 Task: Buy 3 Calorimeters from Measuring & Testing section under best seller category for shipping address: Dylan Clark, 3515 Cook Hill Road, Danbury, Connecticut 06810, Cell Number 2034707320. Pay from credit card ending with 6759, CVV 506
Action: Mouse moved to (31, 72)
Screenshot: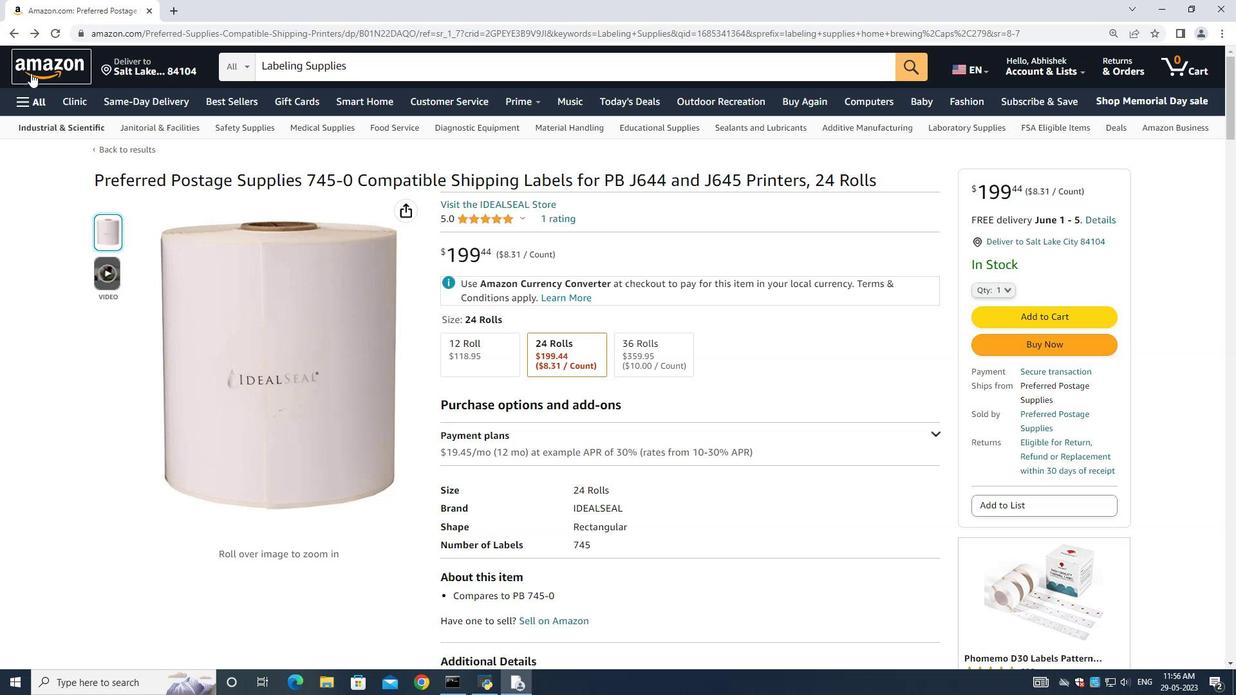 
Action: Mouse pressed left at (31, 72)
Screenshot: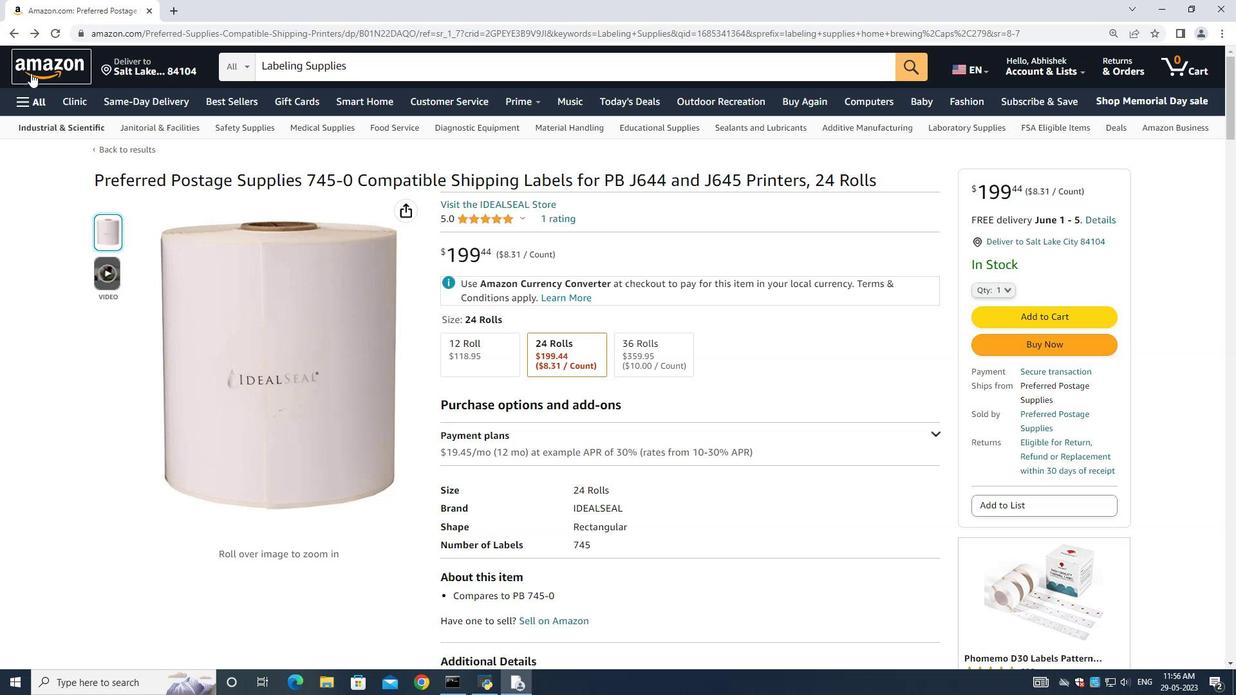 
Action: Mouse moved to (369, 65)
Screenshot: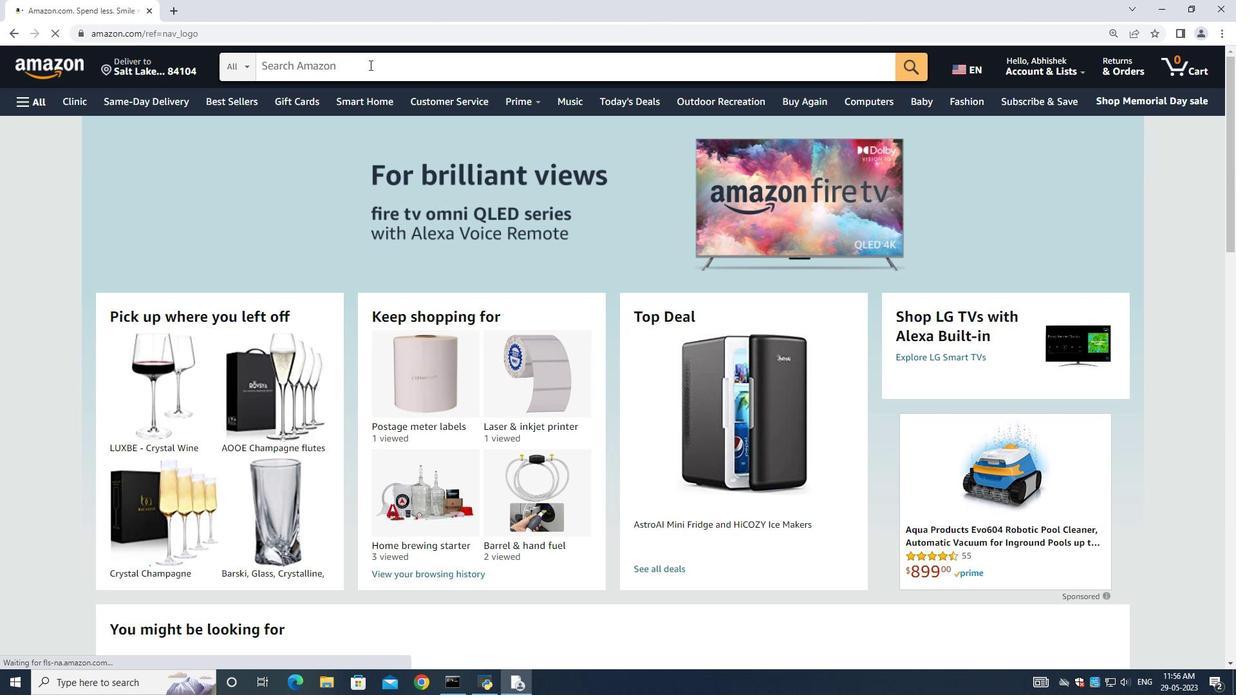
Action: Mouse pressed left at (369, 65)
Screenshot: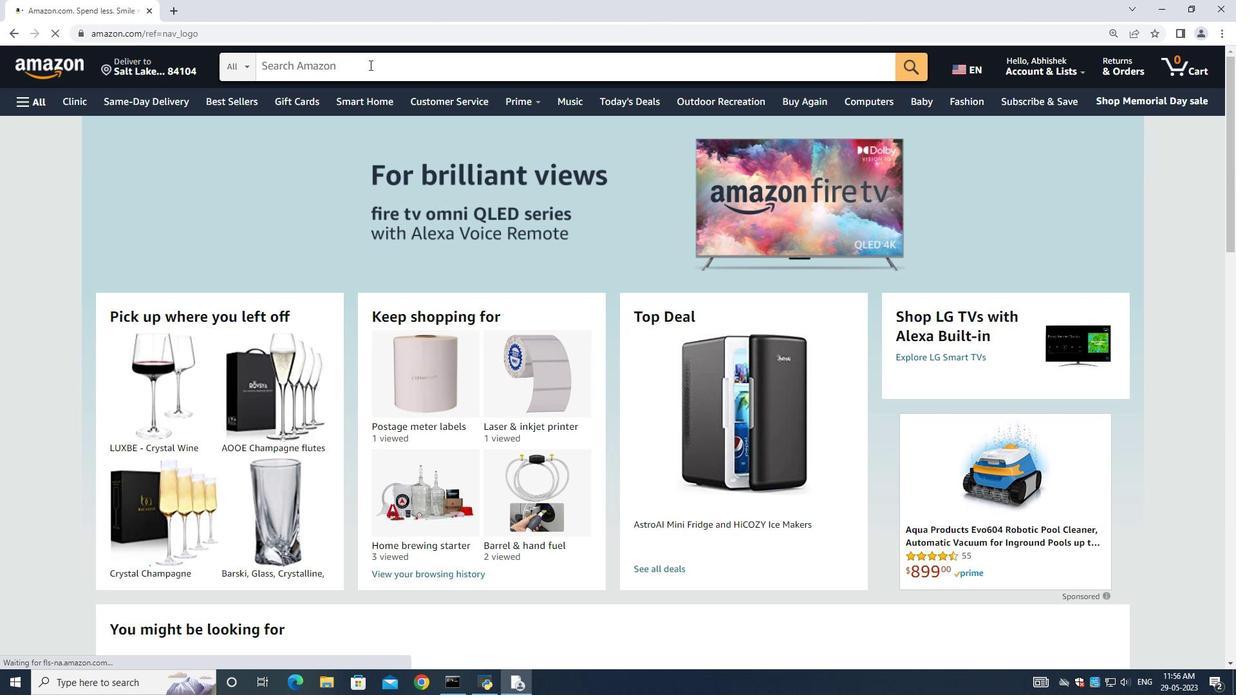 
Action: Mouse moved to (342, 71)
Screenshot: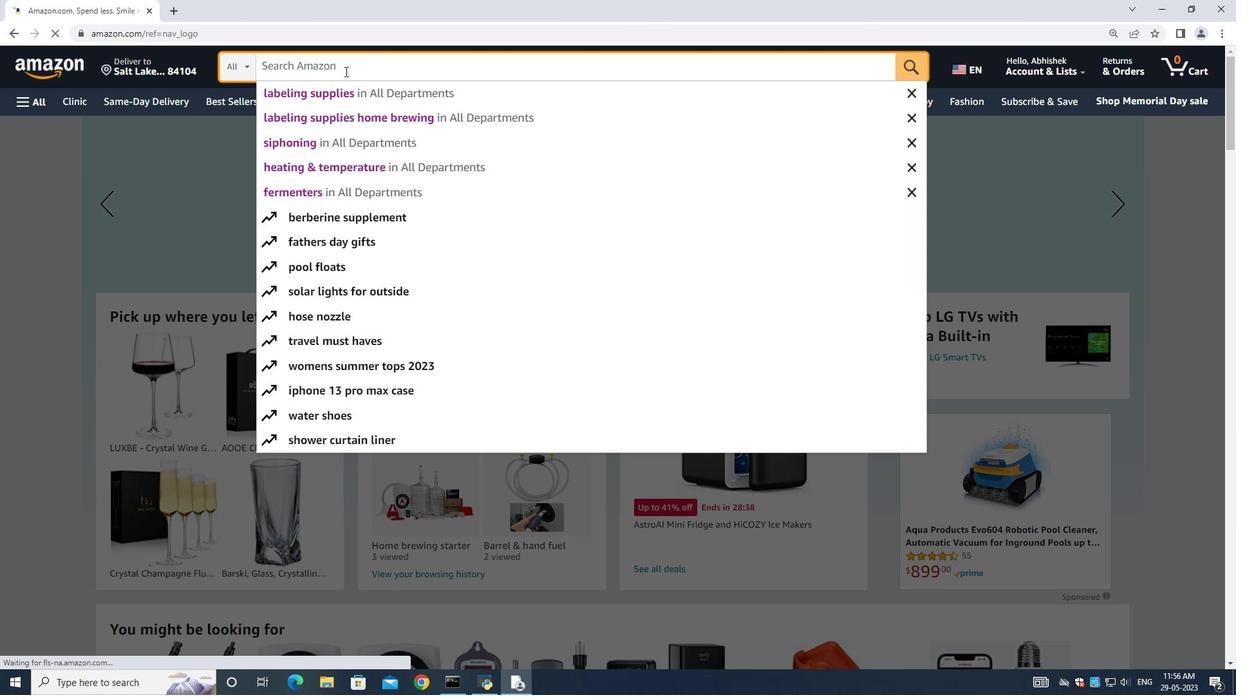 
Action: Key pressed <Key.shift>Calorimeters<Key.enter>
Screenshot: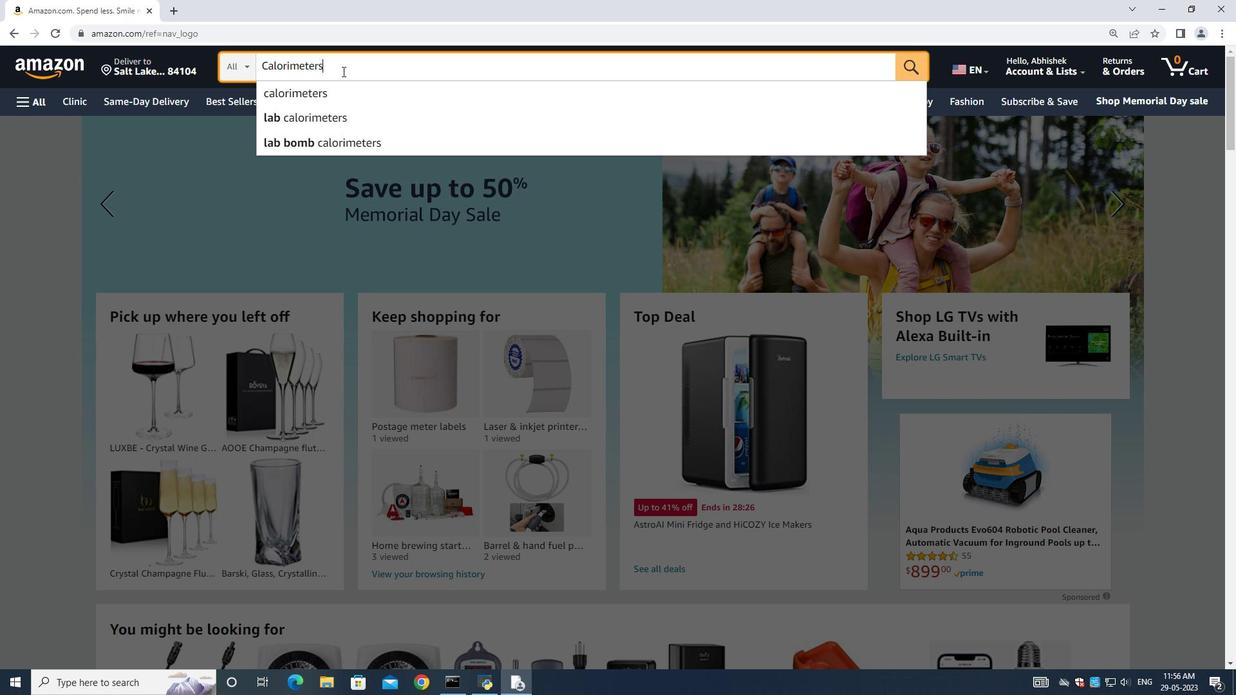 
Action: Mouse moved to (557, 262)
Screenshot: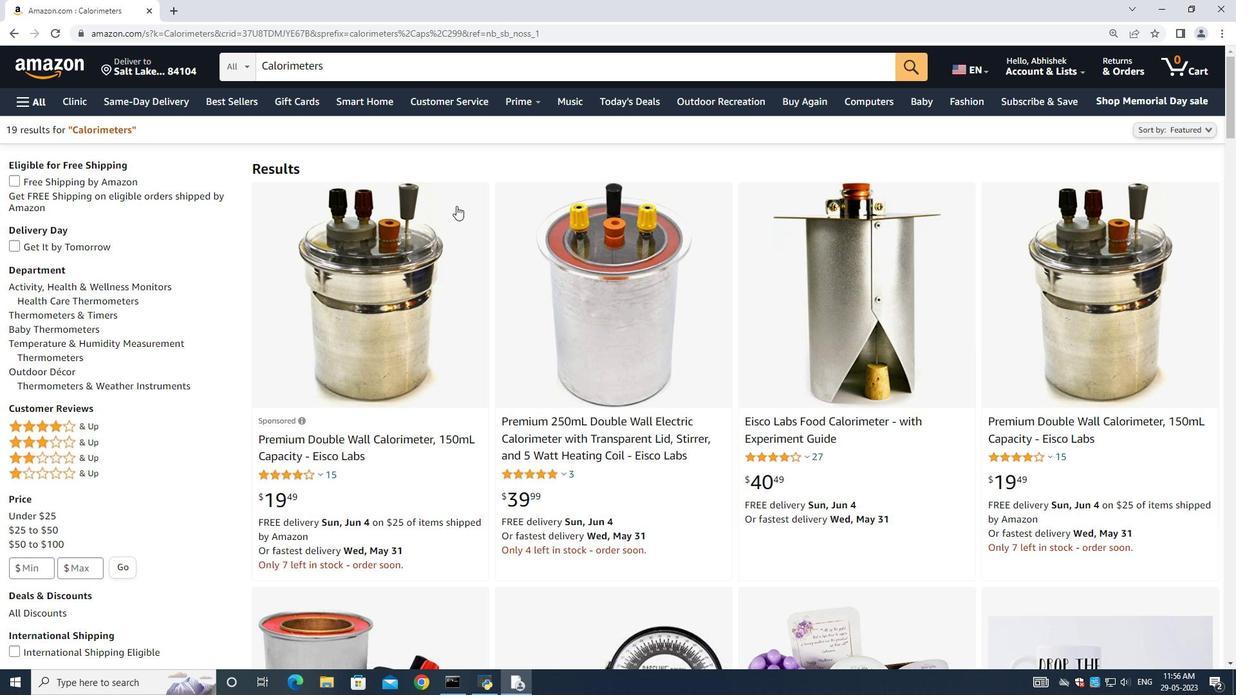 
Action: Mouse scrolled (556, 262) with delta (0, 0)
Screenshot: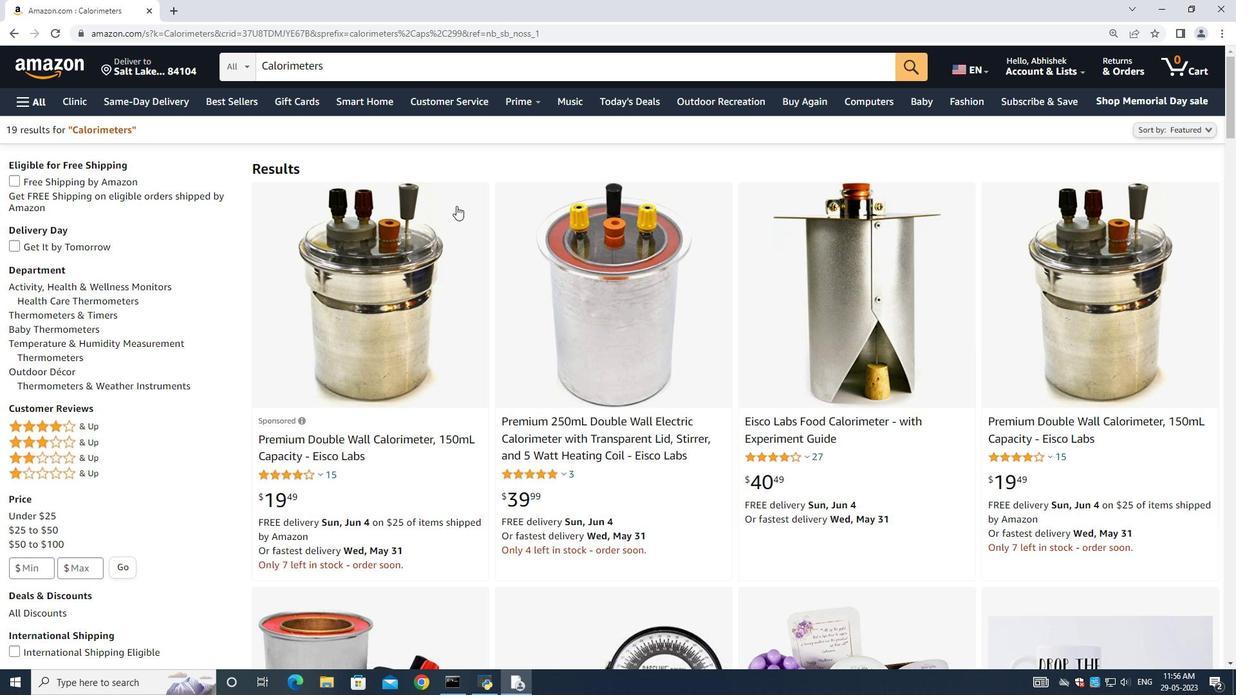 
Action: Mouse moved to (557, 263)
Screenshot: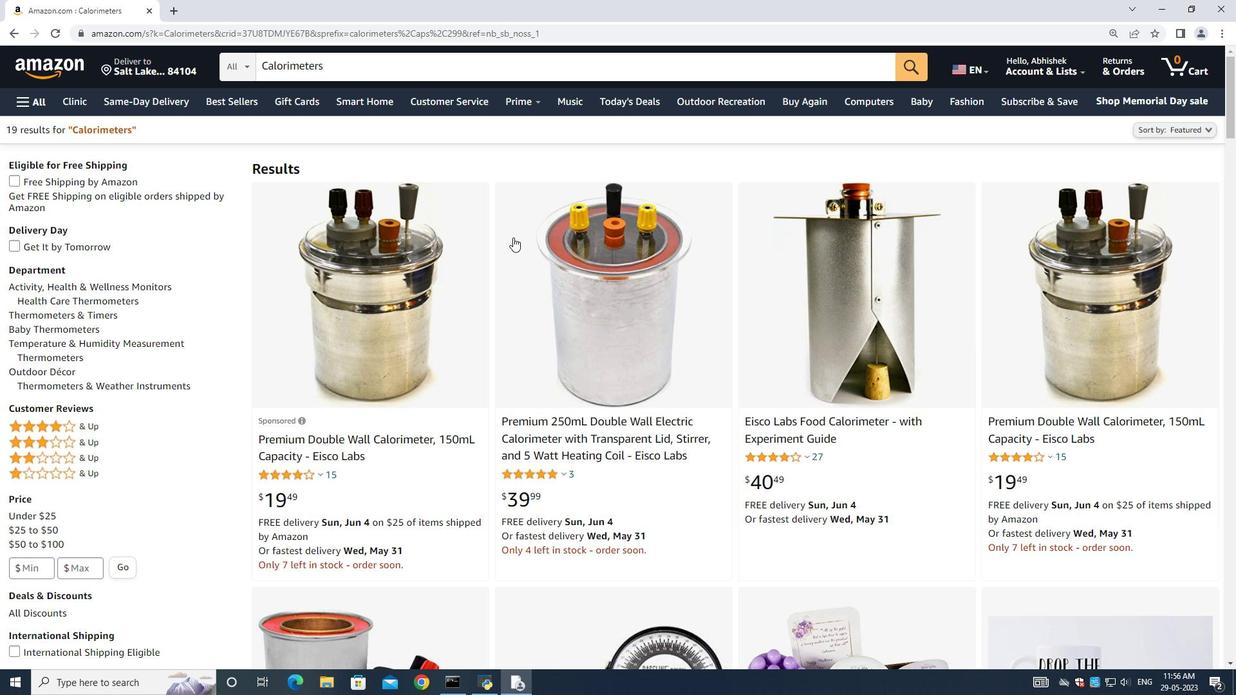 
Action: Mouse scrolled (557, 262) with delta (0, 0)
Screenshot: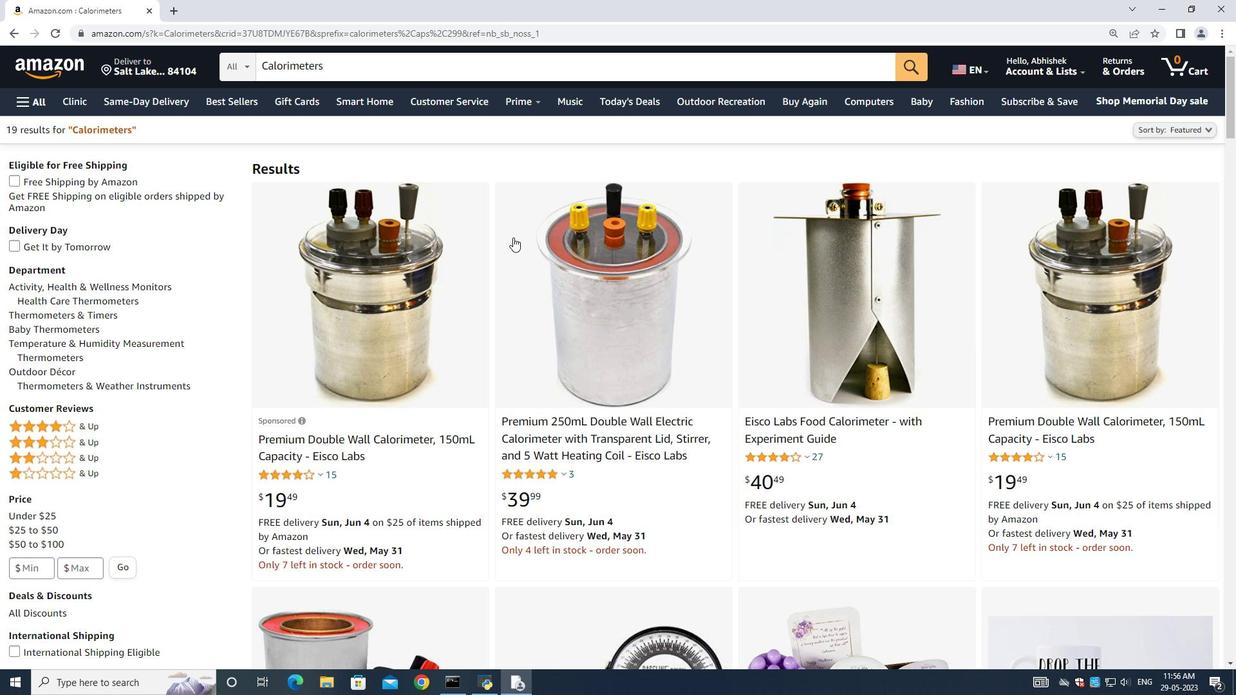 
Action: Mouse scrolled (557, 262) with delta (0, 0)
Screenshot: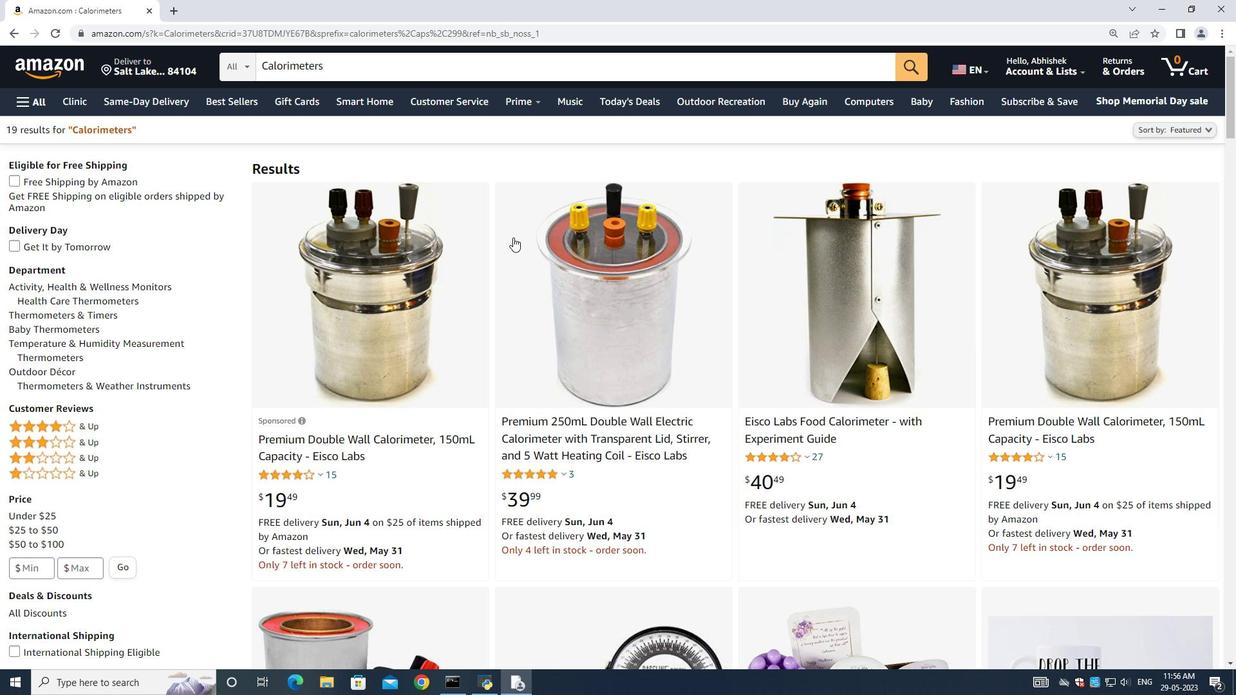 
Action: Mouse scrolled (557, 262) with delta (0, 0)
Screenshot: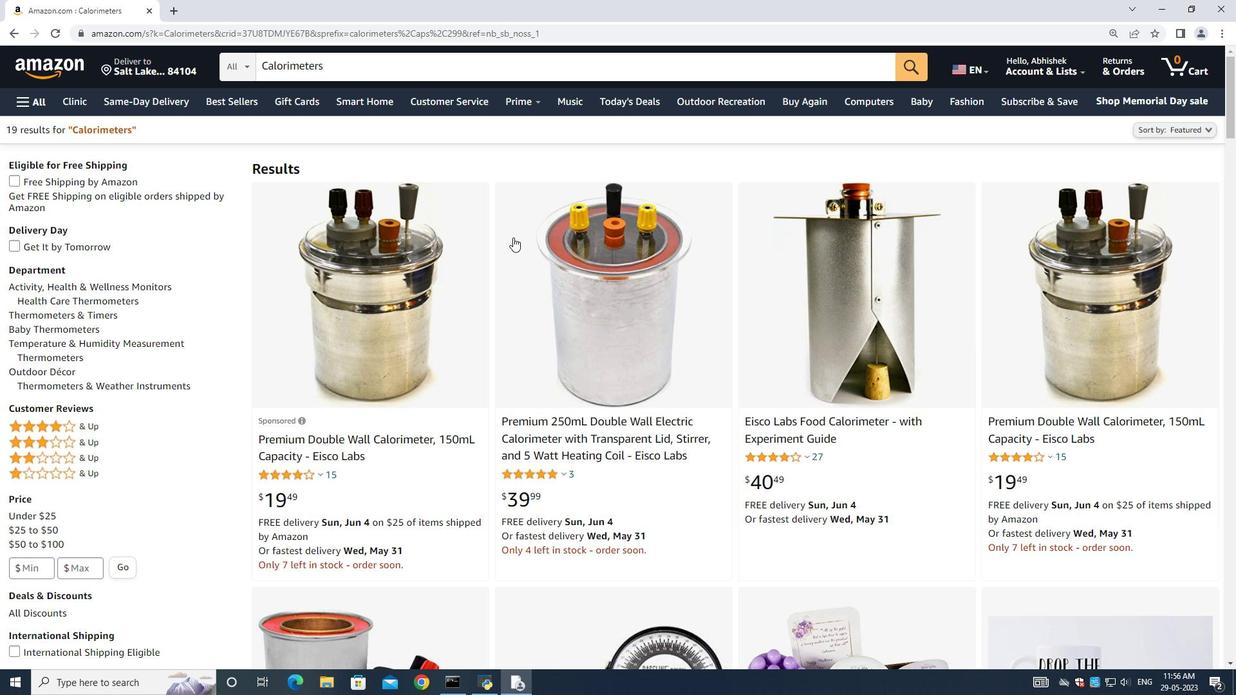 
Action: Mouse moved to (558, 263)
Screenshot: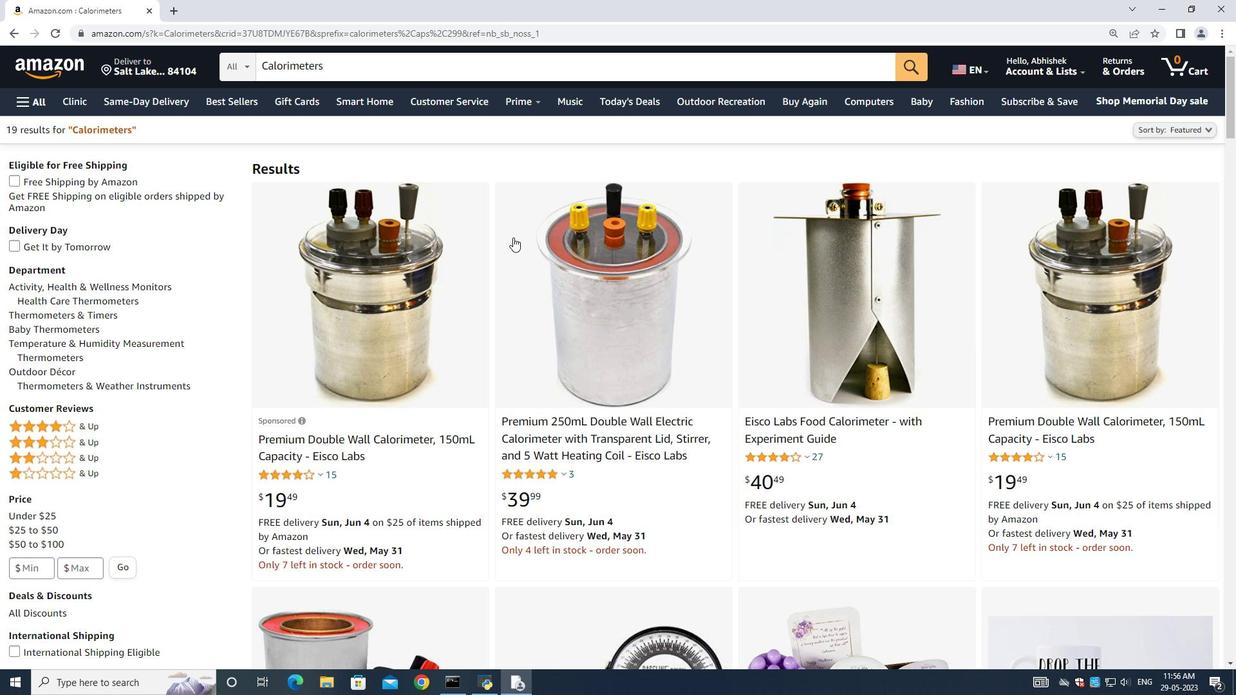 
Action: Mouse scrolled (558, 262) with delta (0, 0)
Screenshot: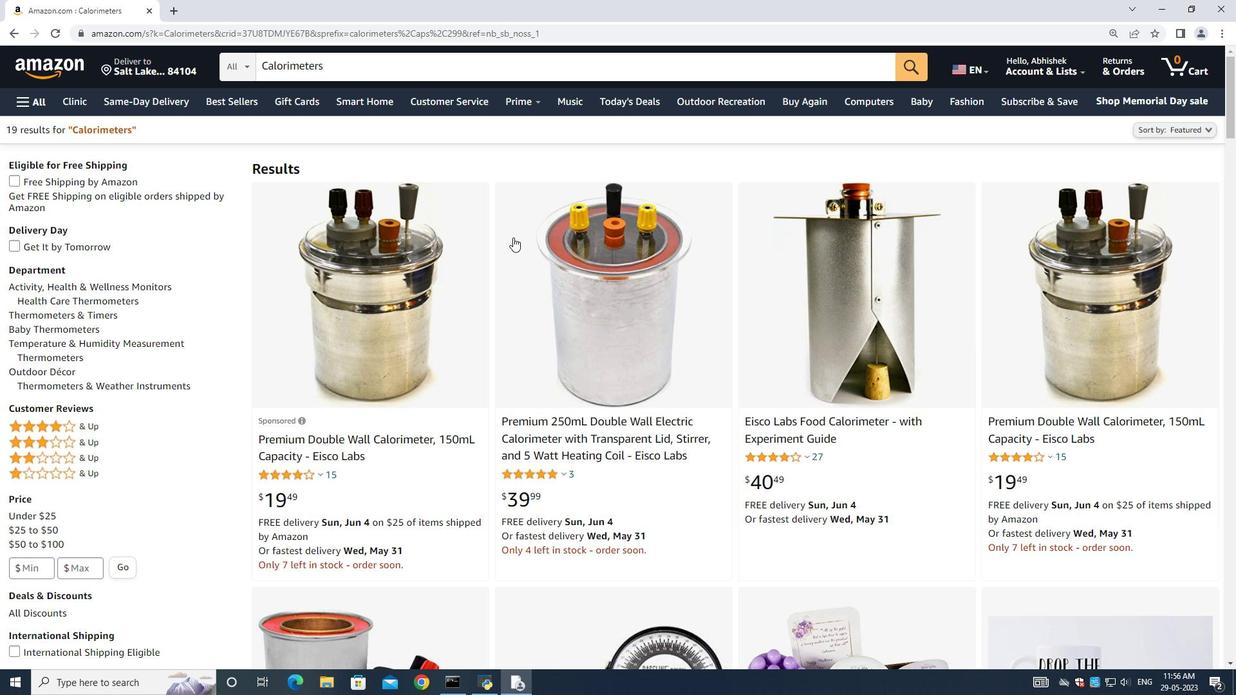 
Action: Mouse moved to (1035, 660)
Screenshot: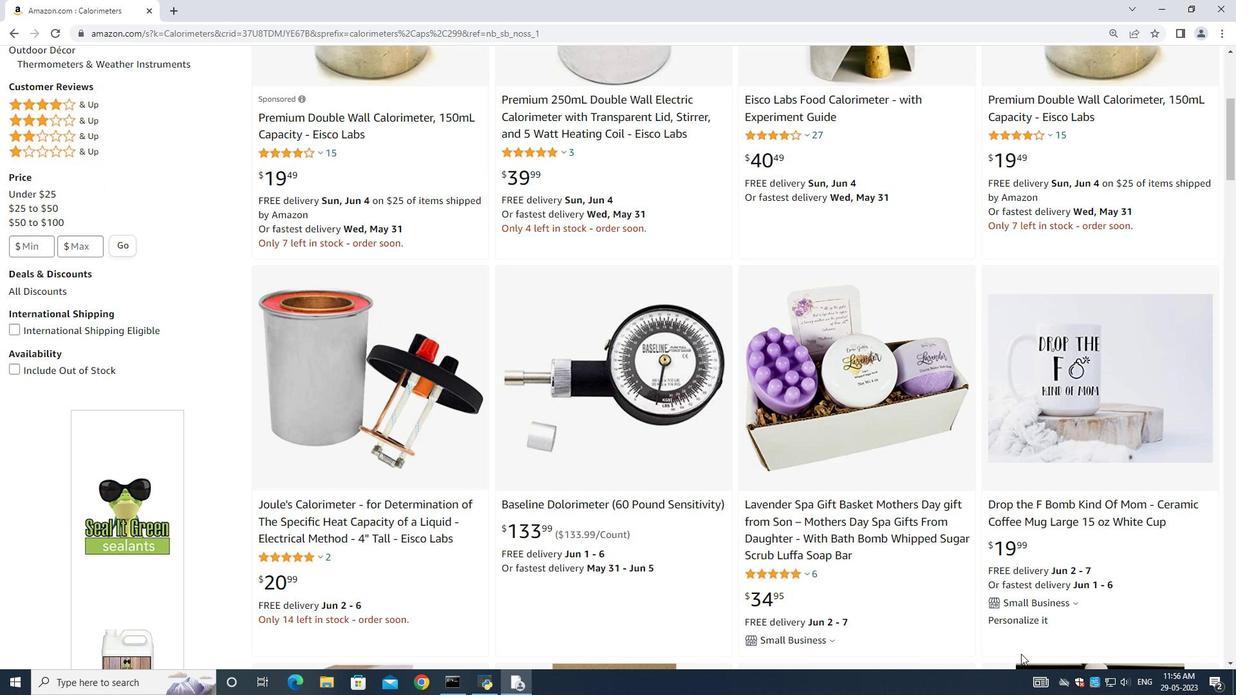 
Action: Mouse scrolled (1035, 660) with delta (0, 0)
Screenshot: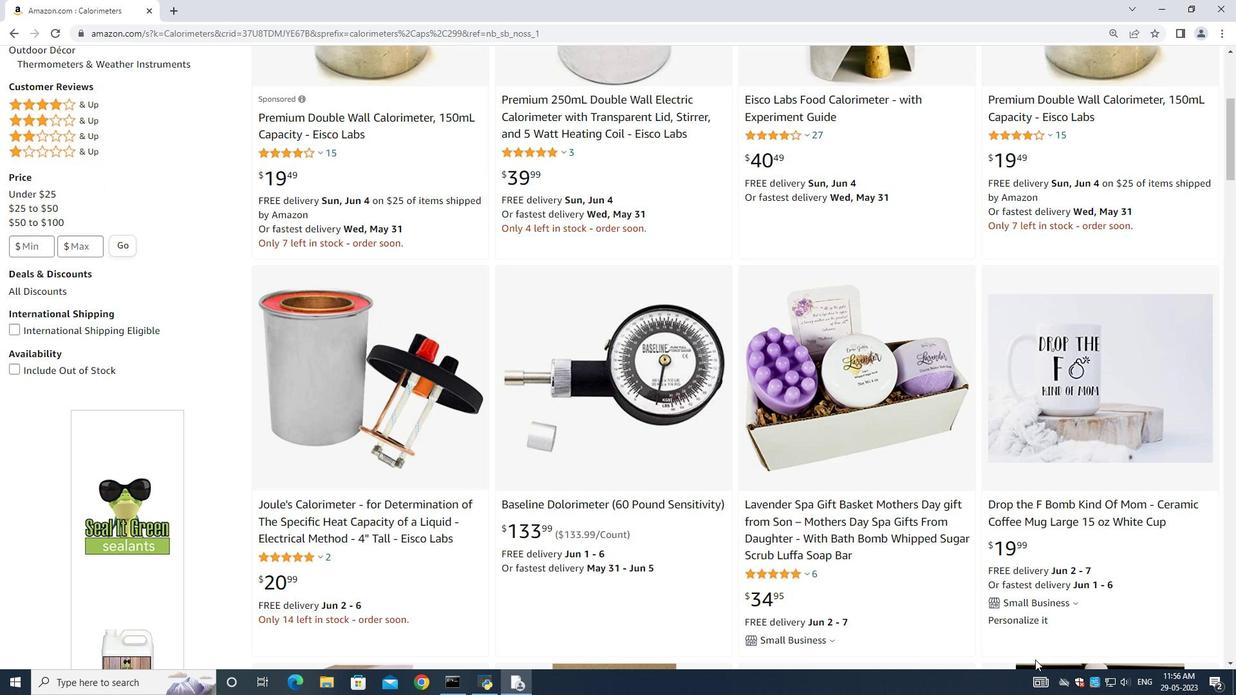 
Action: Mouse scrolled (1035, 660) with delta (0, 0)
Screenshot: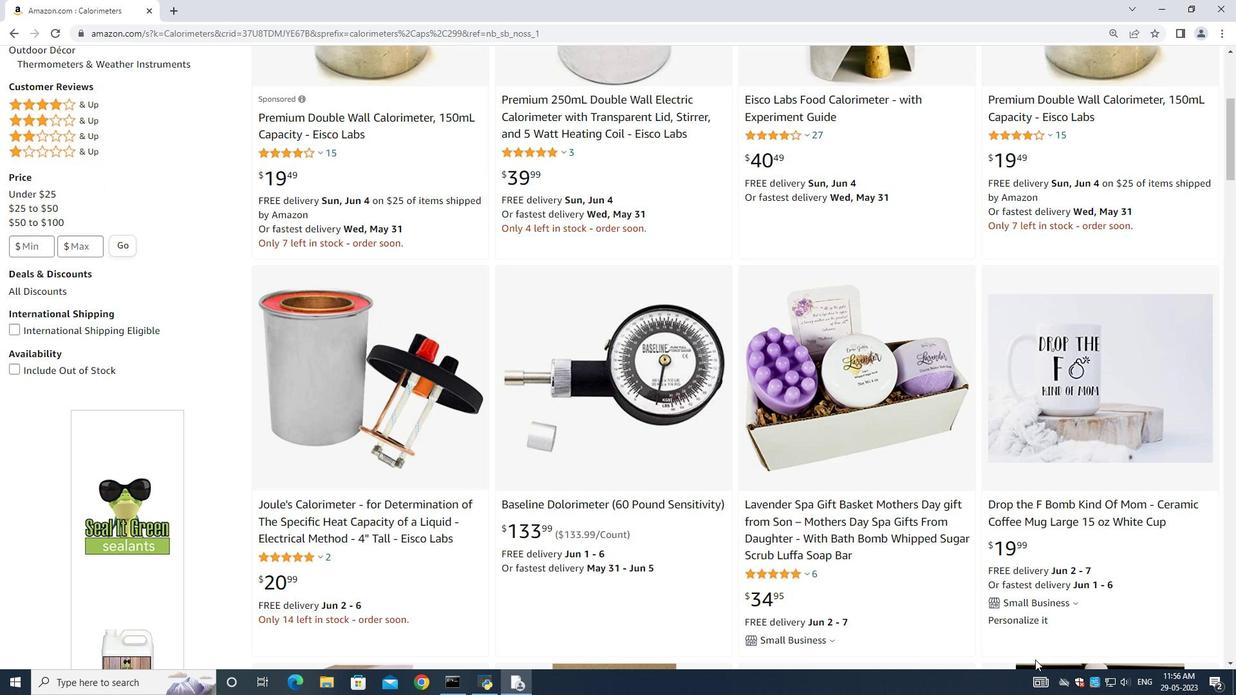 
Action: Mouse scrolled (1035, 660) with delta (0, 0)
Screenshot: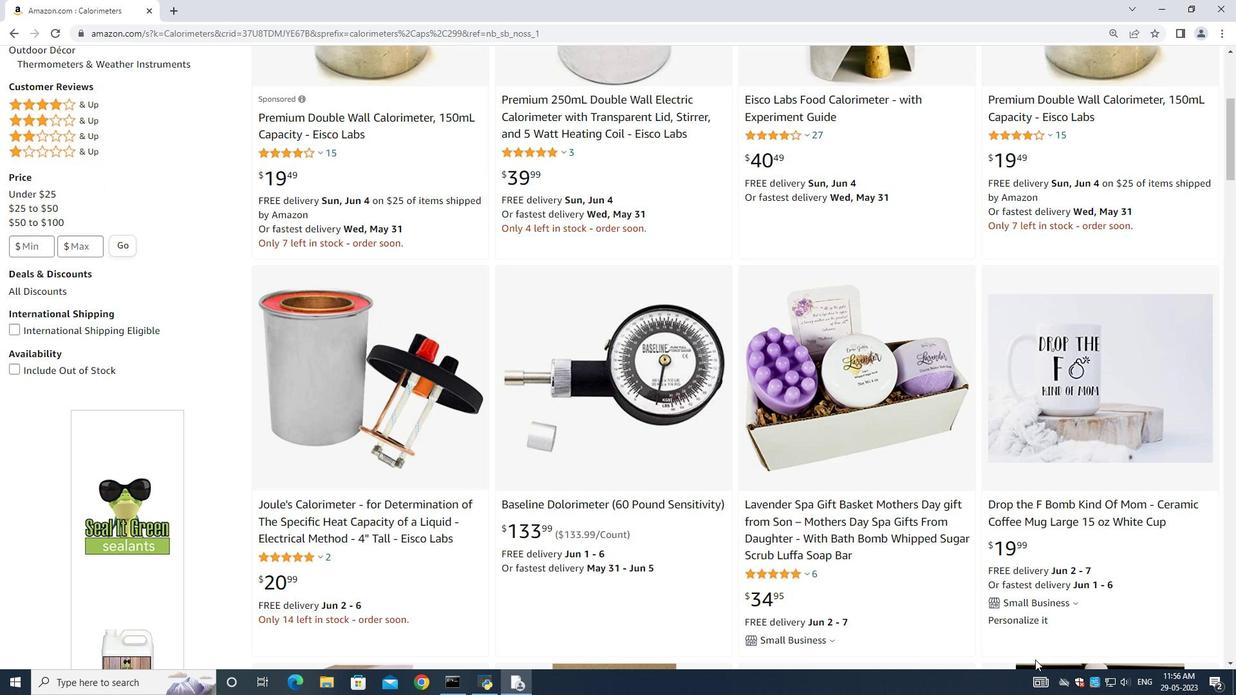 
Action: Mouse scrolled (1035, 660) with delta (0, 0)
Screenshot: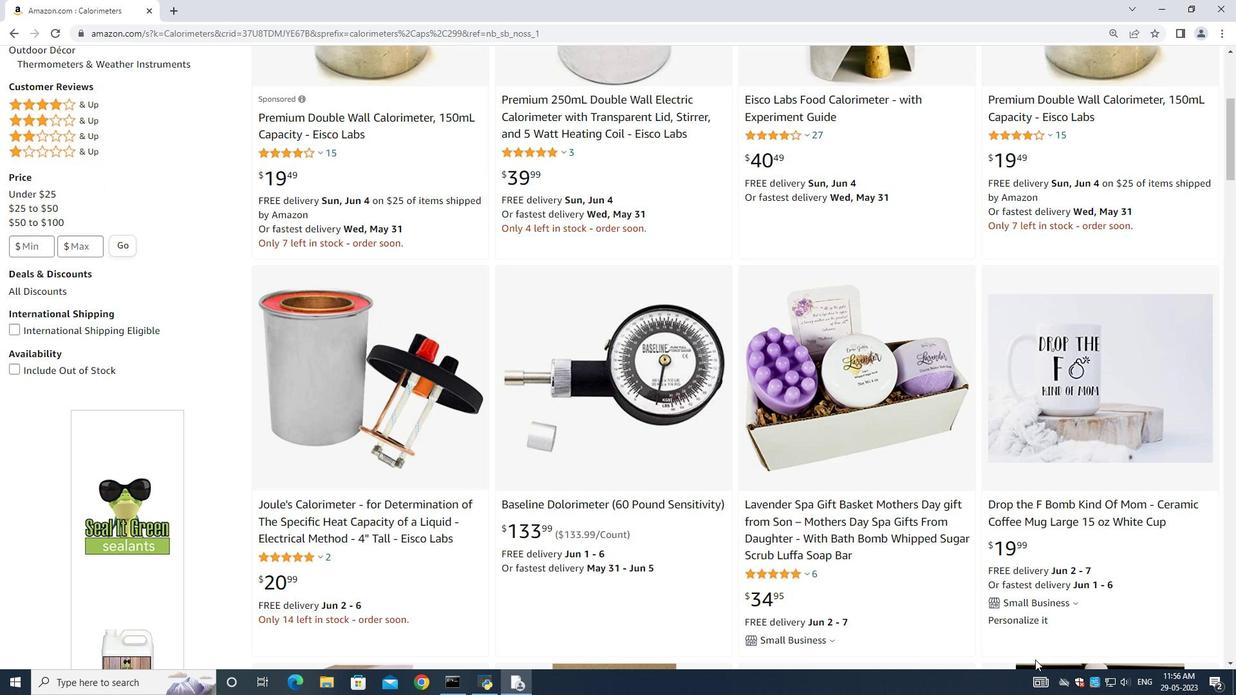 
Action: Mouse scrolled (1035, 660) with delta (0, 0)
Screenshot: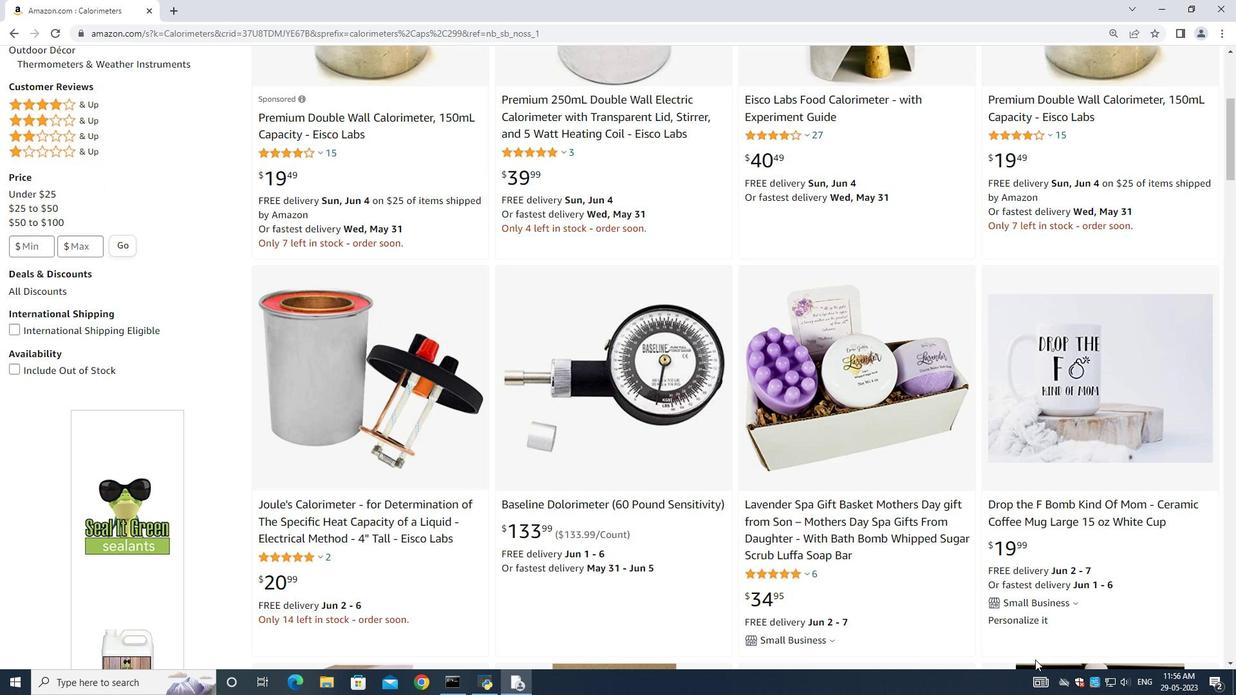 
Action: Mouse moved to (449, 451)
Screenshot: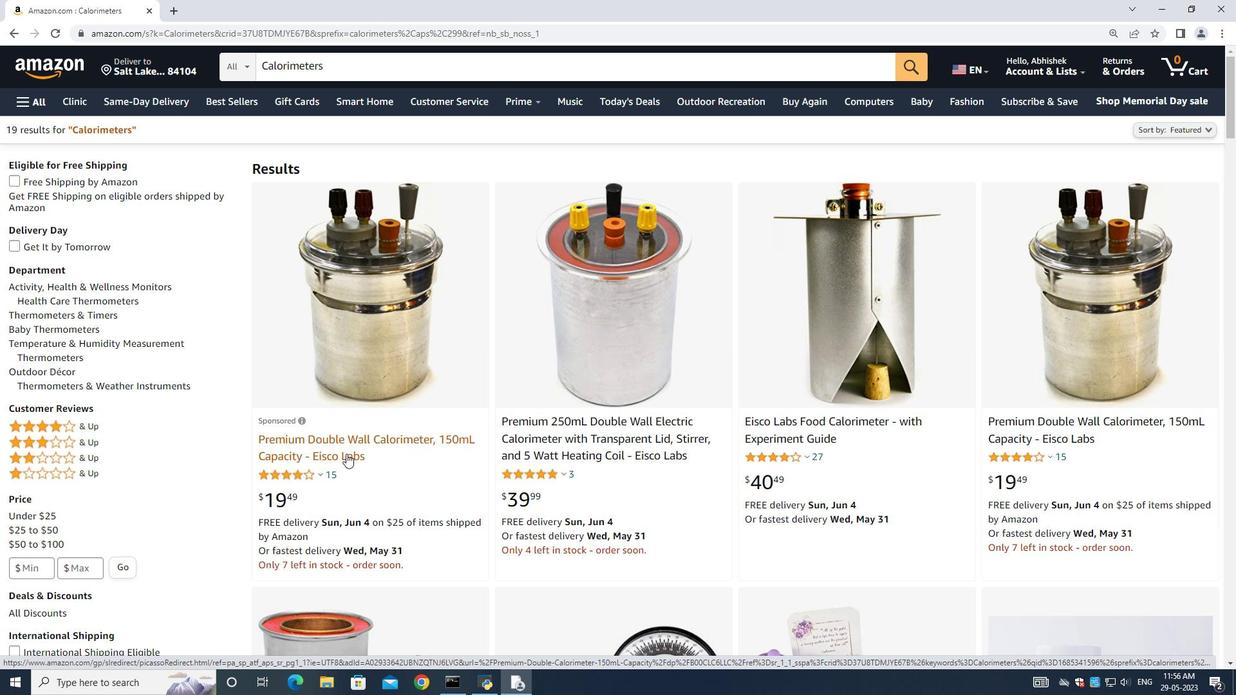 
Action: Mouse scrolled (449, 450) with delta (0, 0)
Screenshot: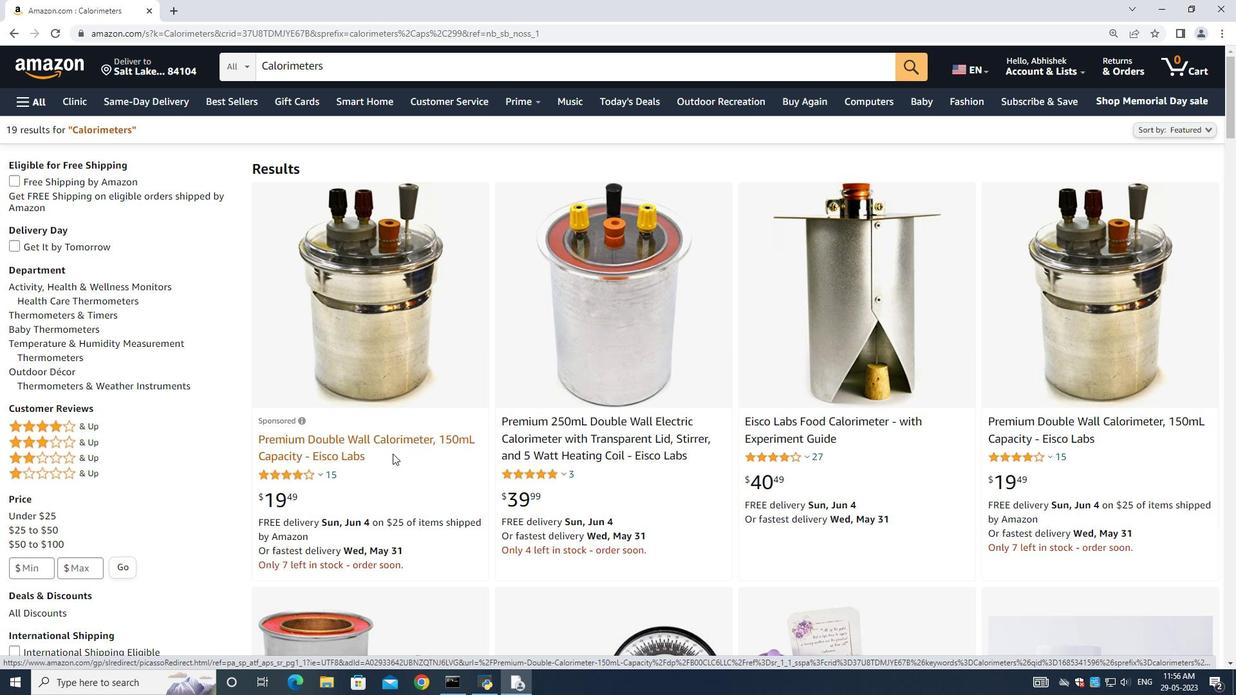 
Action: Mouse scrolled (449, 450) with delta (0, 0)
Screenshot: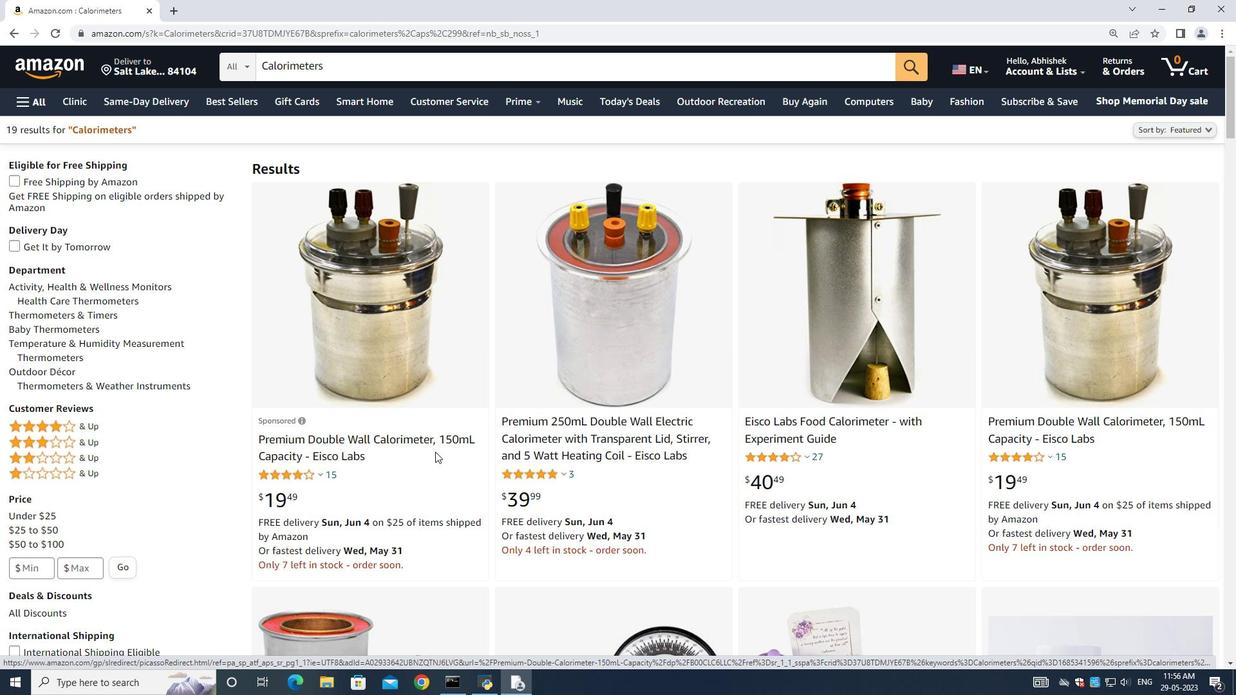 
Action: Mouse moved to (369, 490)
Screenshot: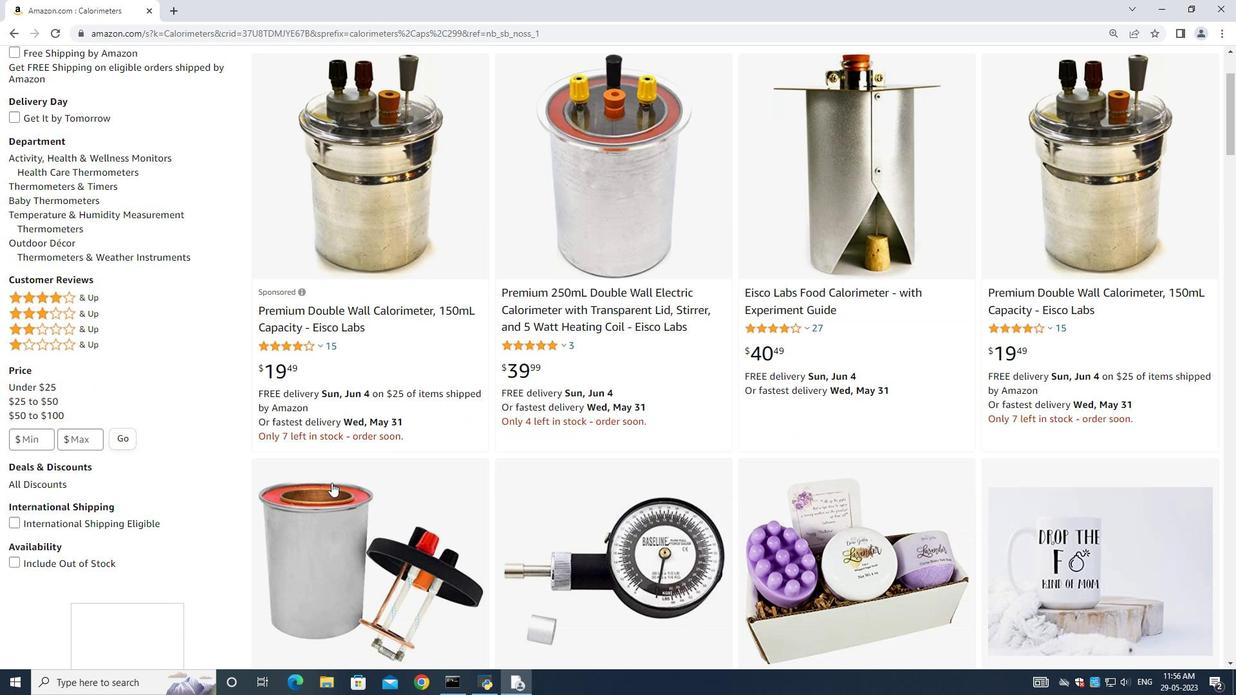 
Action: Mouse scrolled (369, 489) with delta (0, 0)
Screenshot: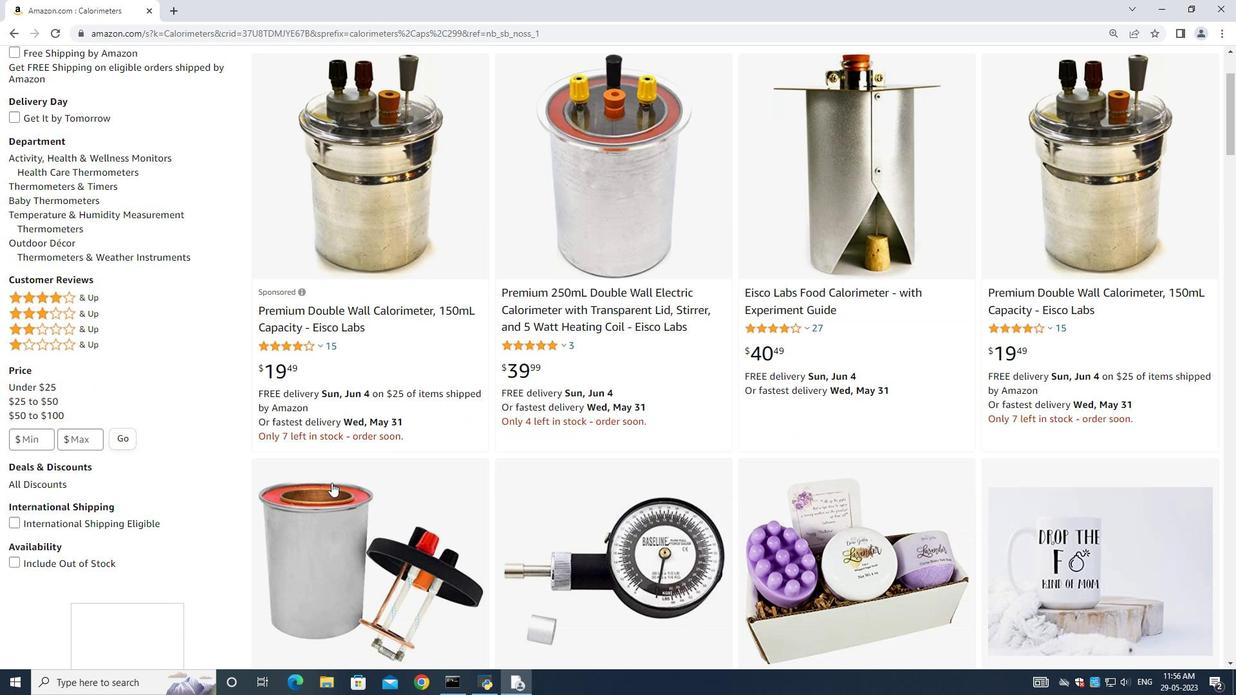 
Action: Mouse moved to (370, 490)
Screenshot: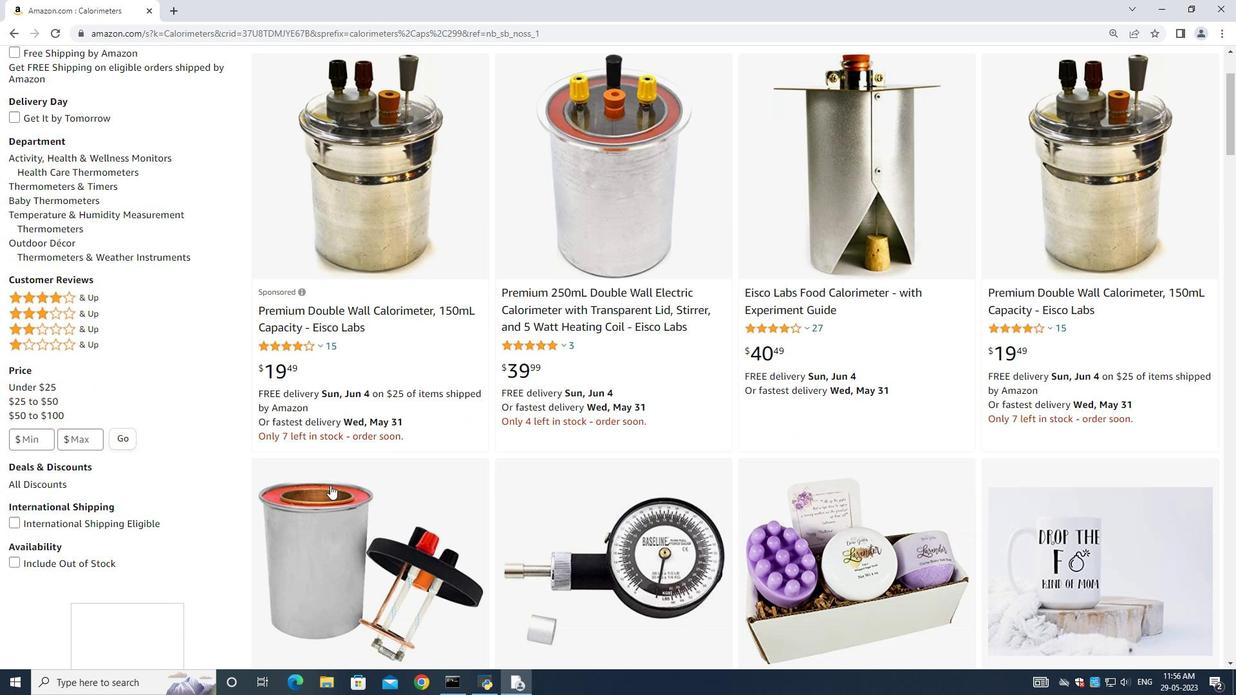 
Action: Mouse scrolled (370, 489) with delta (0, 0)
Screenshot: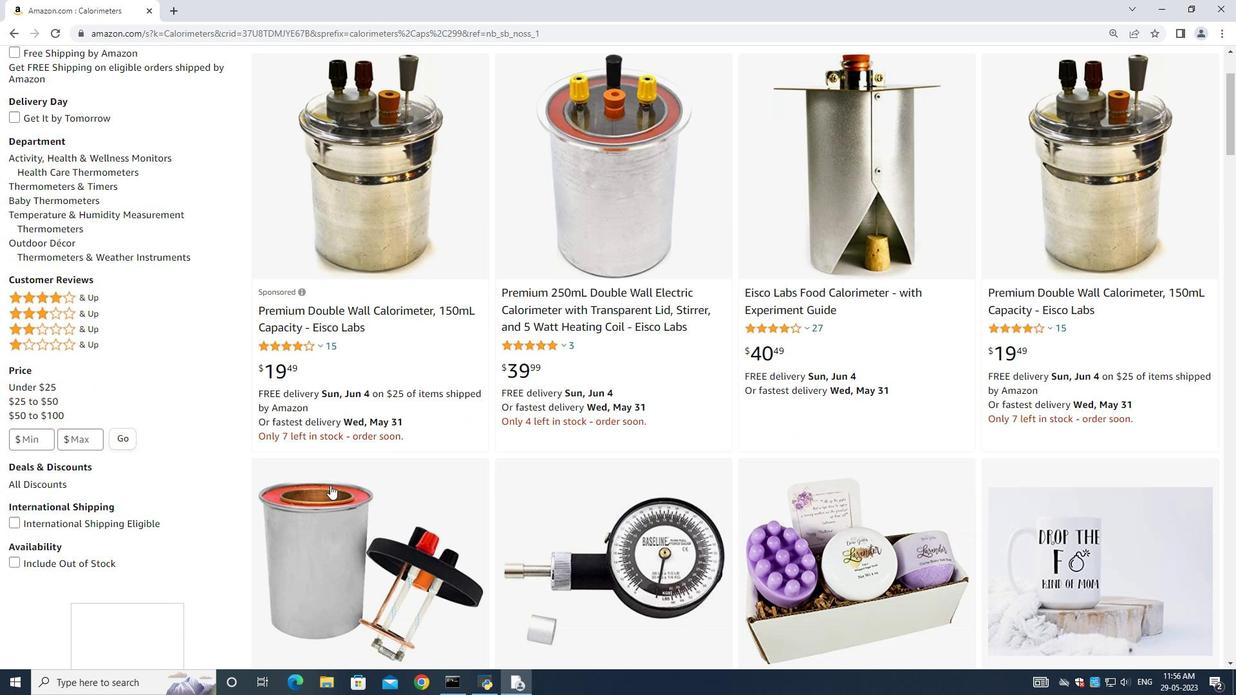 
Action: Mouse scrolled (370, 489) with delta (0, 0)
Screenshot: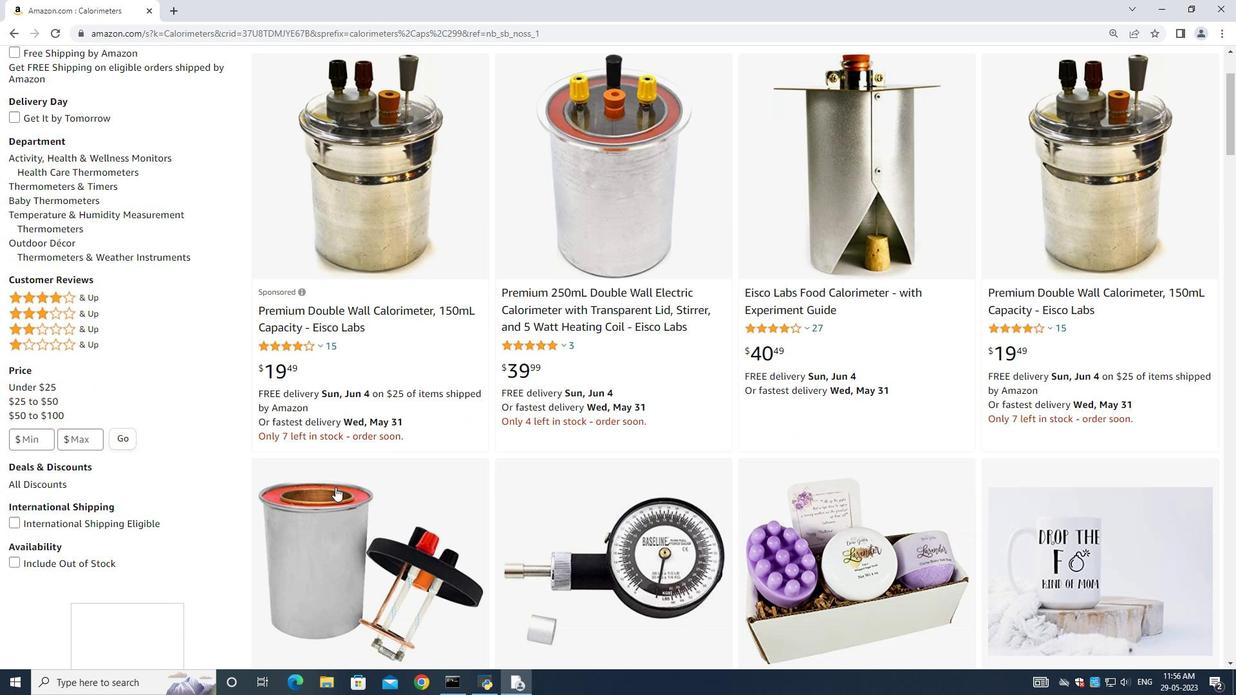 
Action: Mouse moved to (878, 520)
Screenshot: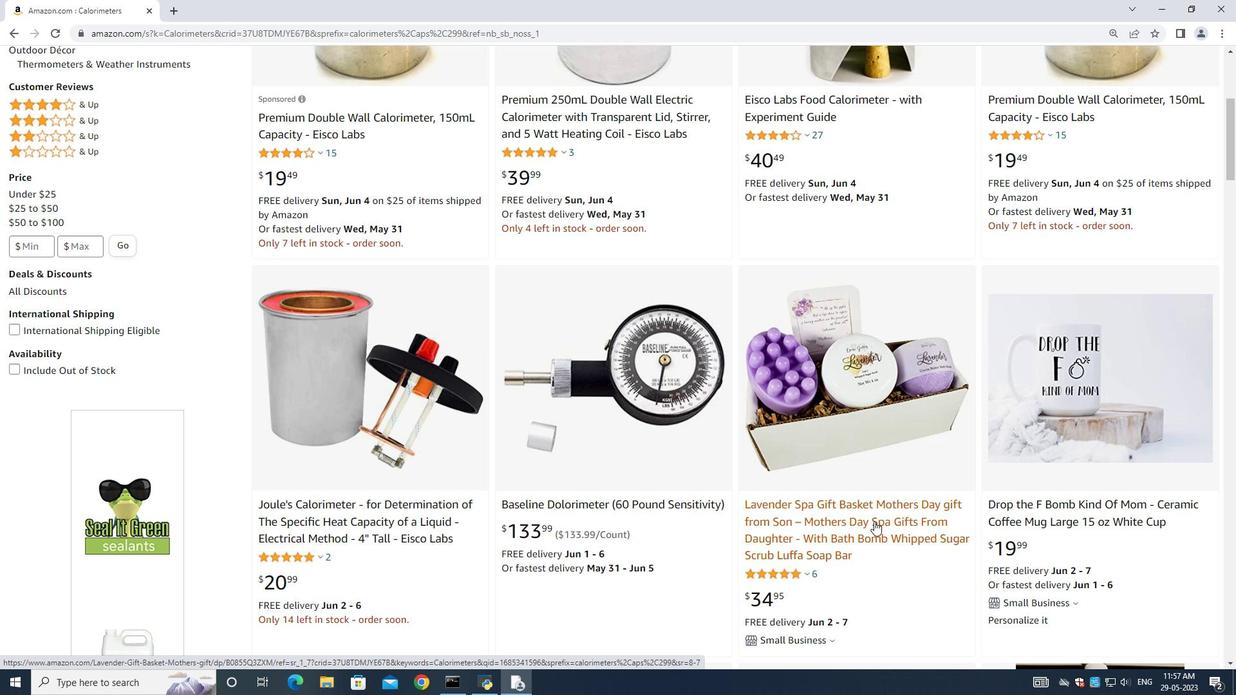 
Action: Mouse scrolled (878, 521) with delta (0, 0)
Screenshot: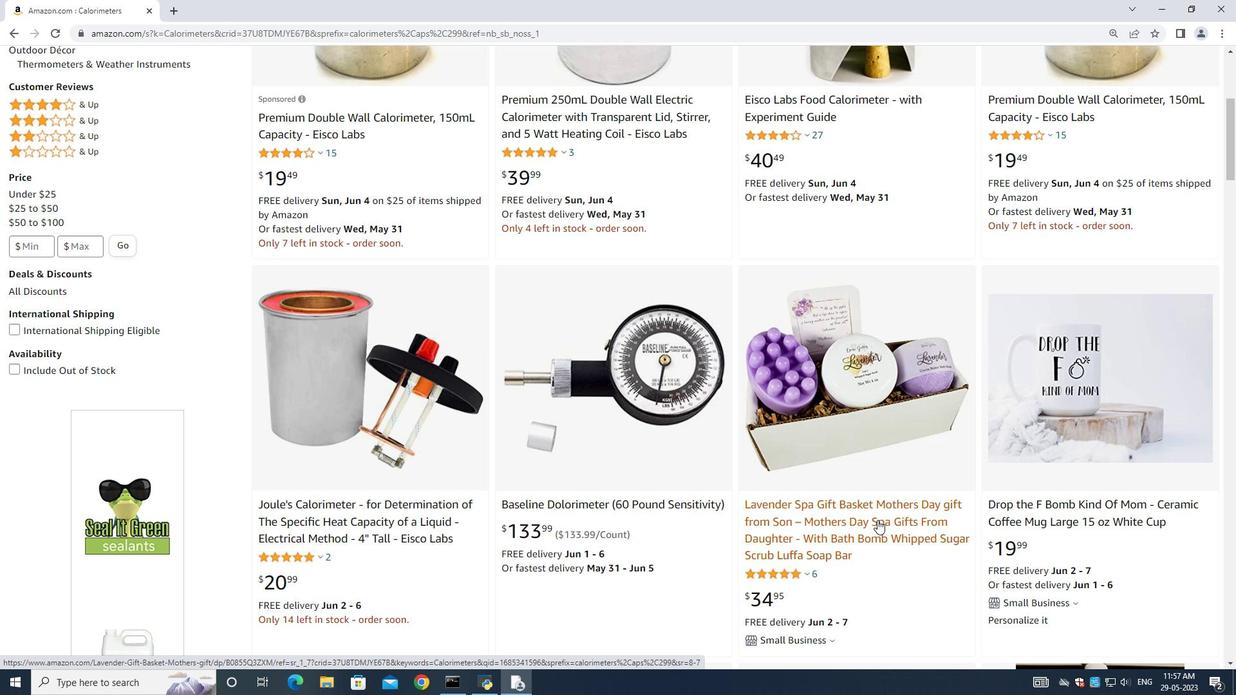 
Action: Mouse scrolled (878, 521) with delta (0, 0)
Screenshot: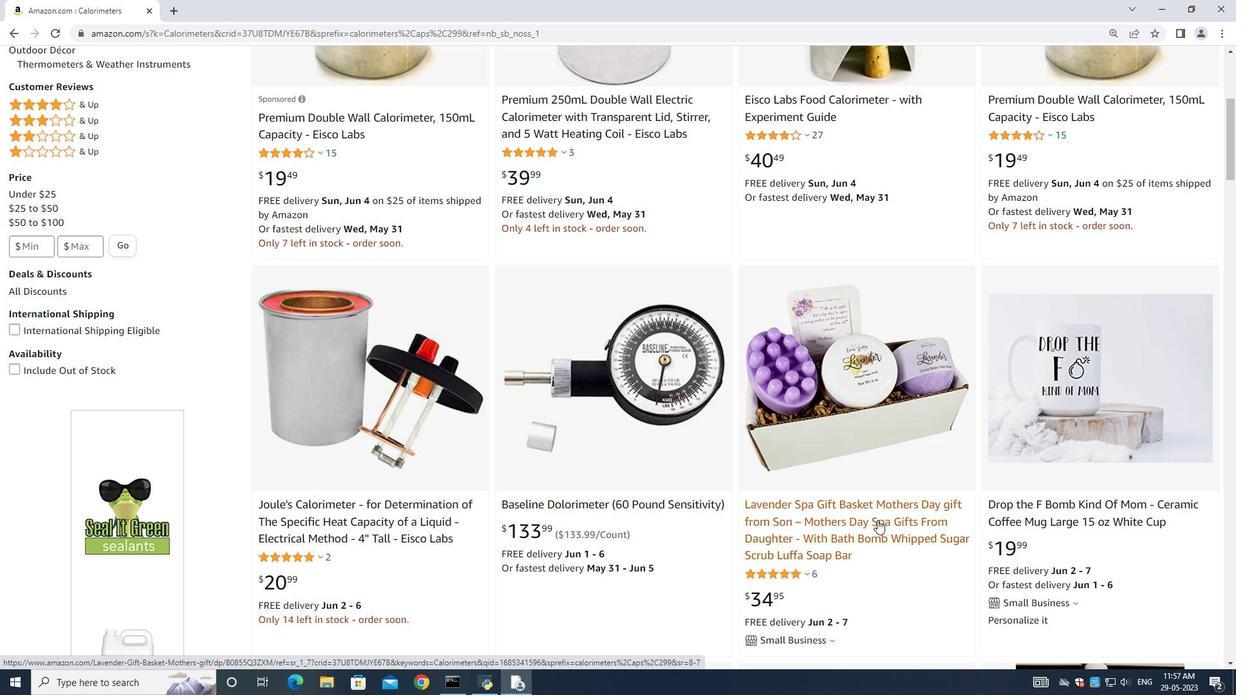 
Action: Mouse scrolled (878, 521) with delta (0, 0)
Screenshot: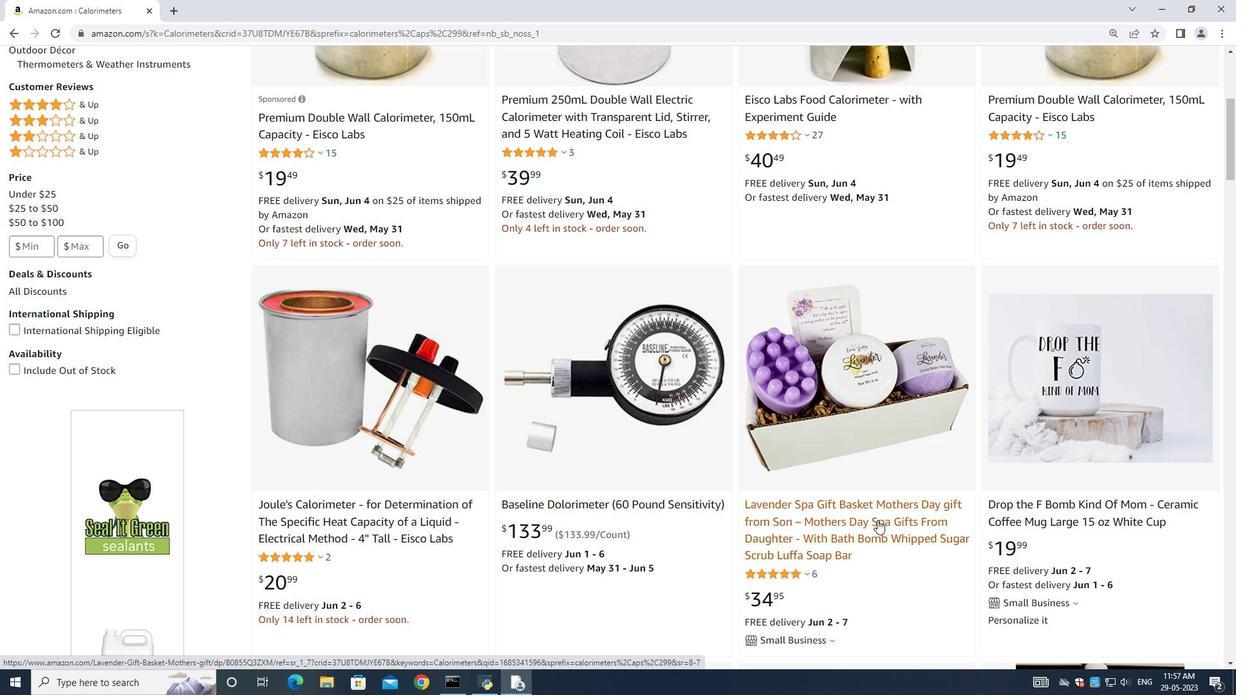 
Action: Mouse scrolled (878, 521) with delta (0, 0)
Screenshot: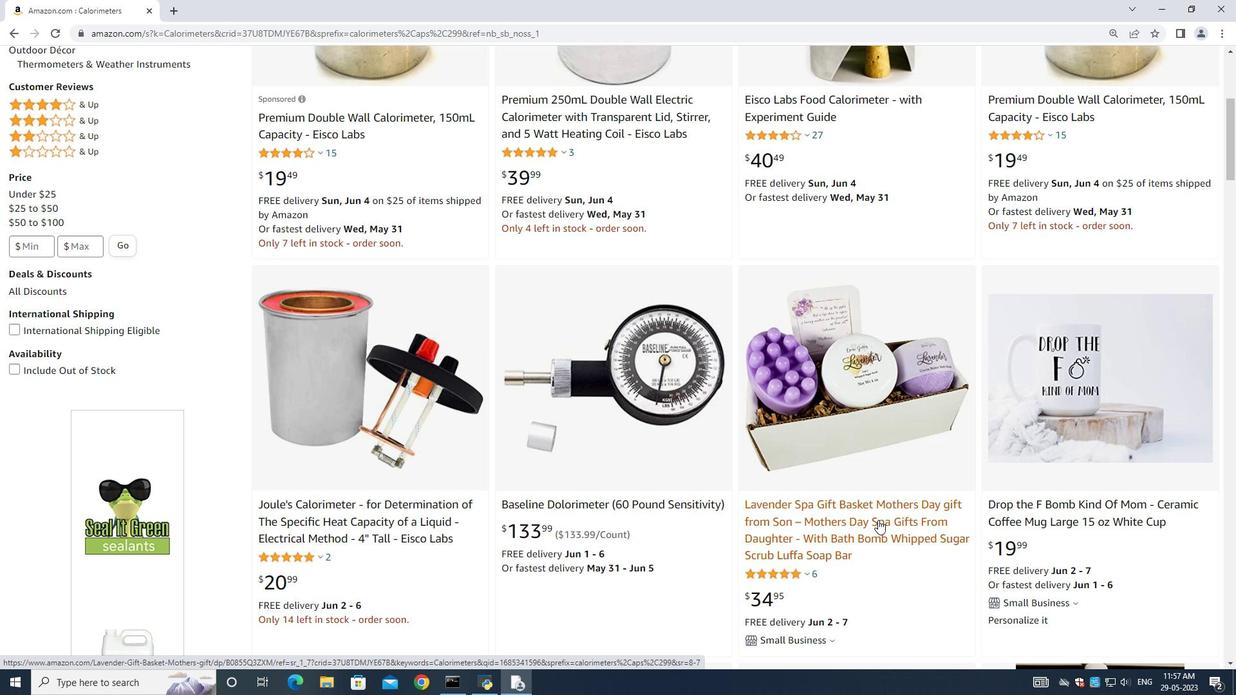 
Action: Mouse scrolled (878, 521) with delta (0, 0)
Screenshot: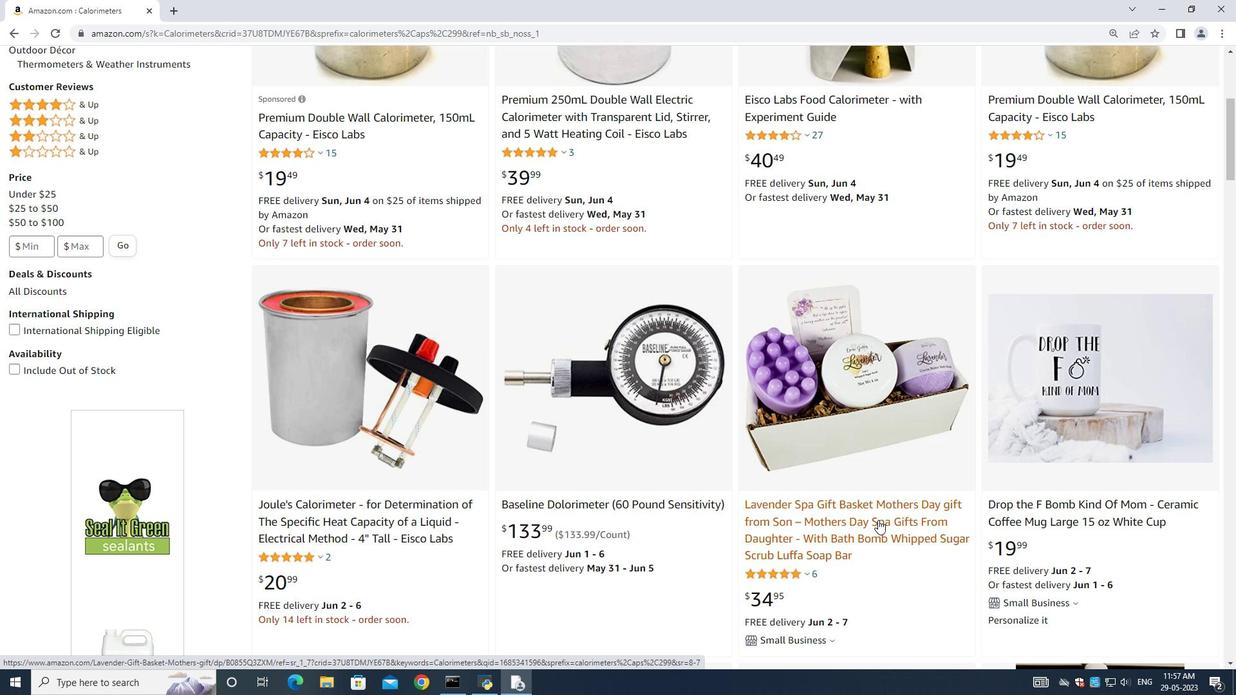 
Action: Mouse moved to (1082, 419)
Screenshot: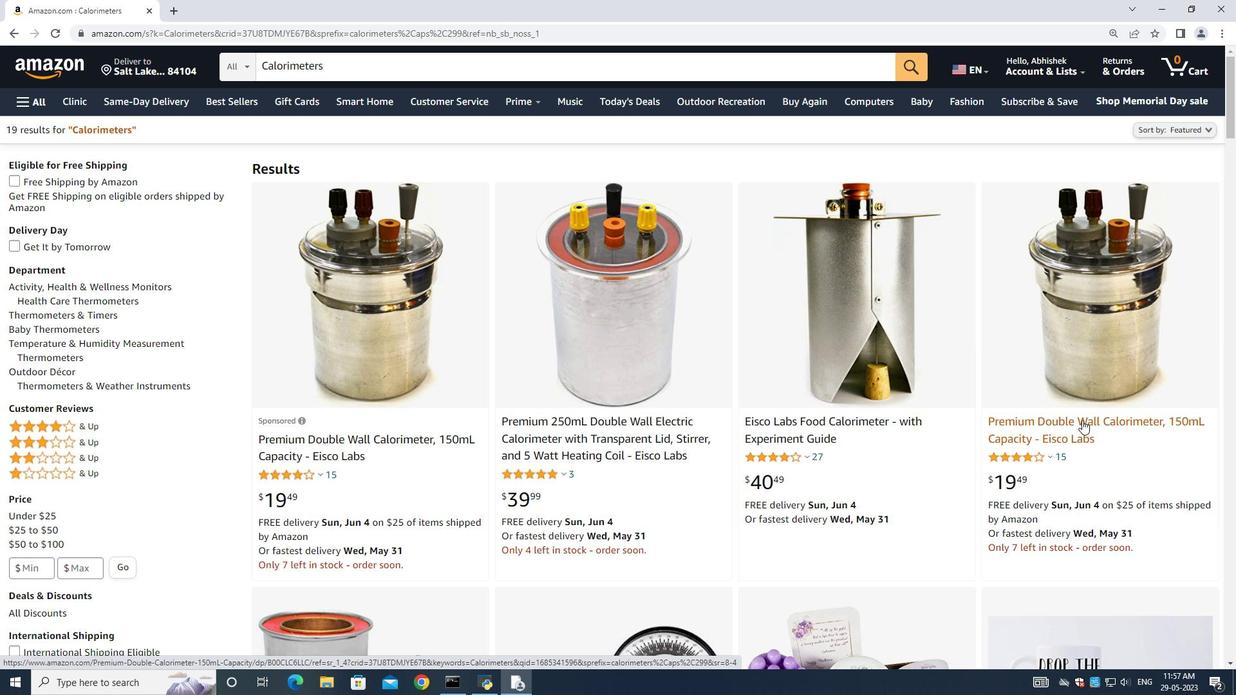 
Action: Mouse pressed left at (1082, 419)
Screenshot: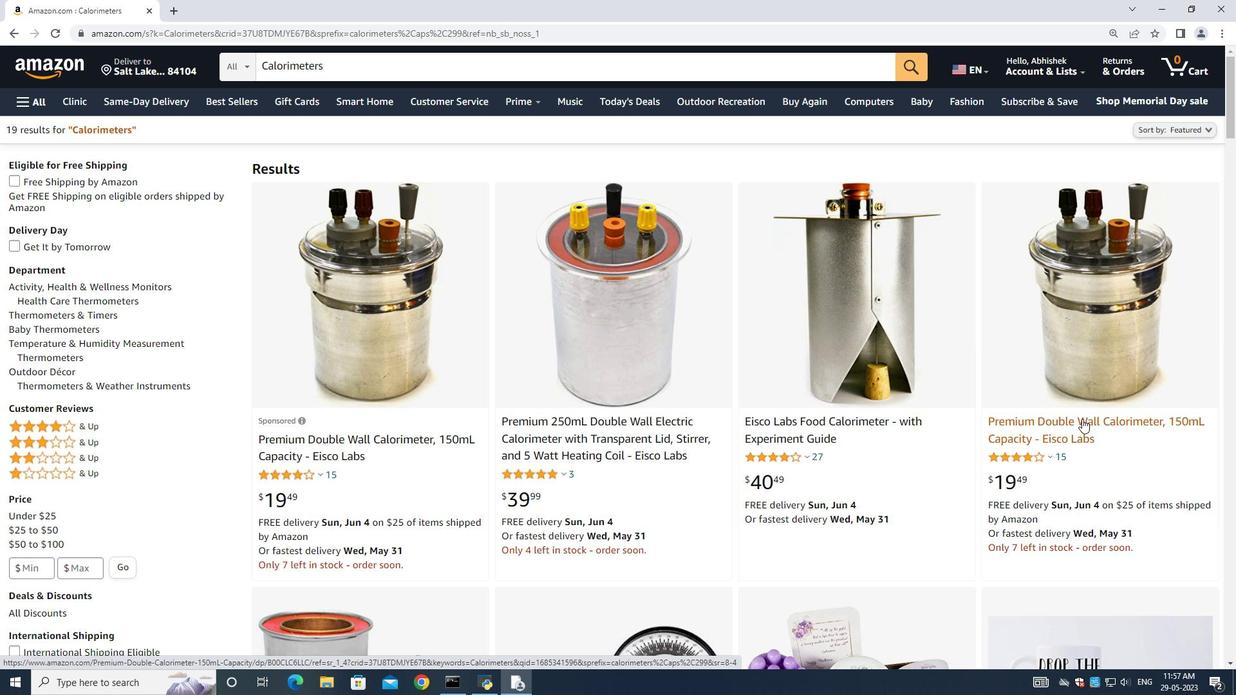 
Action: Mouse moved to (17, 32)
Screenshot: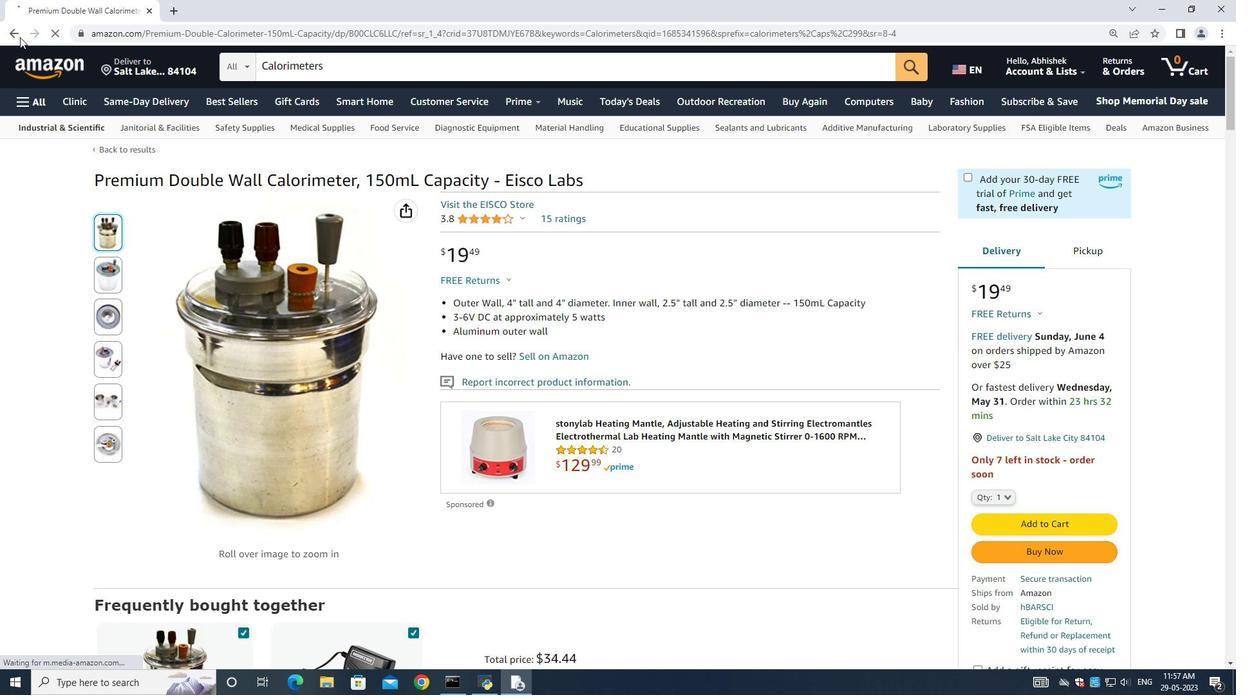 
Action: Mouse pressed left at (17, 32)
Screenshot: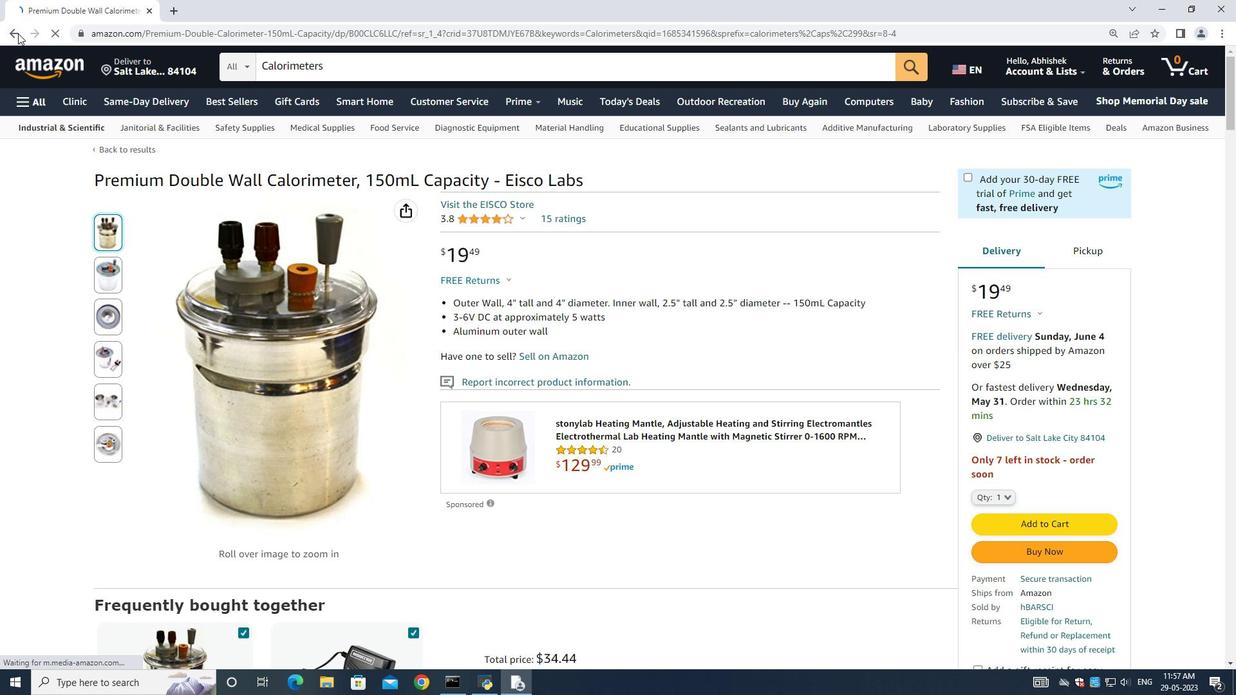 
Action: Mouse moved to (712, 391)
Screenshot: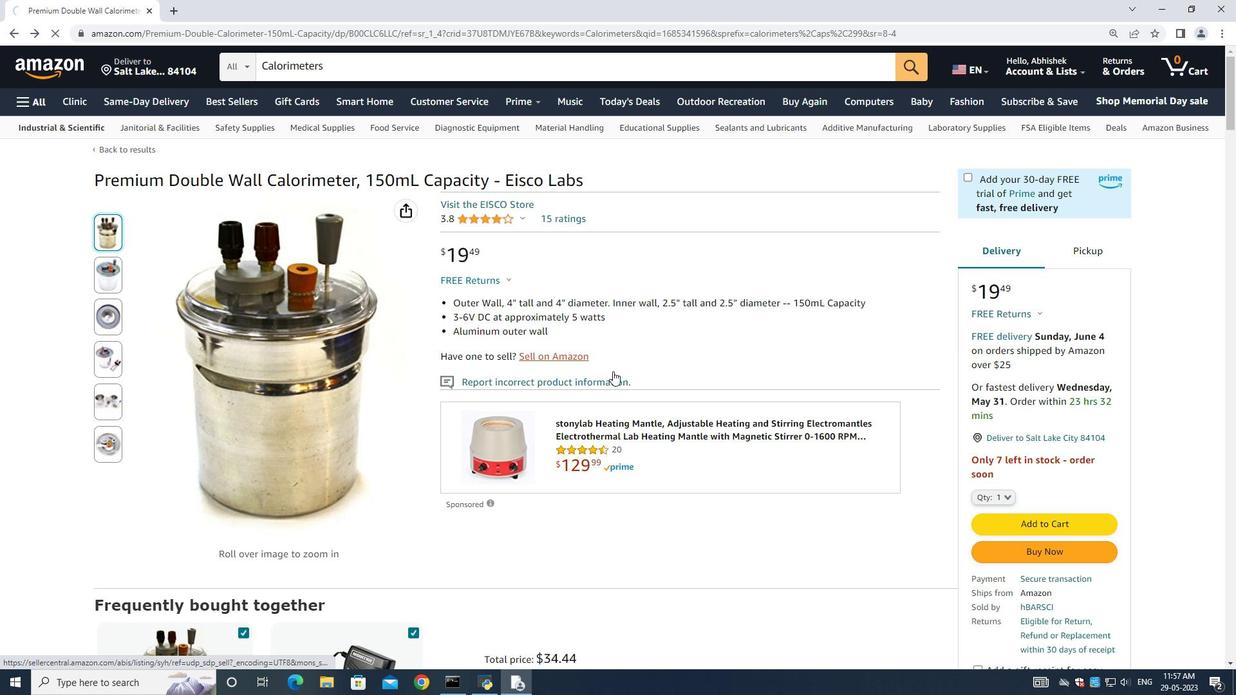 
Action: Mouse scrolled (712, 390) with delta (0, 0)
Screenshot: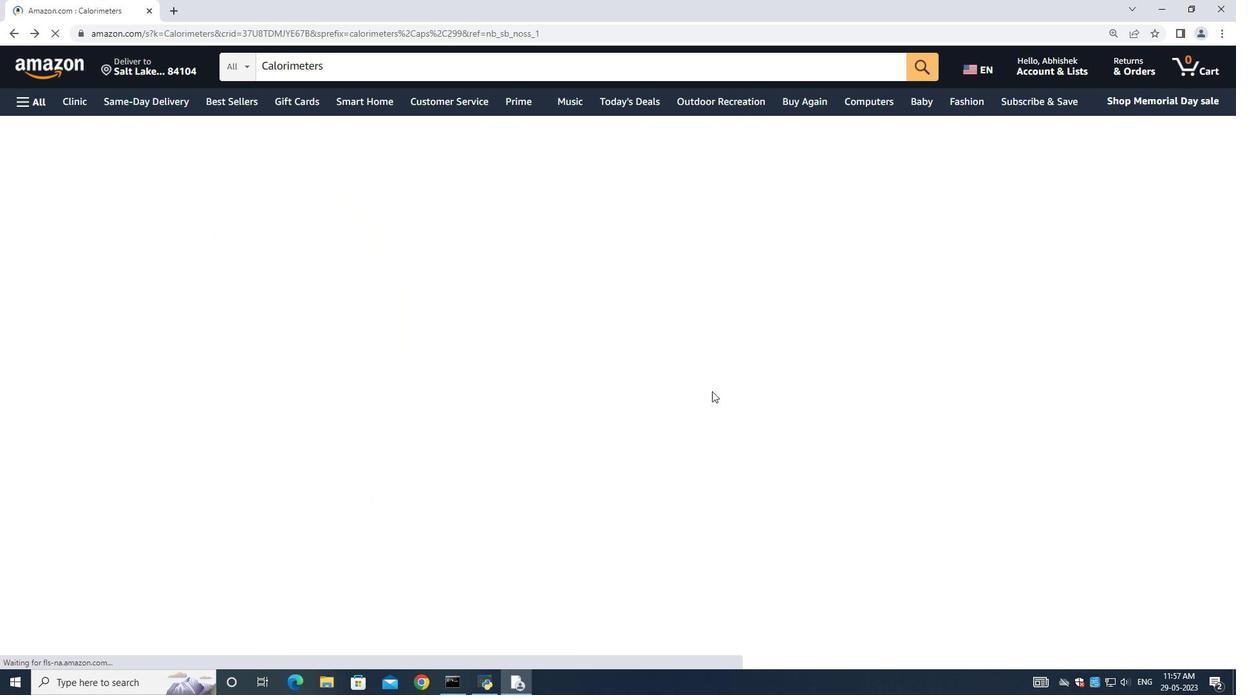 
Action: Mouse scrolled (712, 390) with delta (0, 0)
Screenshot: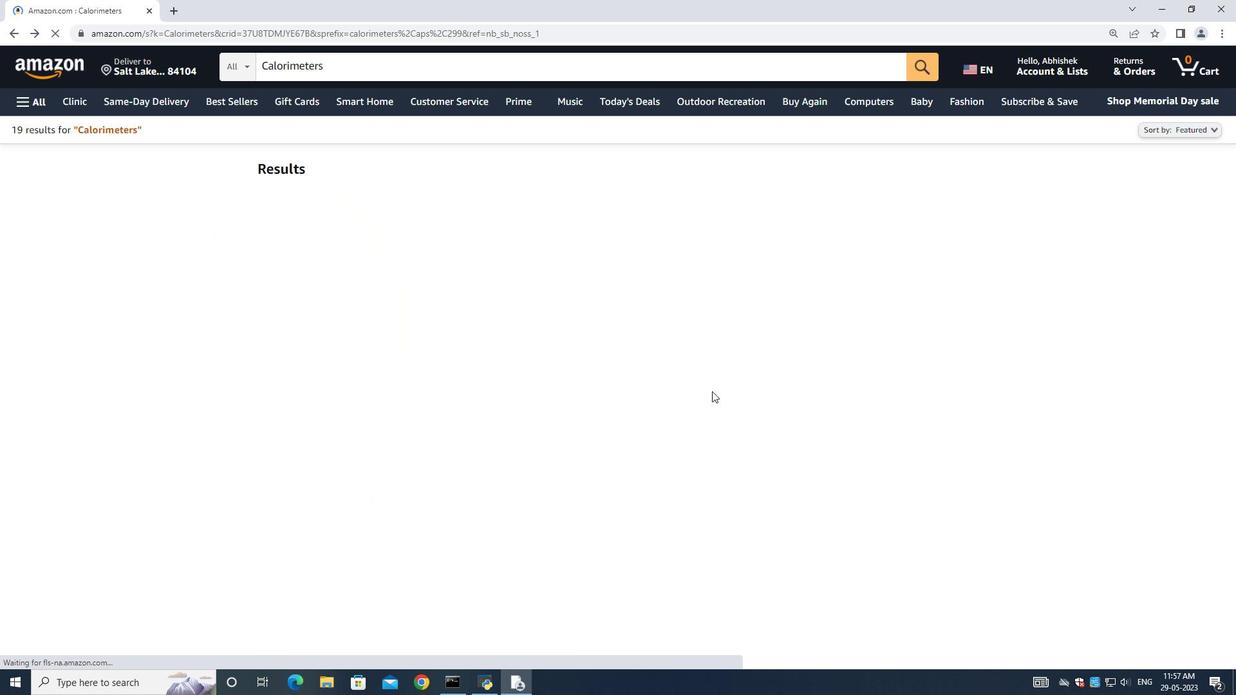 
Action: Mouse scrolled (712, 390) with delta (0, 0)
Screenshot: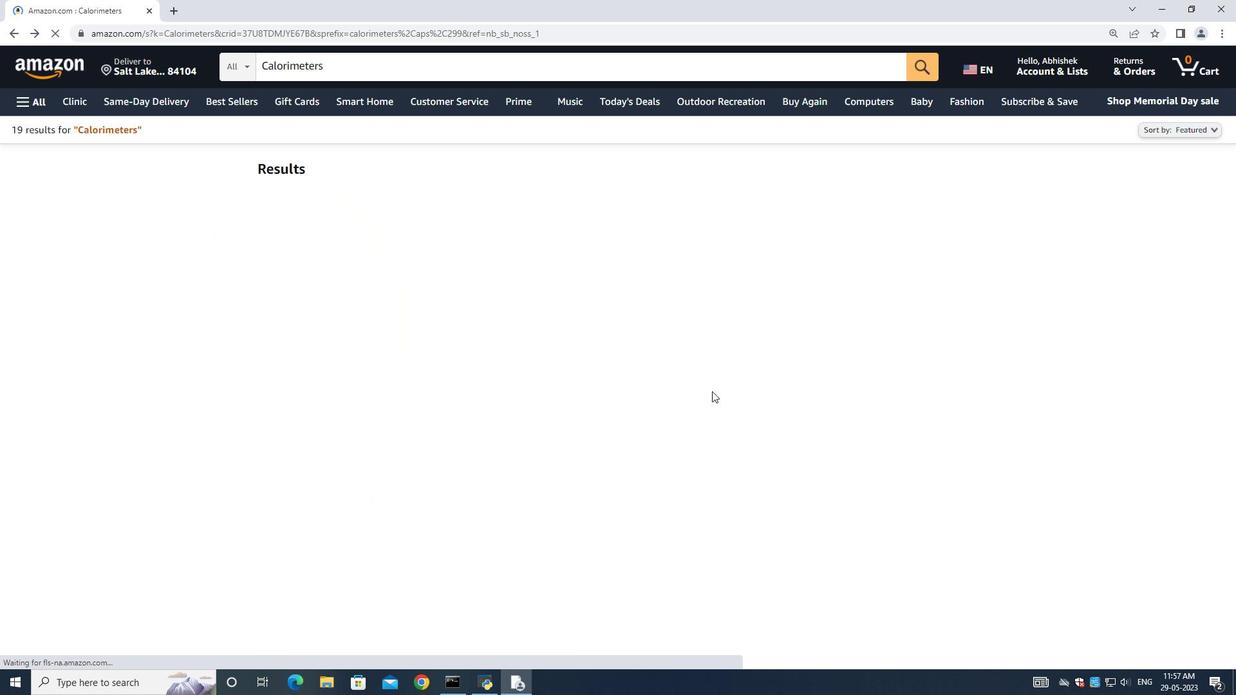 
Action: Mouse scrolled (712, 390) with delta (0, 0)
Screenshot: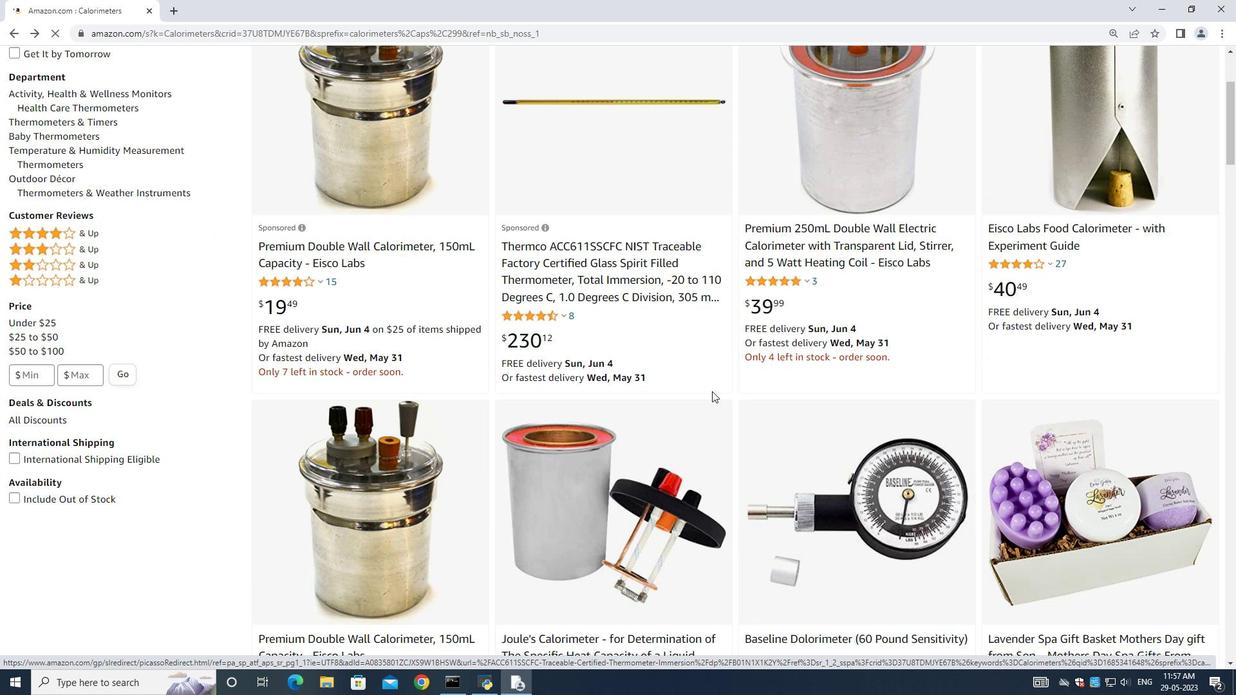 
Action: Mouse scrolled (712, 390) with delta (0, 0)
Screenshot: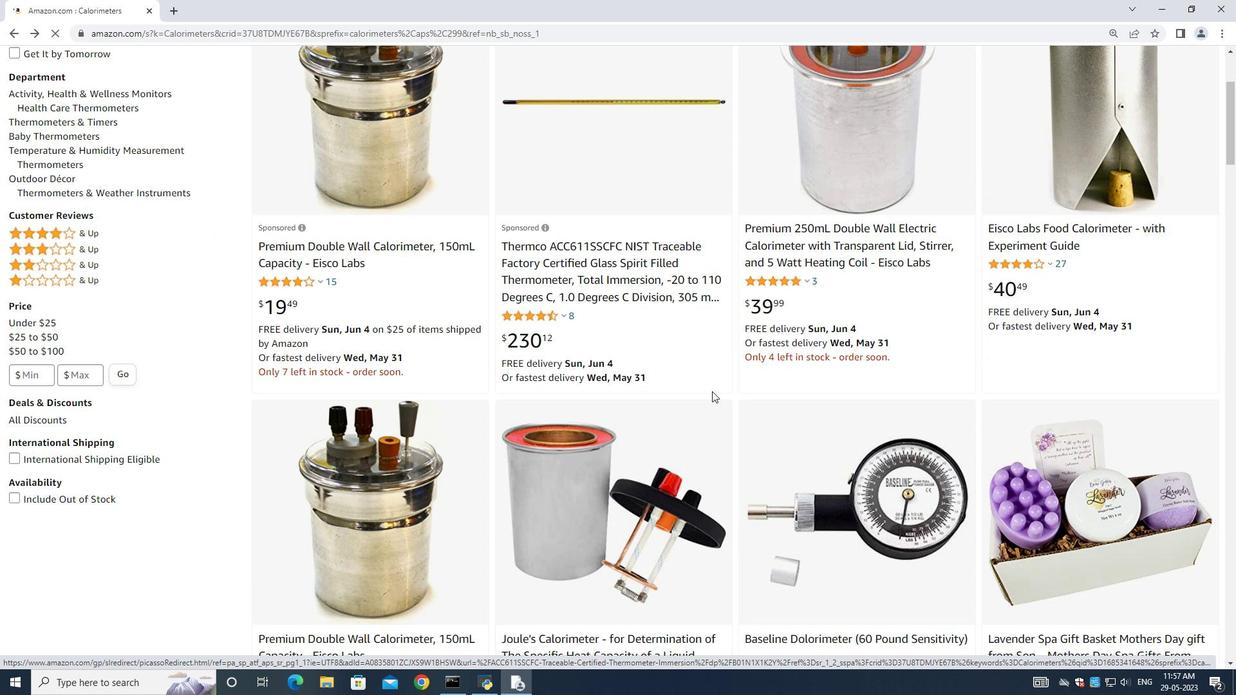 
Action: Mouse scrolled (712, 390) with delta (0, 0)
Screenshot: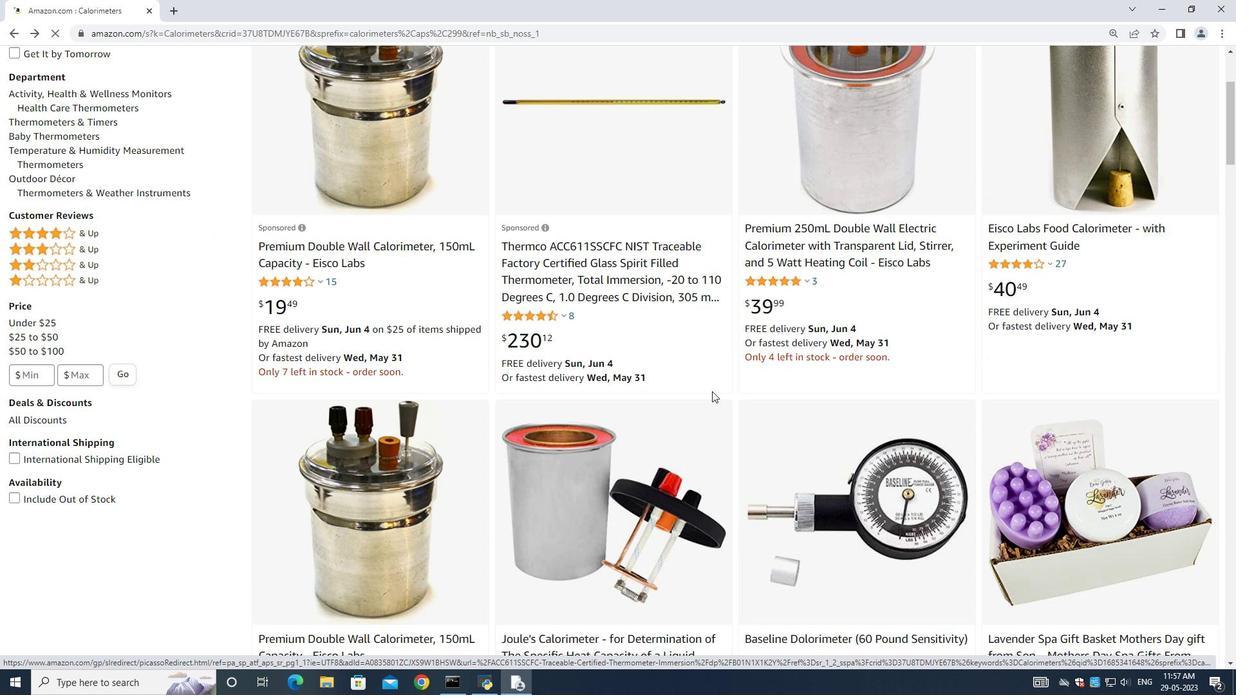 
Action: Mouse scrolled (712, 390) with delta (0, 0)
Screenshot: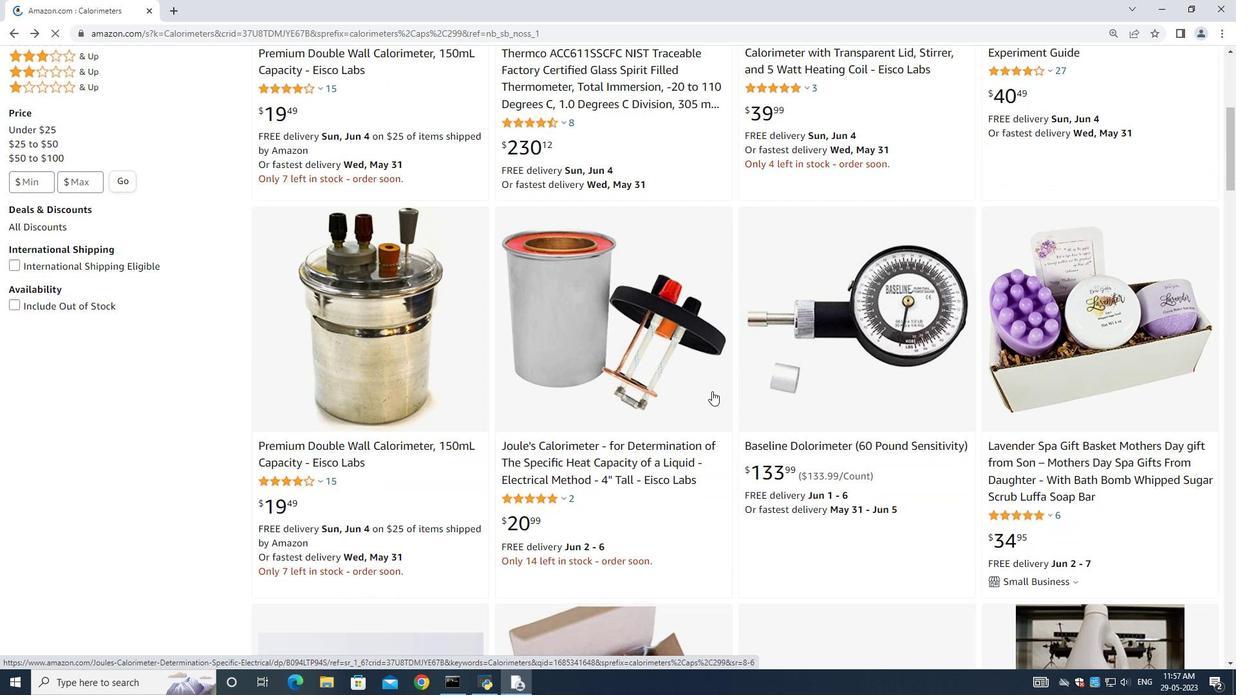 
Action: Mouse scrolled (712, 390) with delta (0, 0)
Screenshot: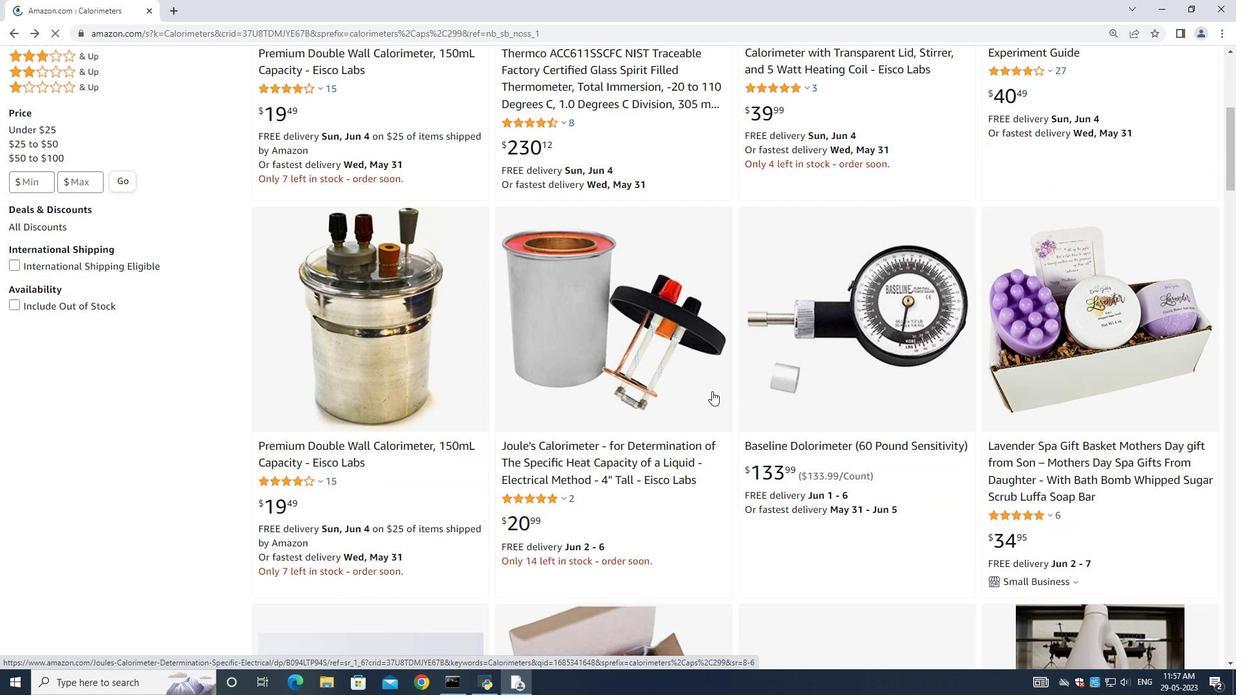 
Action: Mouse scrolled (712, 390) with delta (0, 0)
Screenshot: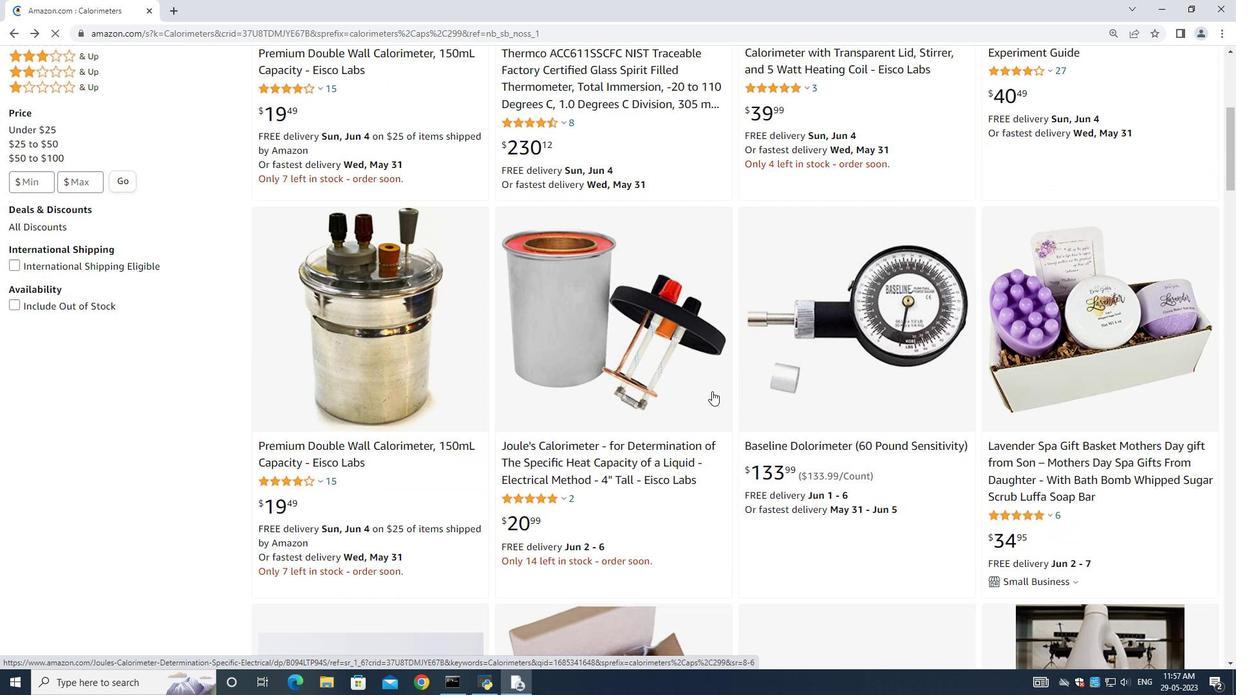 
Action: Mouse scrolled (712, 390) with delta (0, 0)
Screenshot: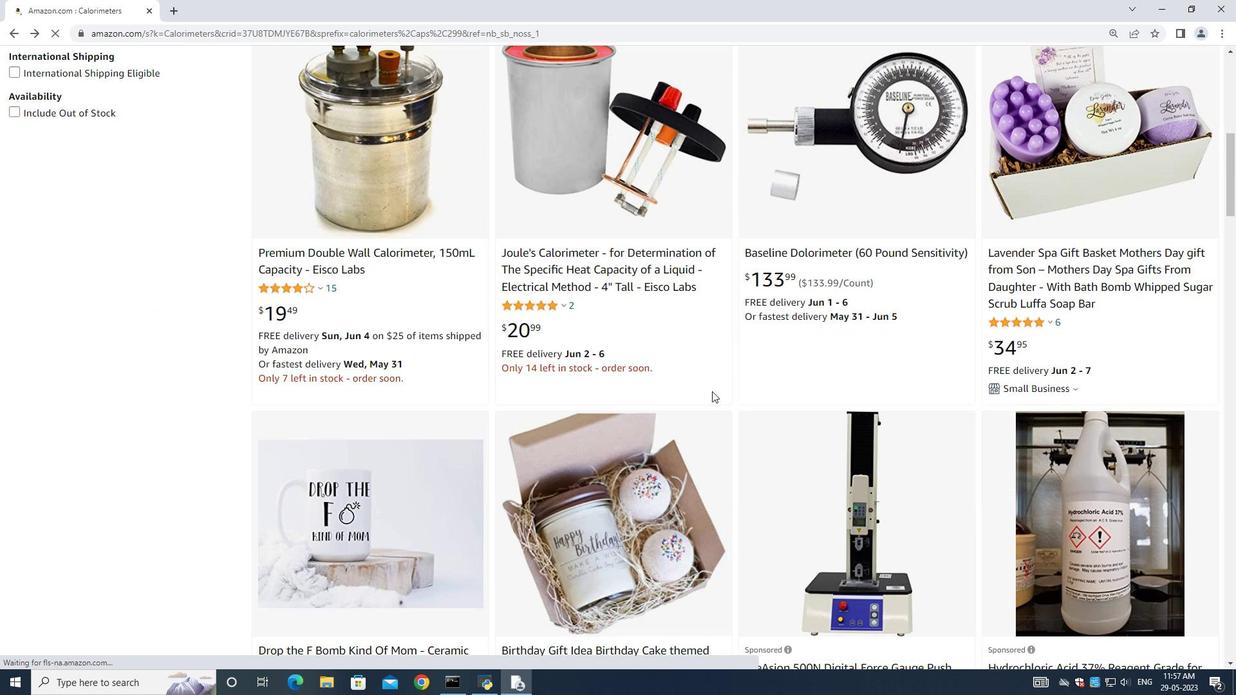 
Action: Mouse scrolled (712, 390) with delta (0, 0)
Screenshot: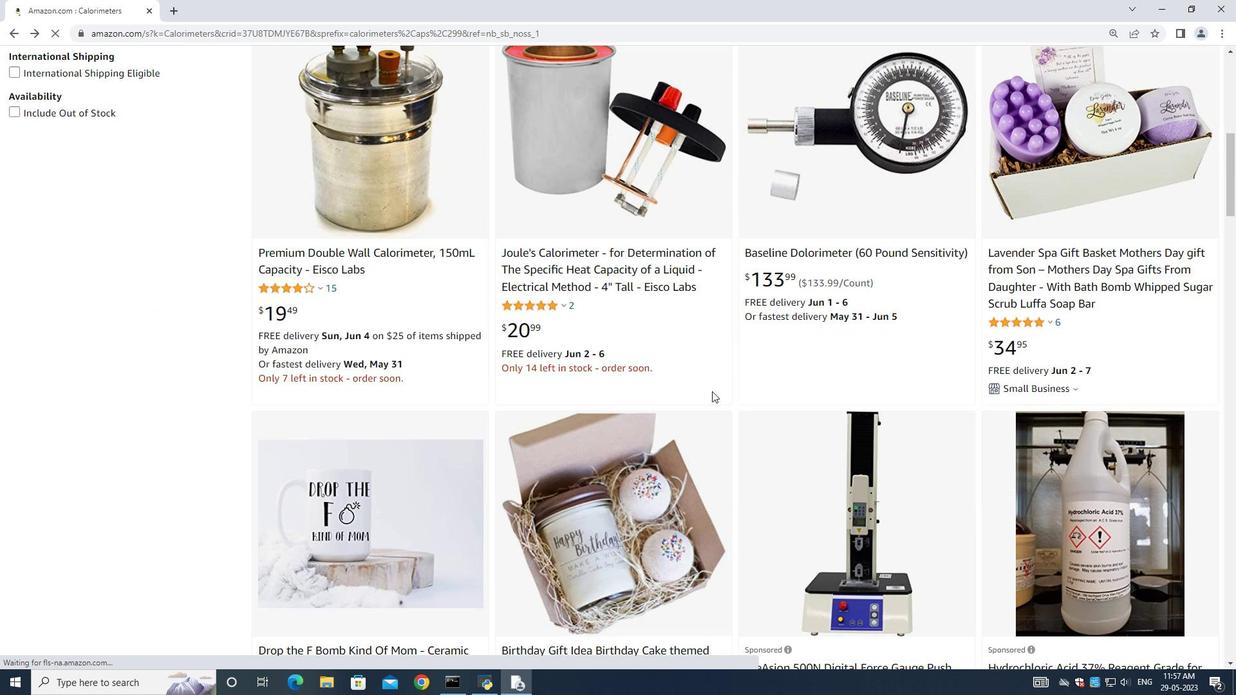 
Action: Mouse scrolled (712, 390) with delta (0, 0)
Screenshot: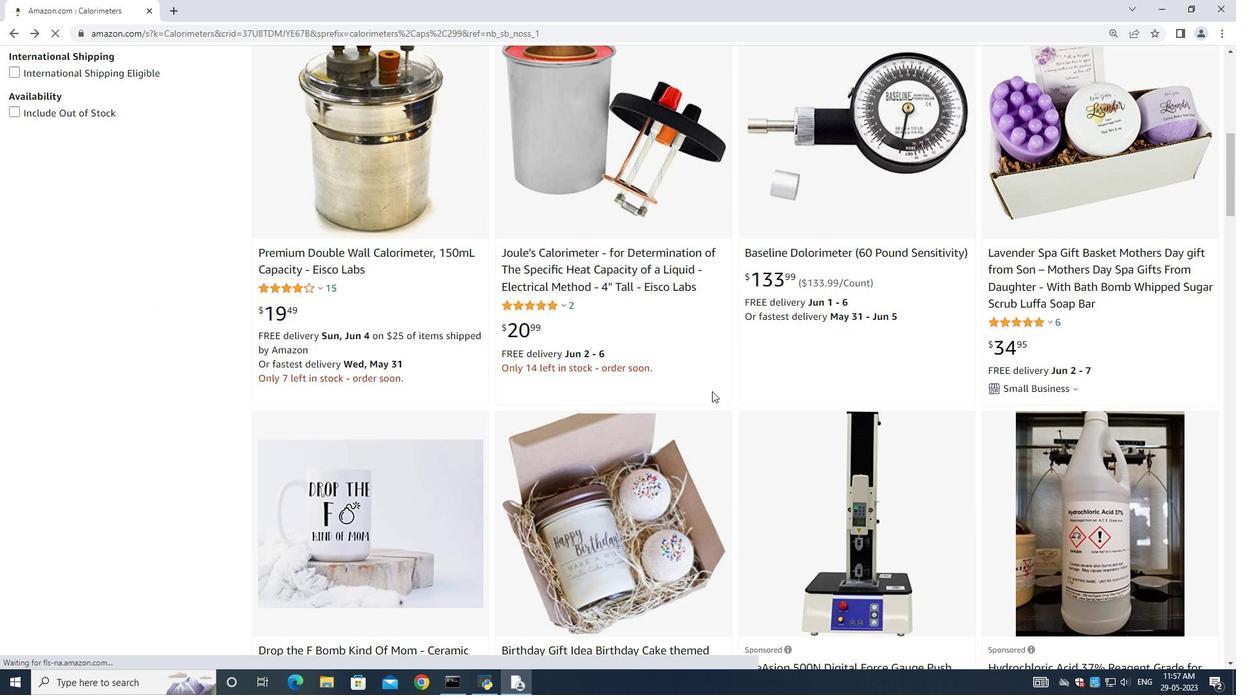 
Action: Mouse scrolled (712, 390) with delta (0, 0)
Screenshot: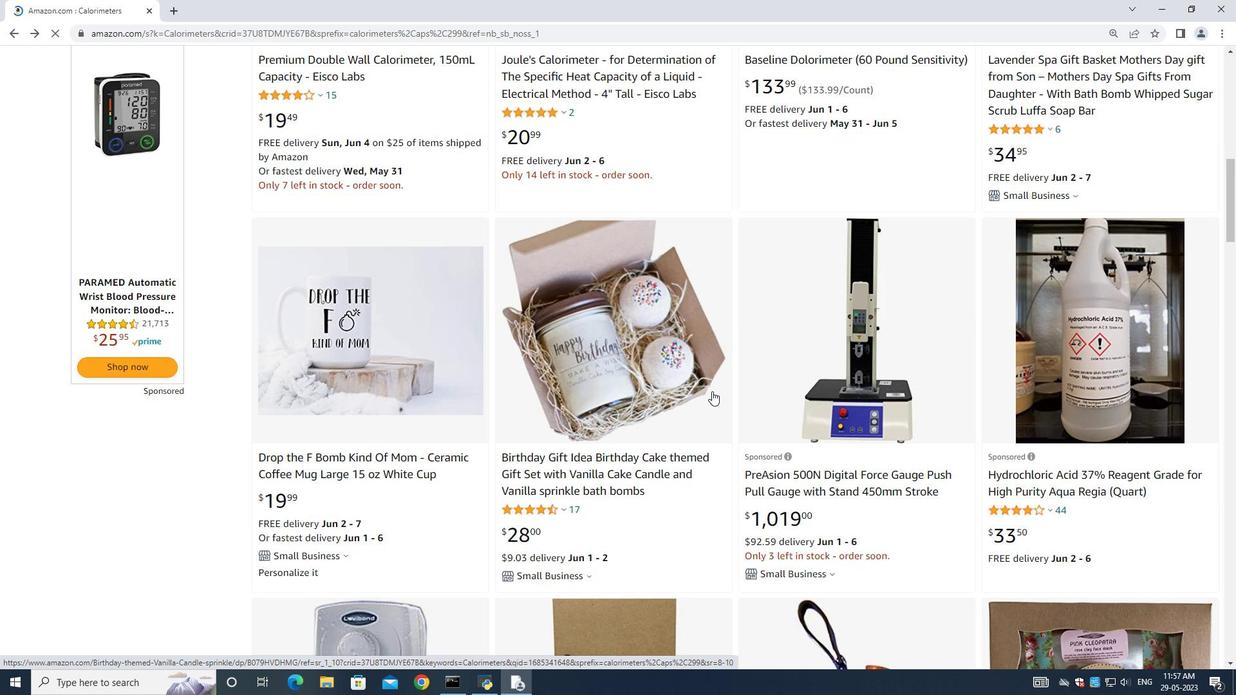 
Action: Mouse scrolled (712, 390) with delta (0, 0)
Screenshot: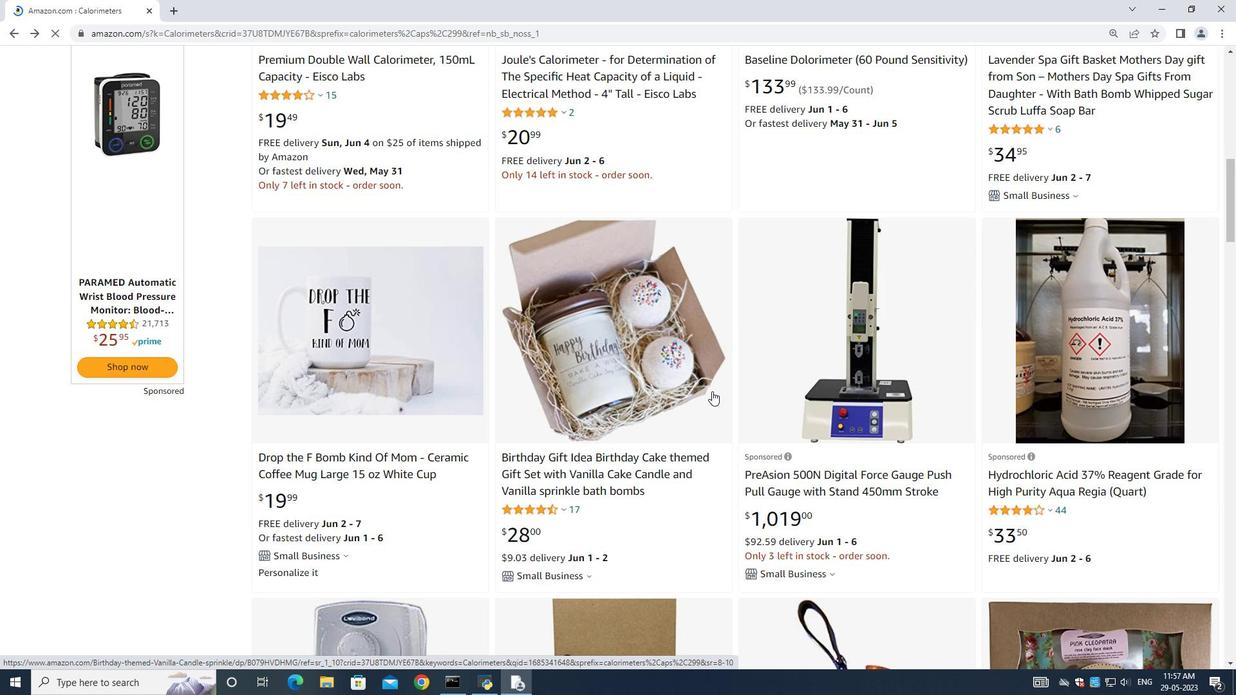 
Action: Mouse scrolled (712, 390) with delta (0, 0)
Screenshot: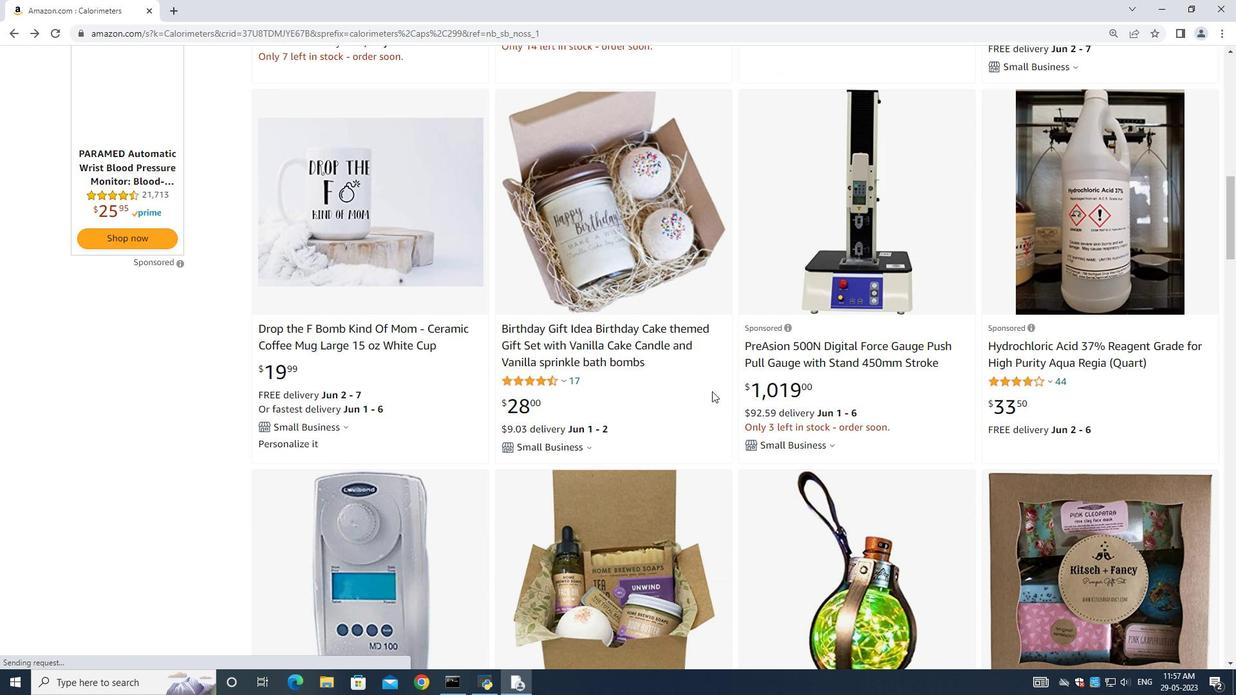
Action: Mouse scrolled (712, 390) with delta (0, 0)
Screenshot: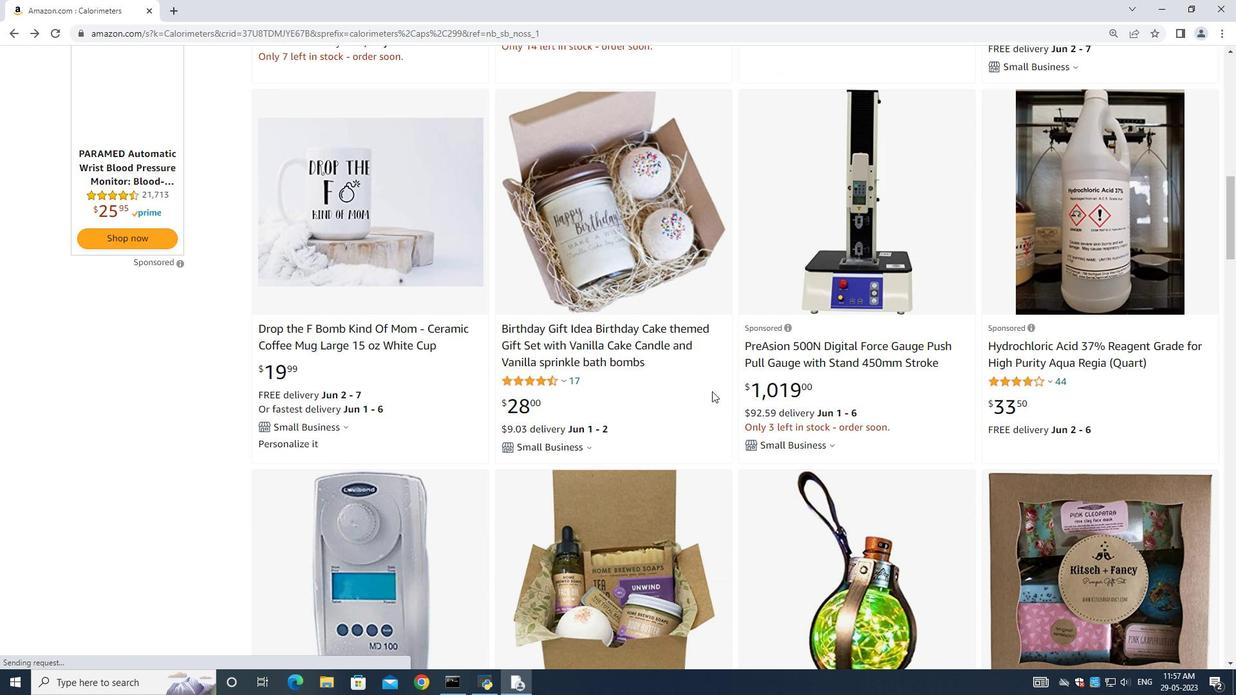 
Action: Mouse scrolled (712, 390) with delta (0, 0)
Screenshot: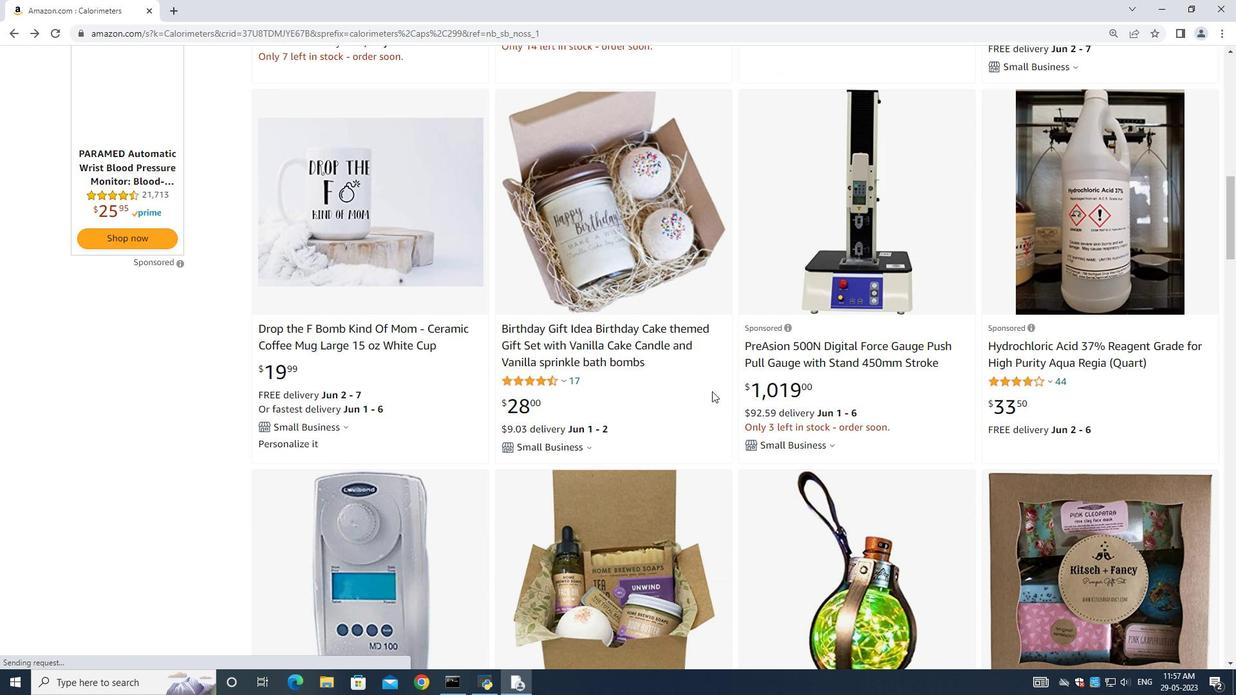 
Action: Mouse moved to (738, 434)
Screenshot: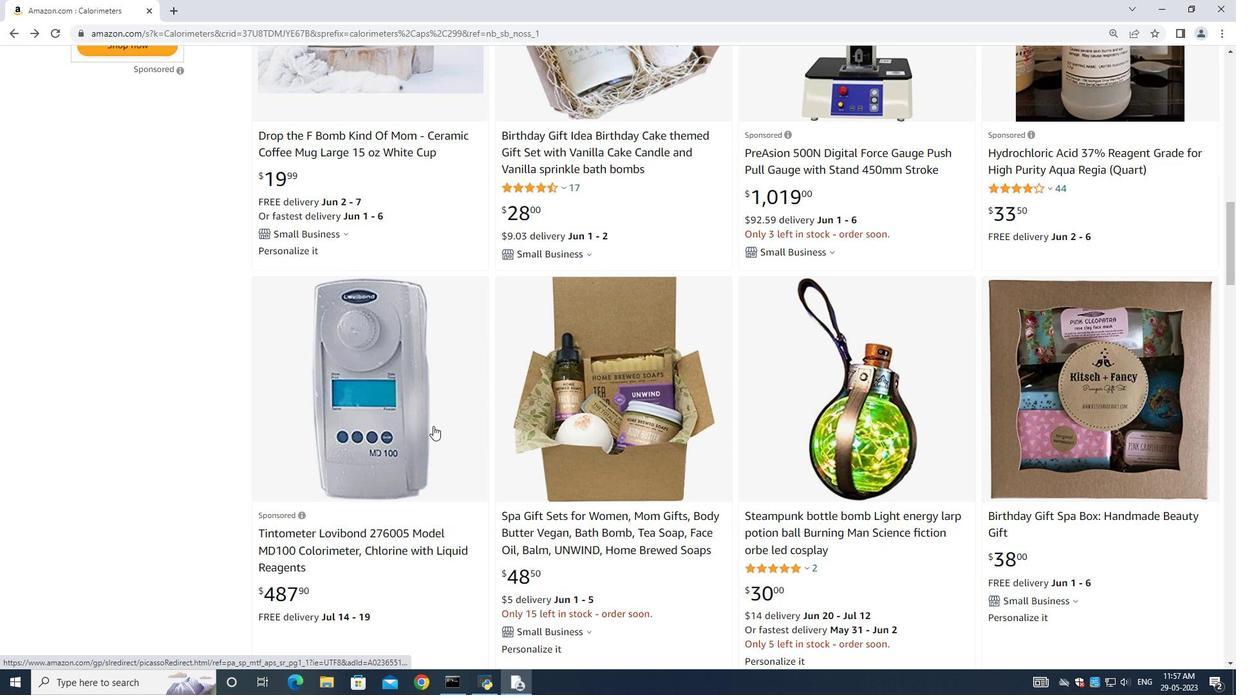 
Action: Mouse scrolled (738, 433) with delta (0, 0)
Screenshot: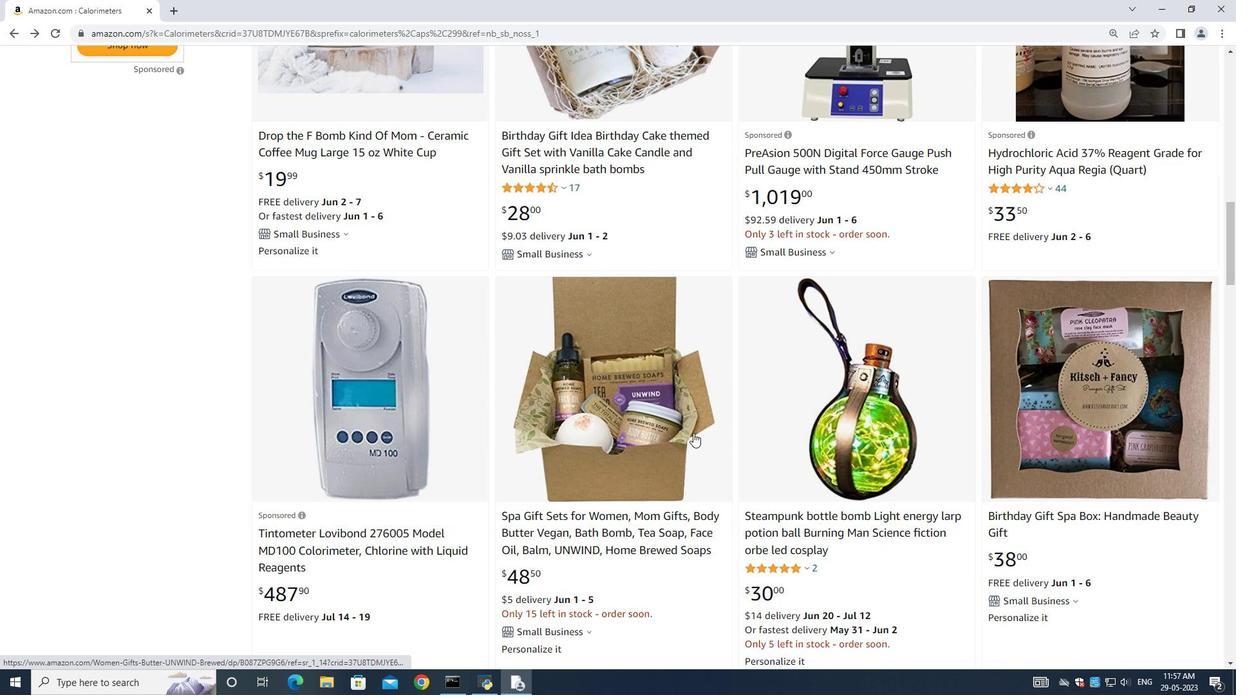
Action: Mouse scrolled (738, 433) with delta (0, 0)
Screenshot: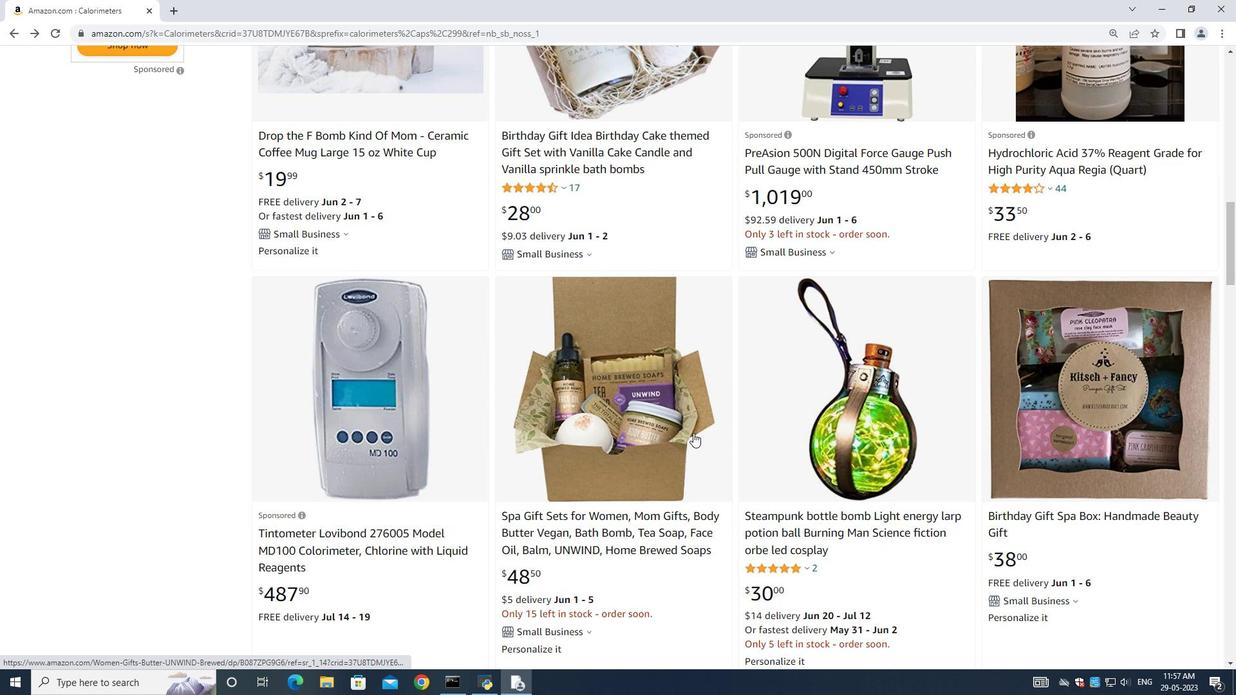
Action: Mouse moved to (738, 434)
Screenshot: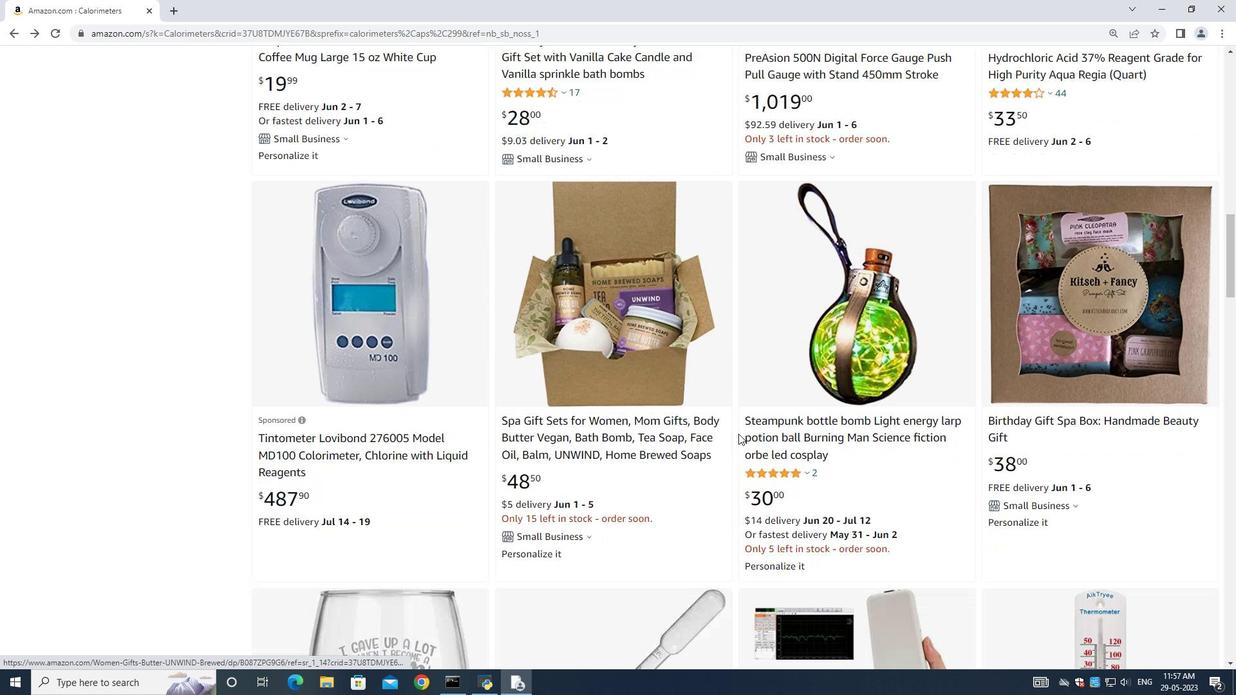 
Action: Mouse scrolled (738, 433) with delta (0, 0)
Screenshot: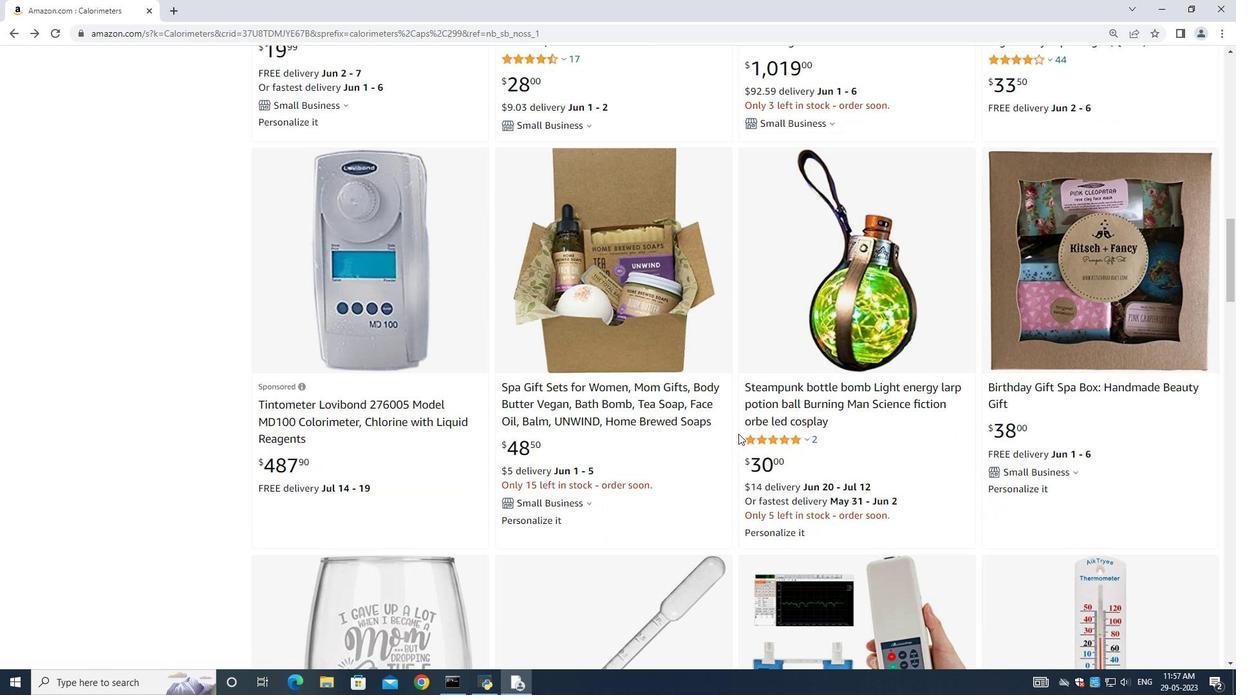 
Action: Mouse scrolled (738, 433) with delta (0, 0)
Screenshot: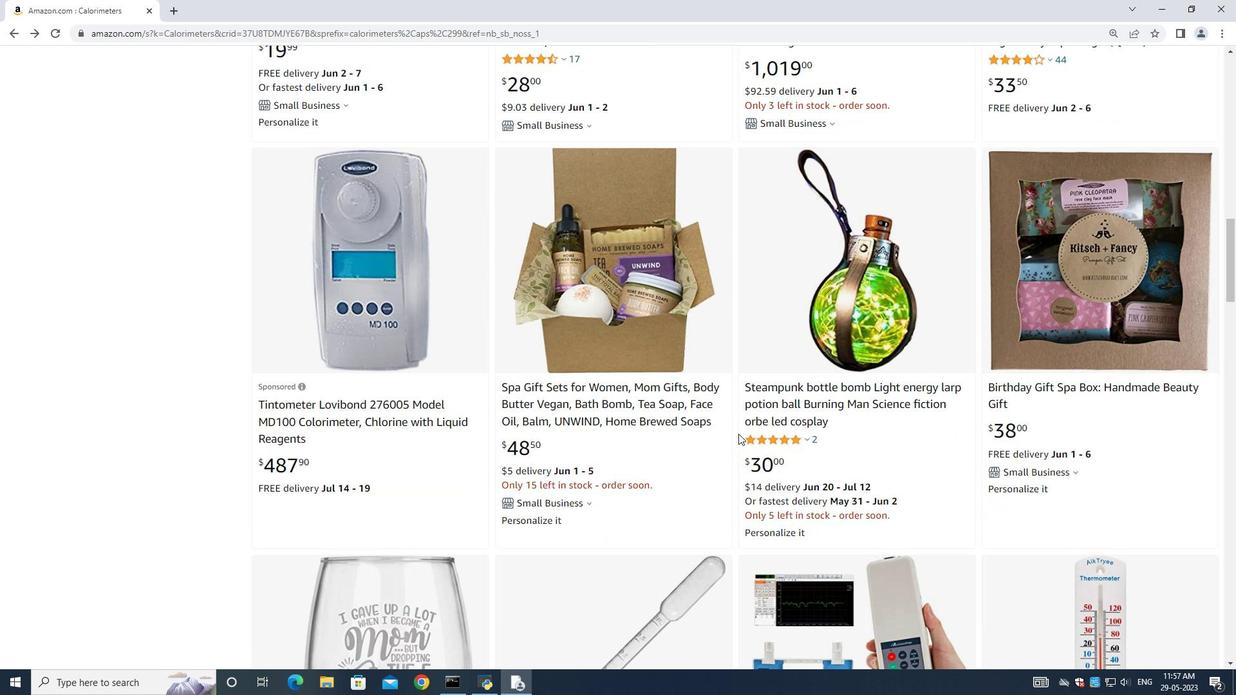 
Action: Mouse scrolled (738, 433) with delta (0, 0)
Screenshot: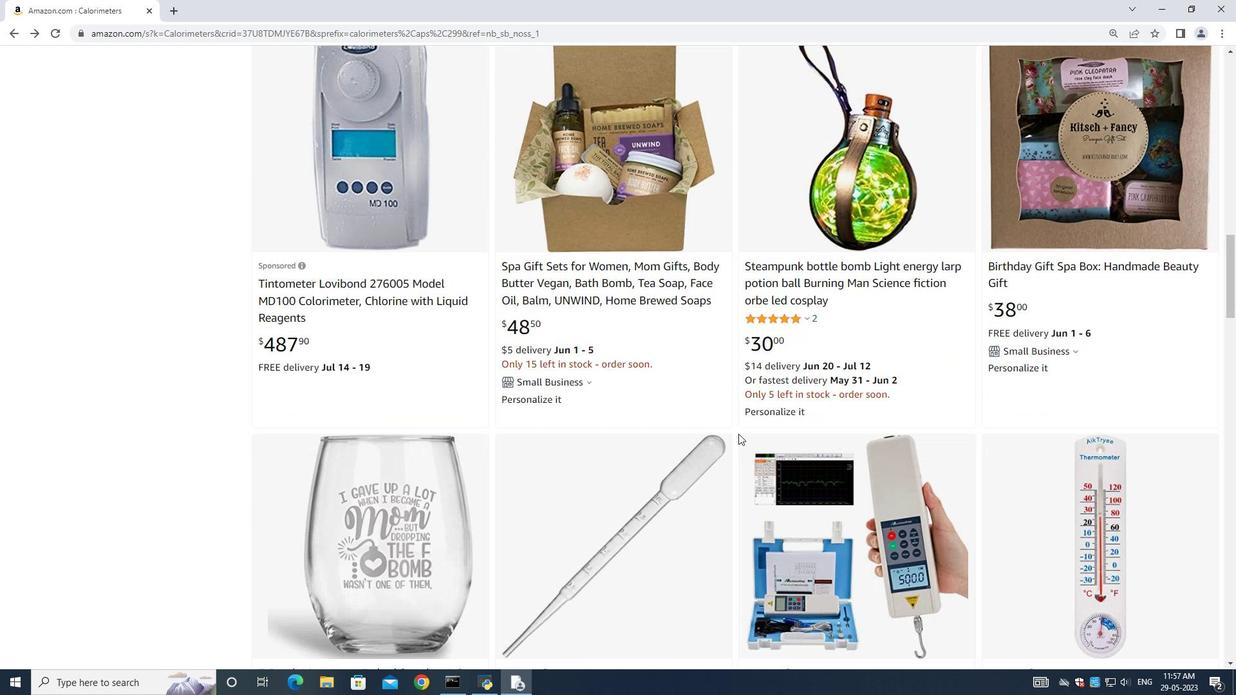 
Action: Mouse scrolled (738, 433) with delta (0, 0)
Screenshot: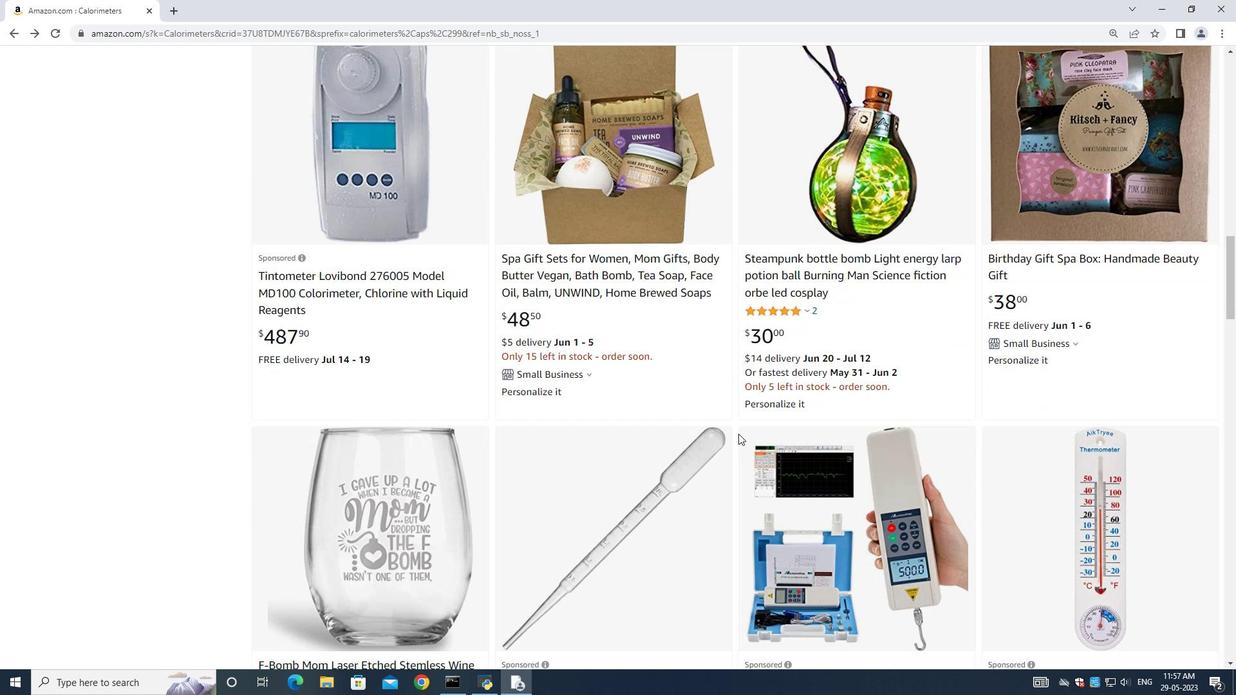 
Action: Mouse scrolled (738, 433) with delta (0, 0)
Screenshot: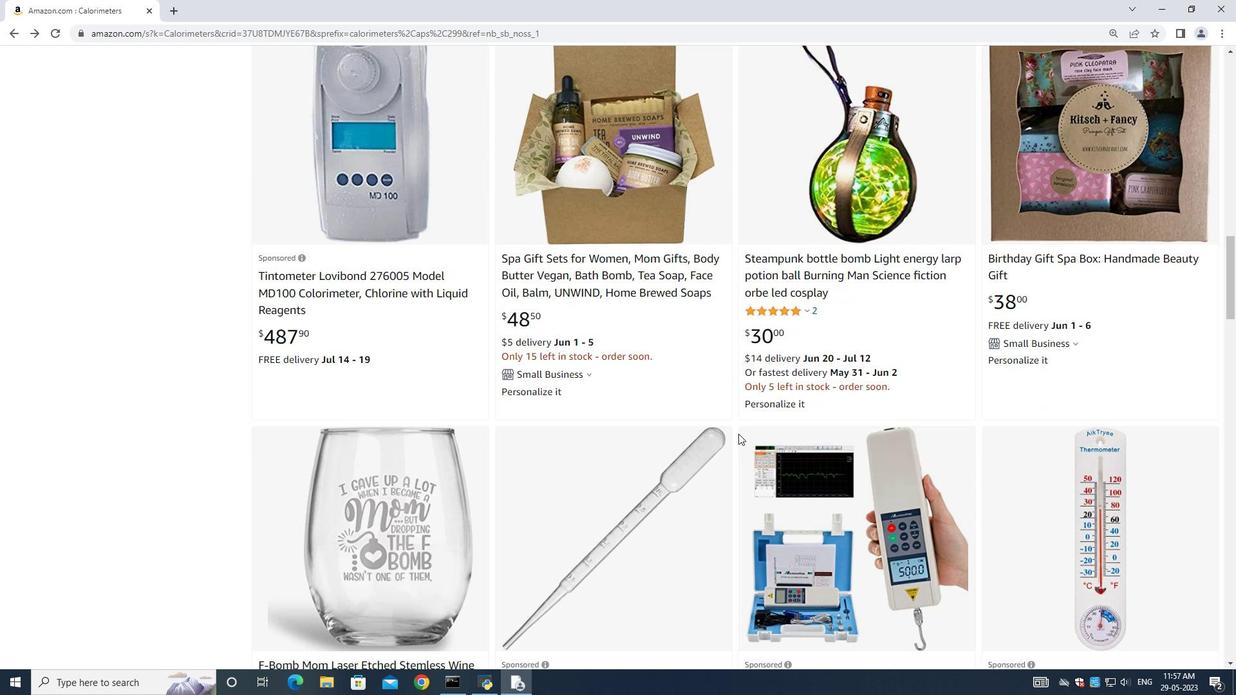 
Action: Mouse moved to (738, 433)
Screenshot: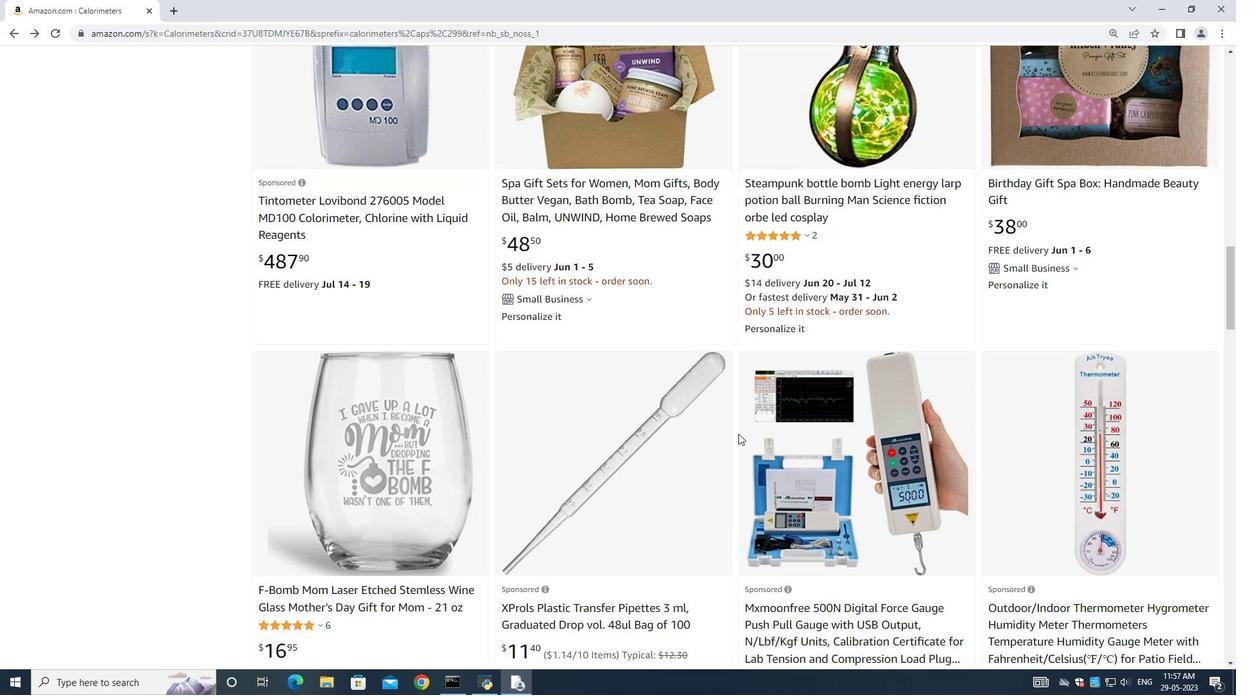 
Action: Mouse scrolled (738, 432) with delta (0, 0)
Screenshot: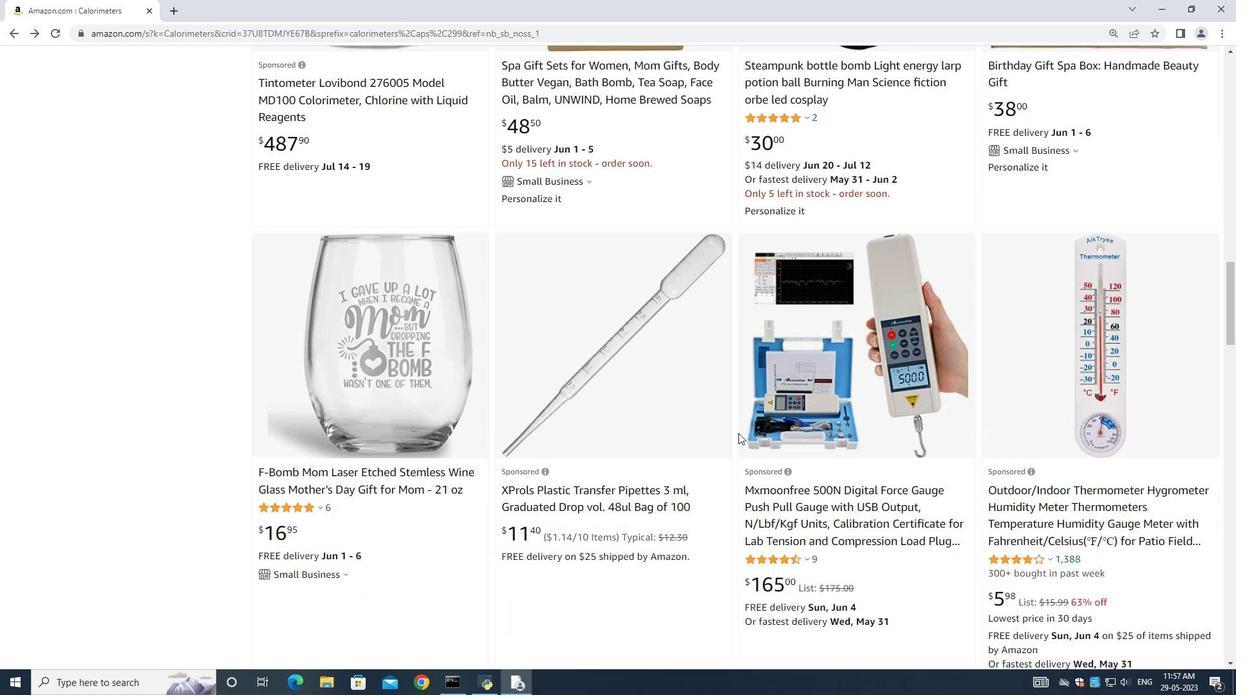 
Action: Mouse scrolled (738, 432) with delta (0, 0)
Screenshot: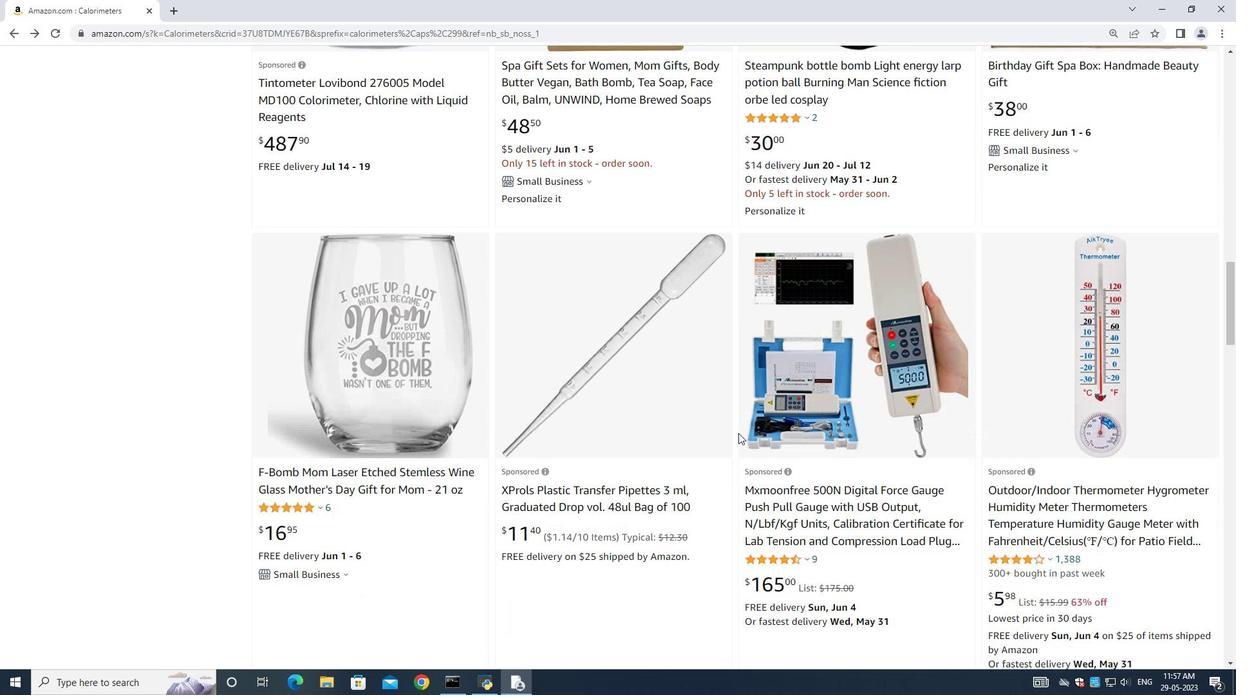 
Action: Mouse scrolled (738, 432) with delta (0, 0)
Screenshot: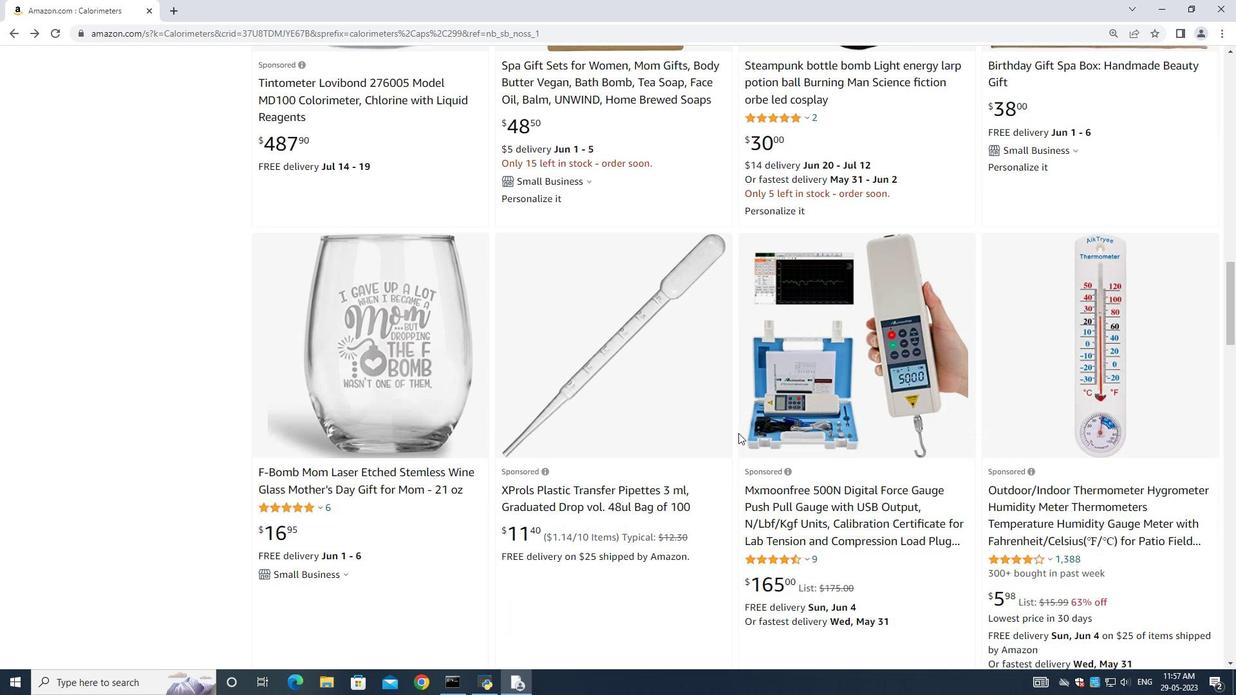 
Action: Mouse scrolled (738, 432) with delta (0, 0)
Screenshot: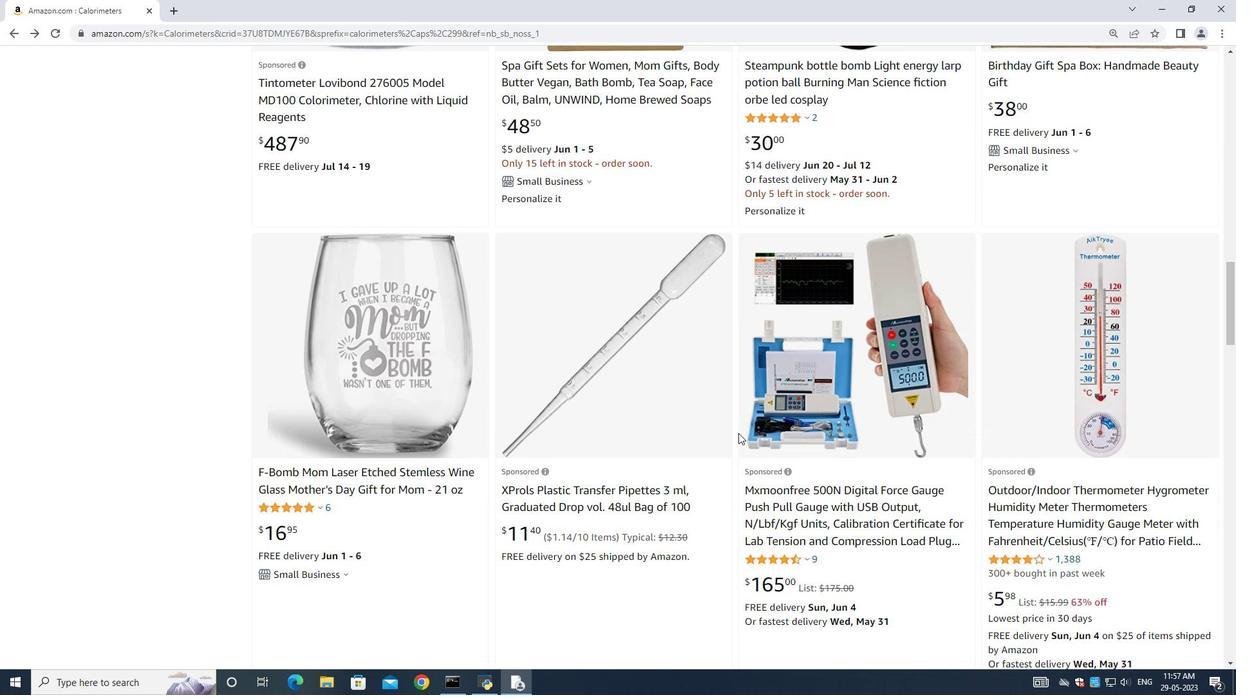 
Action: Mouse moved to (814, 300)
Screenshot: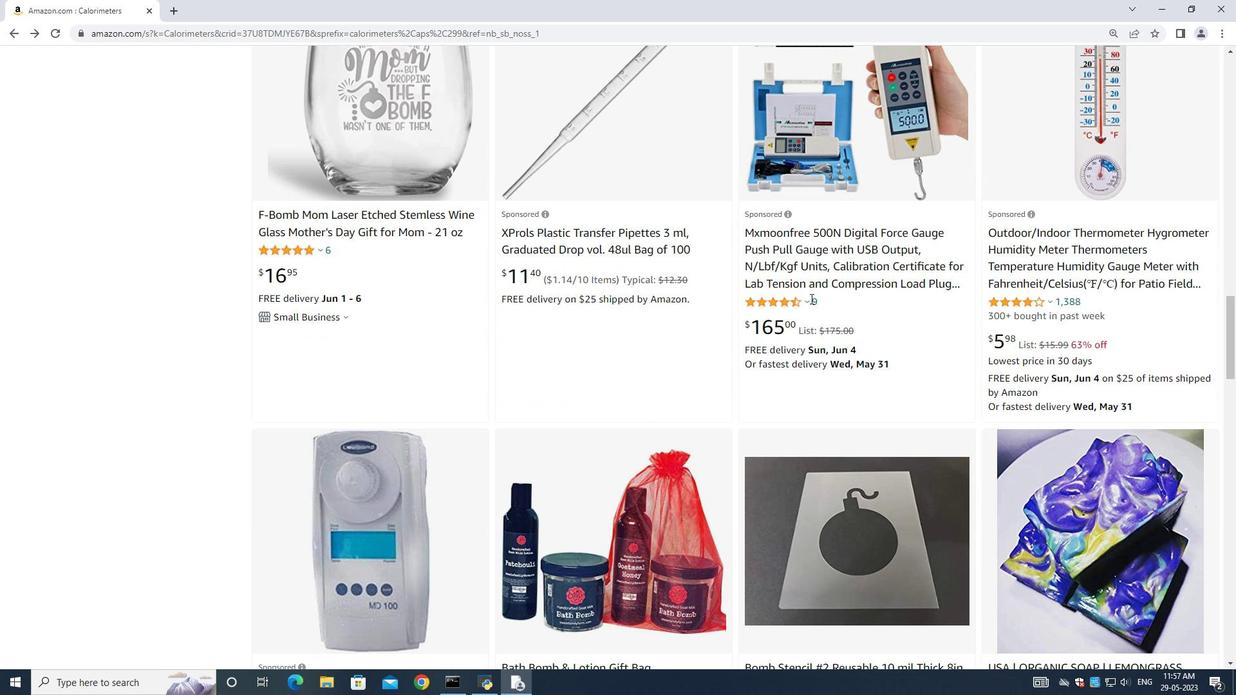
Action: Mouse scrolled (814, 300) with delta (0, 0)
Screenshot: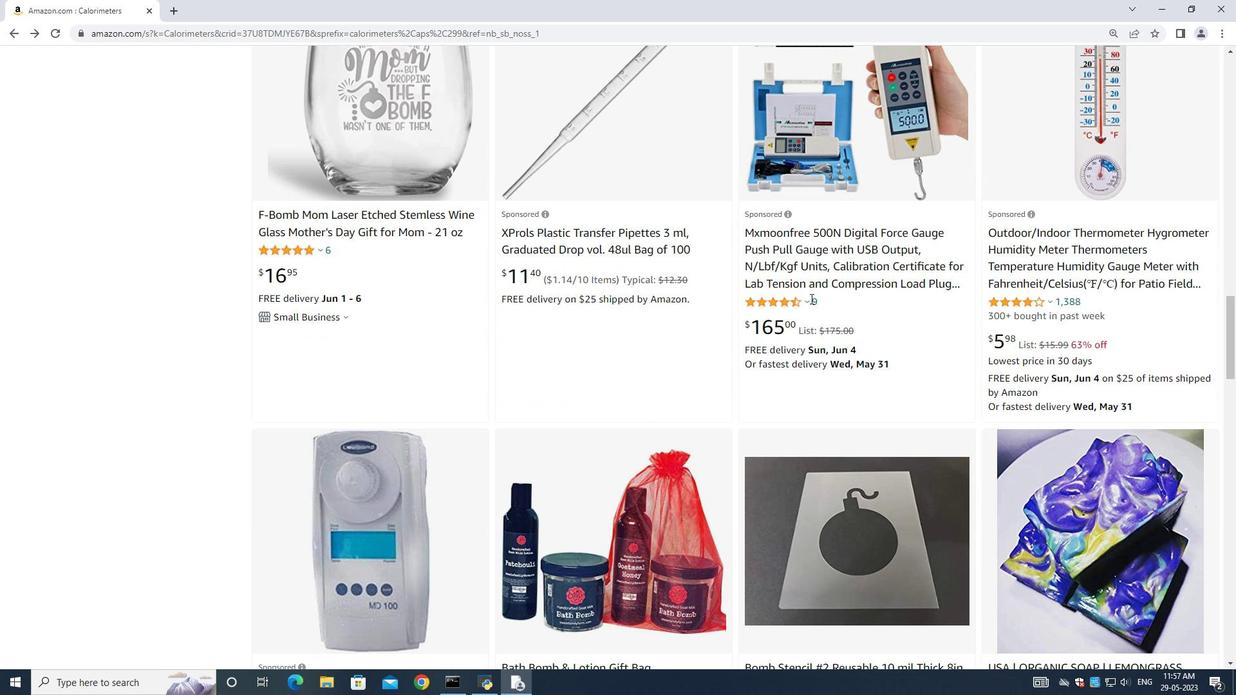 
Action: Mouse moved to (814, 302)
Screenshot: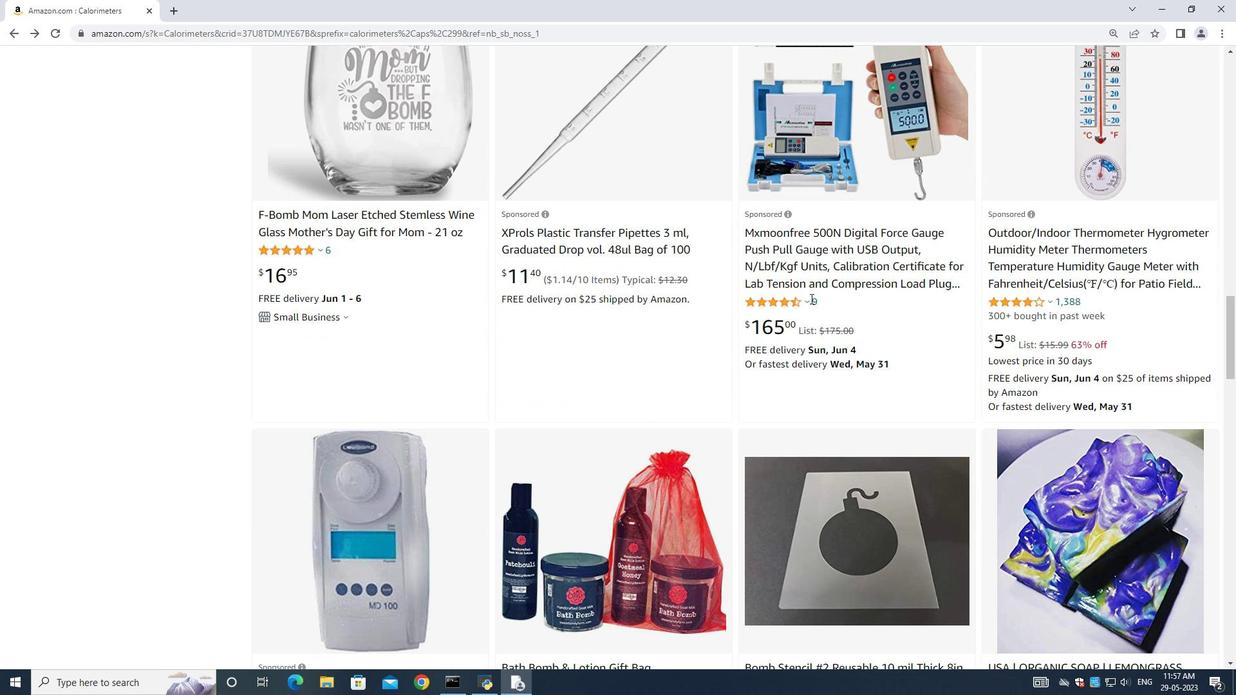 
Action: Mouse scrolled (814, 301) with delta (0, 0)
Screenshot: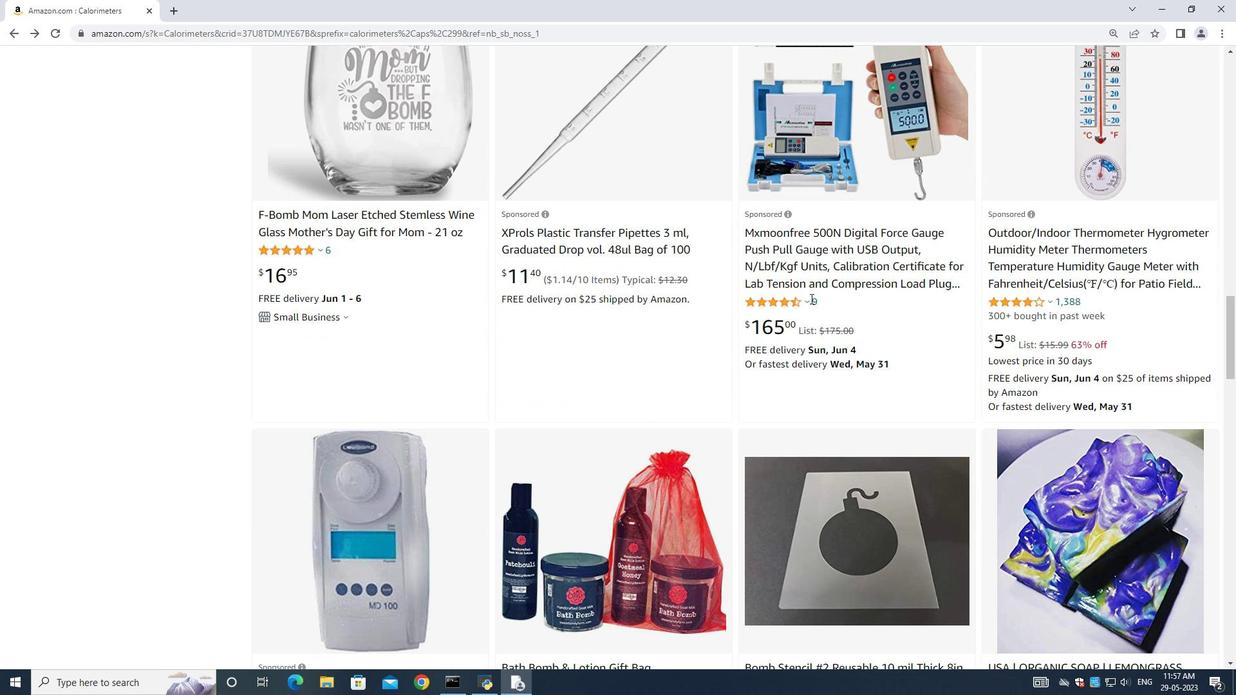 
Action: Mouse moved to (814, 302)
Screenshot: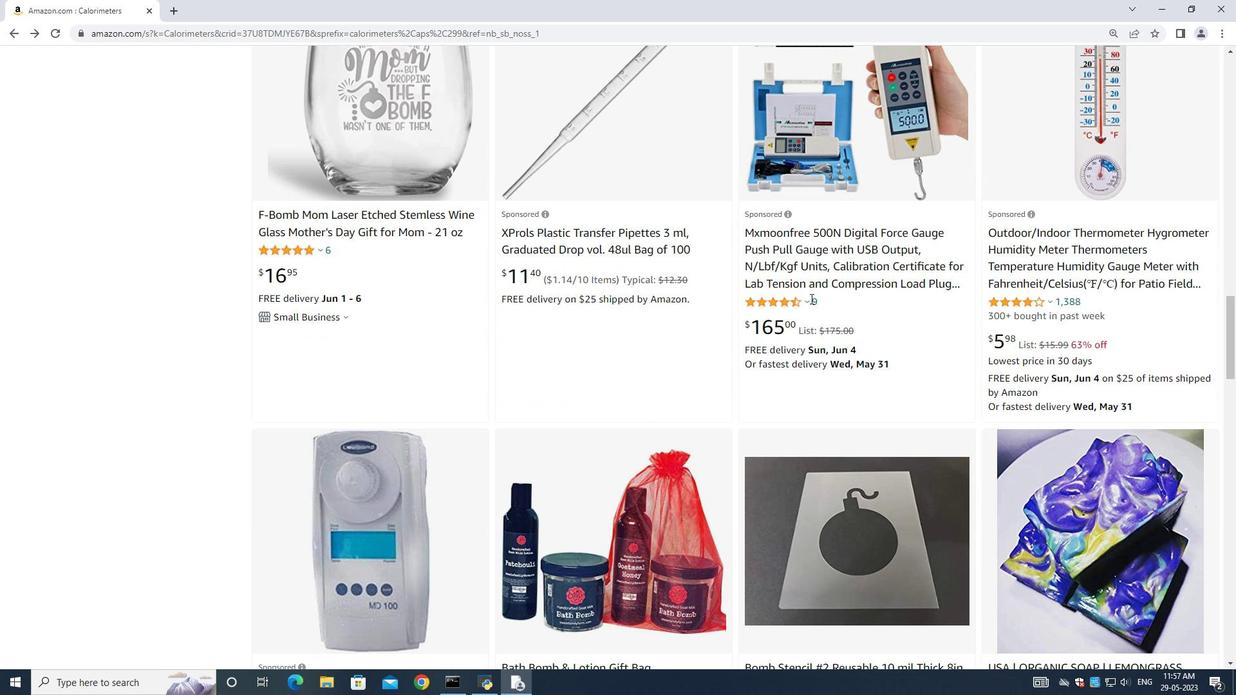 
Action: Mouse scrolled (814, 302) with delta (0, 0)
Screenshot: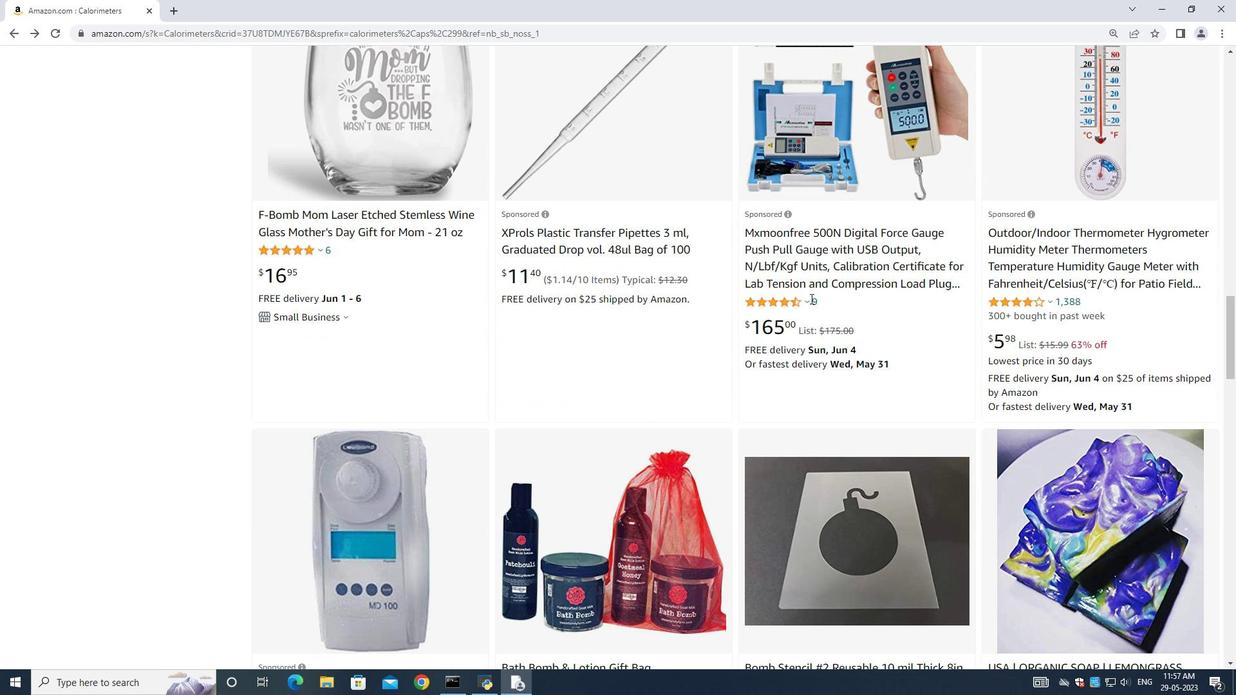 
Action: Mouse scrolled (814, 302) with delta (0, 0)
Screenshot: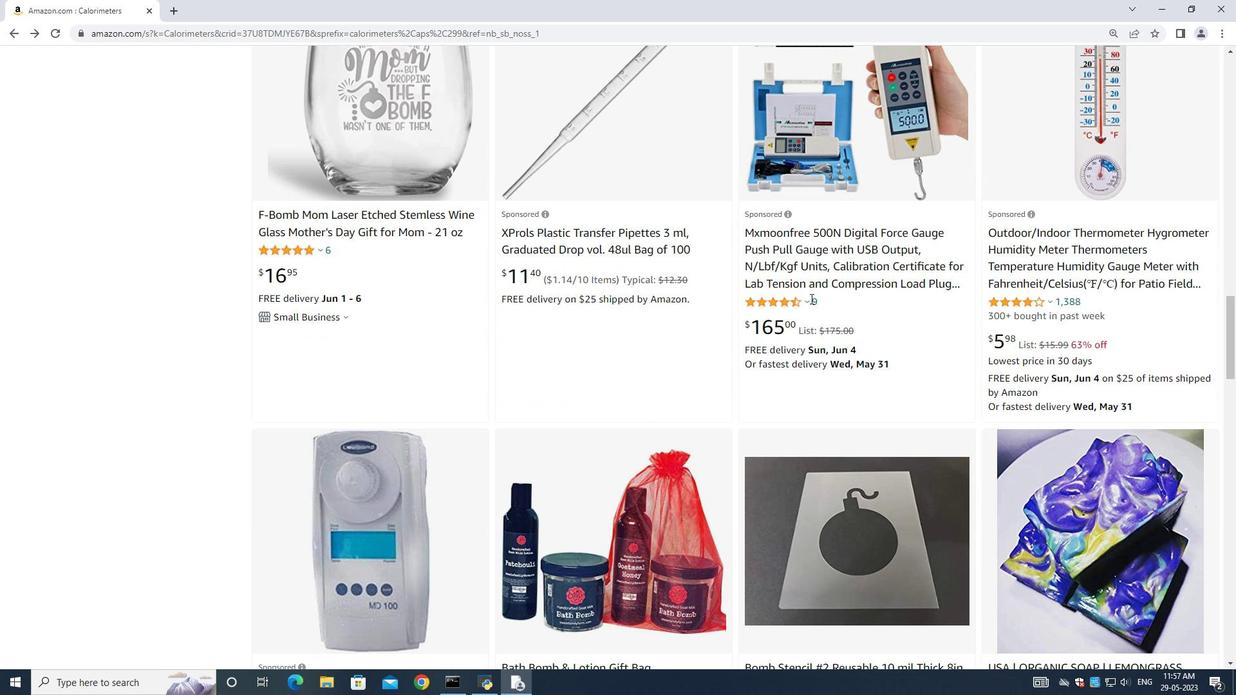 
Action: Mouse moved to (837, 435)
Screenshot: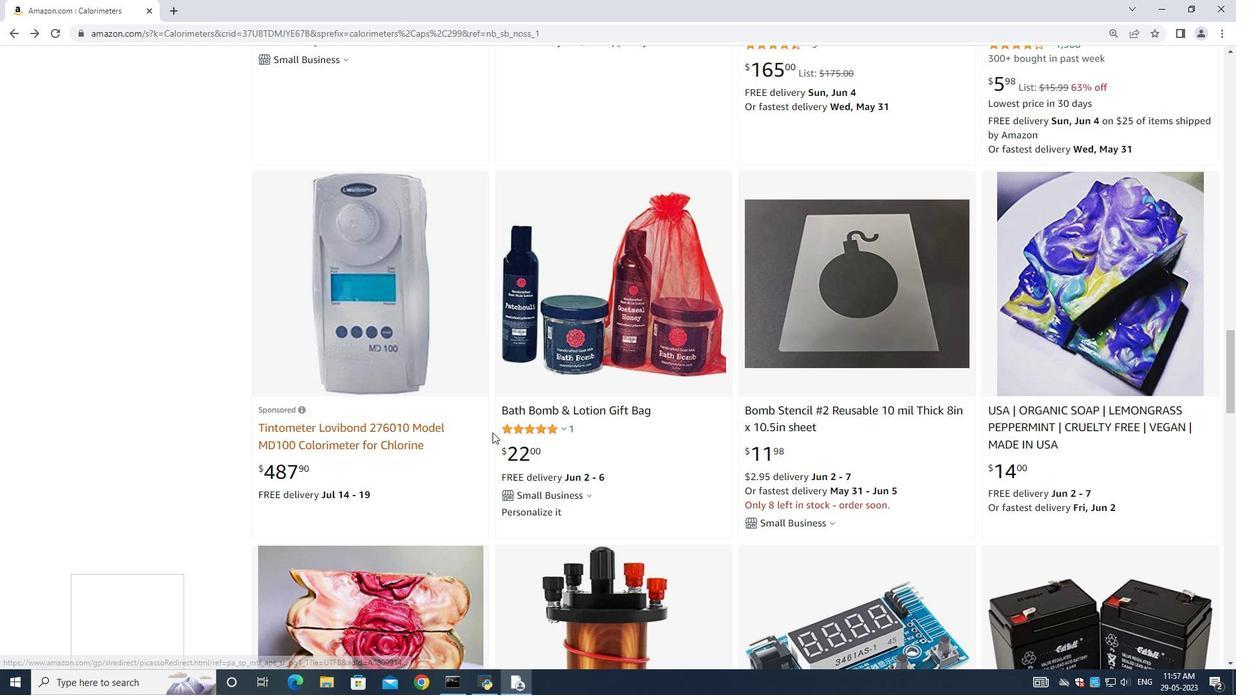 
Action: Mouse scrolled (837, 434) with delta (0, 0)
Screenshot: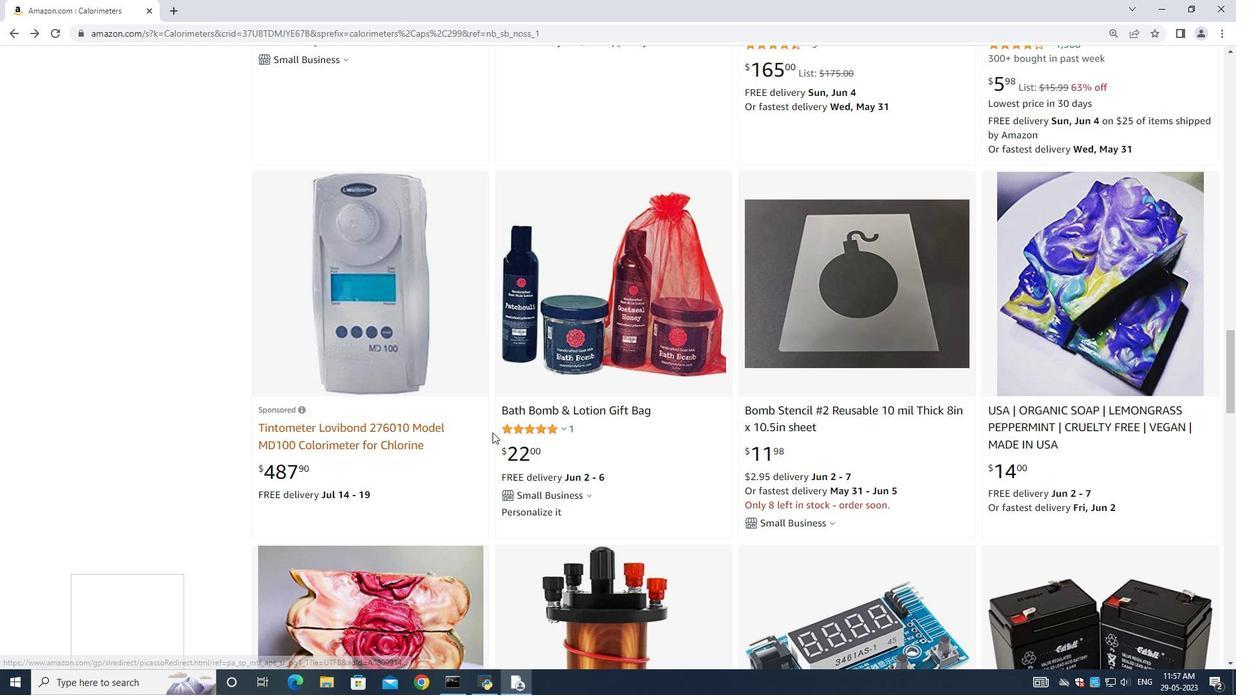 
Action: Mouse scrolled (837, 434) with delta (0, 0)
Screenshot: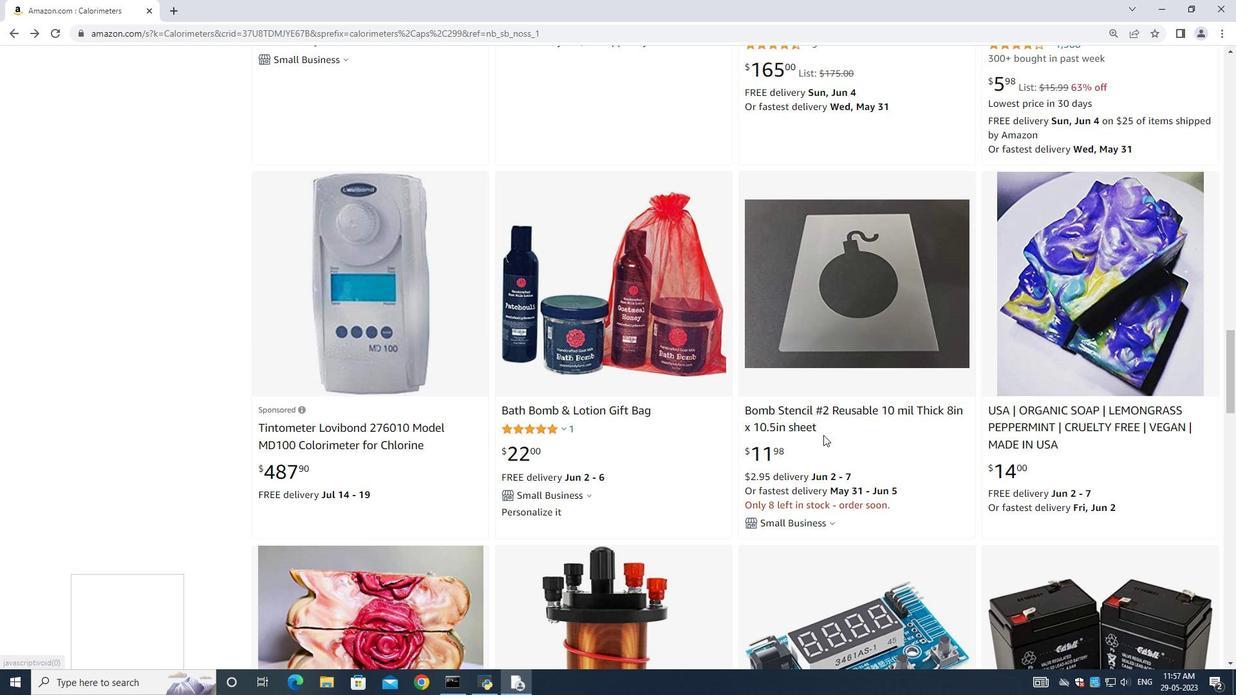 
Action: Mouse scrolled (837, 434) with delta (0, 0)
Screenshot: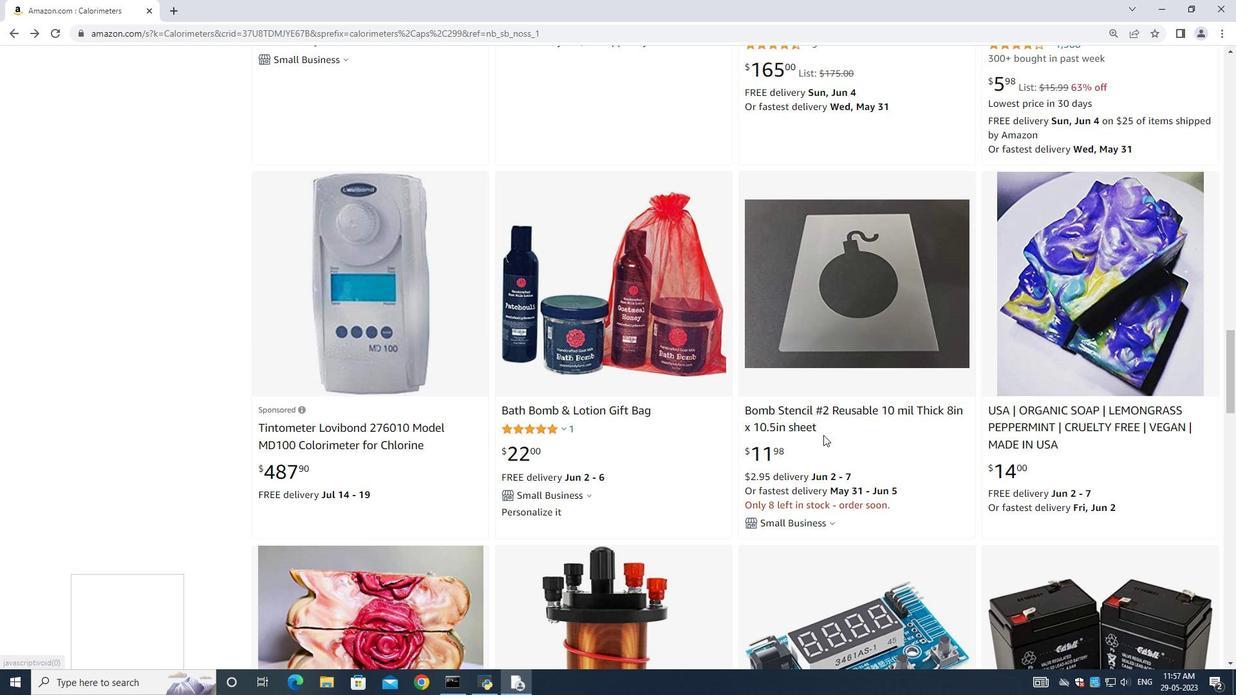 
Action: Mouse scrolled (837, 434) with delta (0, 0)
Screenshot: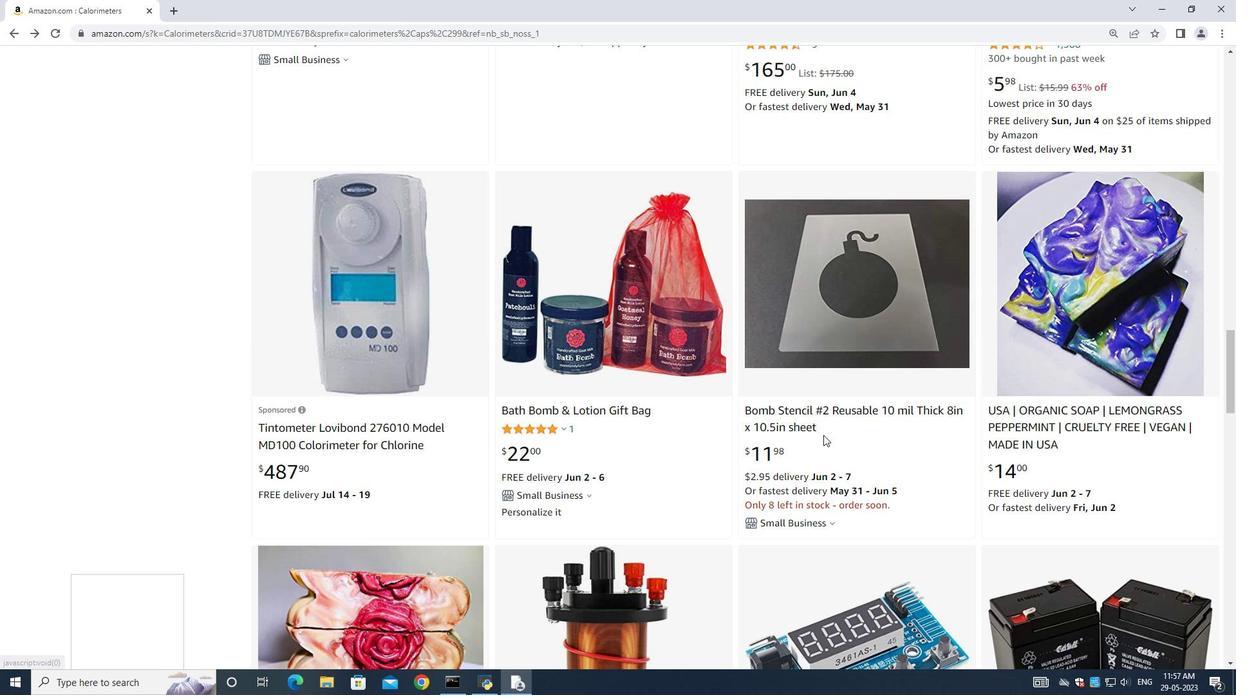 
Action: Mouse moved to (808, 452)
Screenshot: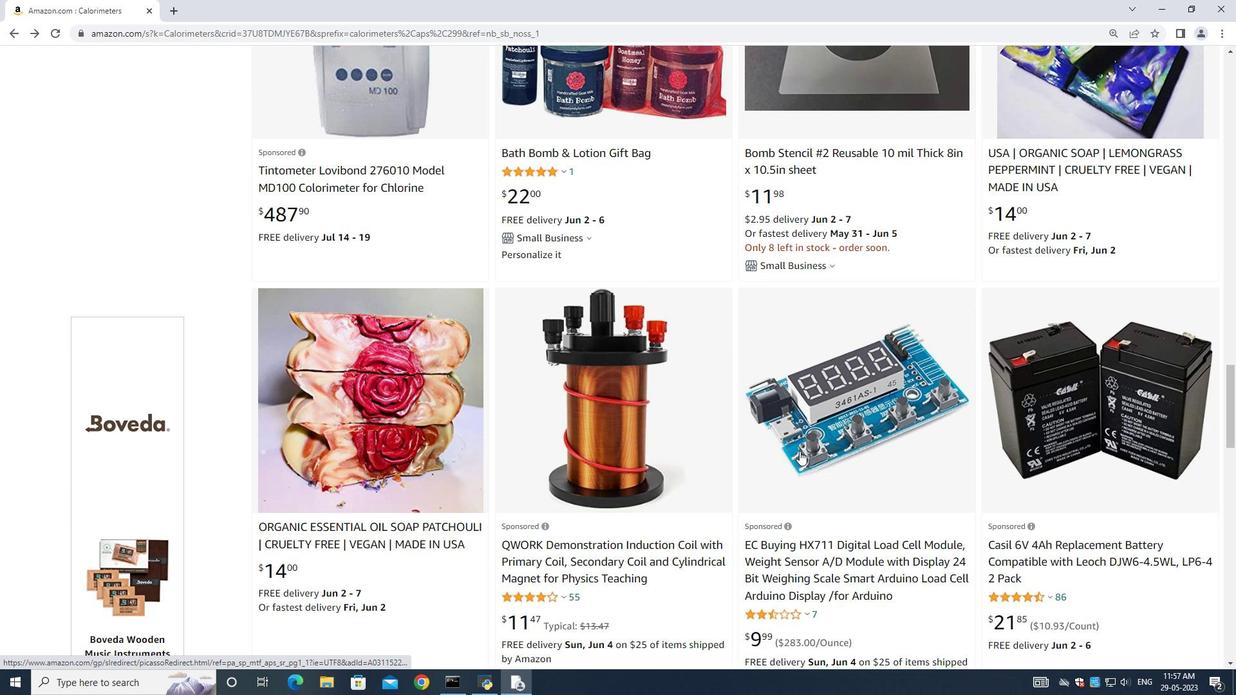 
Action: Mouse scrolled (808, 453) with delta (0, 0)
Screenshot: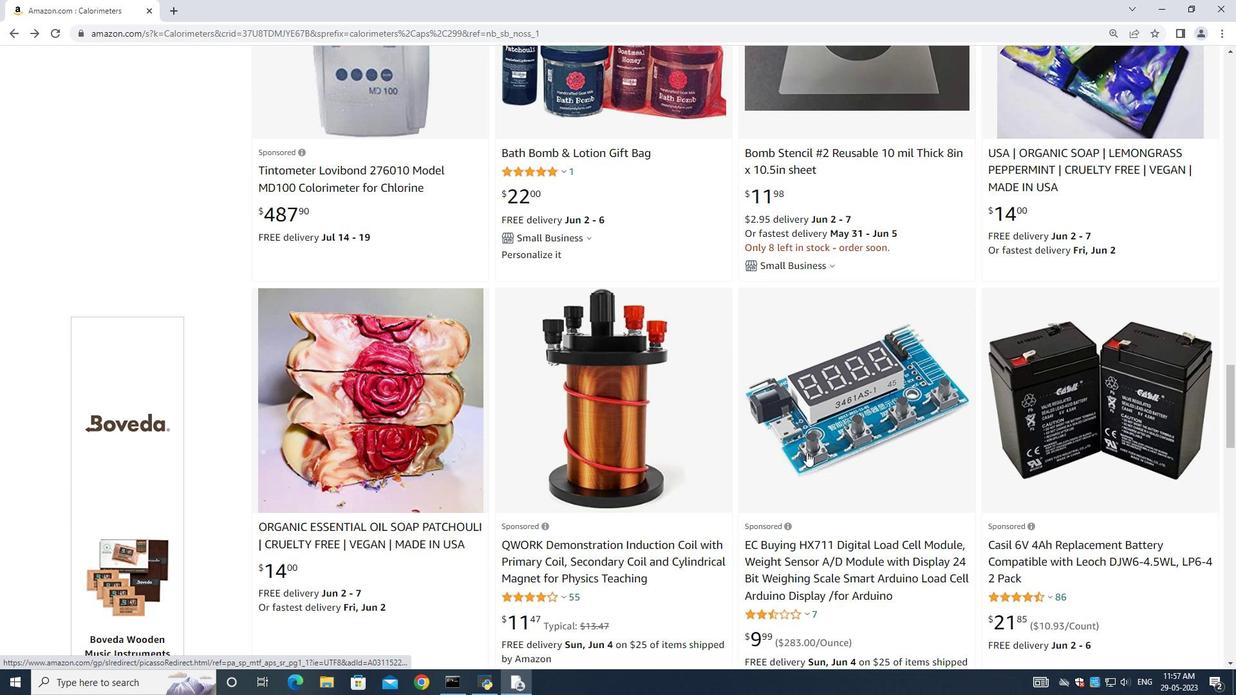 
Action: Mouse scrolled (808, 453) with delta (0, 0)
Screenshot: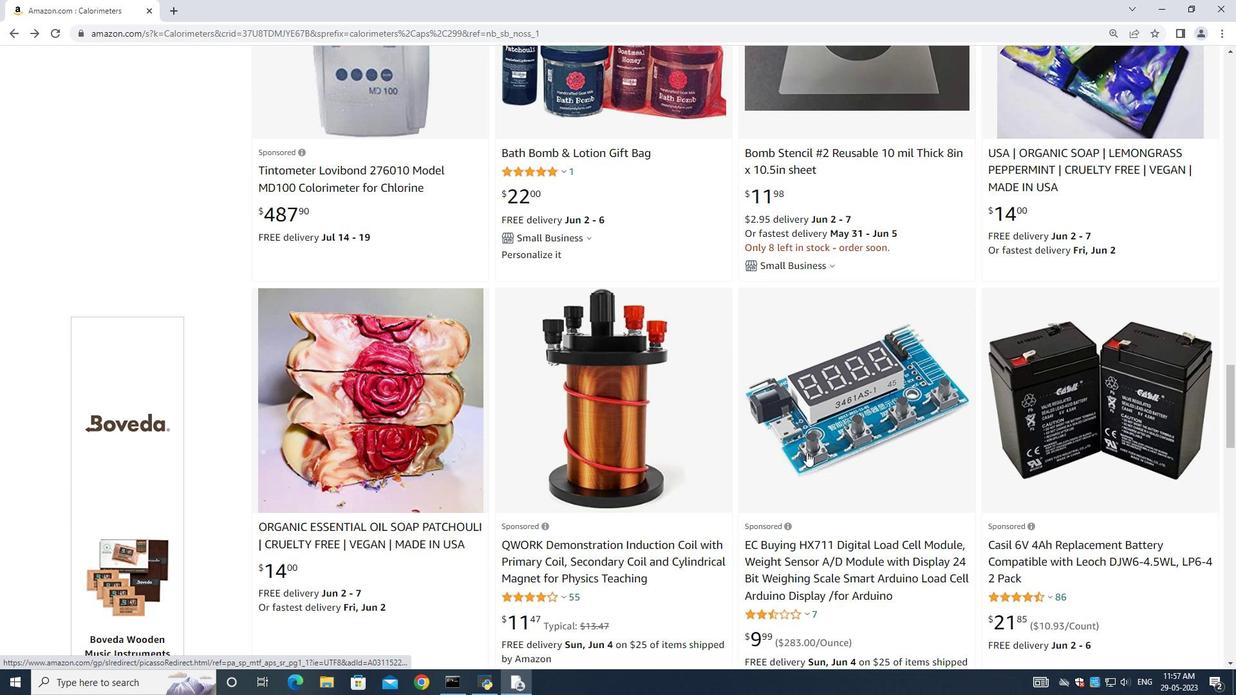 
Action: Mouse scrolled (808, 453) with delta (0, 0)
Screenshot: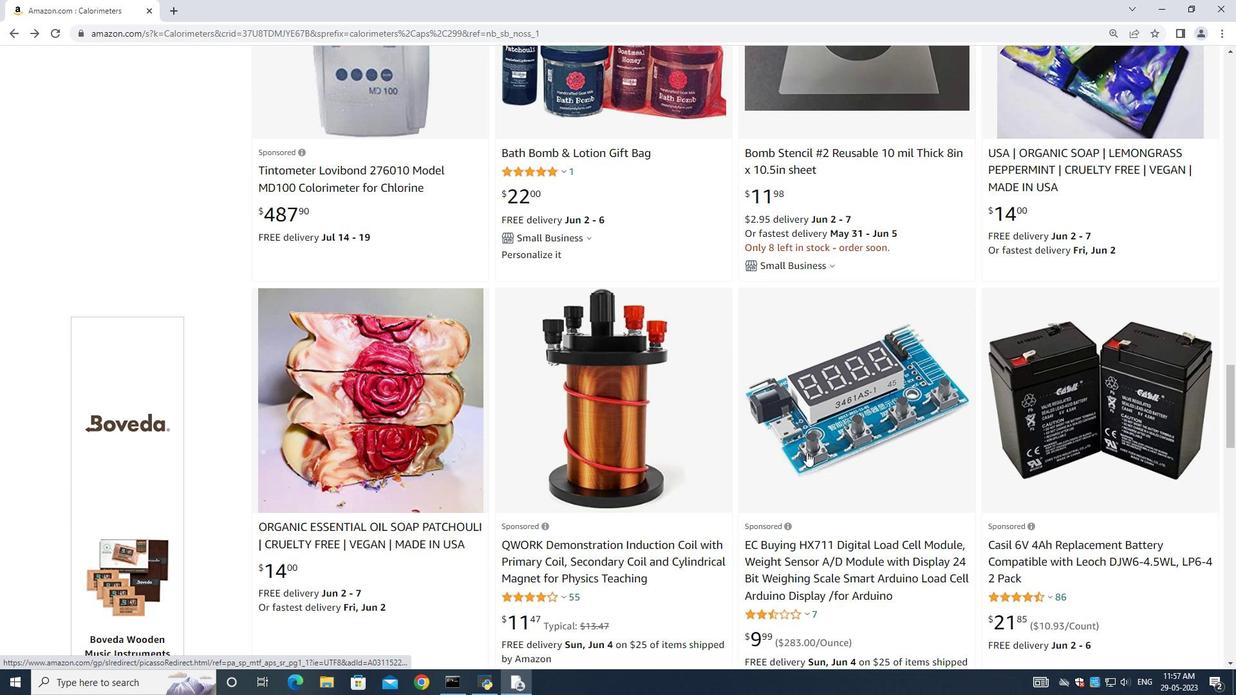 
Action: Mouse scrolled (808, 453) with delta (0, 0)
Screenshot: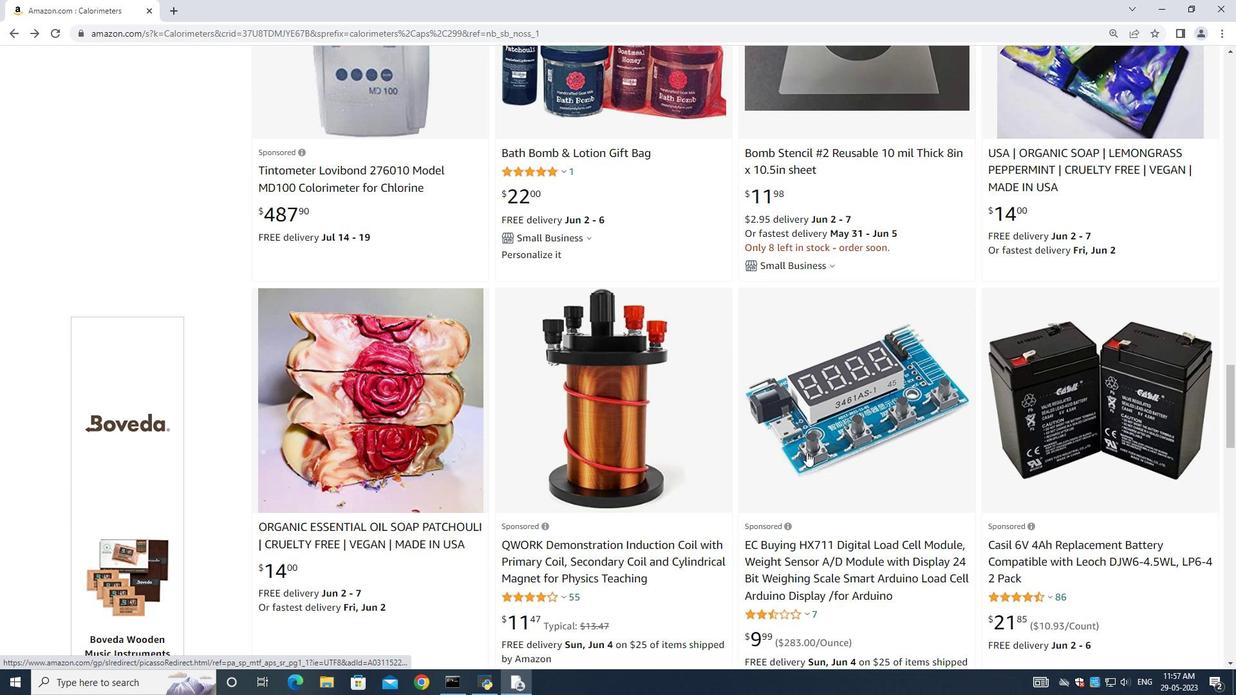 
Action: Mouse moved to (808, 452)
Screenshot: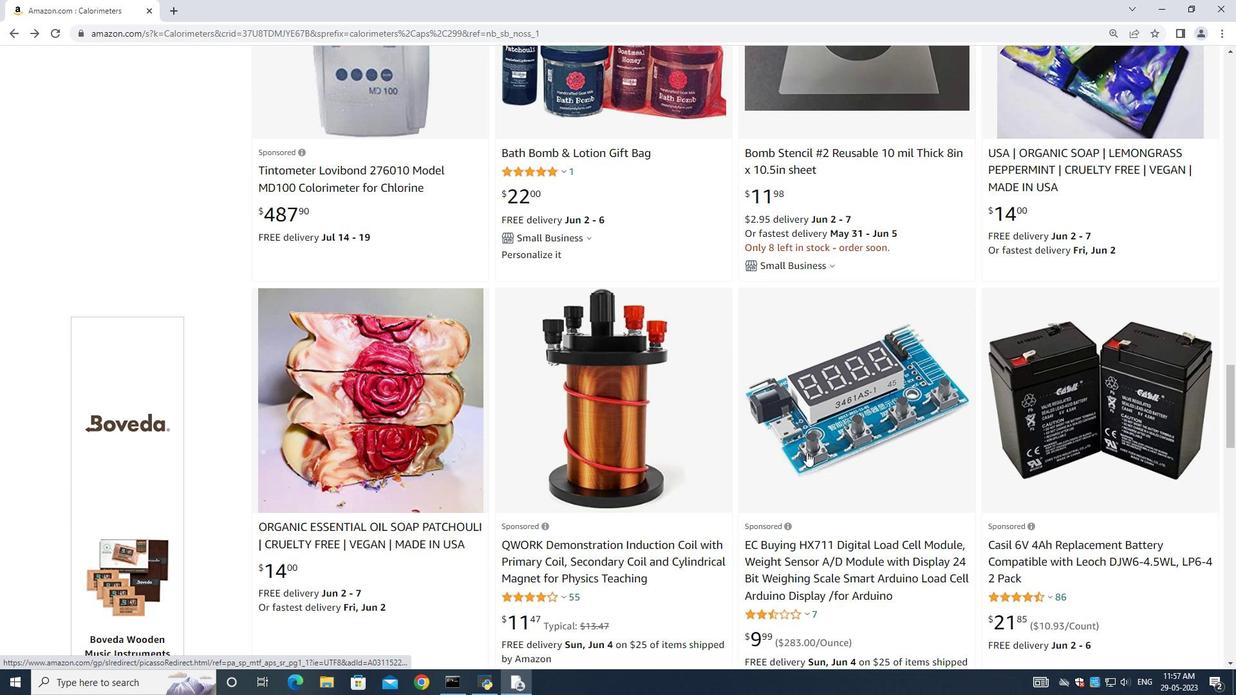 
Action: Mouse scrolled (808, 453) with delta (0, 0)
Screenshot: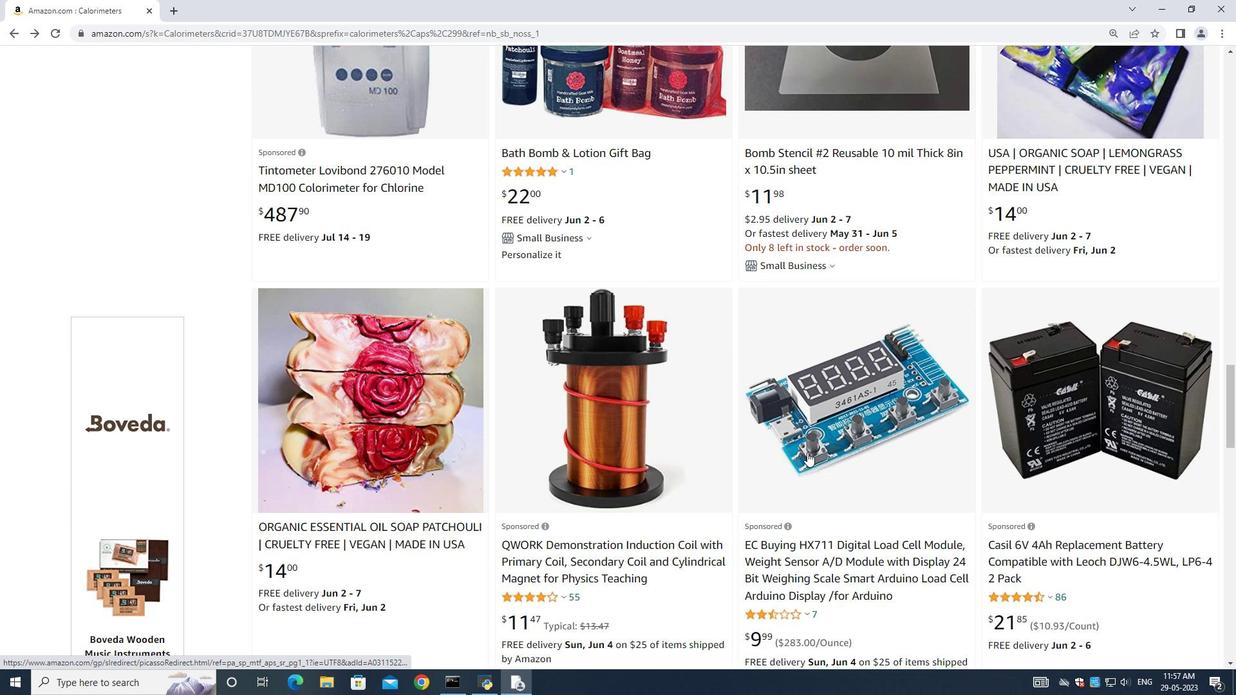 
Action: Mouse scrolled (808, 453) with delta (0, 0)
Screenshot: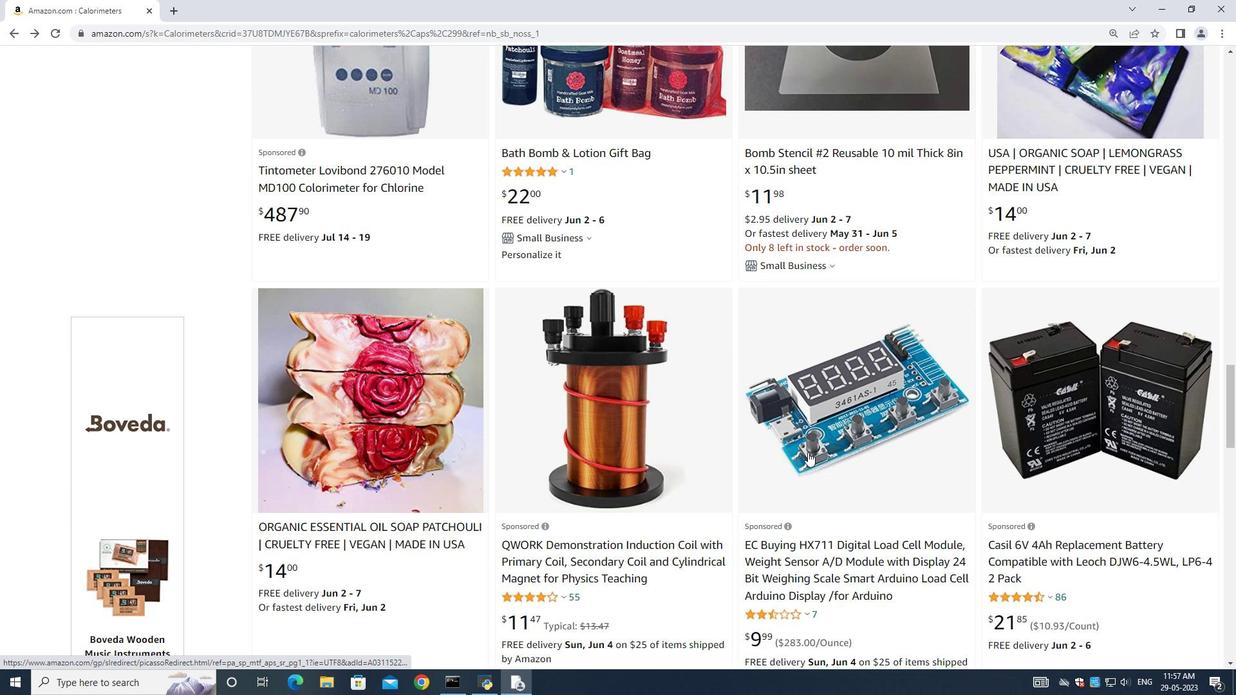 
Action: Mouse scrolled (808, 453) with delta (0, 0)
Screenshot: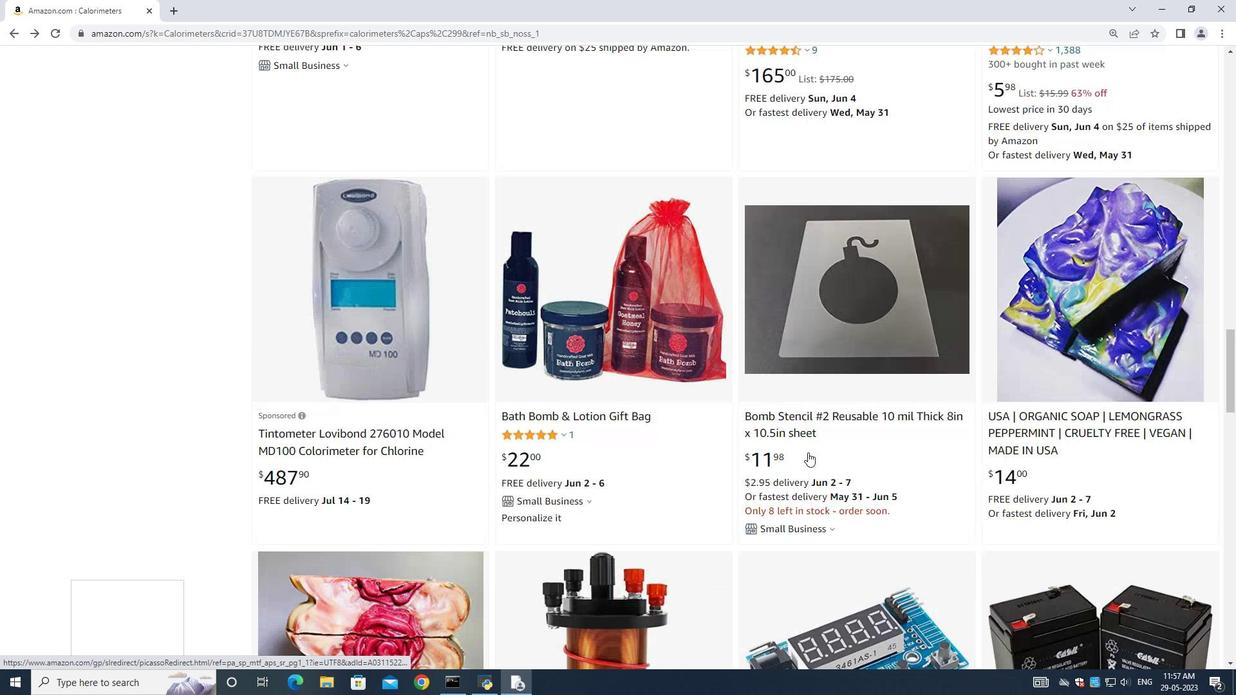 
Action: Mouse scrolled (808, 453) with delta (0, 0)
Screenshot: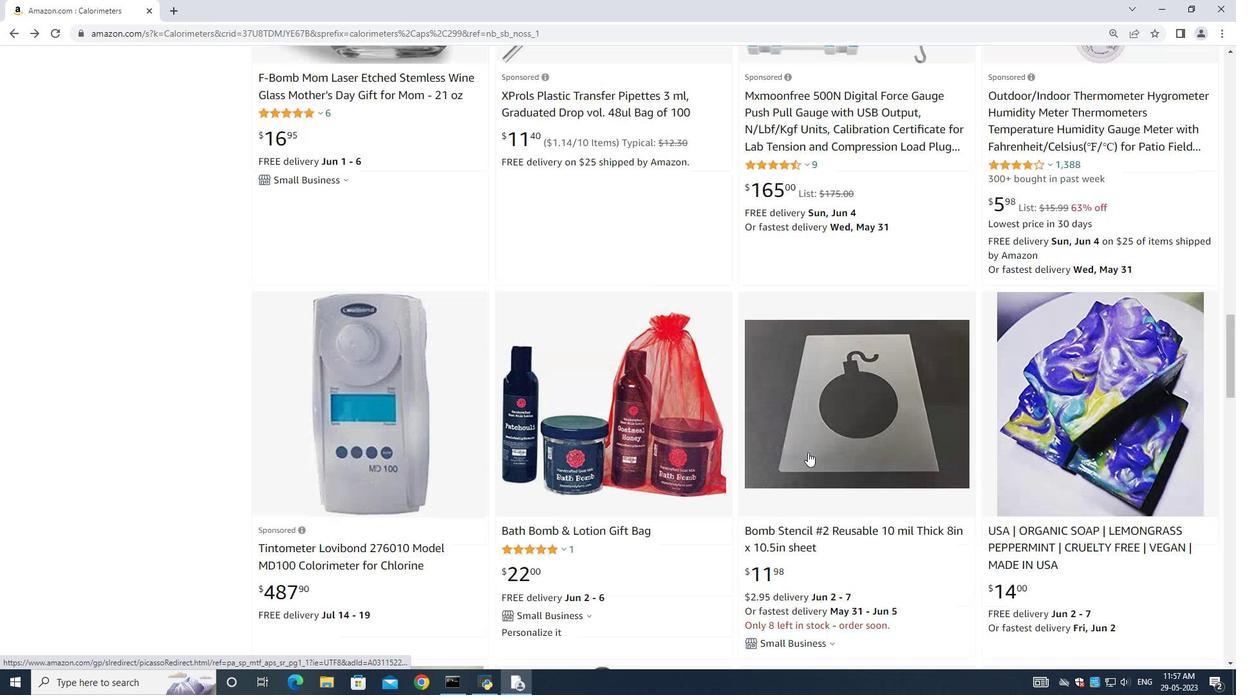 
Action: Mouse scrolled (808, 453) with delta (0, 0)
Screenshot: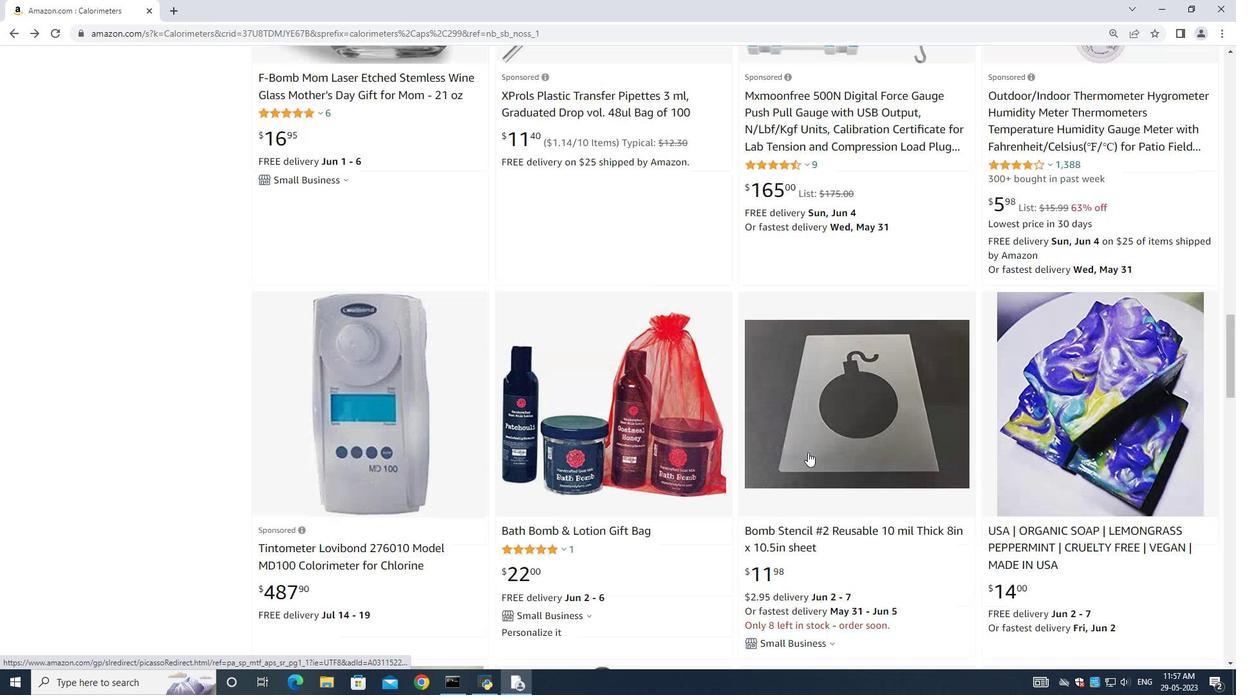 
Action: Mouse scrolled (808, 453) with delta (0, 0)
Screenshot: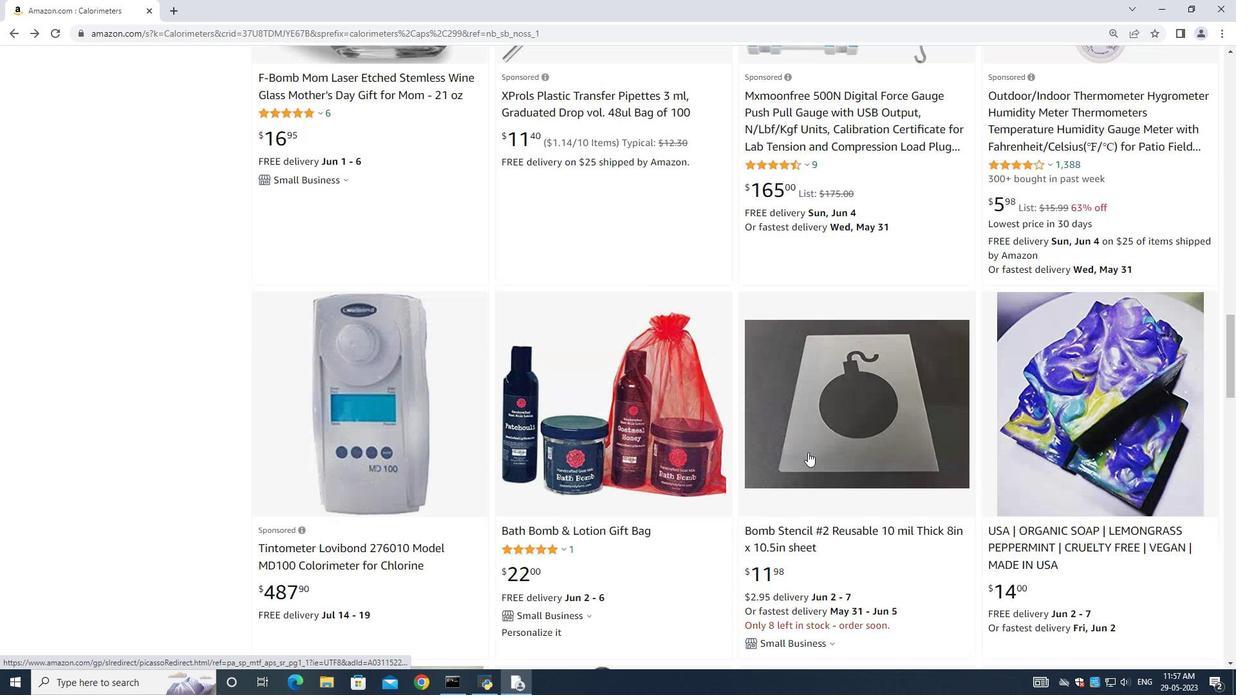 
Action: Mouse scrolled (808, 453) with delta (0, 0)
Screenshot: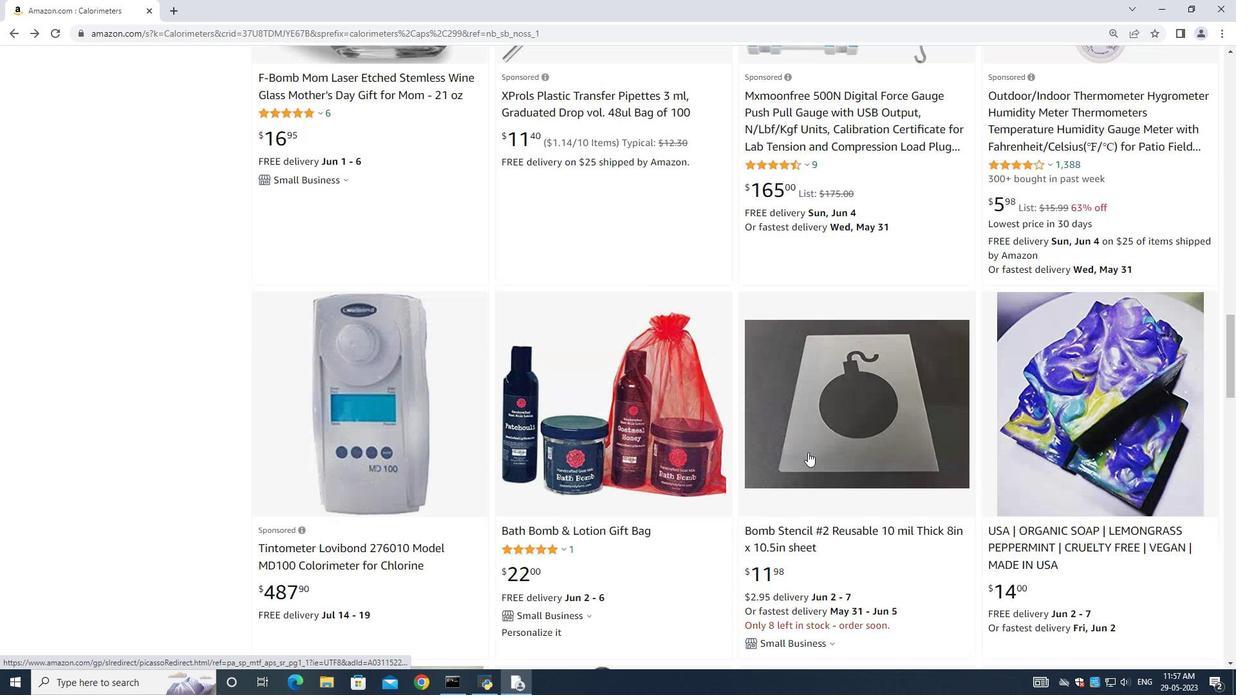 
Action: Mouse scrolled (808, 453) with delta (0, 0)
Screenshot: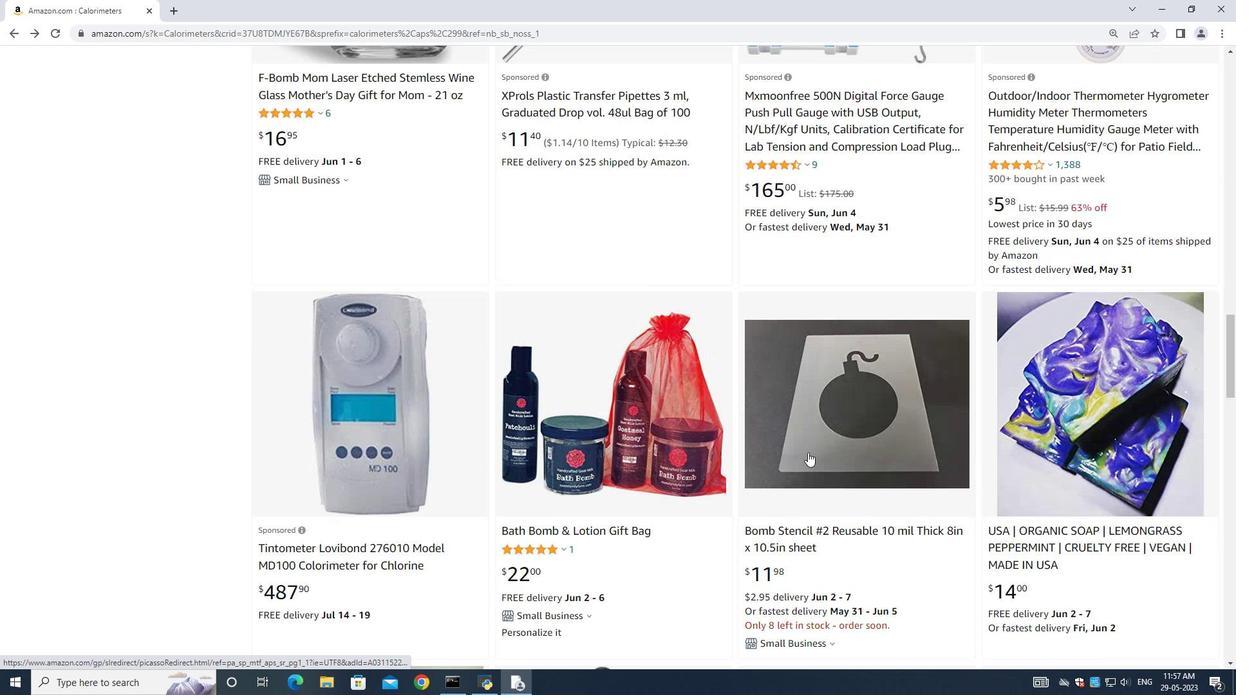 
Action: Mouse scrolled (808, 453) with delta (0, 0)
Screenshot: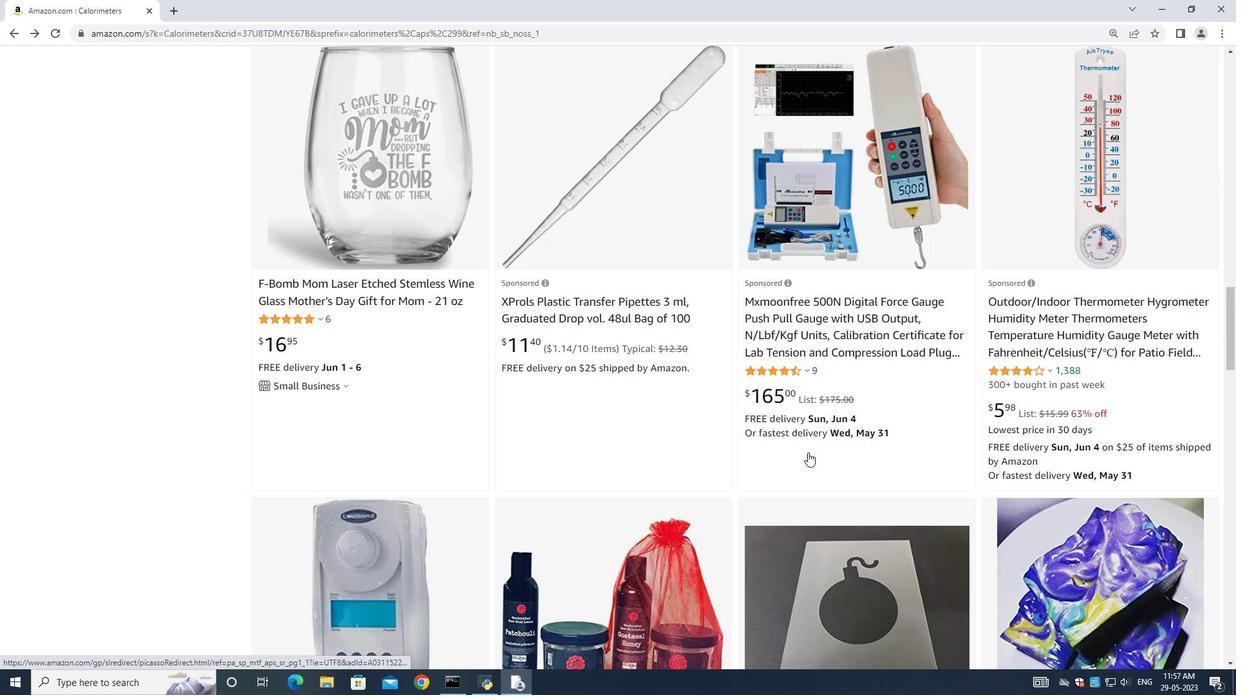 
Action: Mouse scrolled (808, 453) with delta (0, 0)
Screenshot: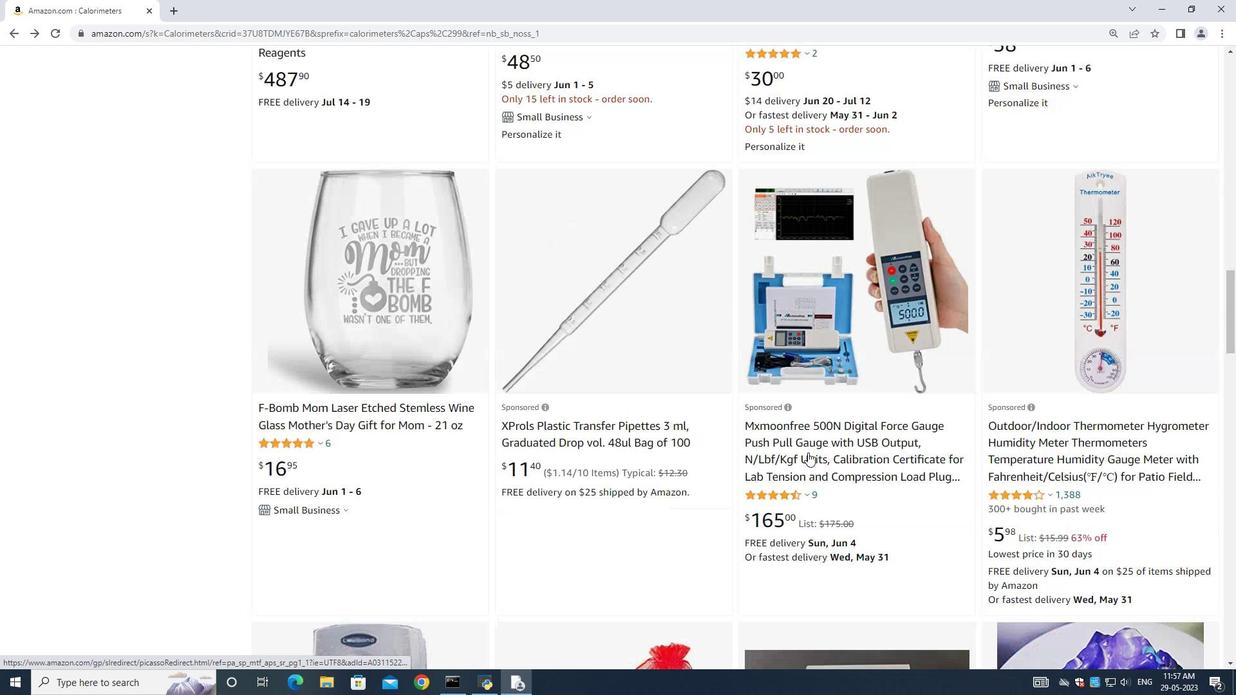
Action: Mouse scrolled (808, 453) with delta (0, 0)
Screenshot: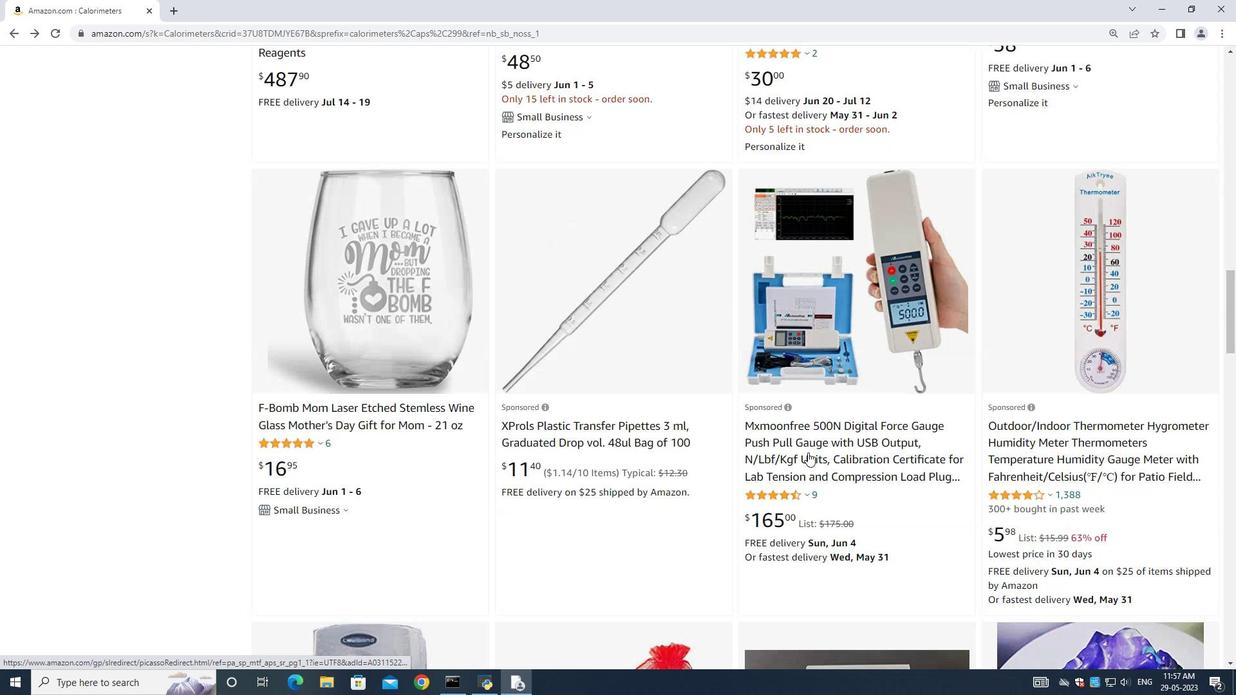 
Action: Mouse scrolled (808, 453) with delta (0, 0)
Screenshot: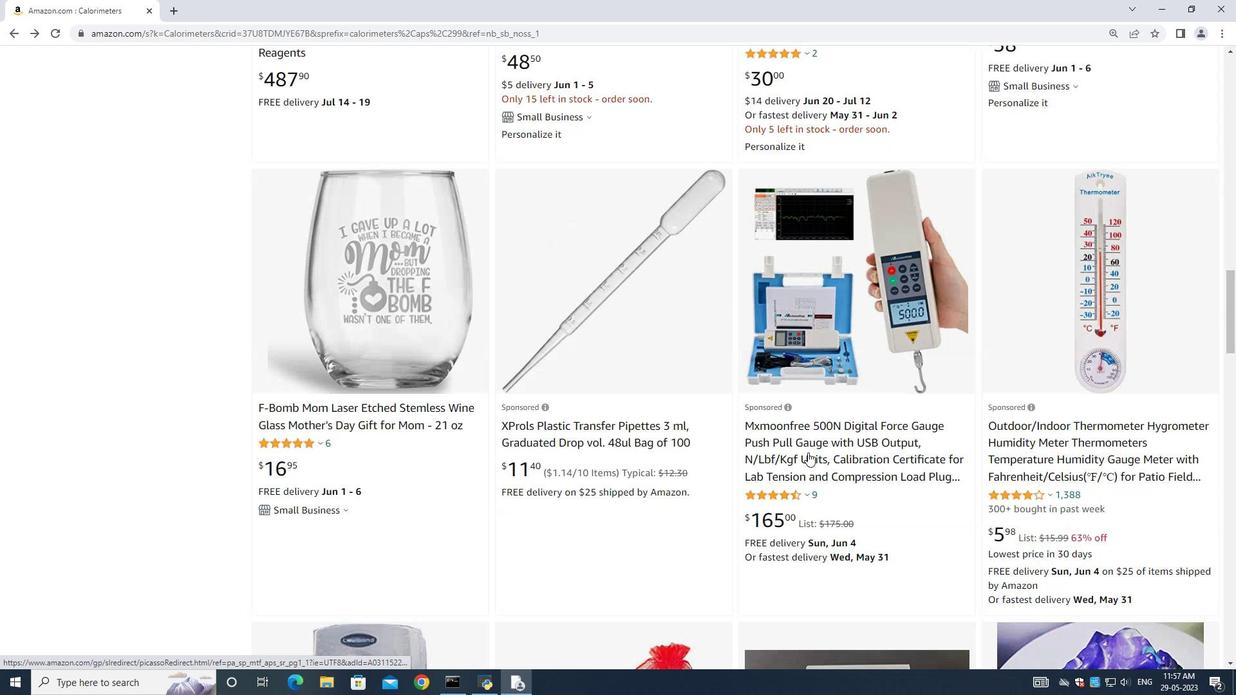 
Action: Mouse scrolled (808, 453) with delta (0, 0)
Screenshot: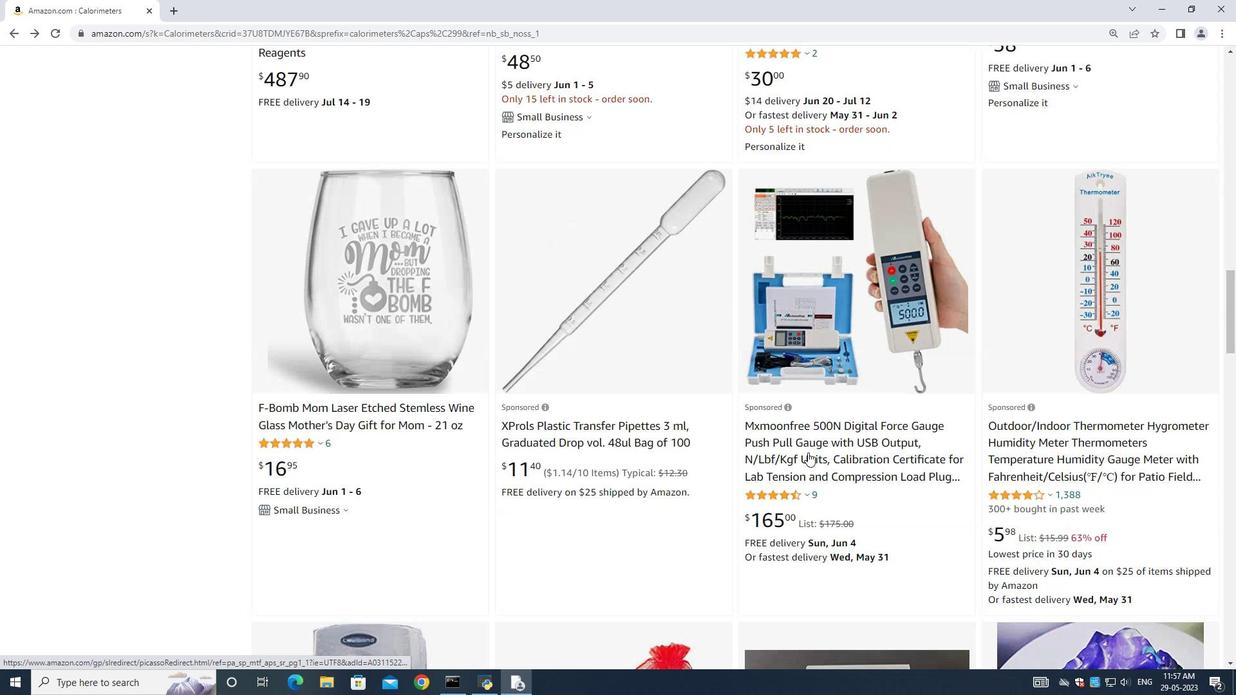 
Action: Mouse scrolled (808, 453) with delta (0, 0)
Screenshot: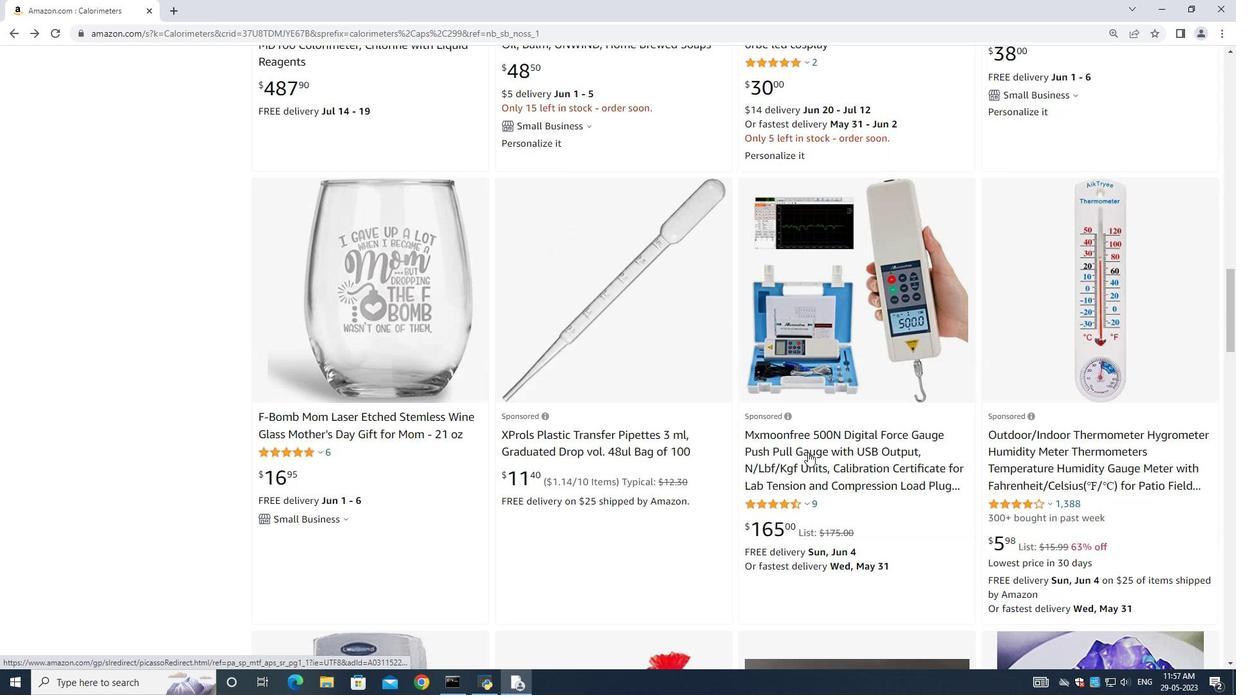 
Action: Mouse scrolled (808, 453) with delta (0, 0)
Screenshot: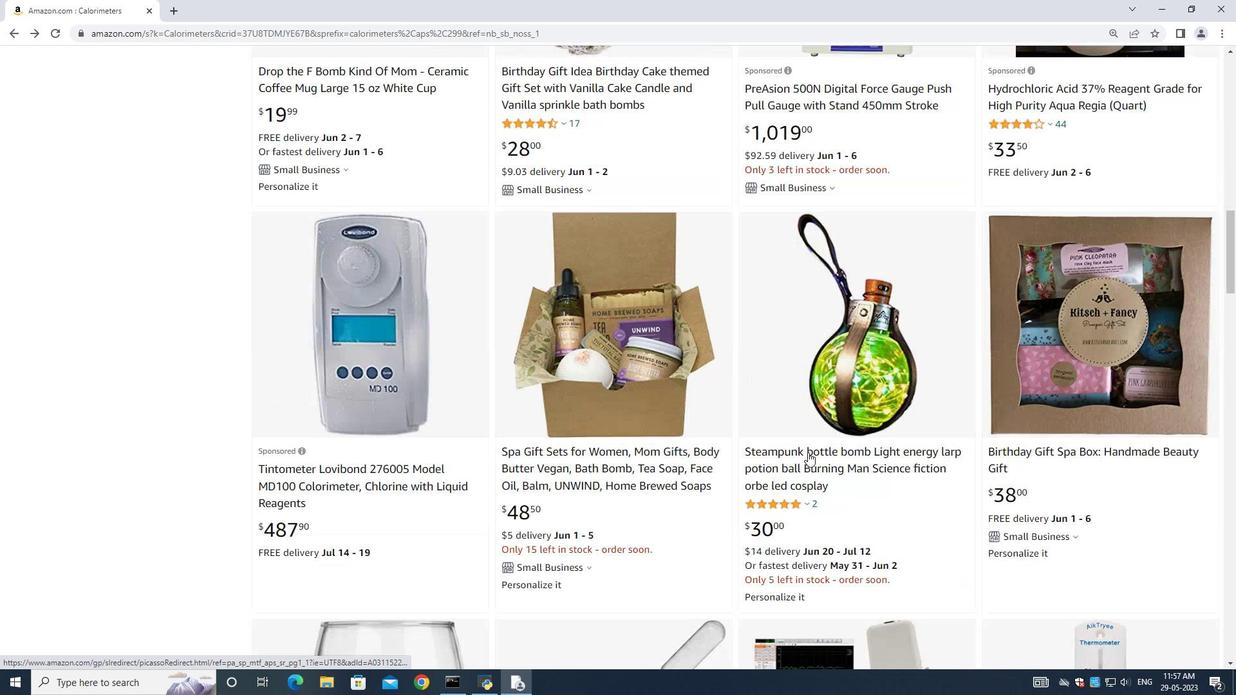 
Action: Mouse scrolled (808, 453) with delta (0, 0)
Screenshot: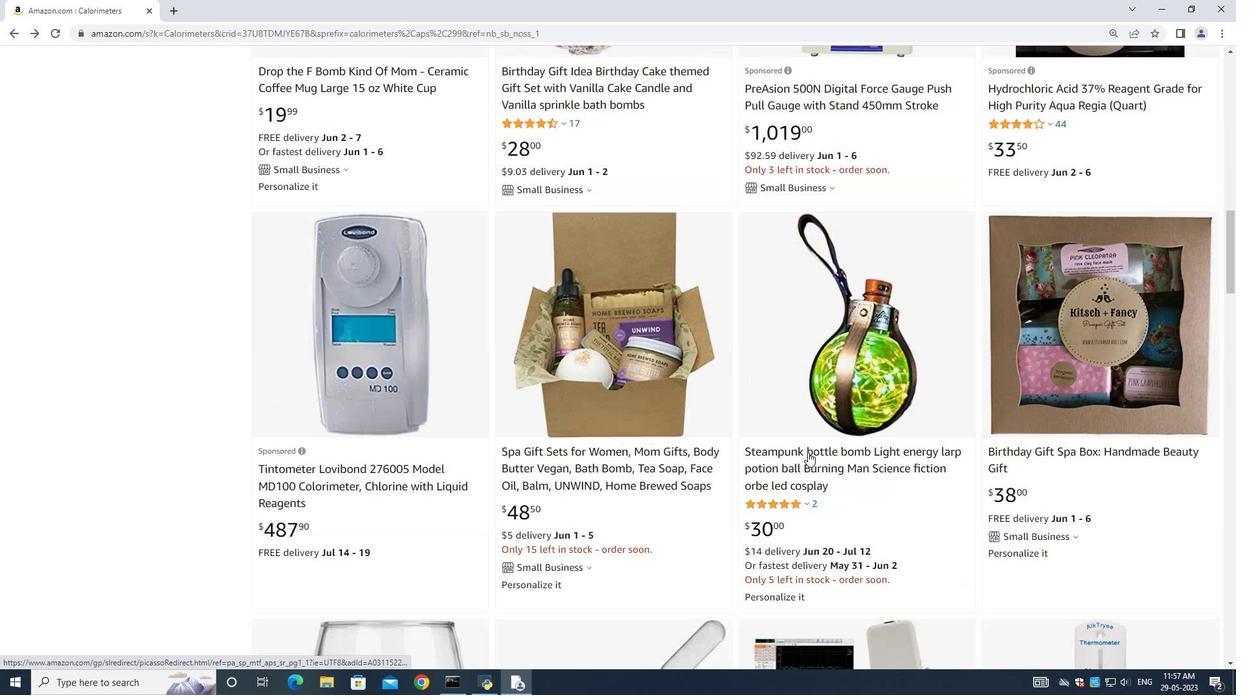 
Action: Mouse scrolled (808, 453) with delta (0, 0)
Screenshot: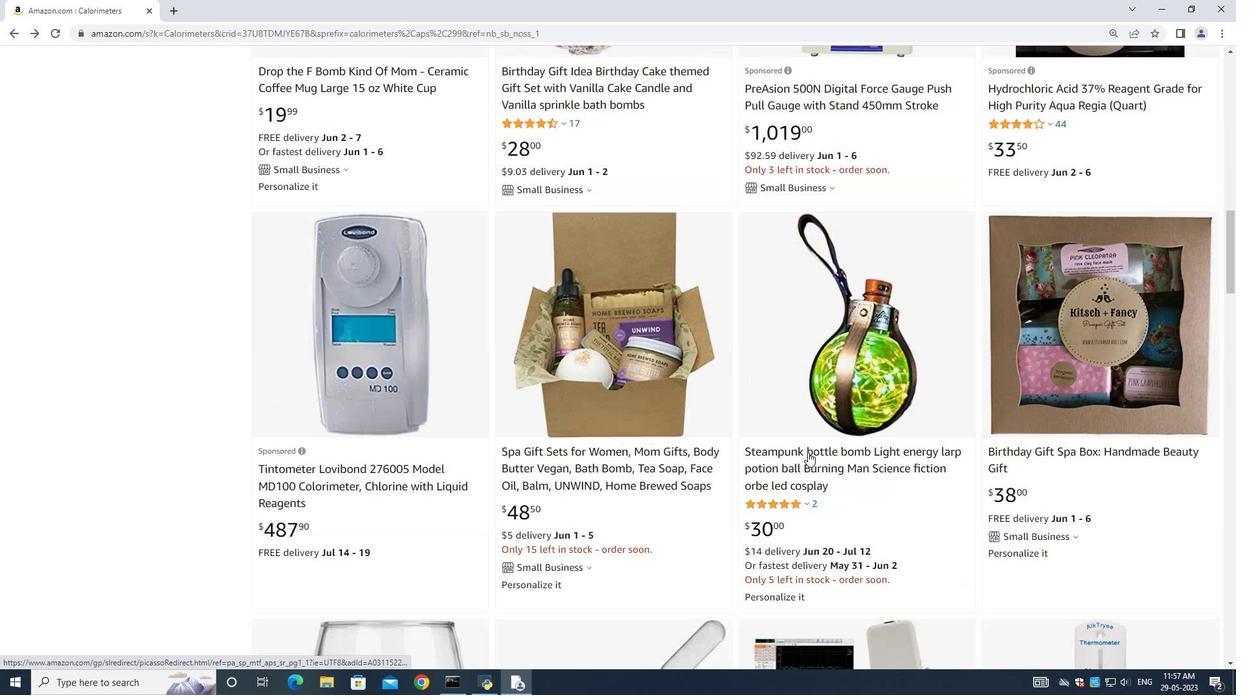 
Action: Mouse scrolled (808, 453) with delta (0, 0)
Screenshot: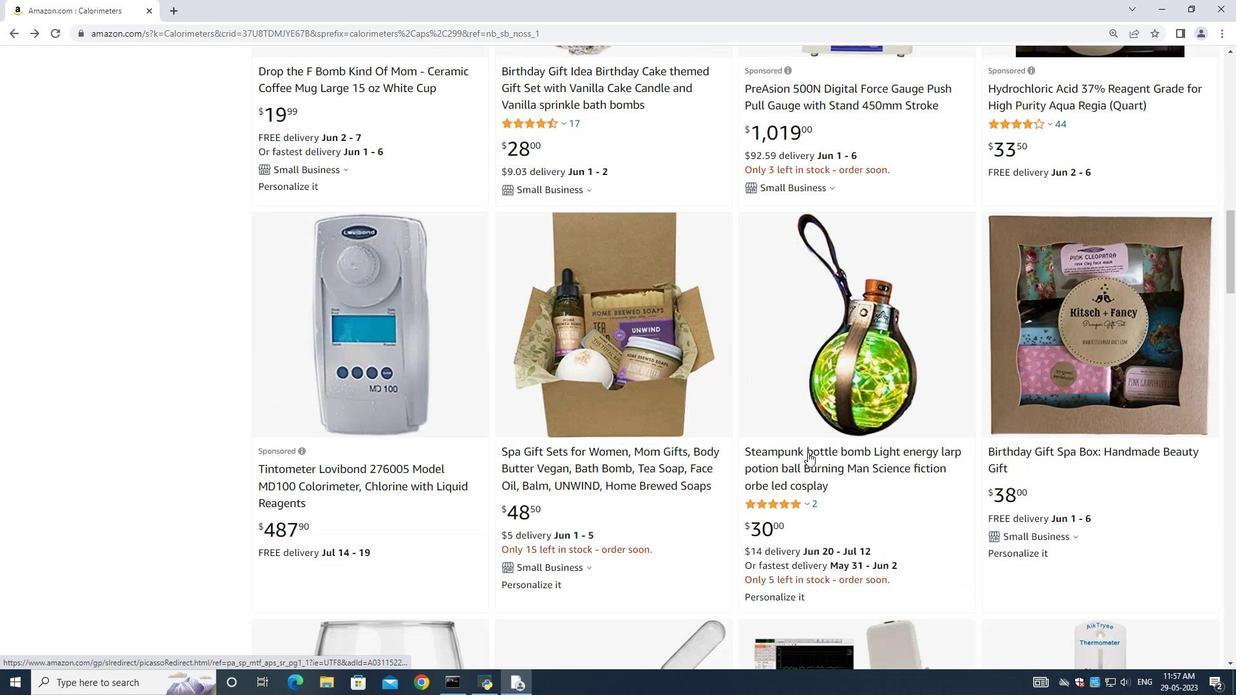 
Action: Mouse scrolled (808, 453) with delta (0, 0)
Screenshot: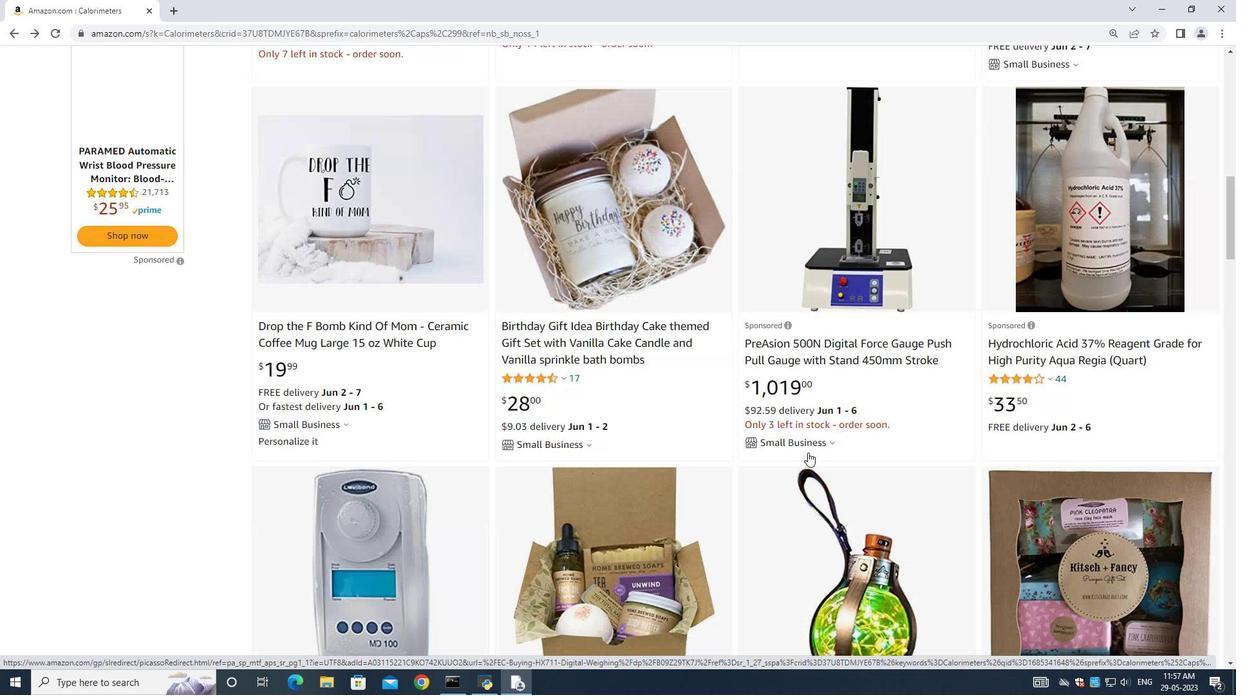 
Action: Mouse scrolled (808, 453) with delta (0, 0)
Screenshot: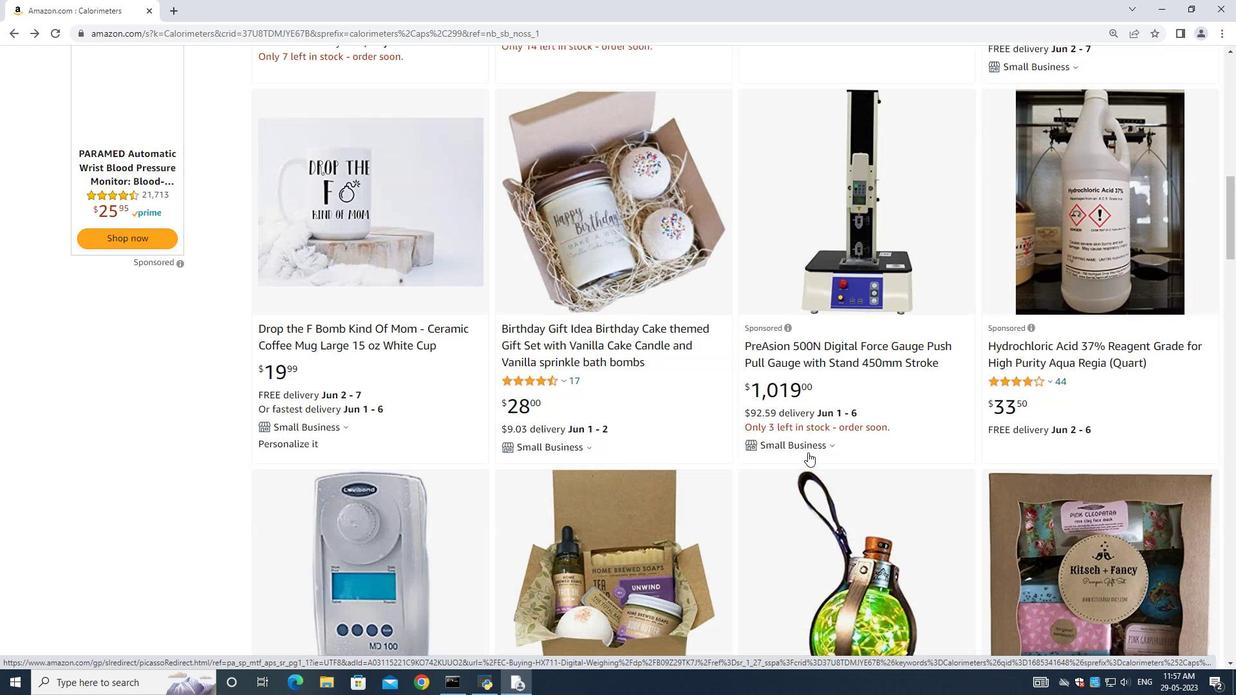 
Action: Mouse scrolled (808, 453) with delta (0, 0)
Screenshot: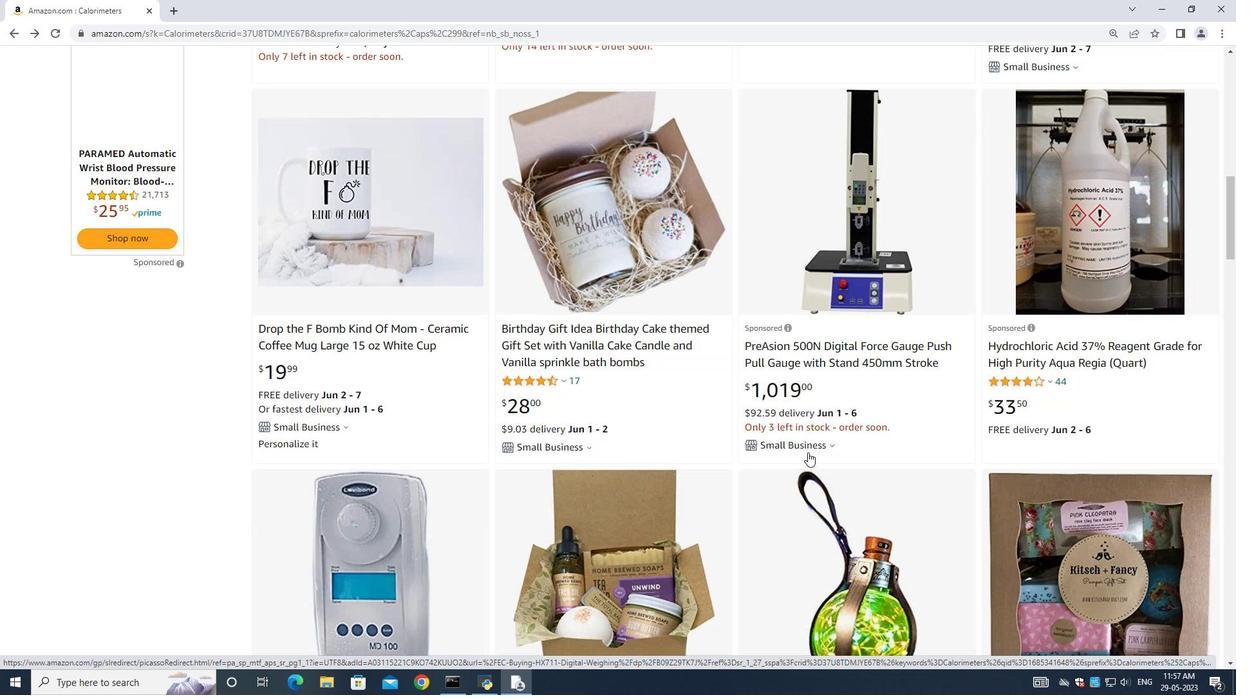 
Action: Mouse scrolled (808, 453) with delta (0, 0)
Screenshot: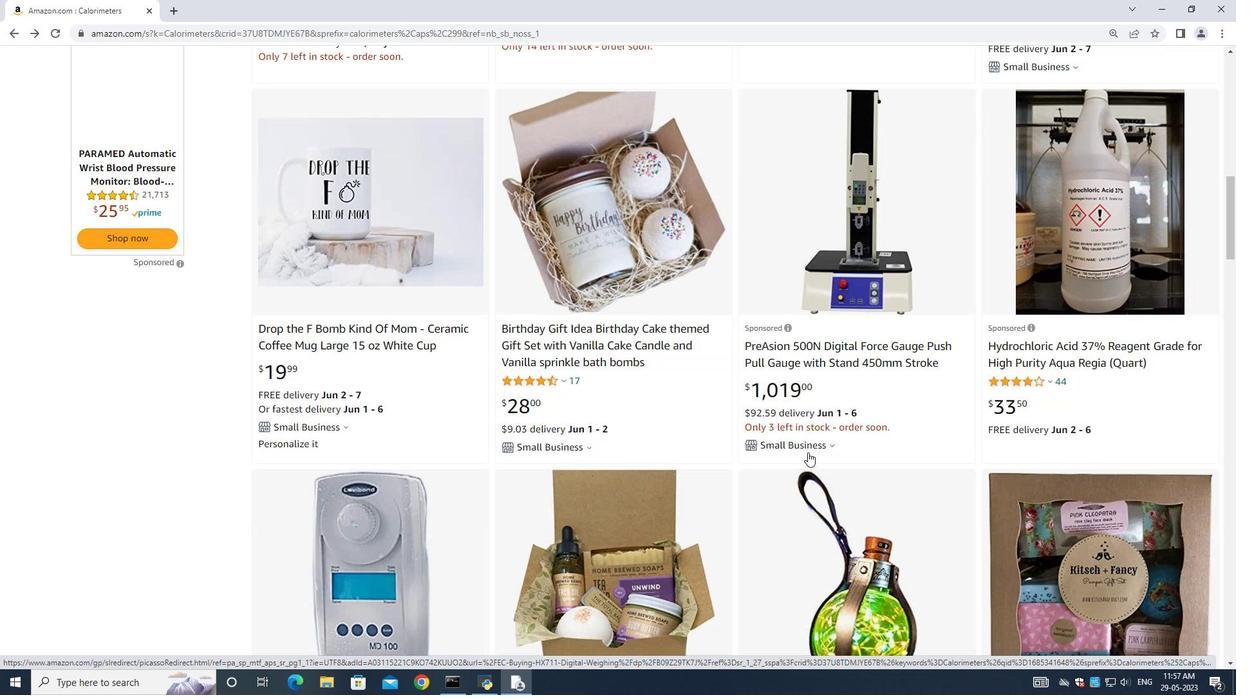 
Action: Mouse moved to (562, 479)
Screenshot: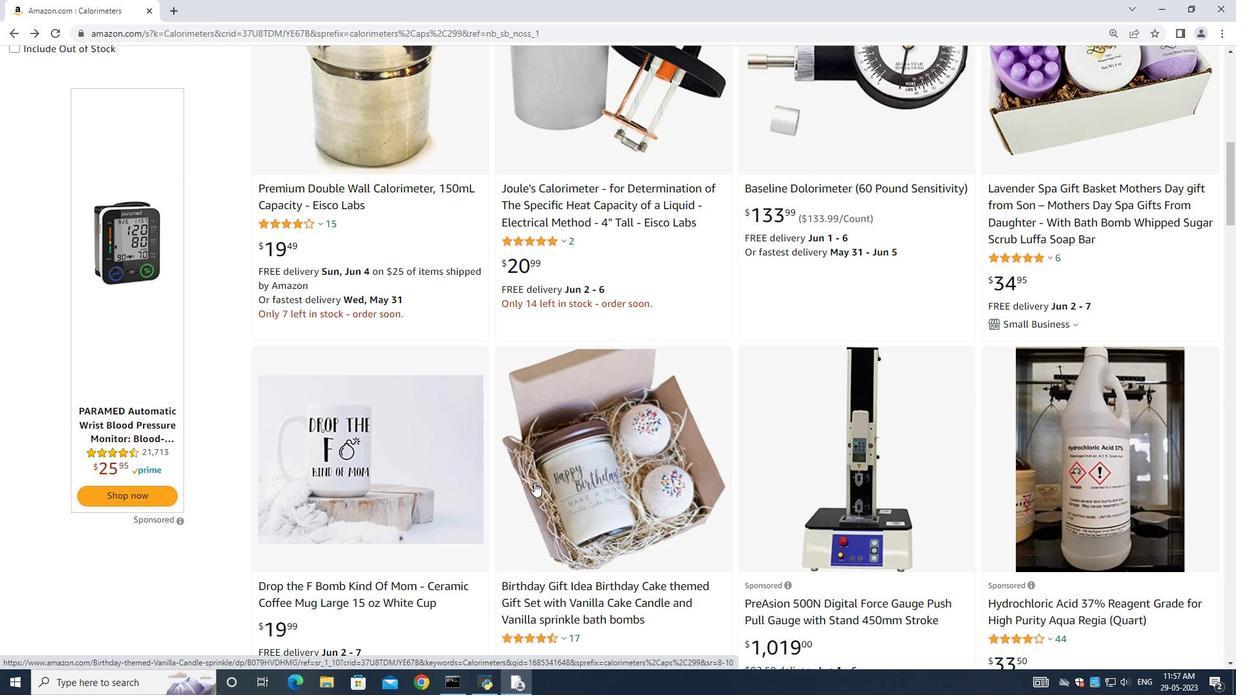 
Action: Mouse scrolled (562, 479) with delta (0, 0)
Screenshot: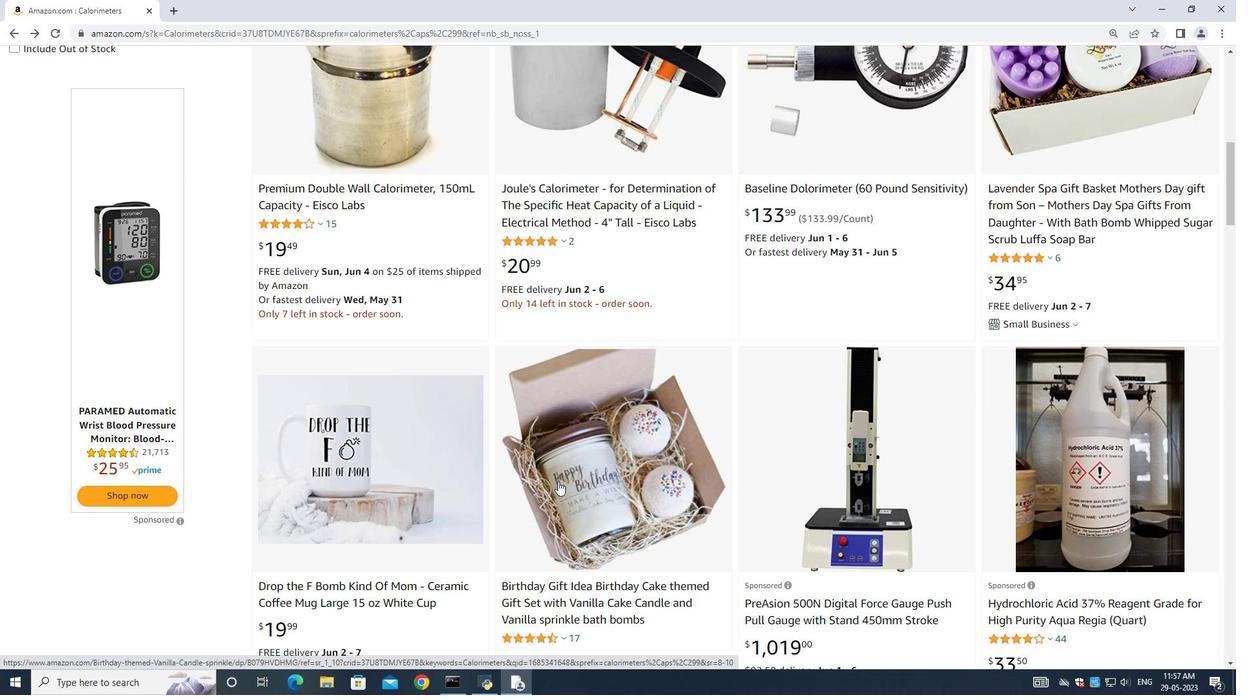 
Action: Mouse scrolled (562, 479) with delta (0, 0)
Screenshot: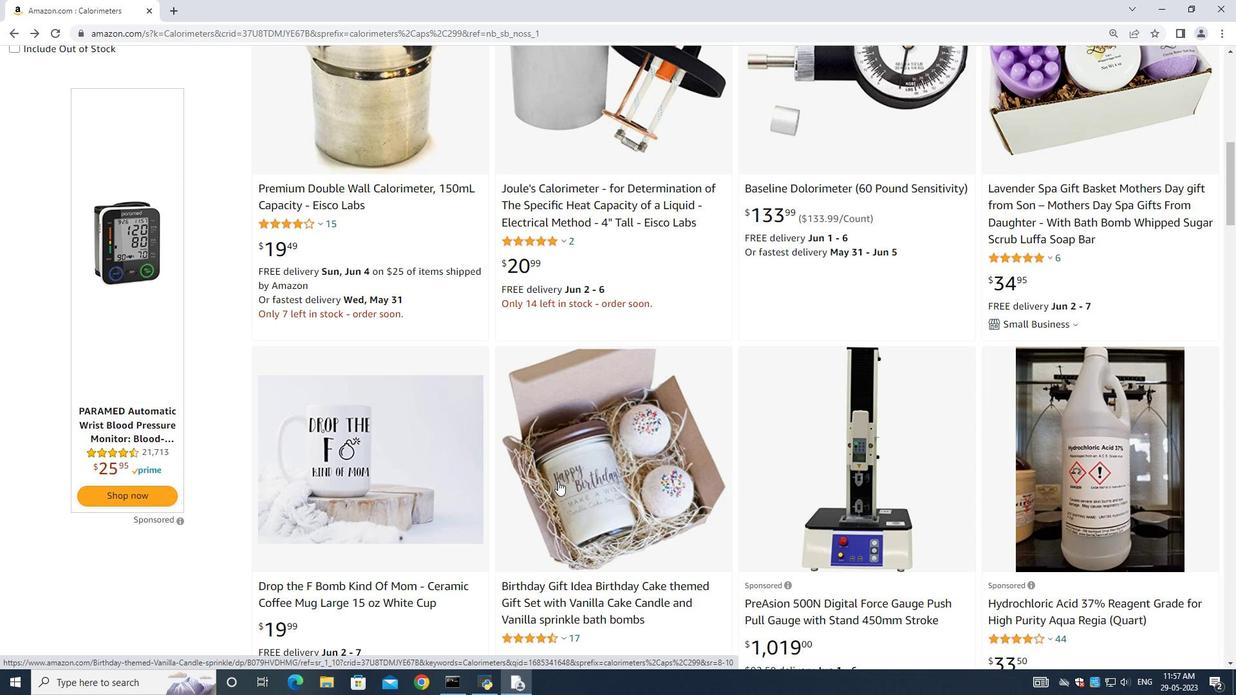 
Action: Mouse moved to (567, 472)
Screenshot: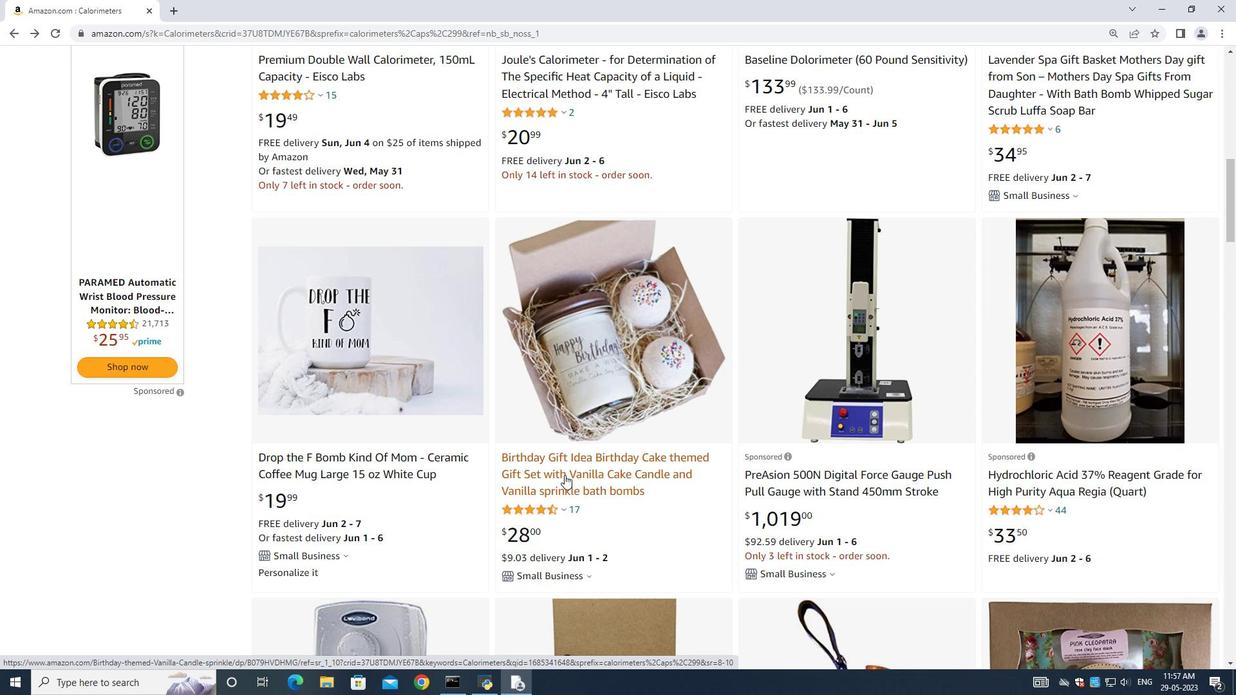 
Action: Mouse scrolled (567, 473) with delta (0, 0)
Screenshot: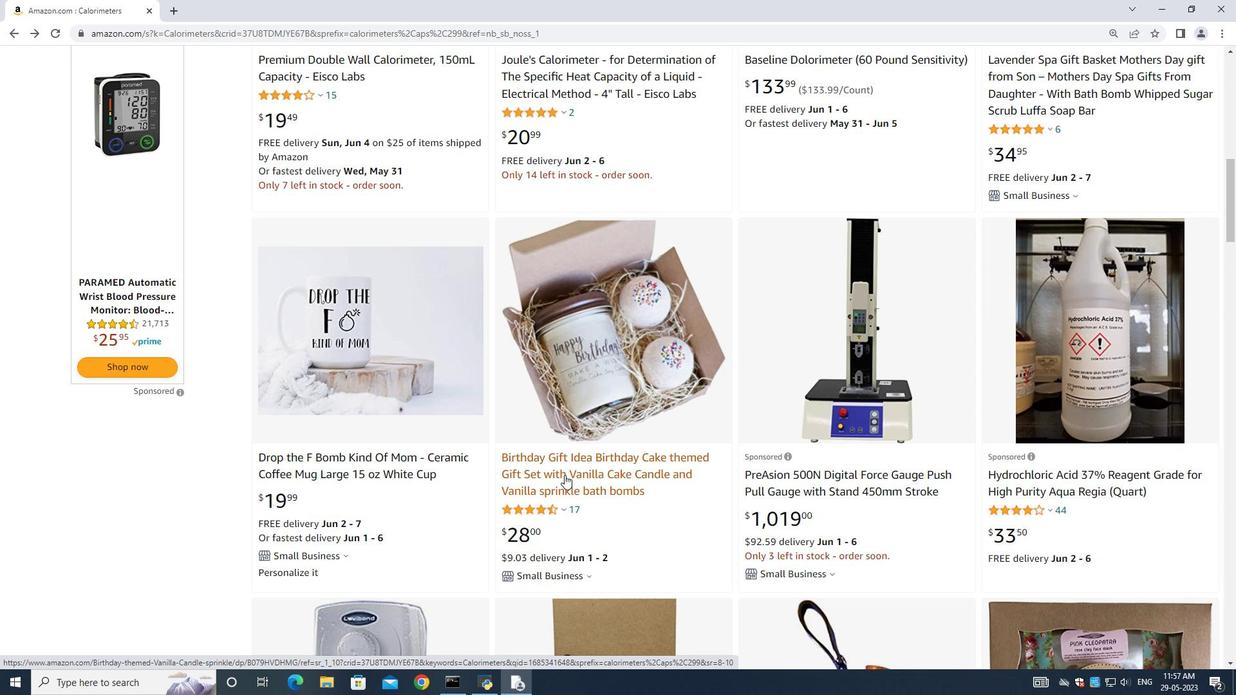 
Action: Mouse scrolled (567, 473) with delta (0, 0)
Screenshot: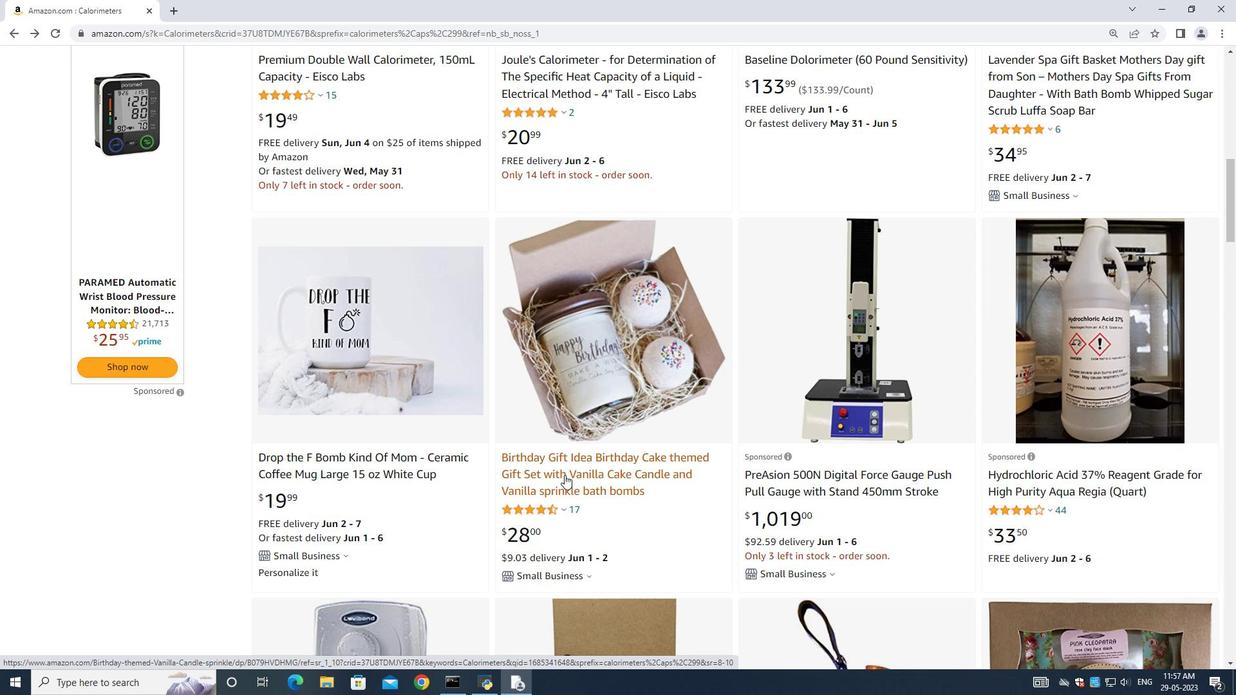 
Action: Mouse scrolled (567, 473) with delta (0, 0)
Screenshot: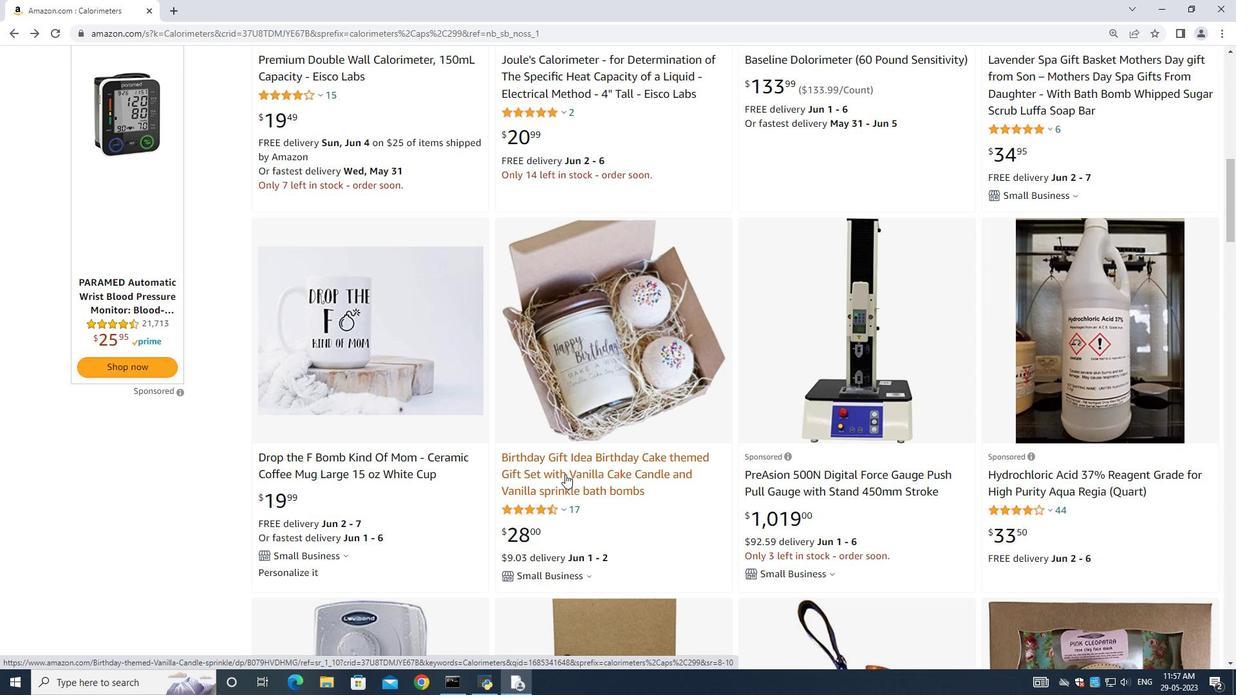 
Action: Mouse scrolled (567, 473) with delta (0, 0)
Screenshot: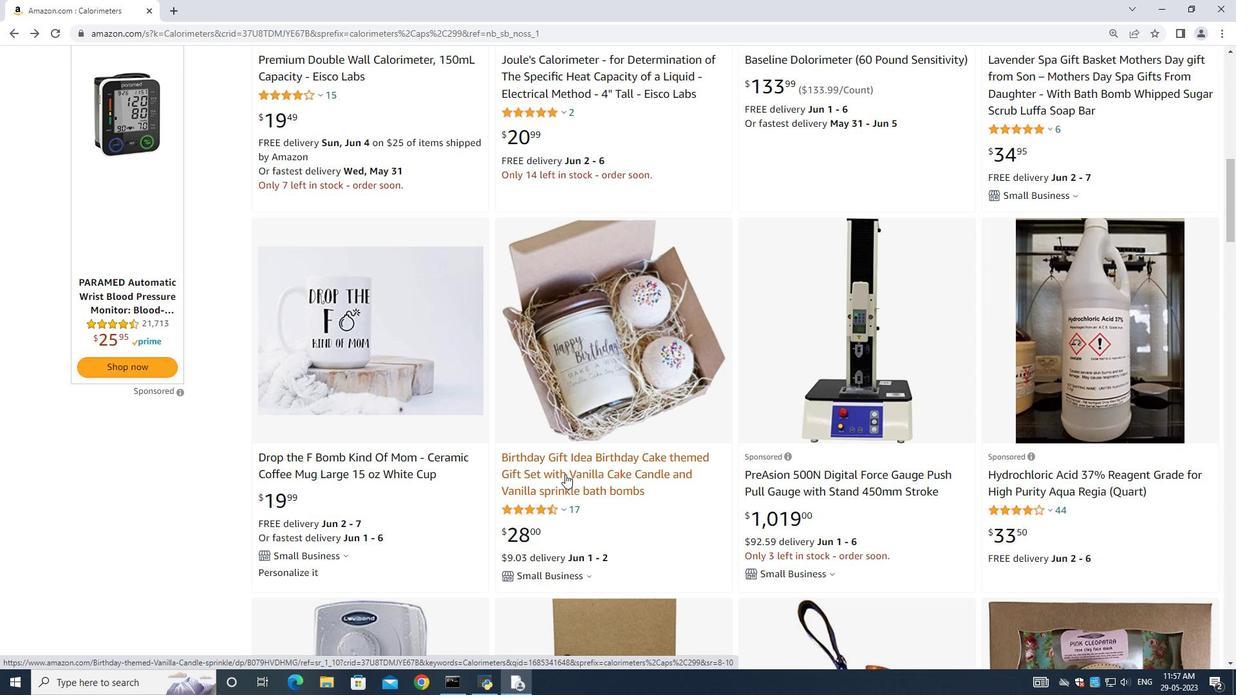 
Action: Mouse scrolled (567, 473) with delta (0, 0)
Screenshot: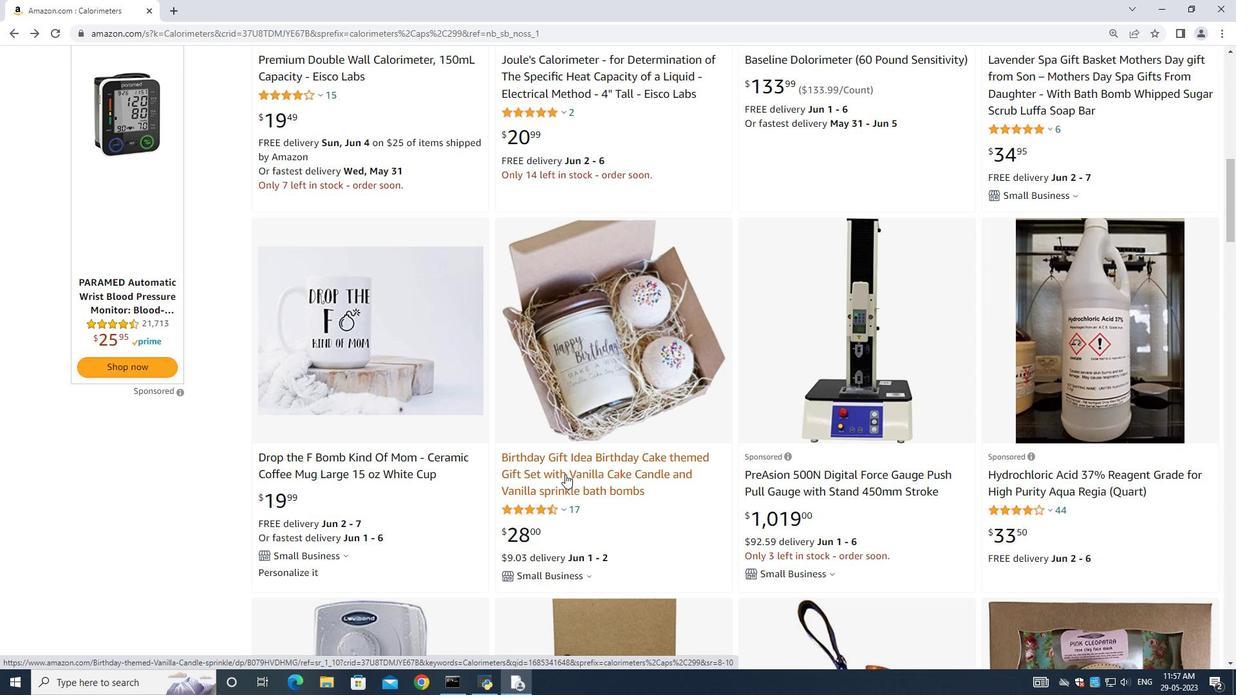 
Action: Mouse scrolled (567, 473) with delta (0, 0)
Screenshot: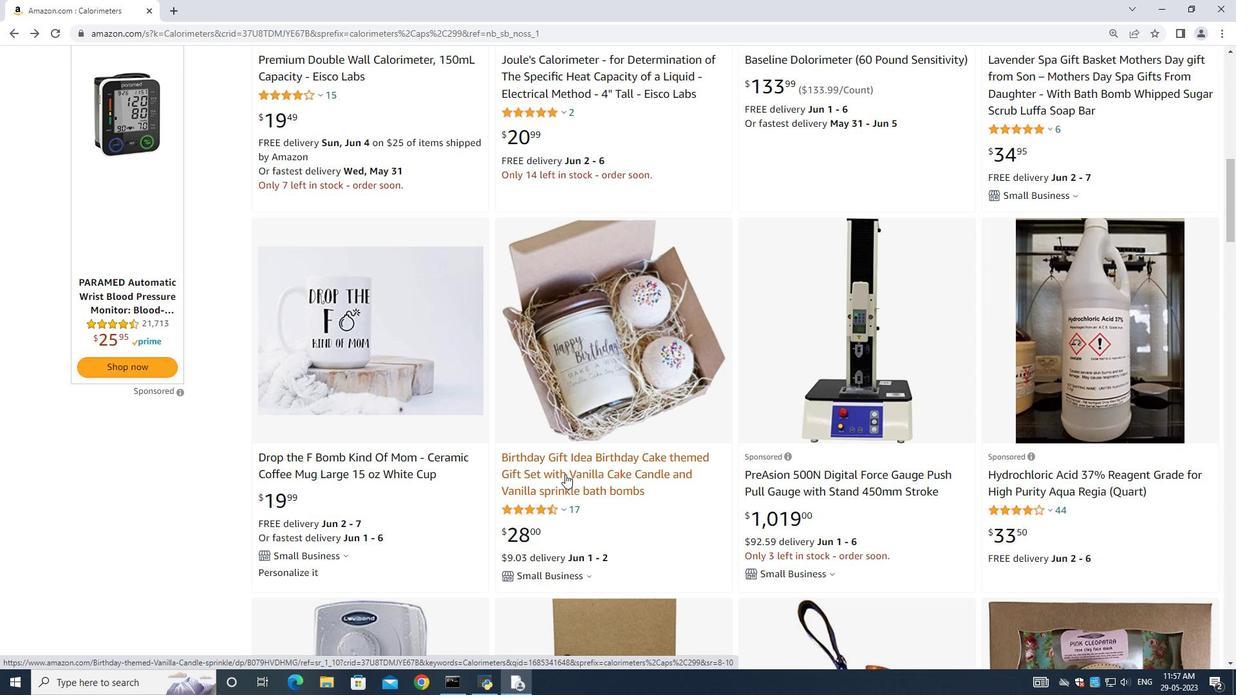 
Action: Mouse moved to (762, 452)
Screenshot: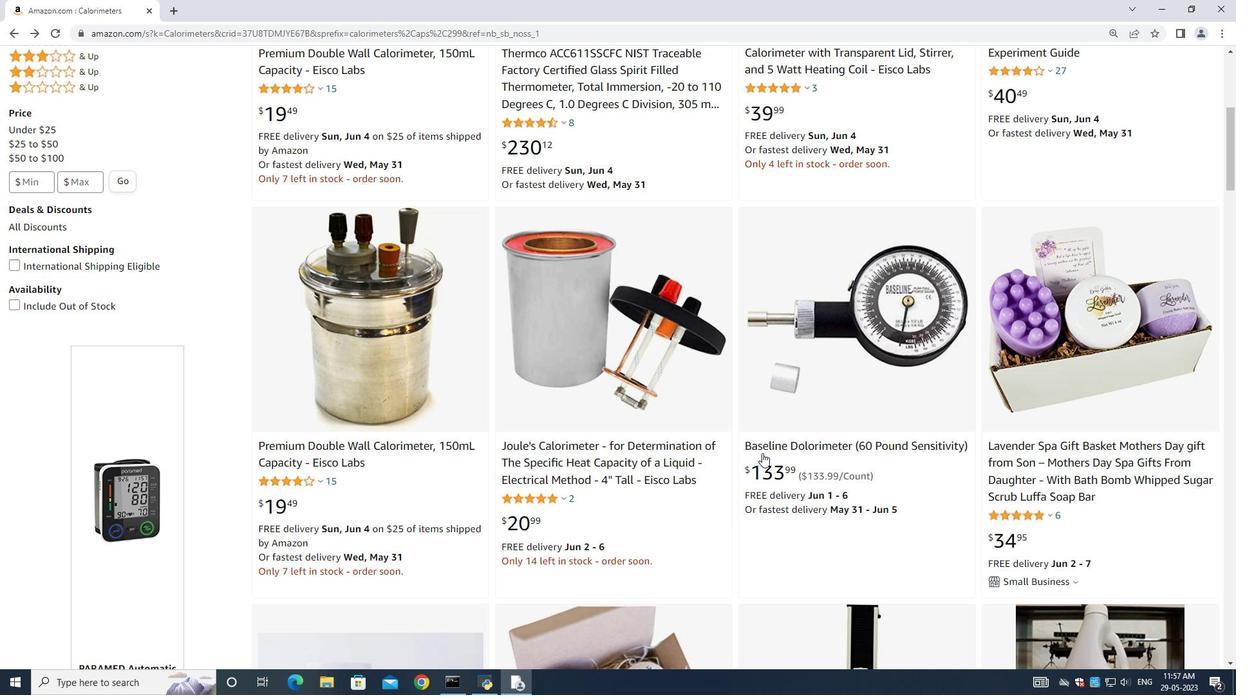 
Action: Key pressed <Key.up><Key.up><Key.up><Key.up><Key.up><Key.up>
Screenshot: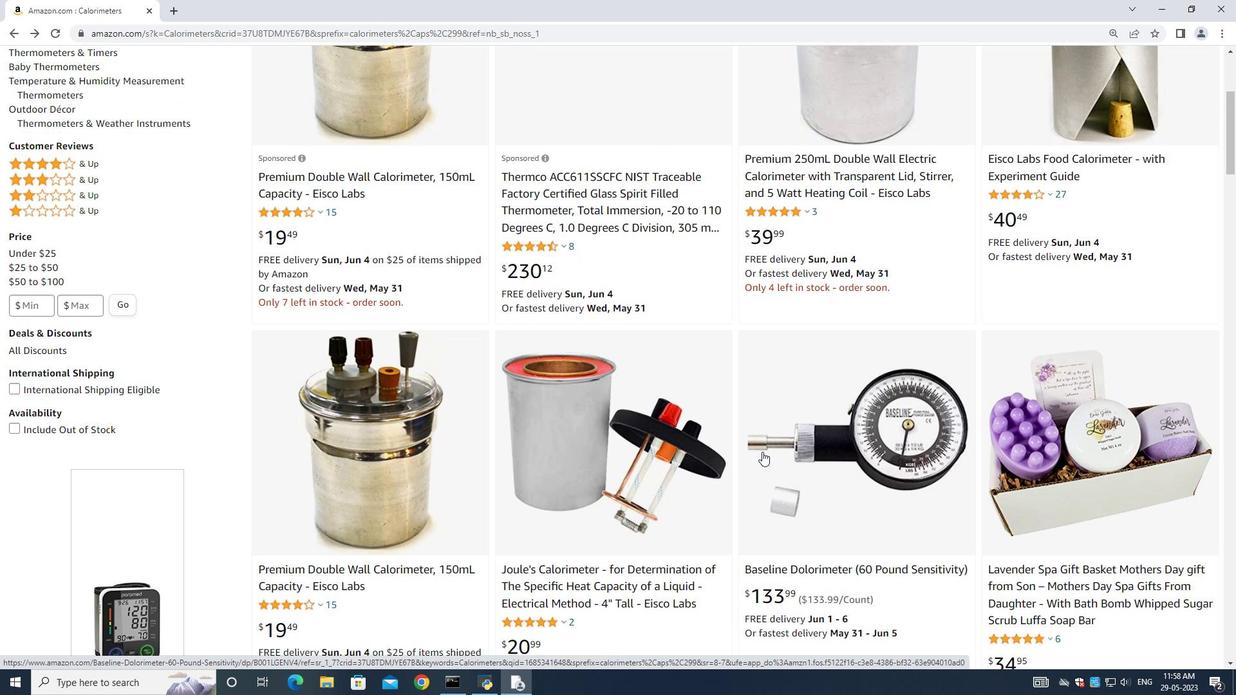 
Action: Mouse moved to (770, 315)
Screenshot: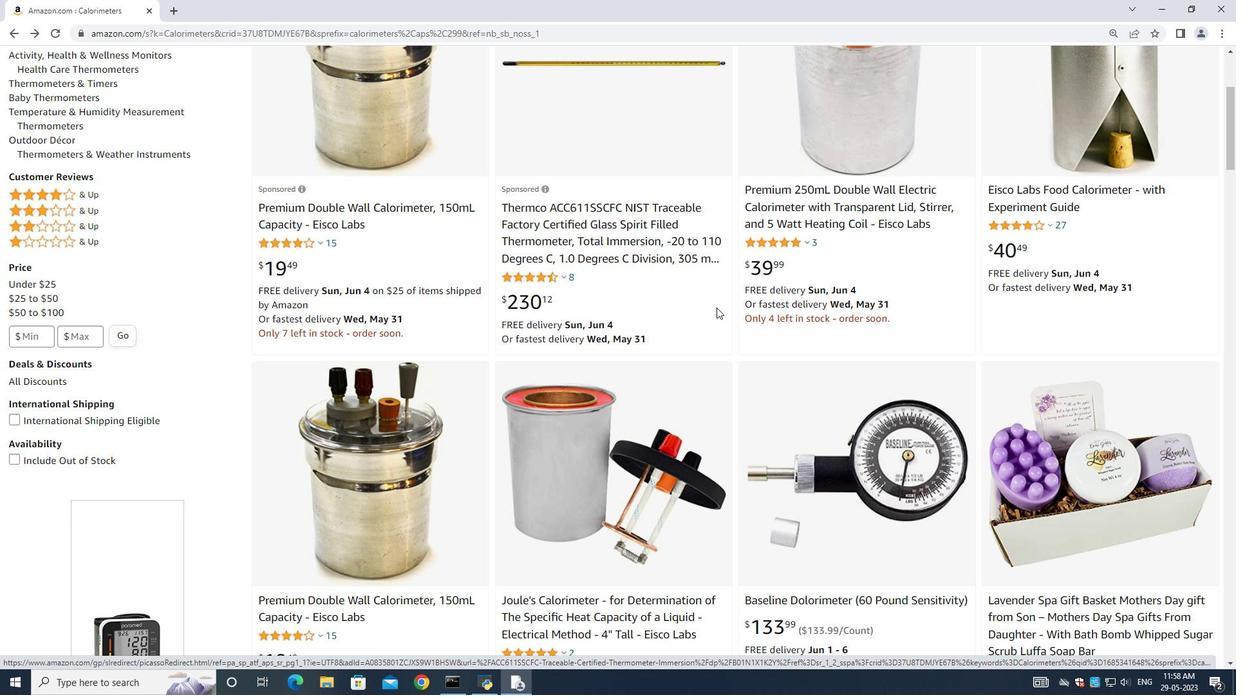 
Action: Mouse scrolled (770, 316) with delta (0, 0)
Screenshot: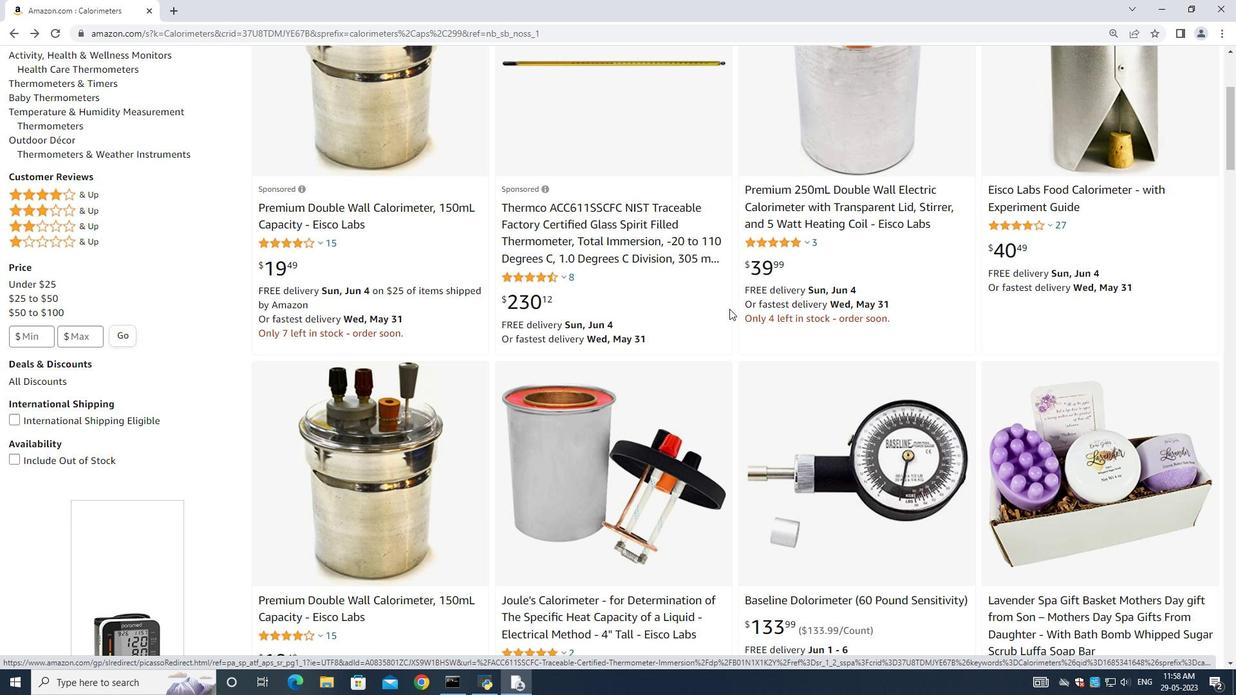 
Action: Mouse moved to (770, 315)
Screenshot: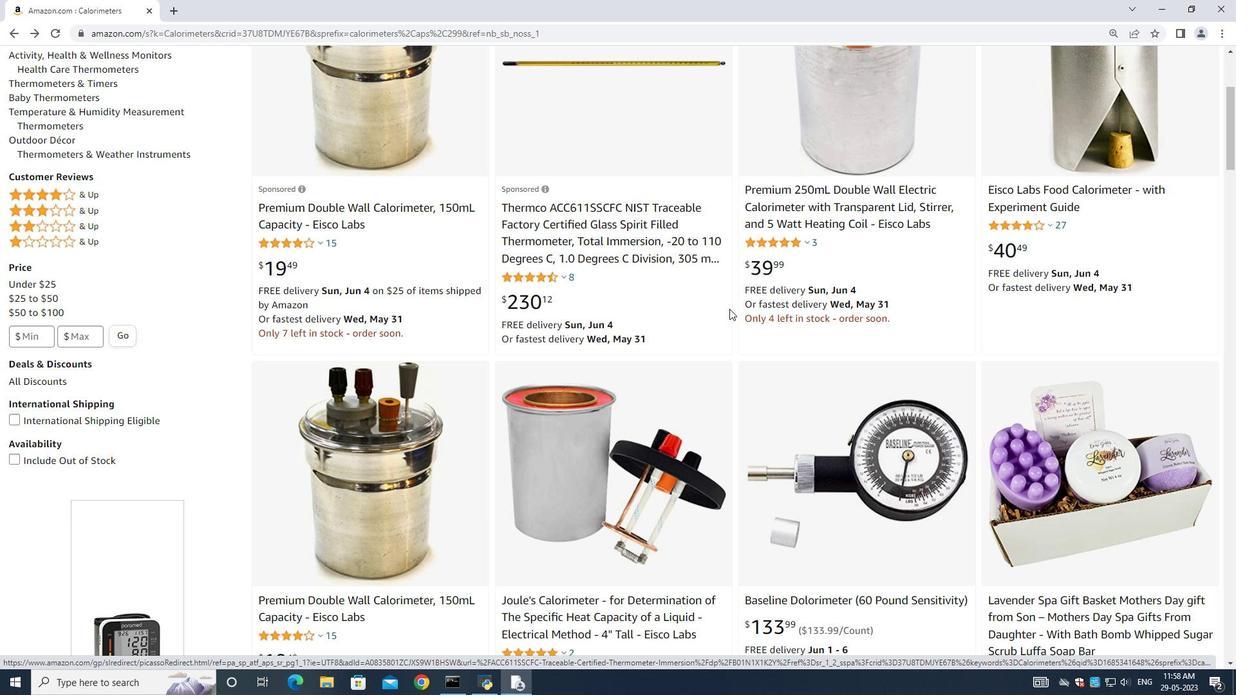 
Action: Mouse scrolled (770, 316) with delta (0, 0)
Screenshot: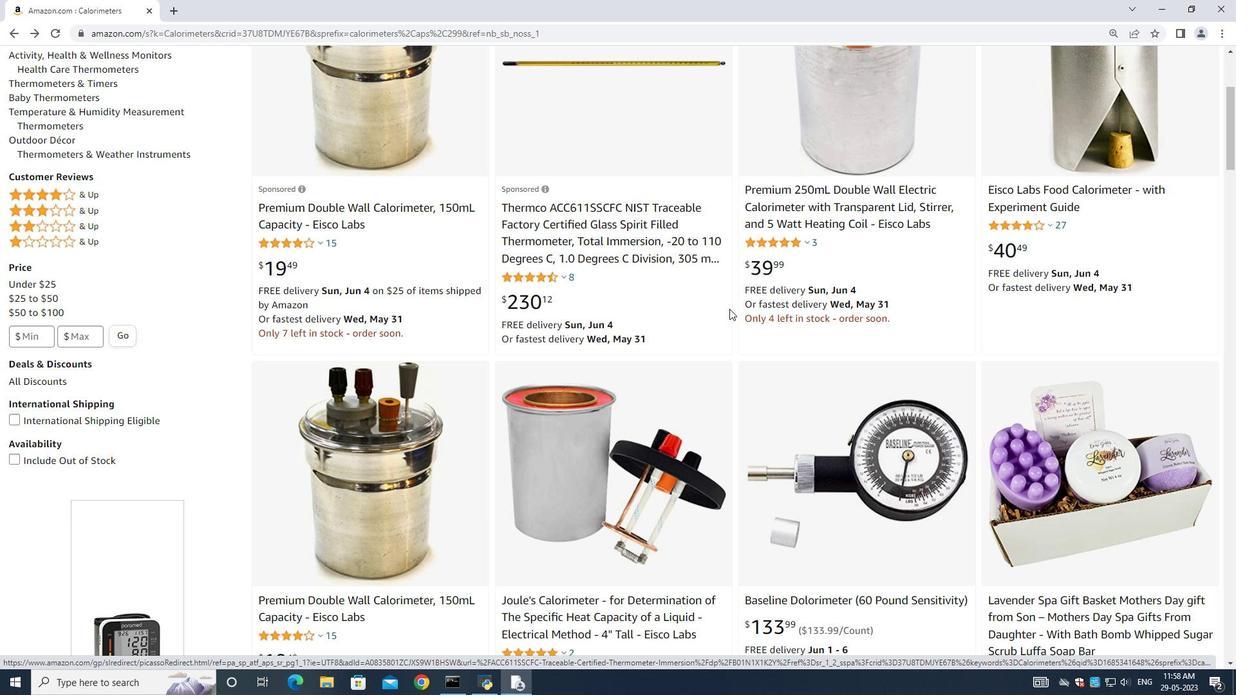 
Action: Mouse moved to (813, 345)
Screenshot: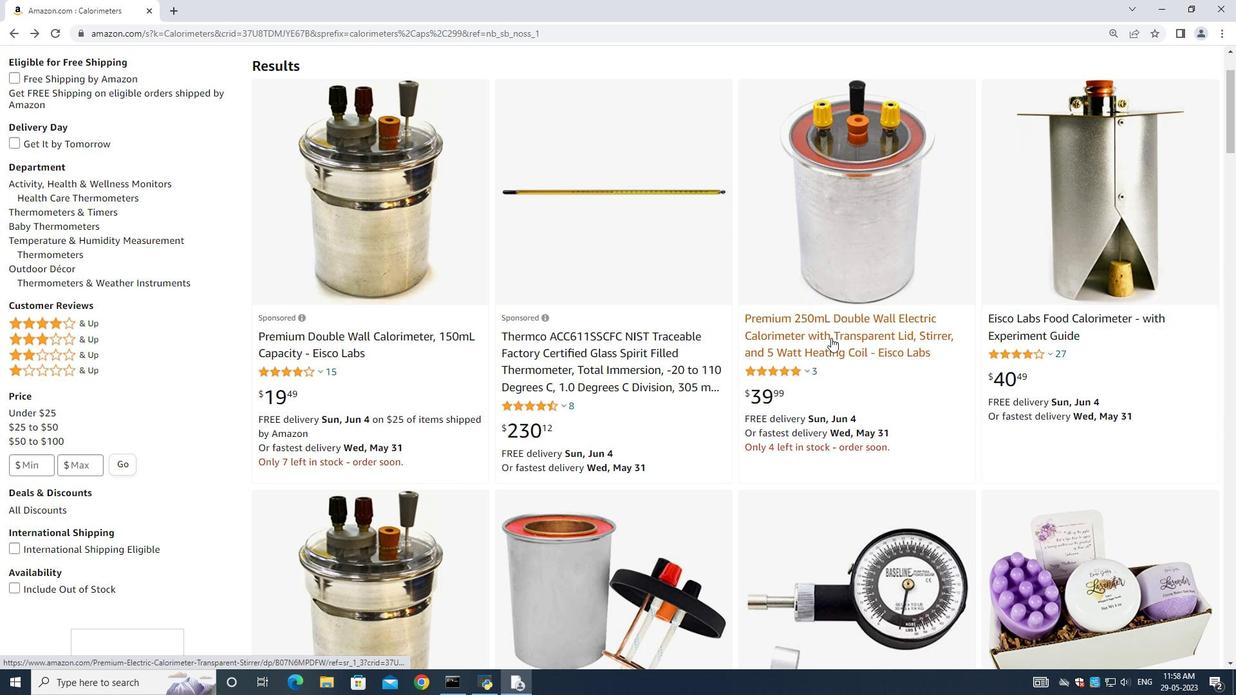 
Action: Mouse scrolled (813, 346) with delta (0, 0)
Screenshot: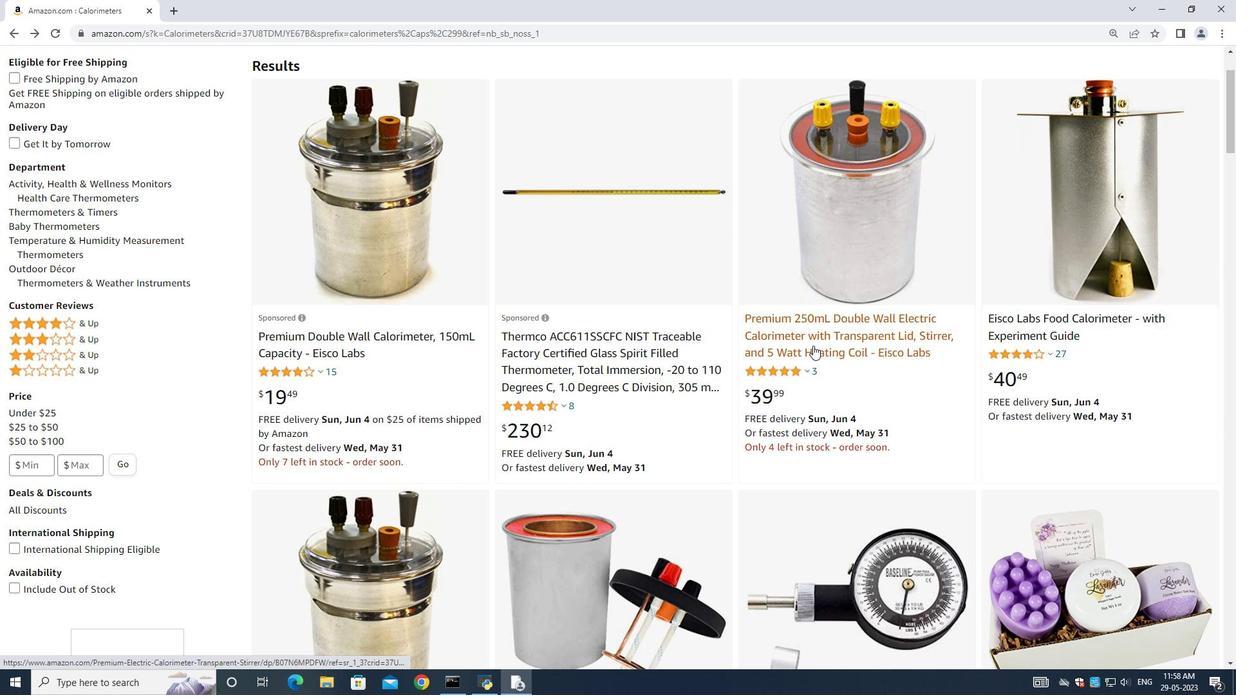 
Action: Mouse scrolled (813, 346) with delta (0, 0)
Screenshot: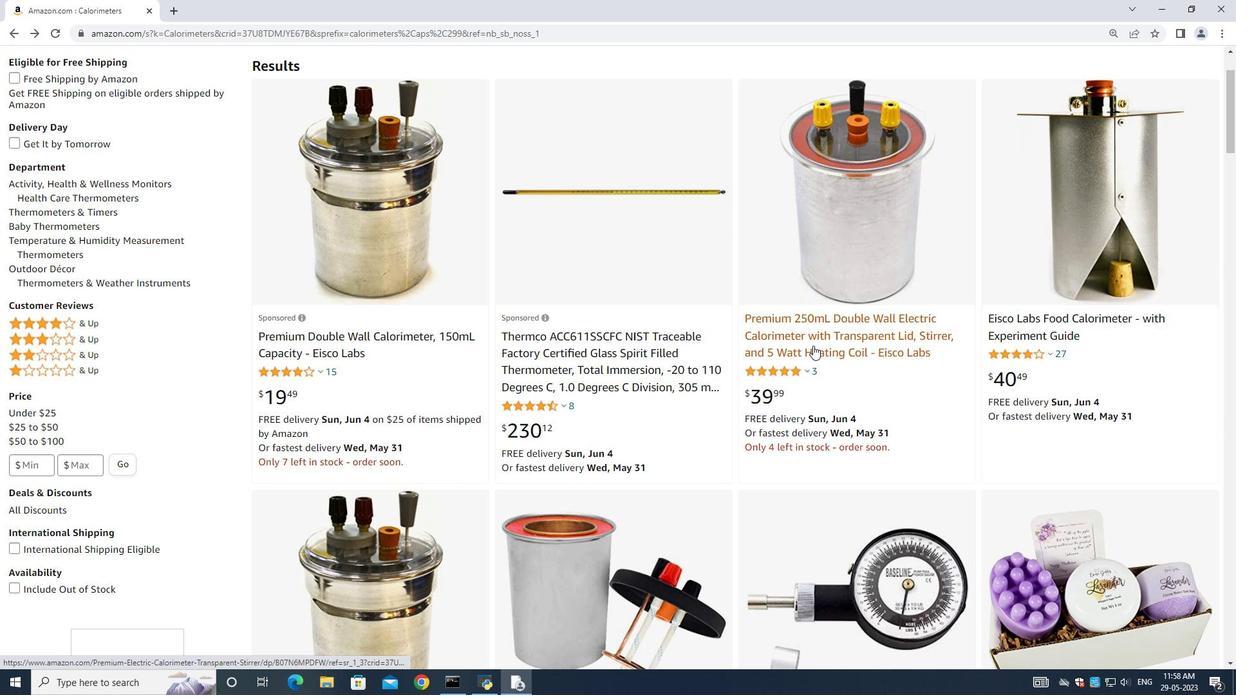 
Action: Mouse scrolled (813, 346) with delta (0, 0)
Screenshot: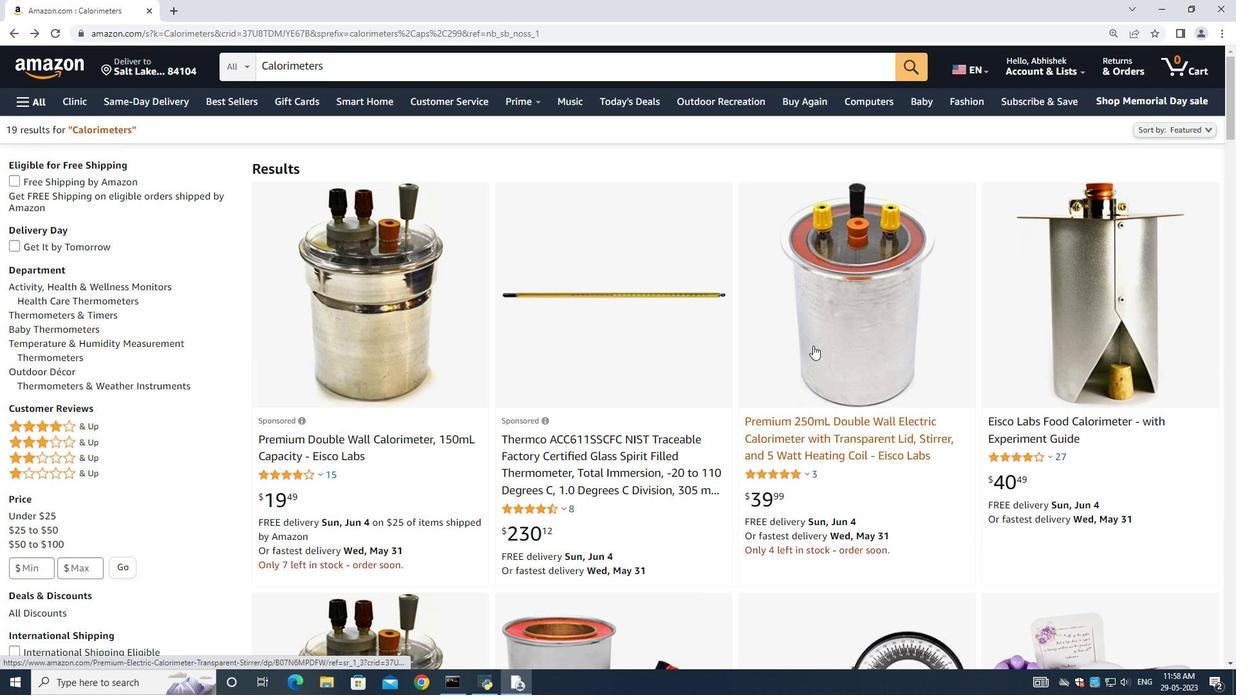
Action: Mouse scrolled (813, 346) with delta (0, 0)
Screenshot: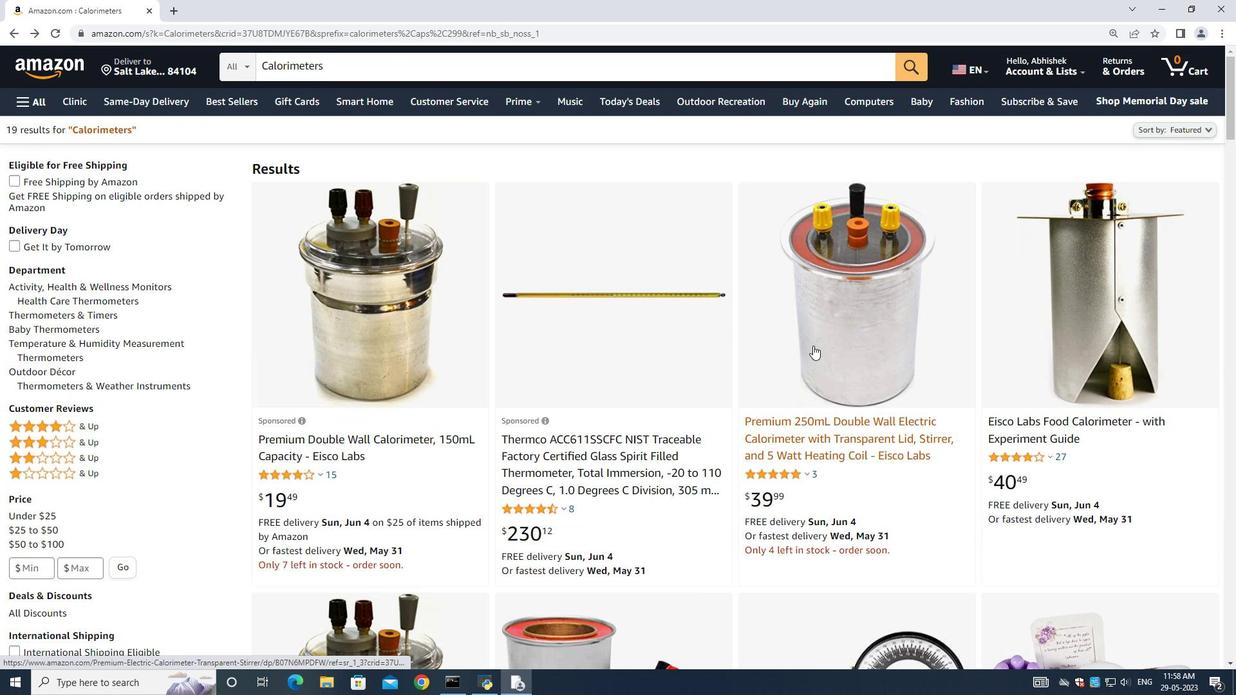 
Action: Mouse scrolled (813, 346) with delta (0, 0)
Screenshot: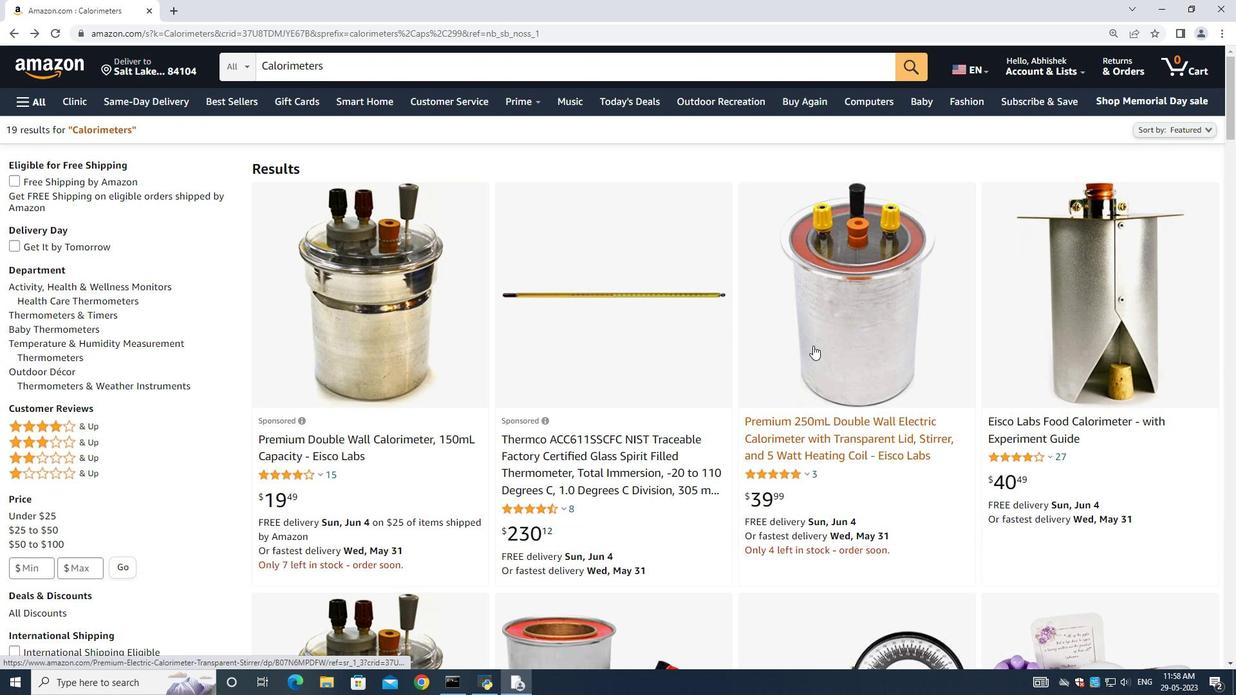 
Action: Mouse moved to (774, 424)
Screenshot: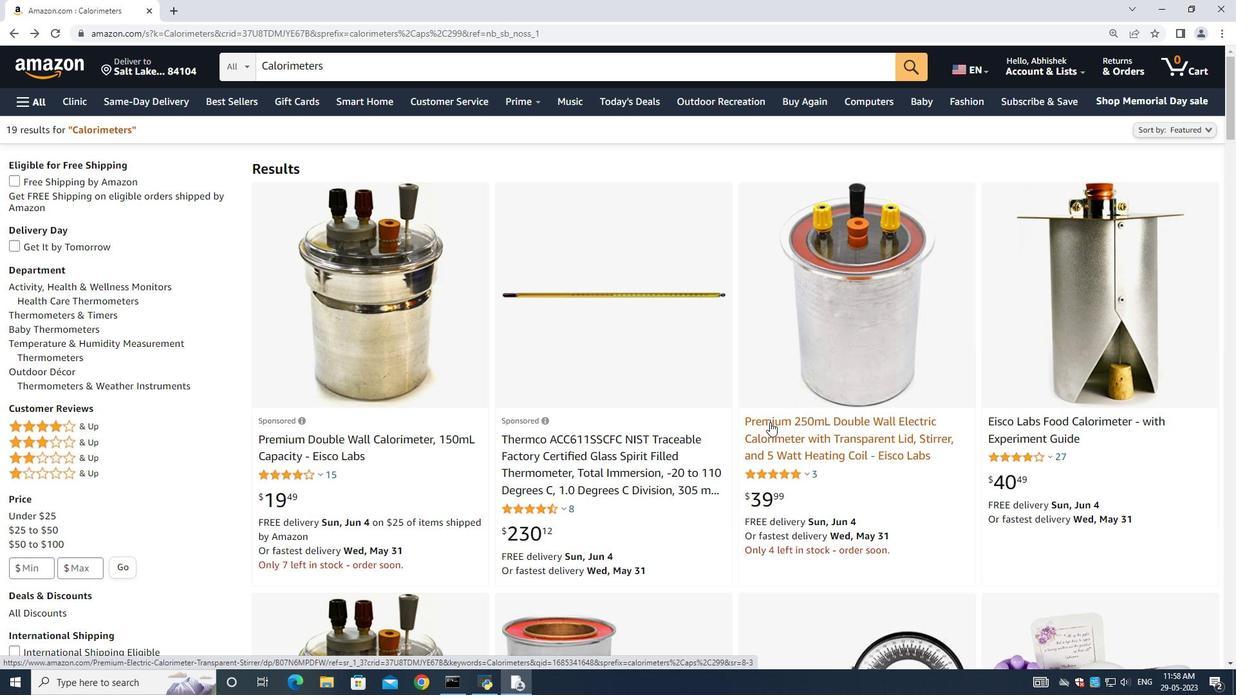 
Action: Mouse pressed left at (774, 424)
Screenshot: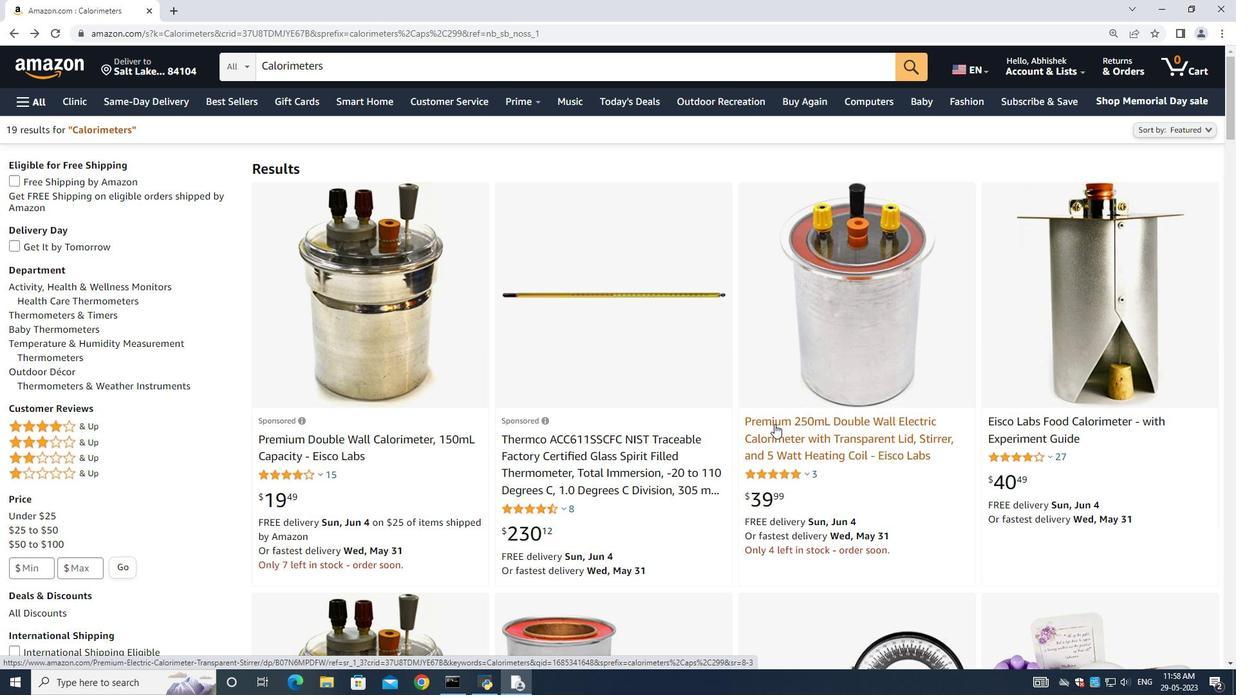 
Action: Mouse moved to (987, 463)
Screenshot: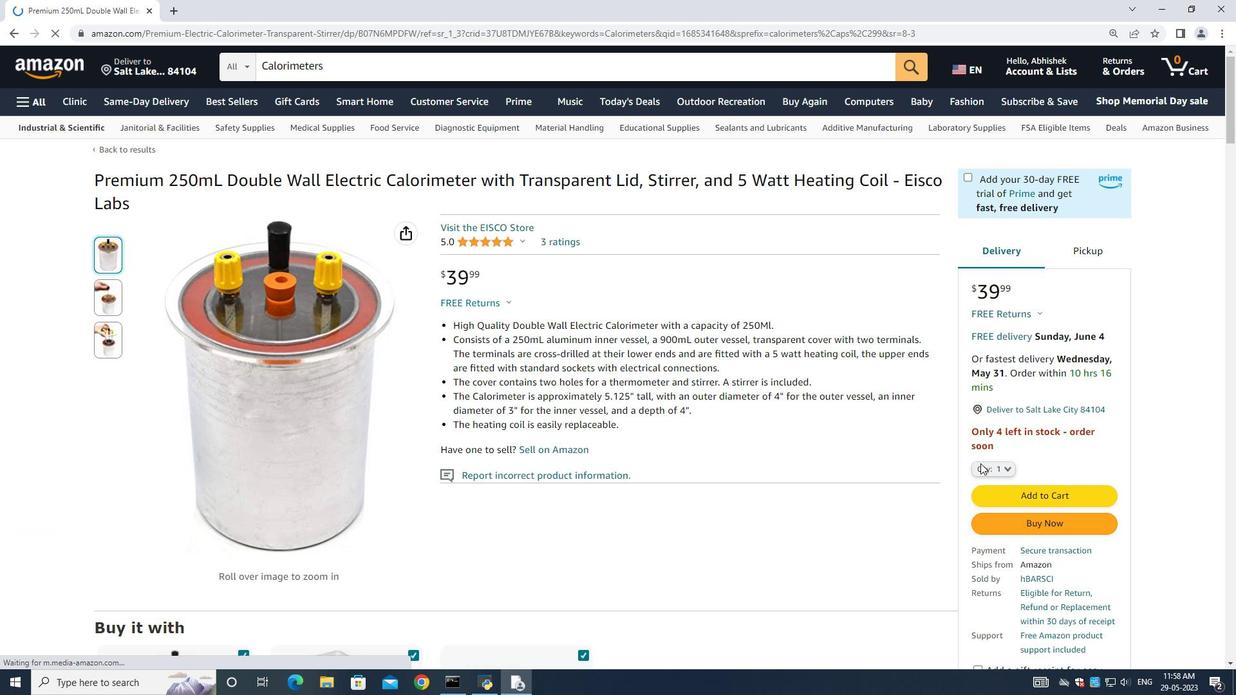 
Action: Mouse pressed left at (987, 463)
Screenshot: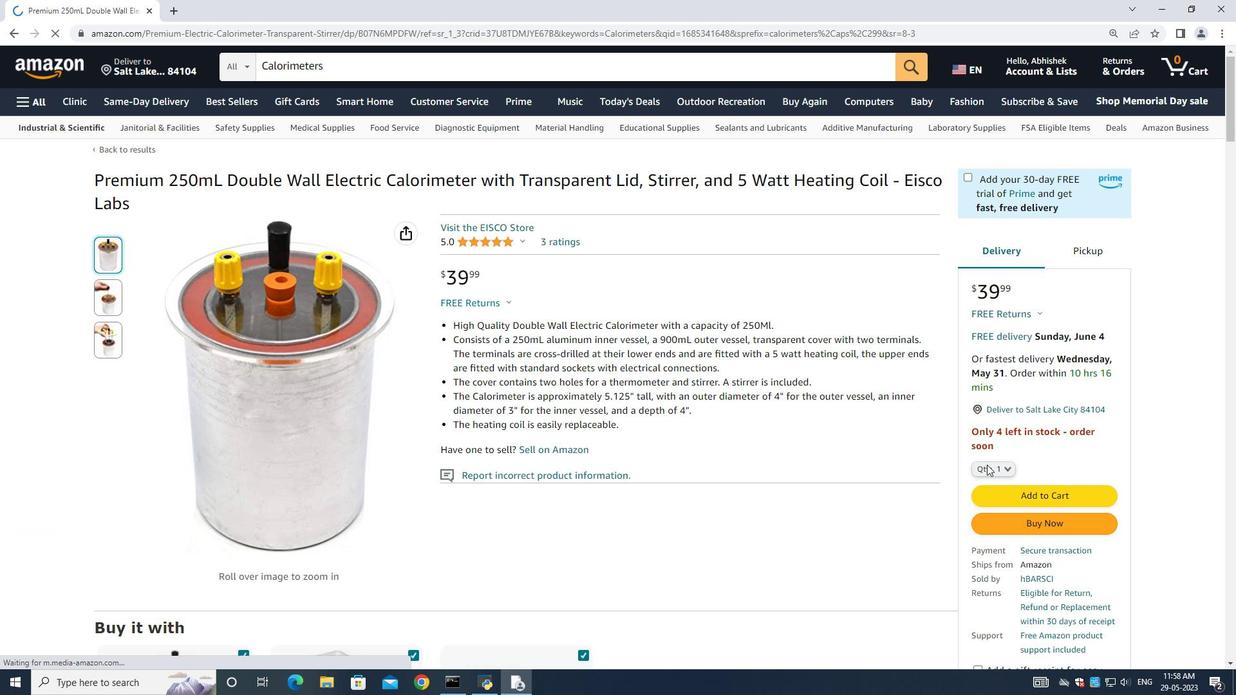 
Action: Mouse moved to (993, 504)
Screenshot: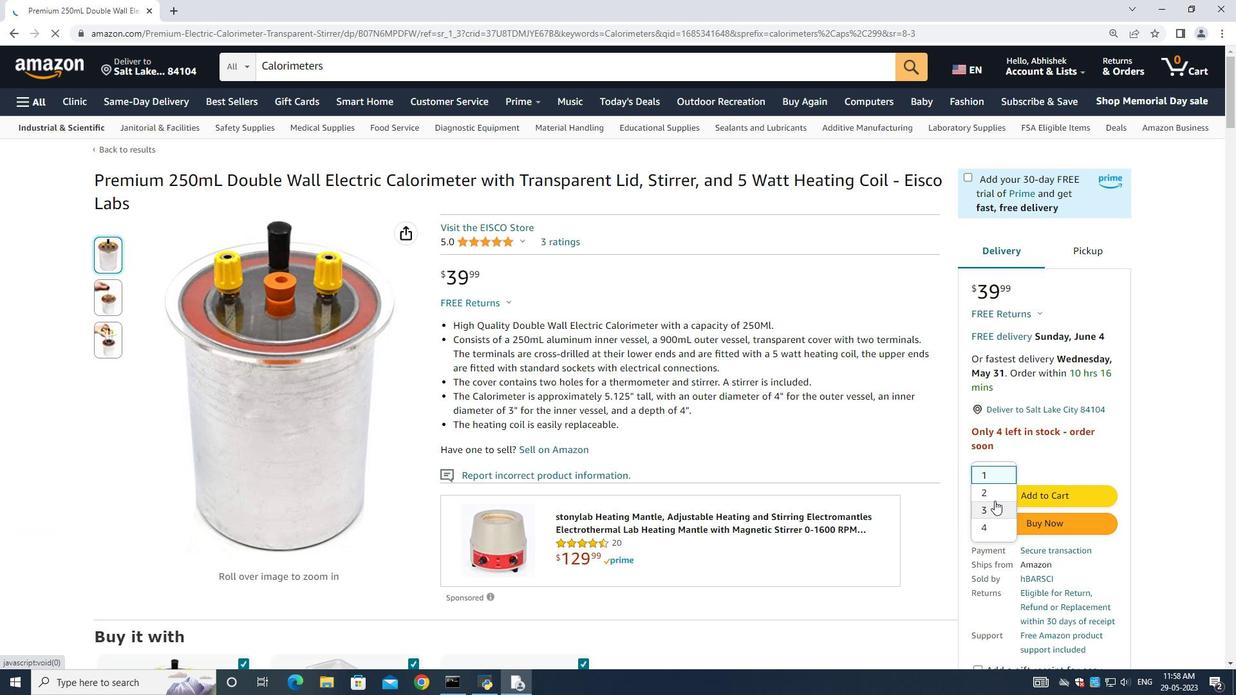 
Action: Mouse pressed left at (993, 504)
Screenshot: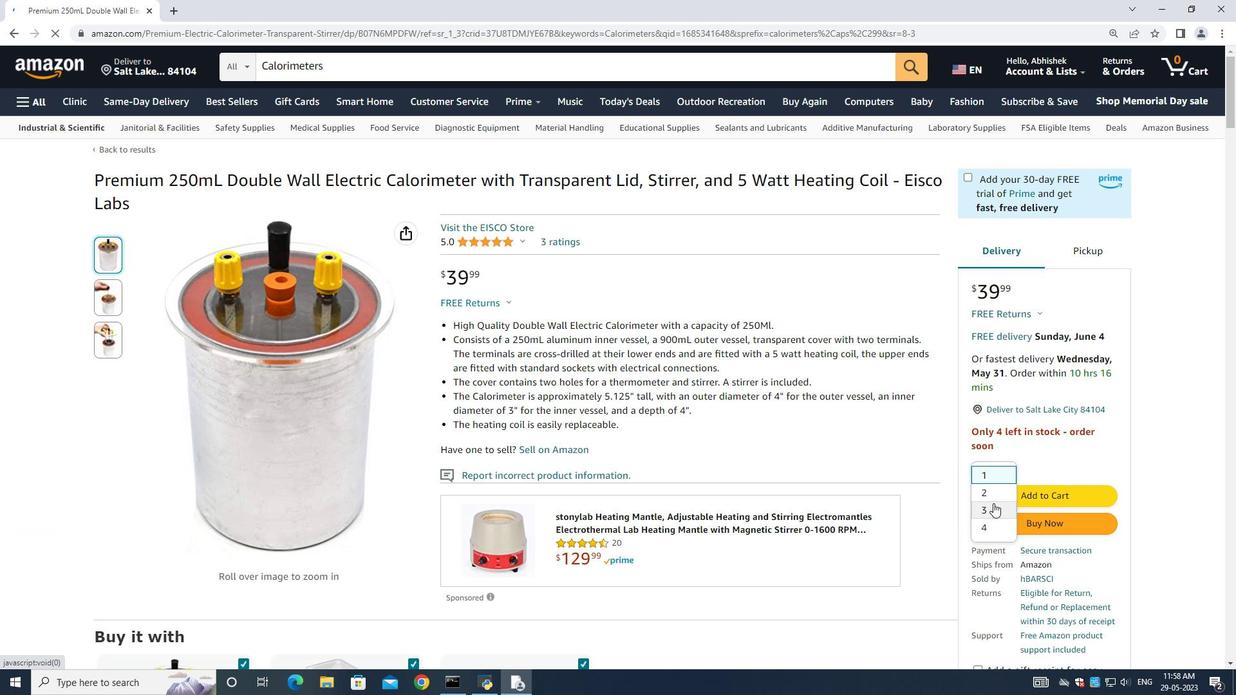 
Action: Mouse moved to (1026, 497)
Screenshot: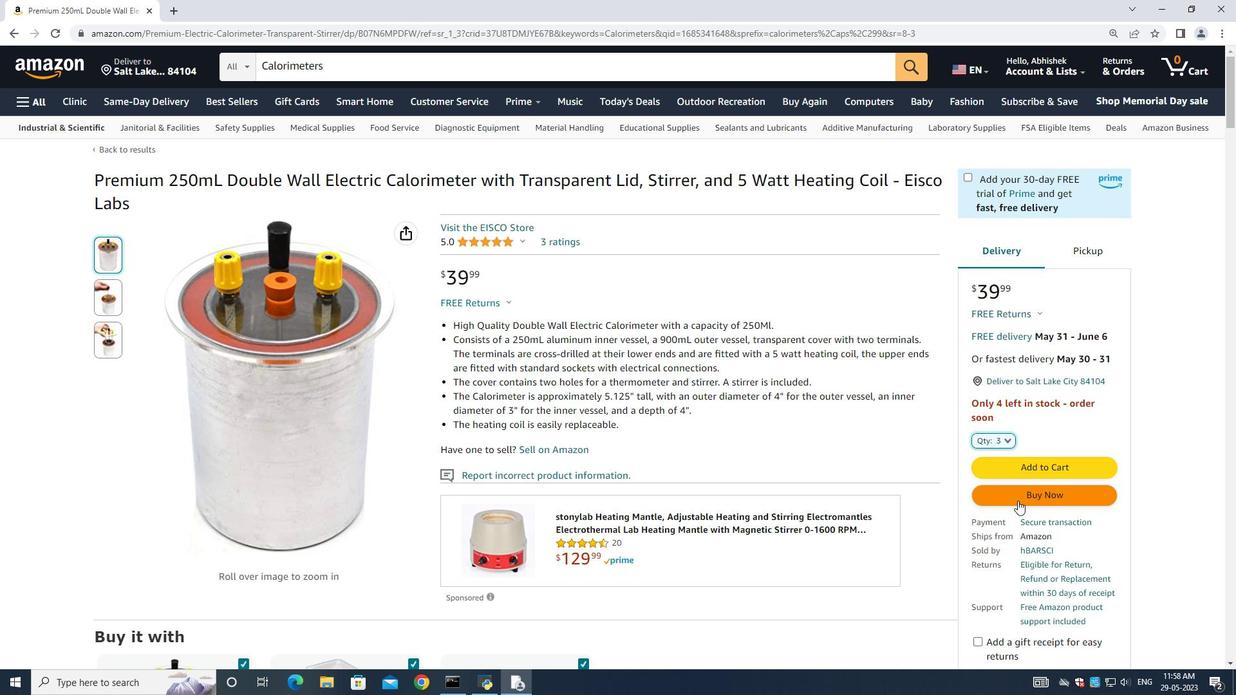 
Action: Mouse pressed left at (1026, 497)
Screenshot: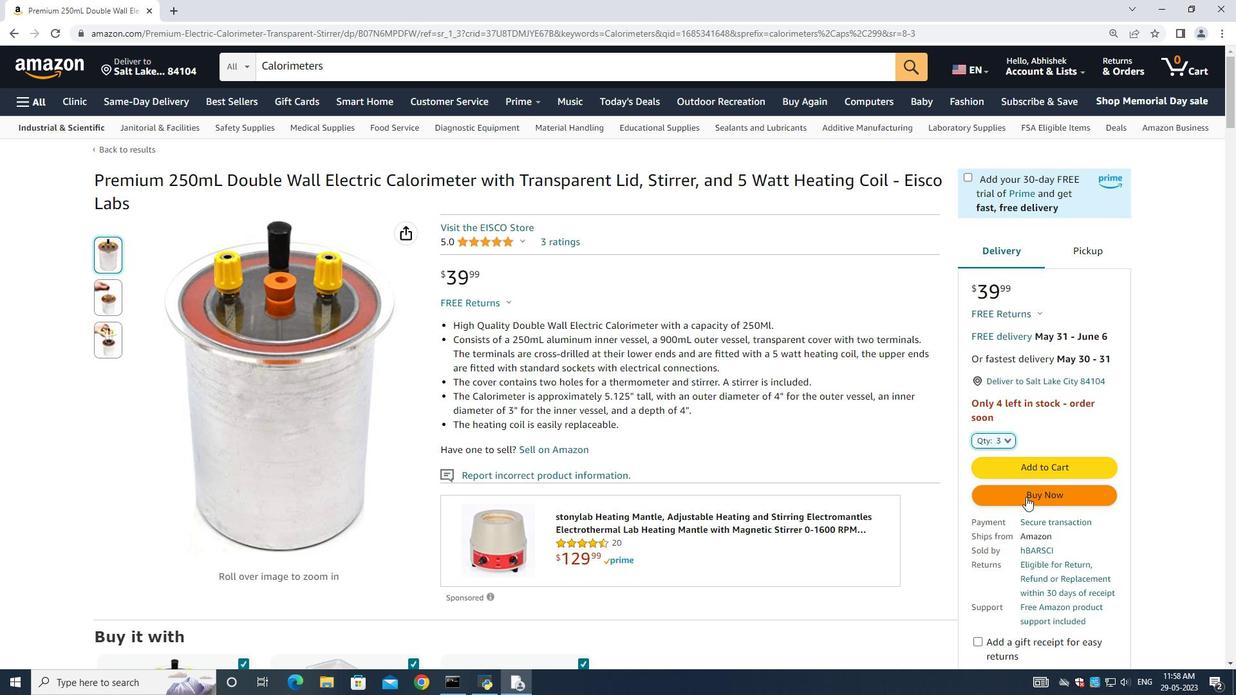 
Action: Mouse moved to (546, 318)
Screenshot: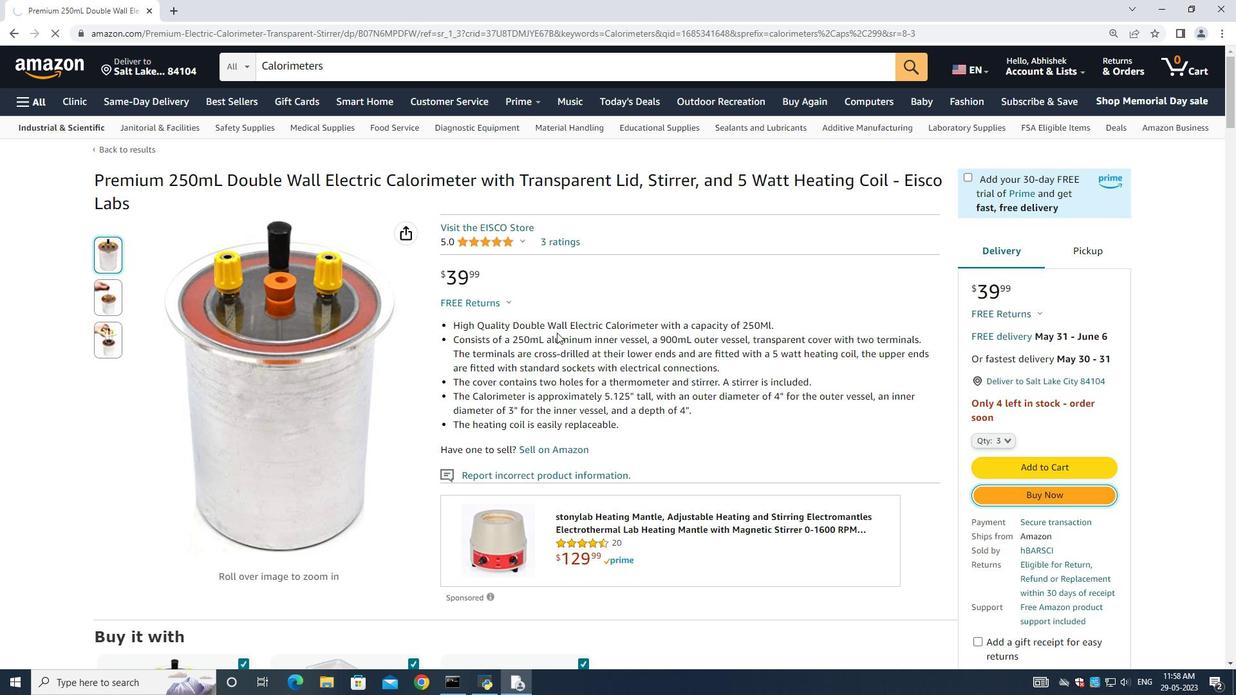 
Action: Mouse scrolled (546, 317) with delta (0, 0)
Screenshot: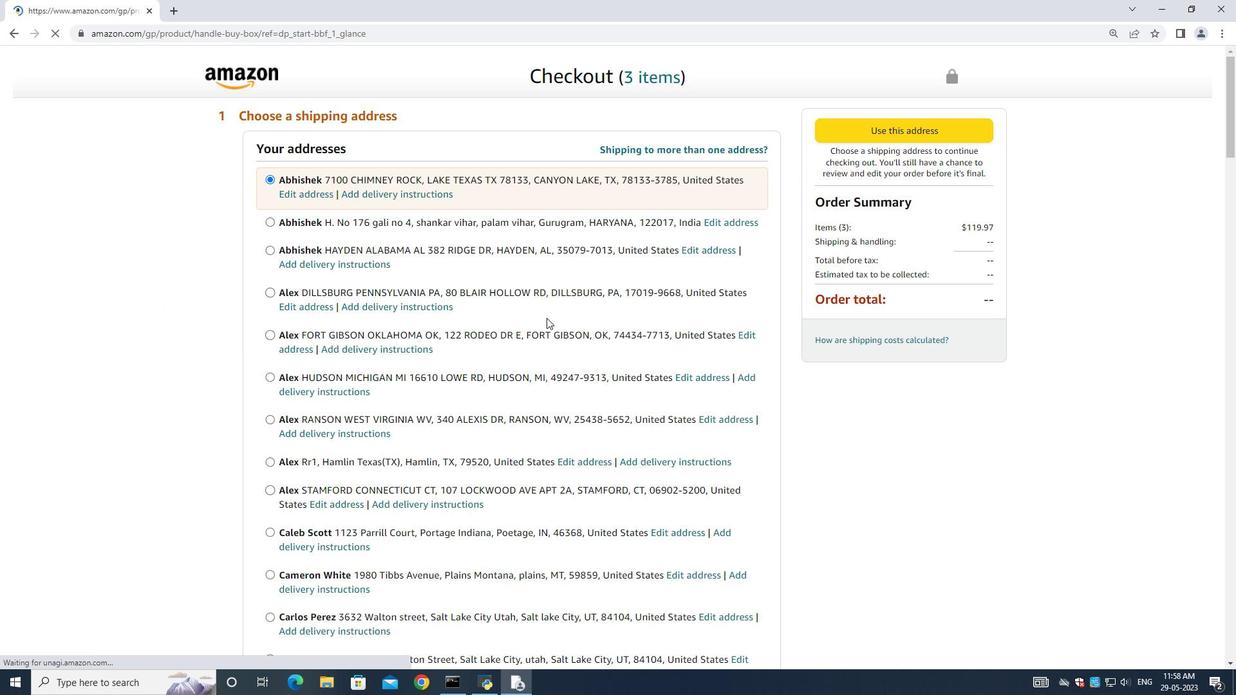 
Action: Mouse scrolled (546, 317) with delta (0, 0)
Screenshot: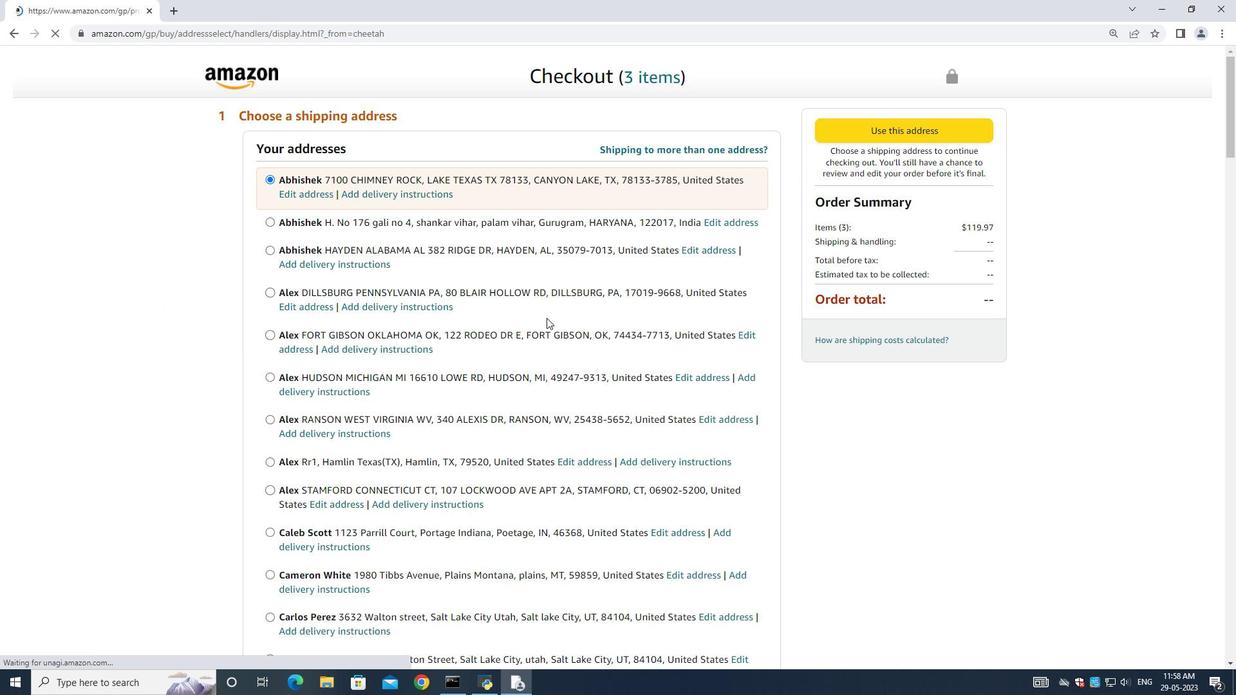 
Action: Mouse scrolled (546, 317) with delta (0, 0)
Screenshot: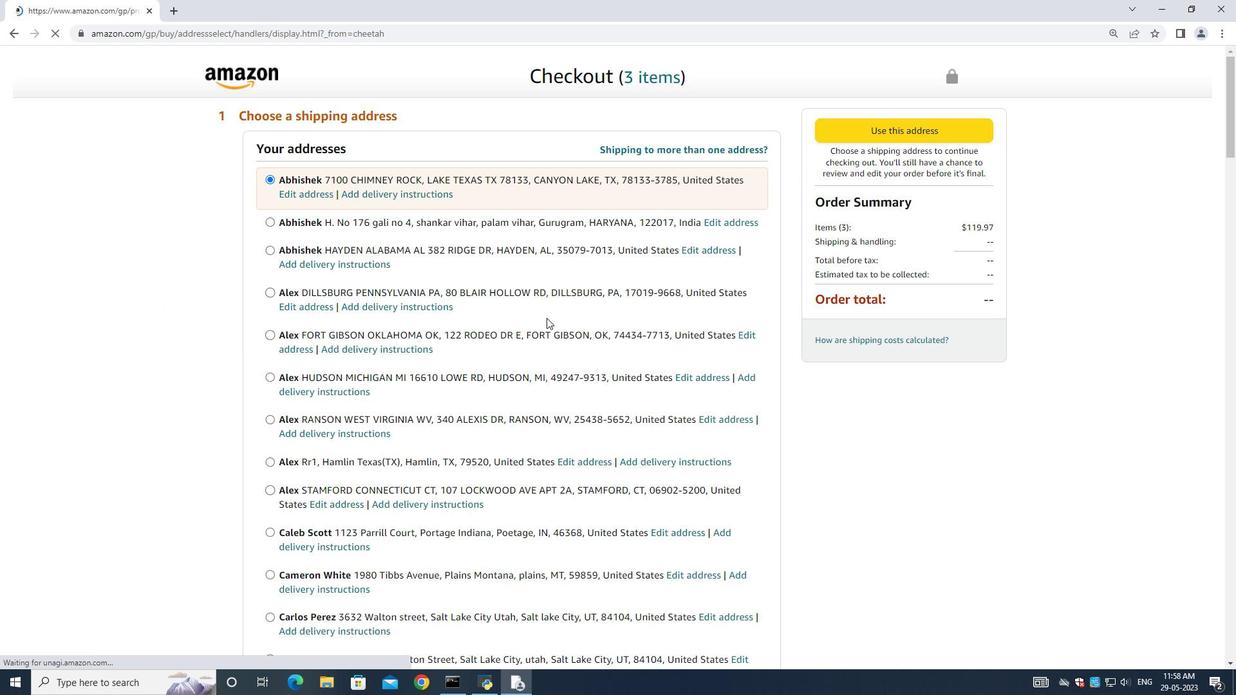 
Action: Mouse scrolled (546, 317) with delta (0, 0)
Screenshot: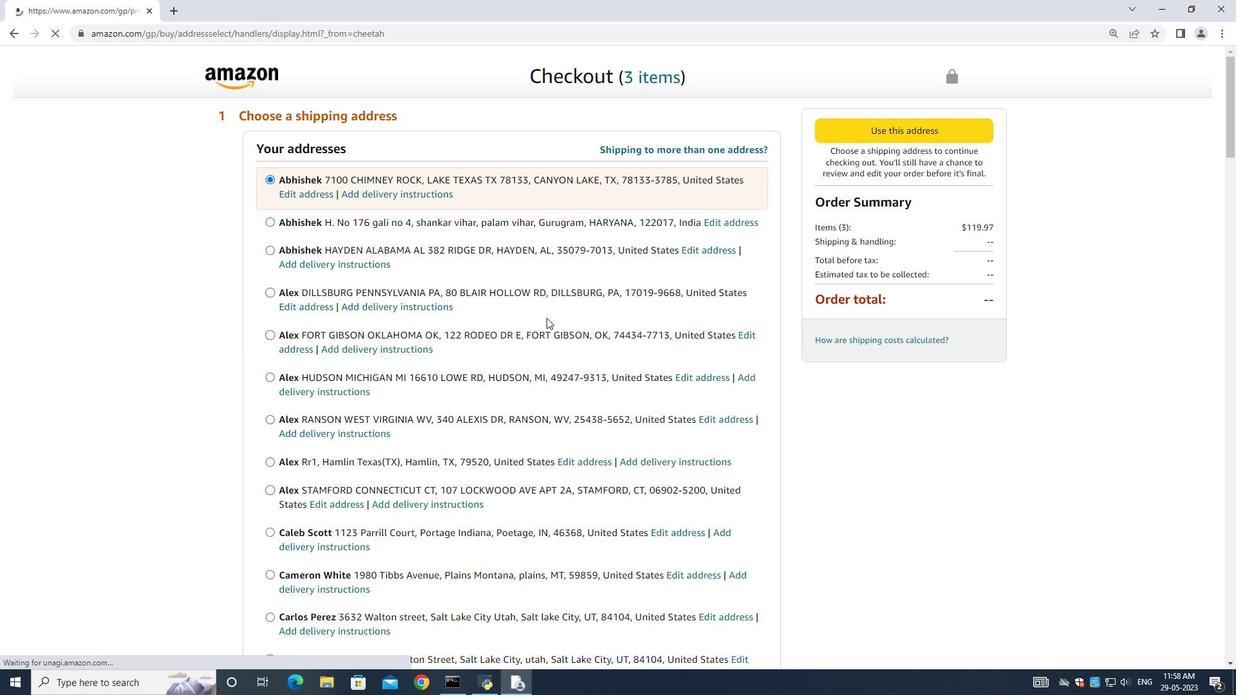
Action: Mouse scrolled (546, 317) with delta (0, 0)
Screenshot: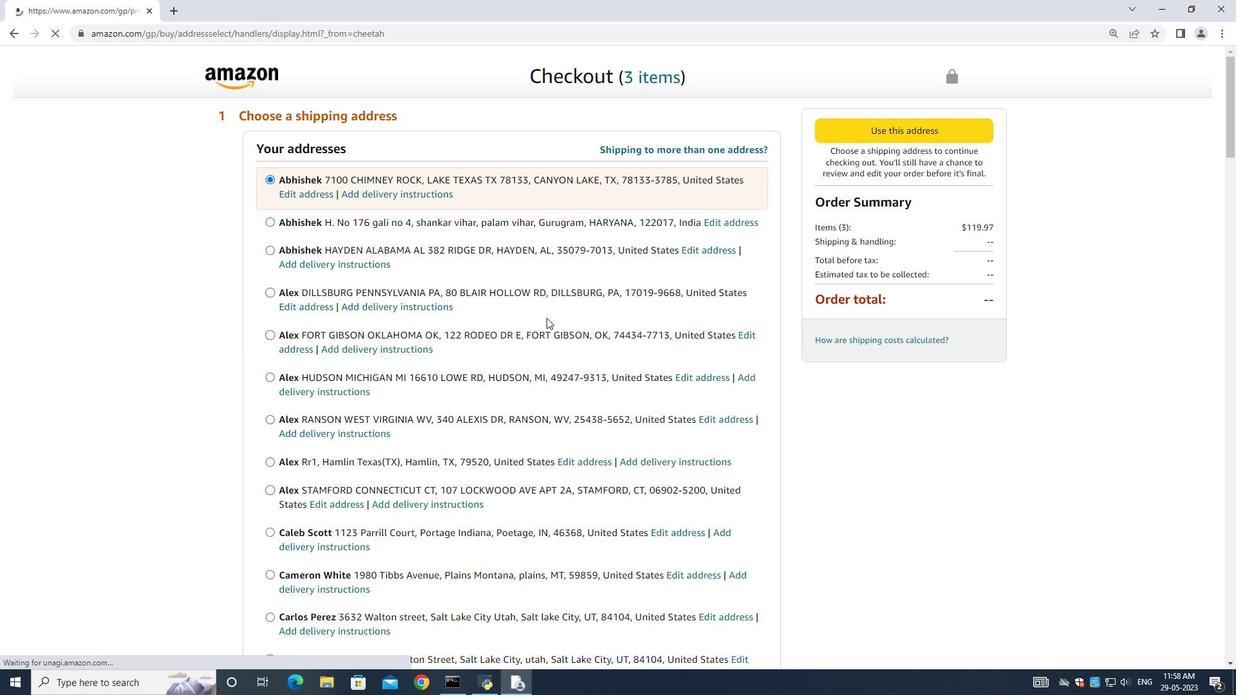 
Action: Mouse scrolled (546, 317) with delta (0, 0)
Screenshot: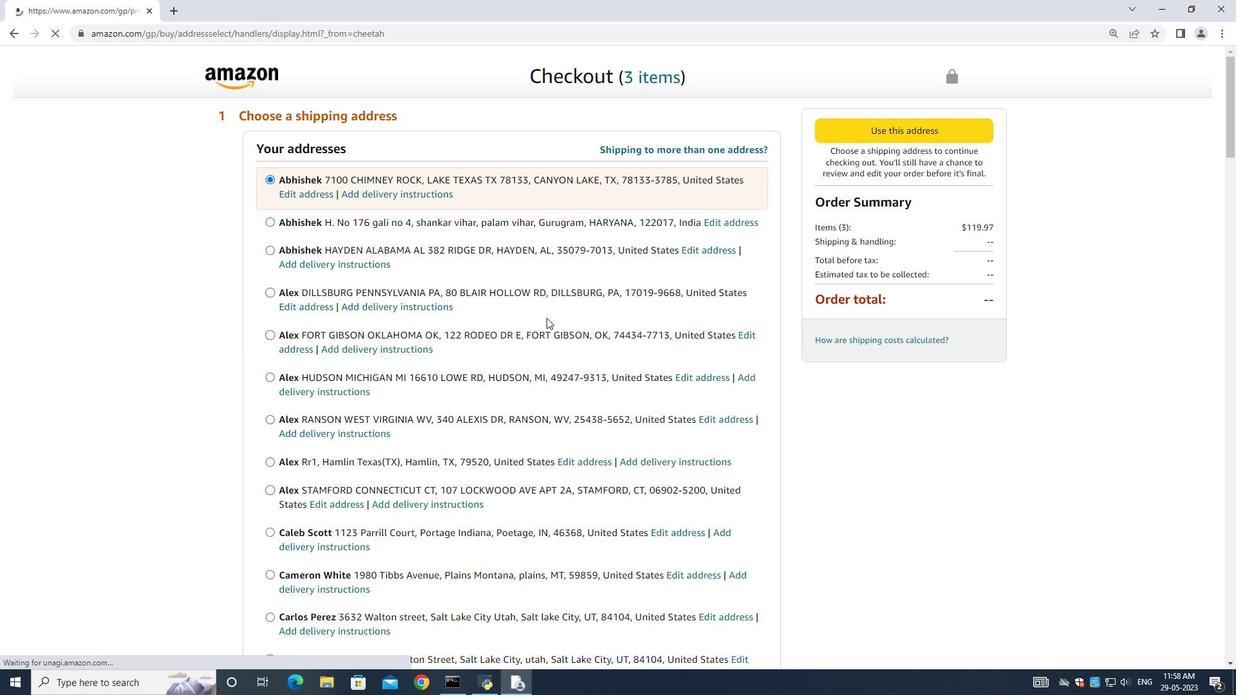 
Action: Mouse scrolled (546, 317) with delta (0, 0)
Screenshot: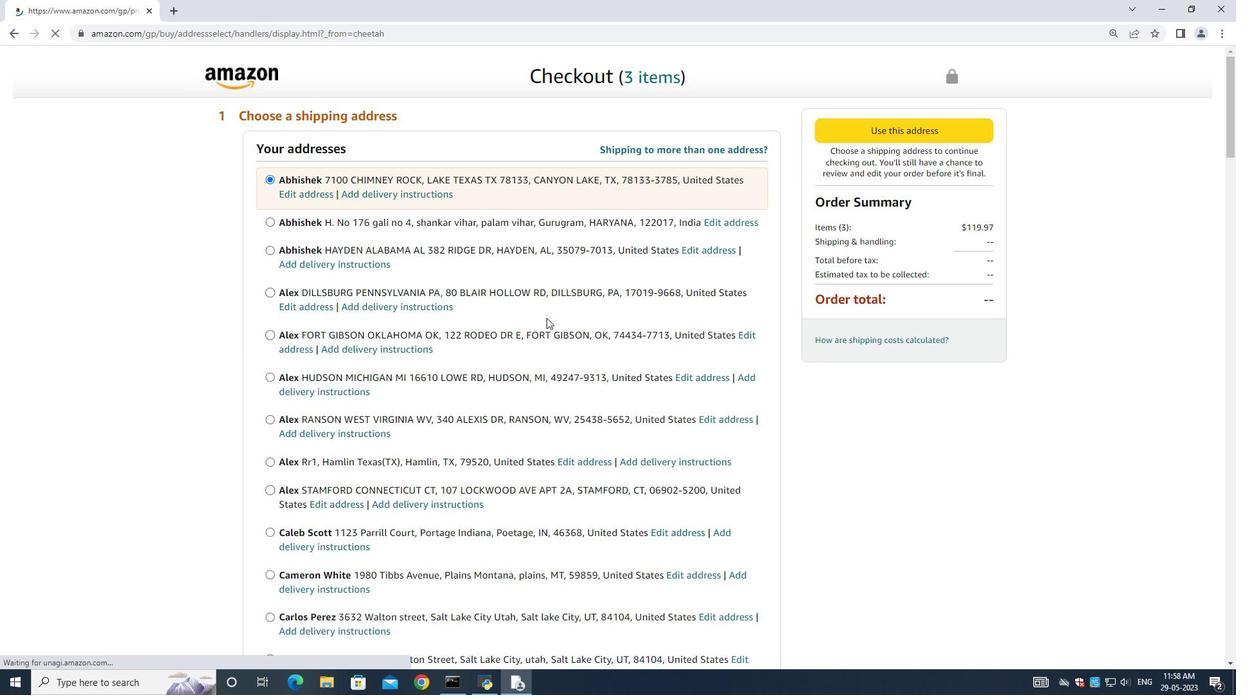 
Action: Mouse moved to (541, 318)
Screenshot: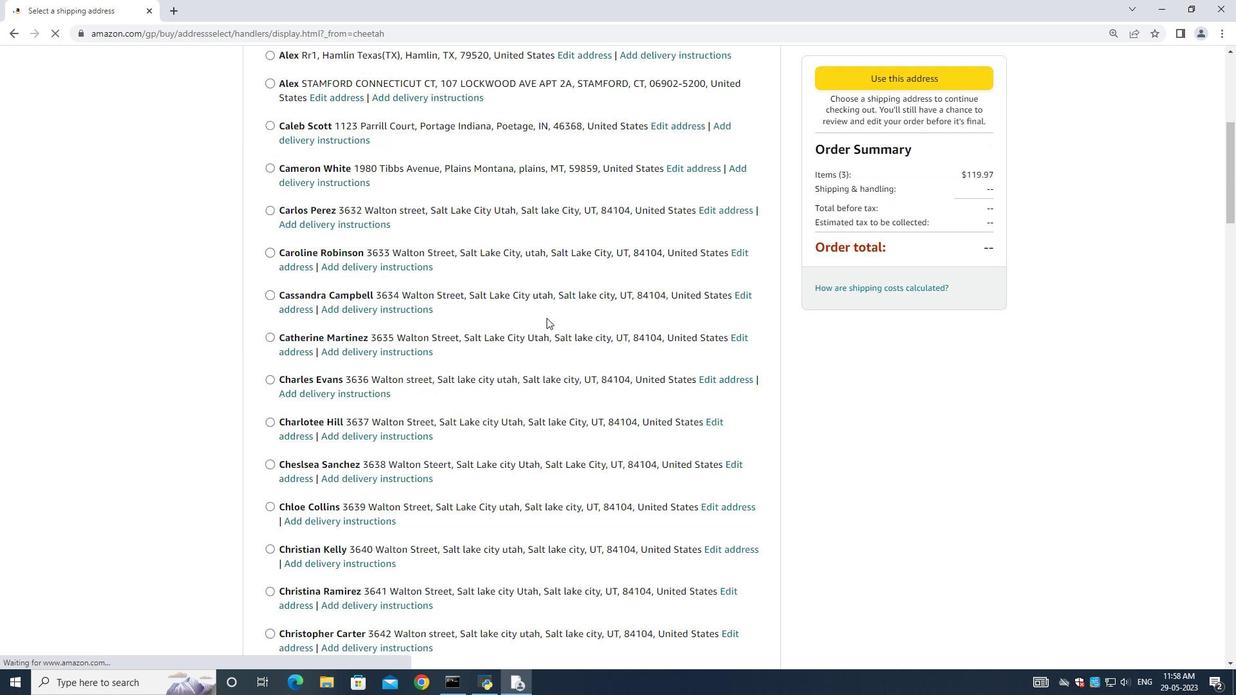 
Action: Mouse scrolled (541, 317) with delta (0, 0)
Screenshot: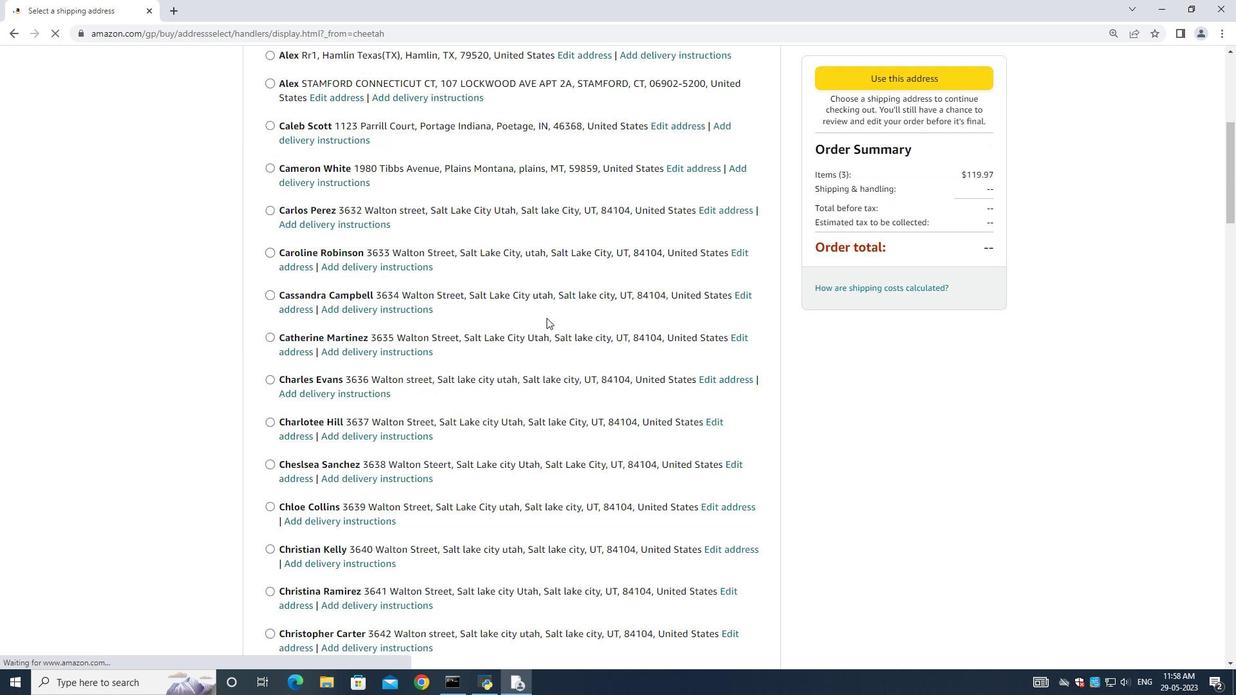 
Action: Mouse moved to (541, 318)
Screenshot: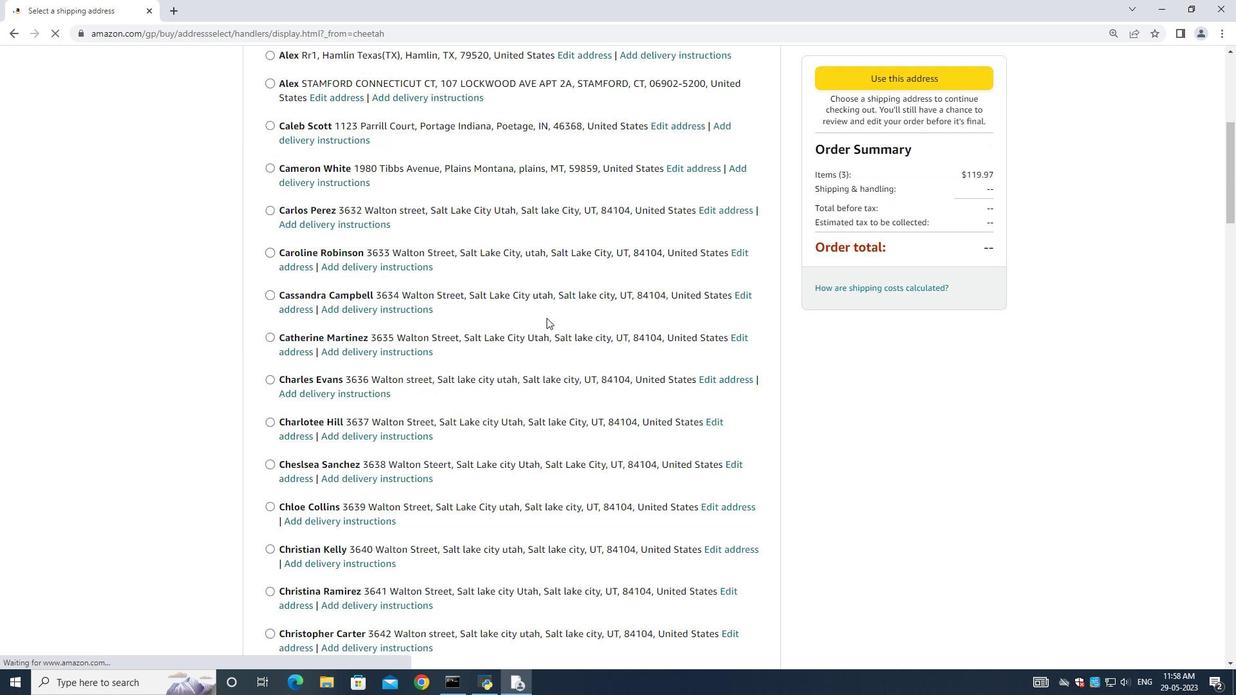 
Action: Mouse scrolled (541, 318) with delta (0, 0)
Screenshot: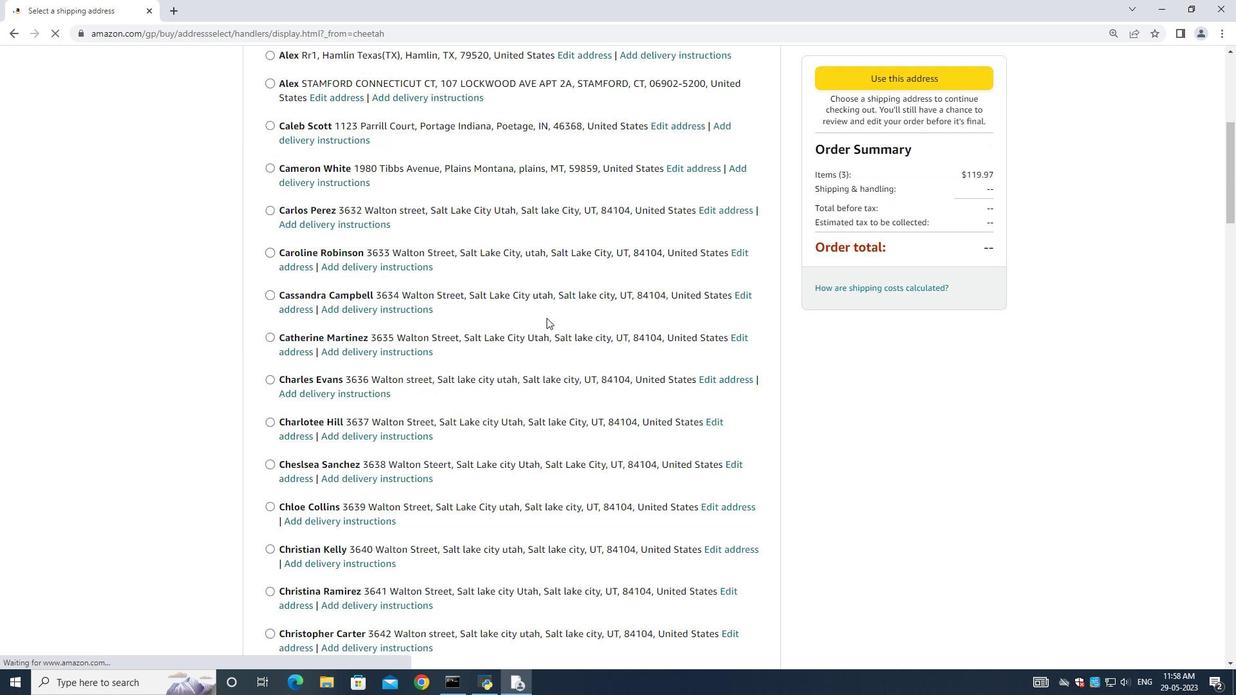 
Action: Mouse moved to (540, 319)
Screenshot: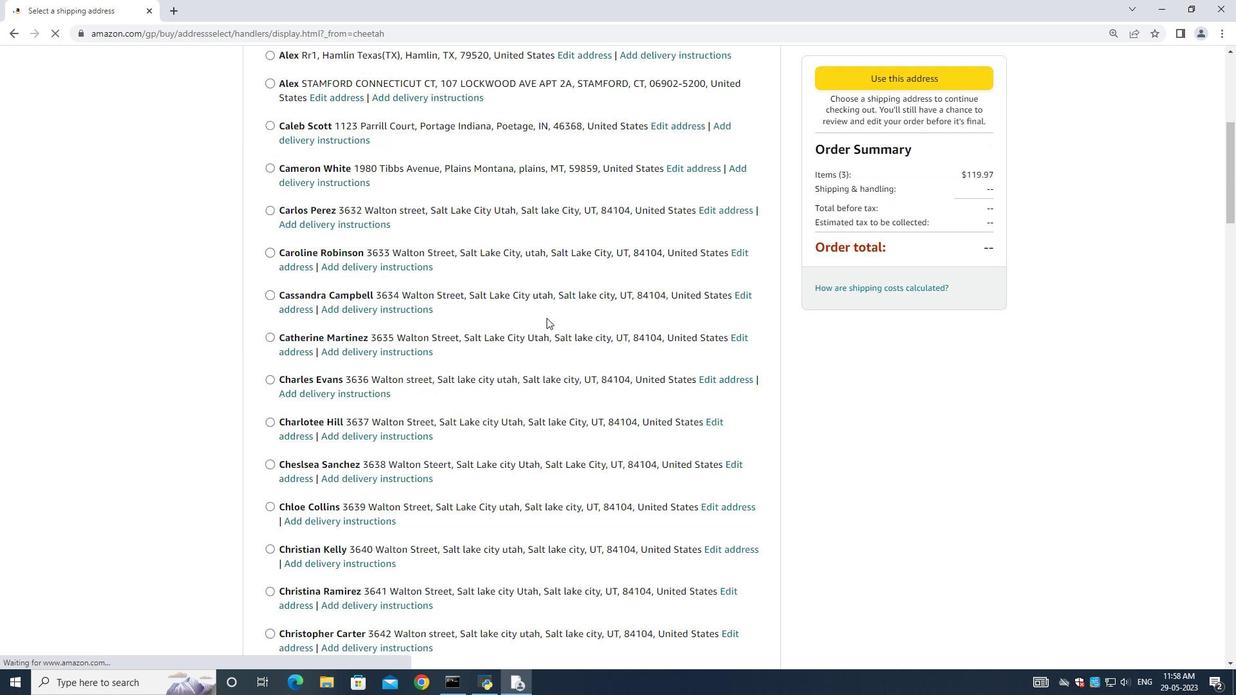 
Action: Mouse scrolled (541, 318) with delta (0, 0)
Screenshot: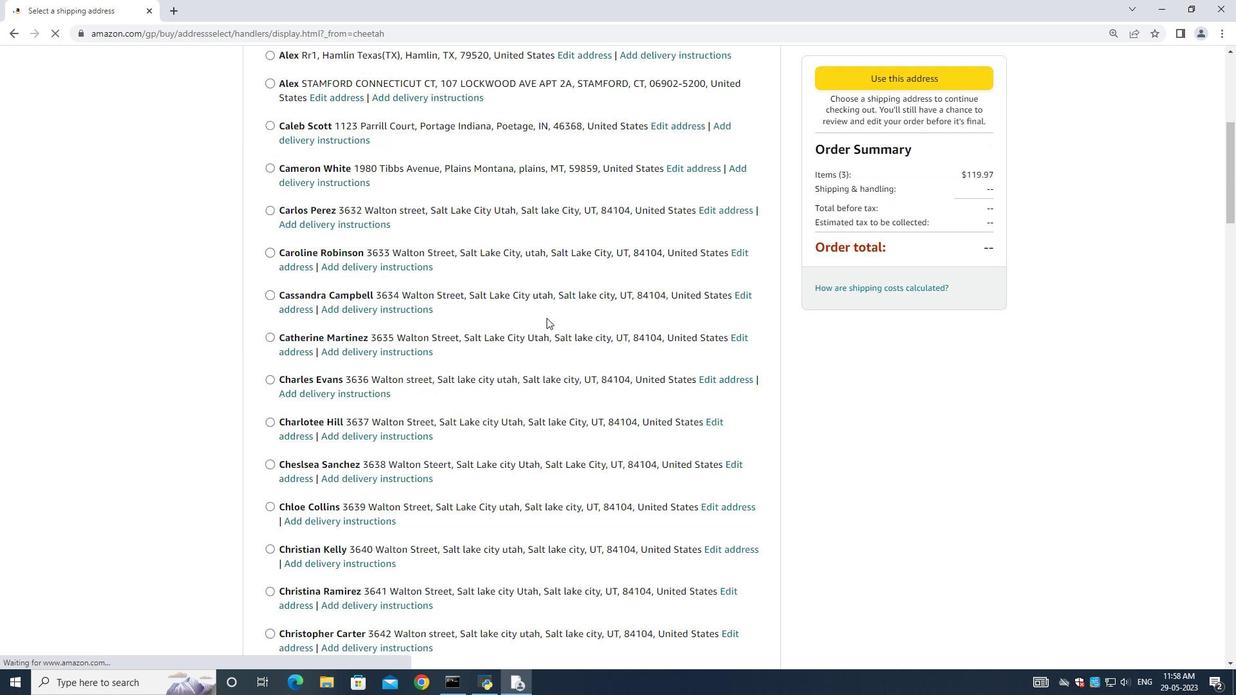 
Action: Mouse moved to (540, 319)
Screenshot: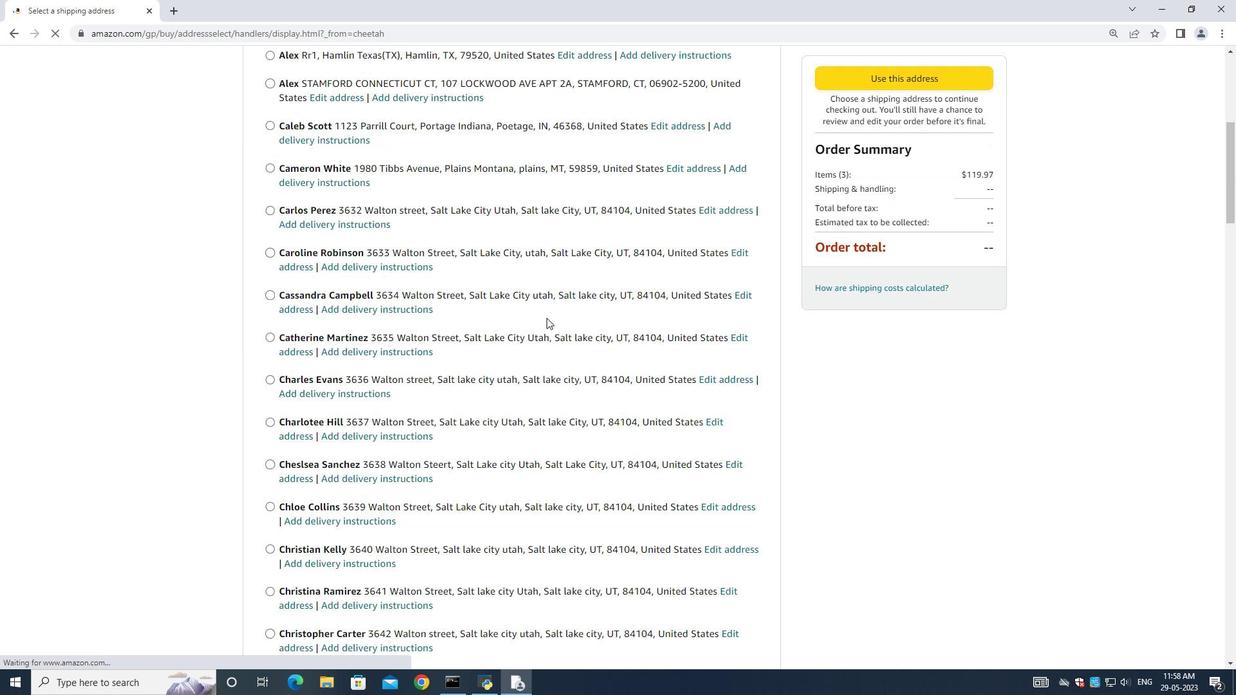 
Action: Mouse scrolled (540, 318) with delta (0, 0)
Screenshot: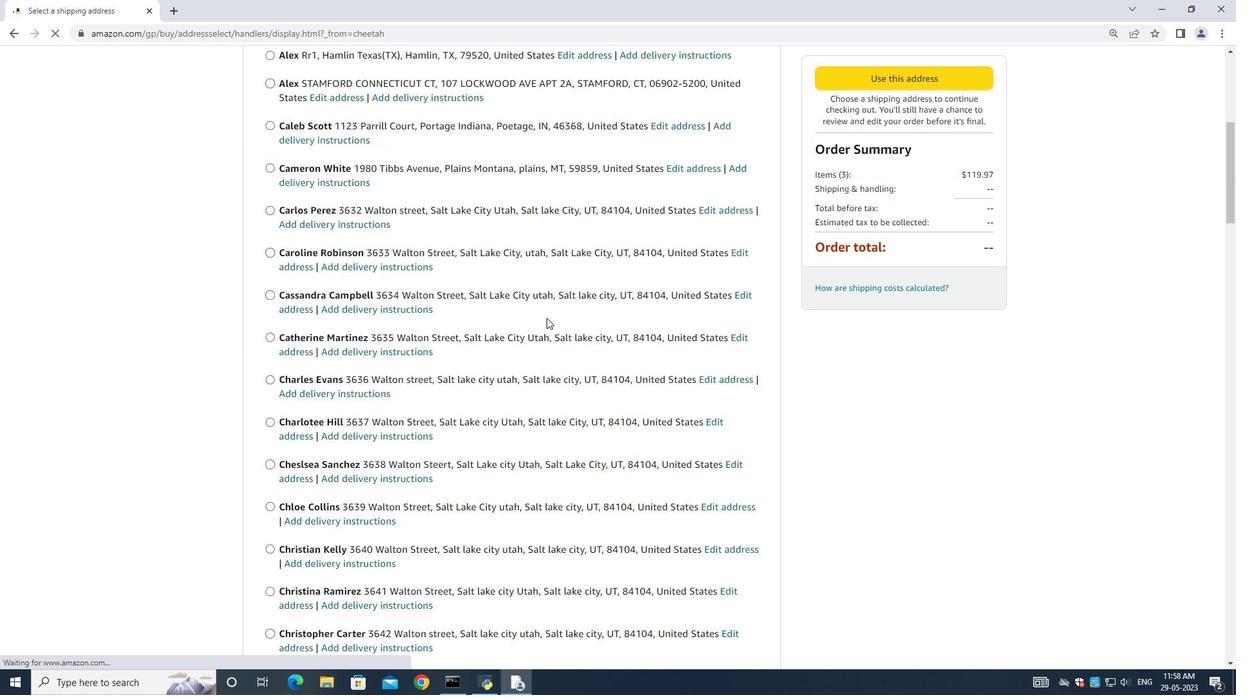 
Action: Mouse moved to (539, 319)
Screenshot: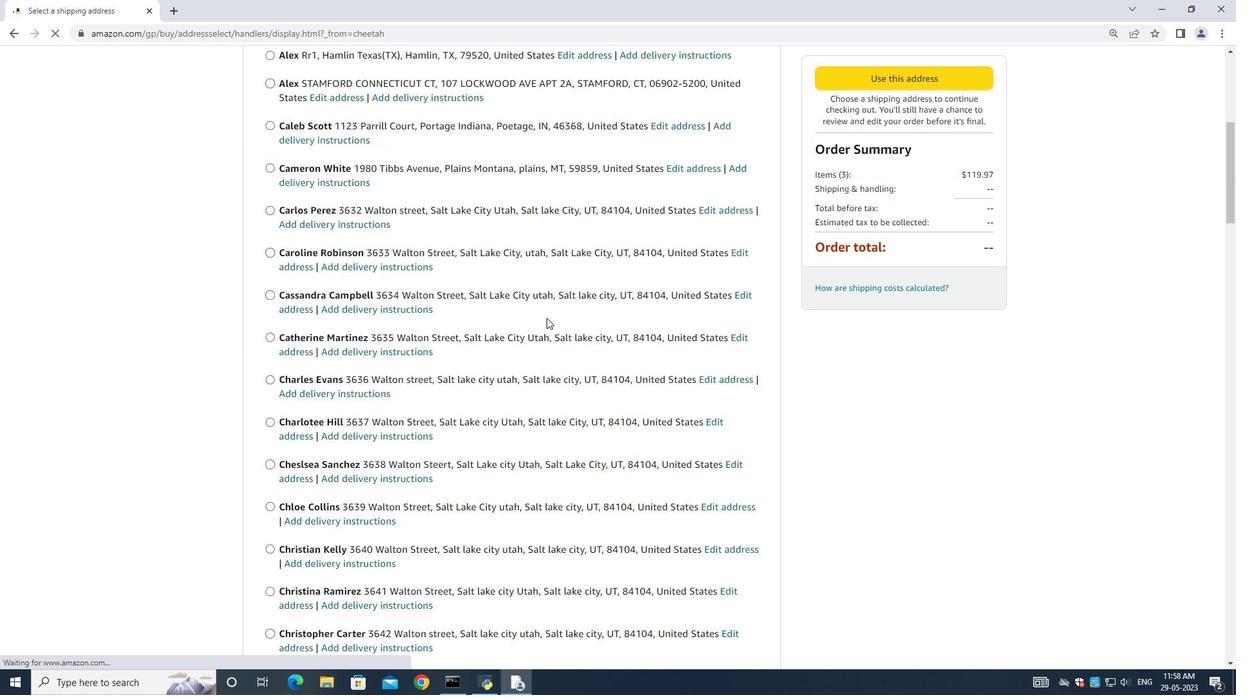 
Action: Mouse scrolled (540, 318) with delta (0, 0)
Screenshot: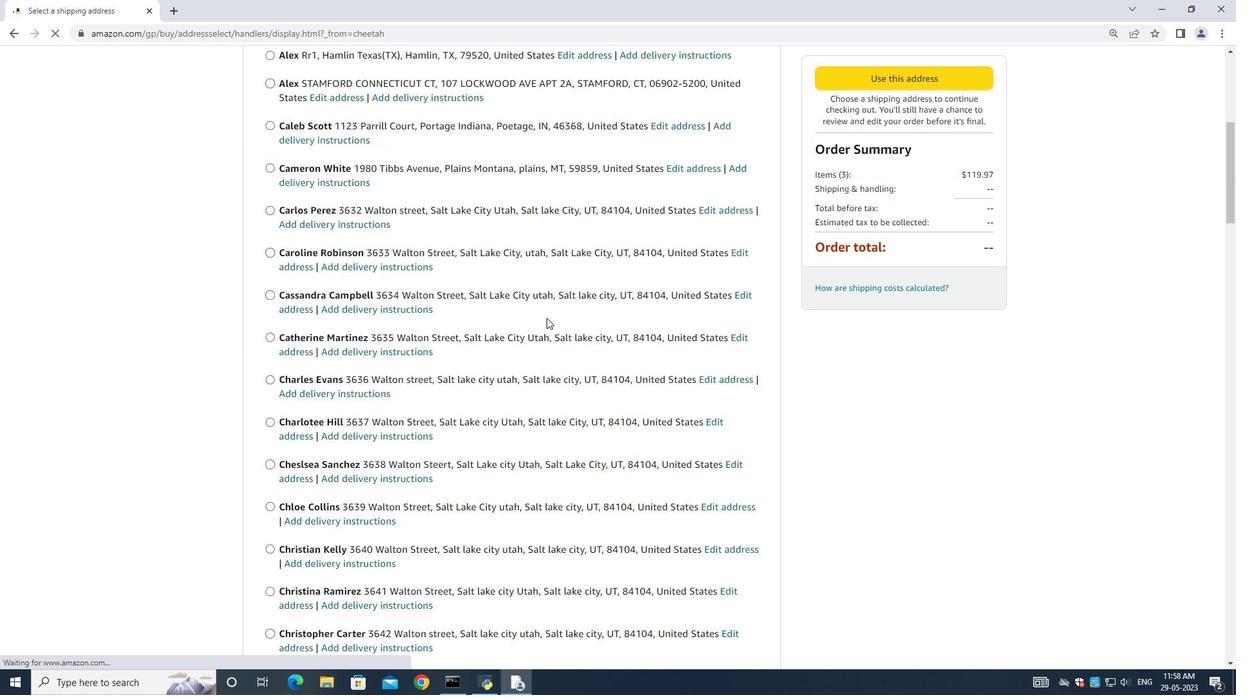 
Action: Mouse moved to (536, 320)
Screenshot: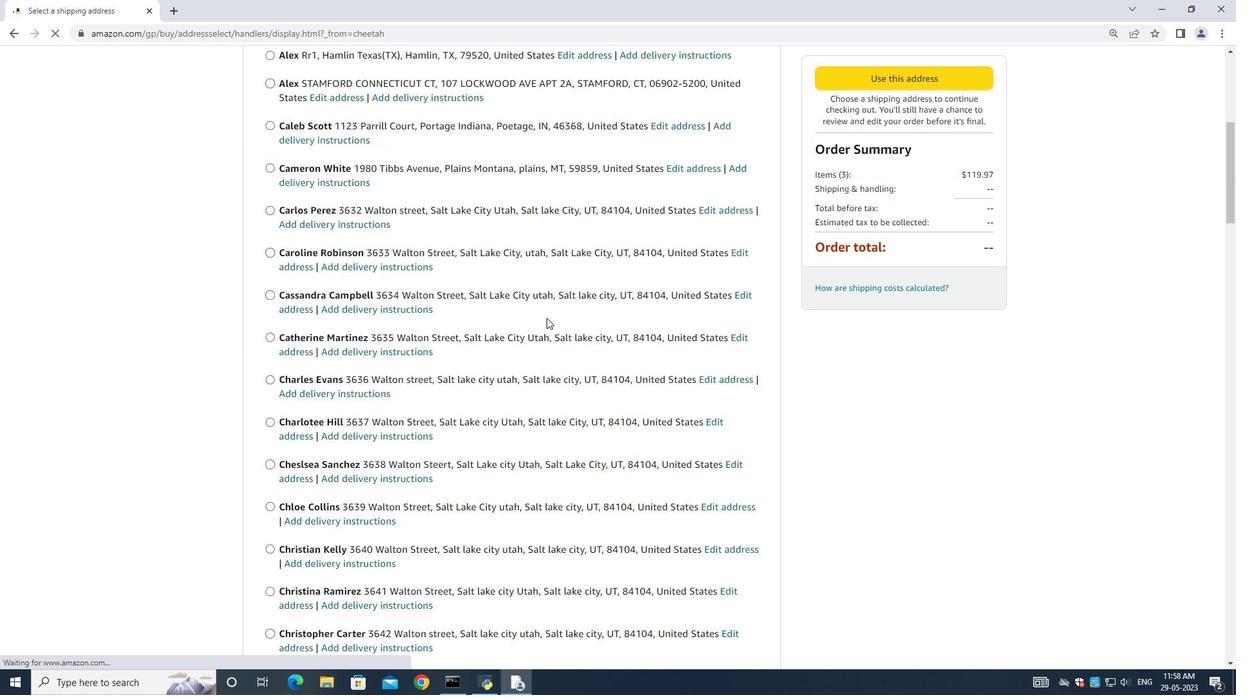 
Action: Mouse scrolled (540, 318) with delta (0, 0)
Screenshot: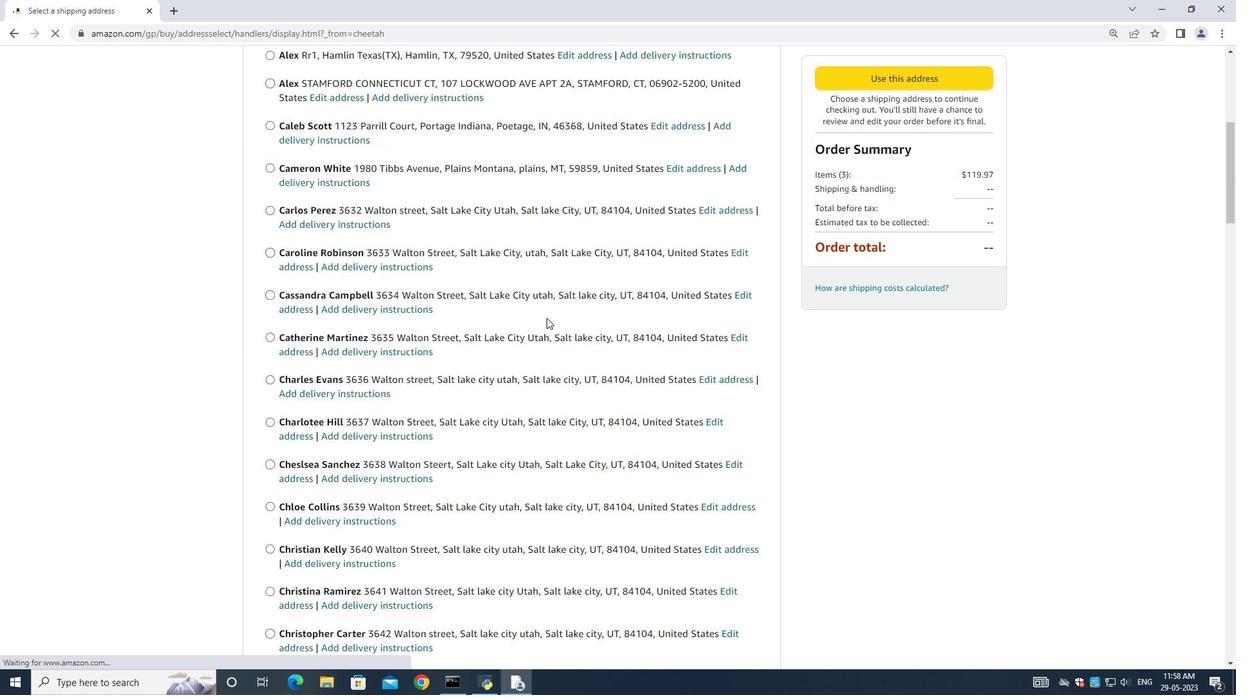 
Action: Mouse moved to (535, 320)
Screenshot: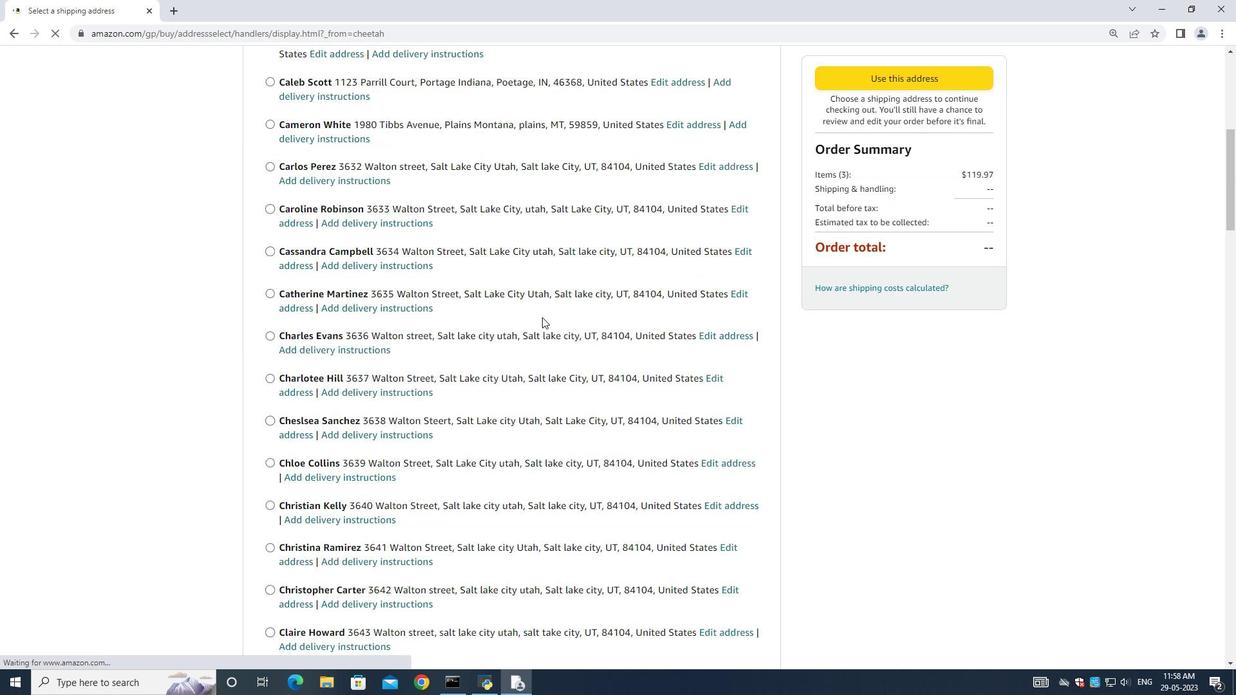 
Action: Mouse scrolled (539, 318) with delta (0, 0)
Screenshot: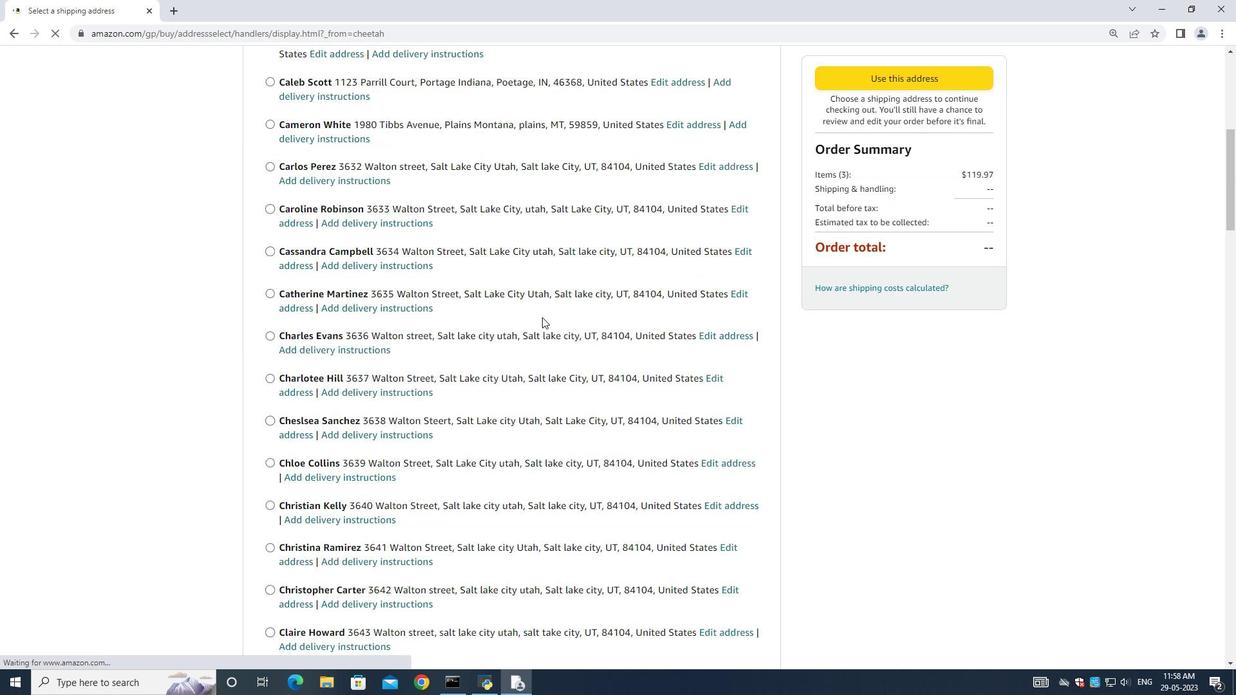 
Action: Mouse moved to (523, 339)
Screenshot: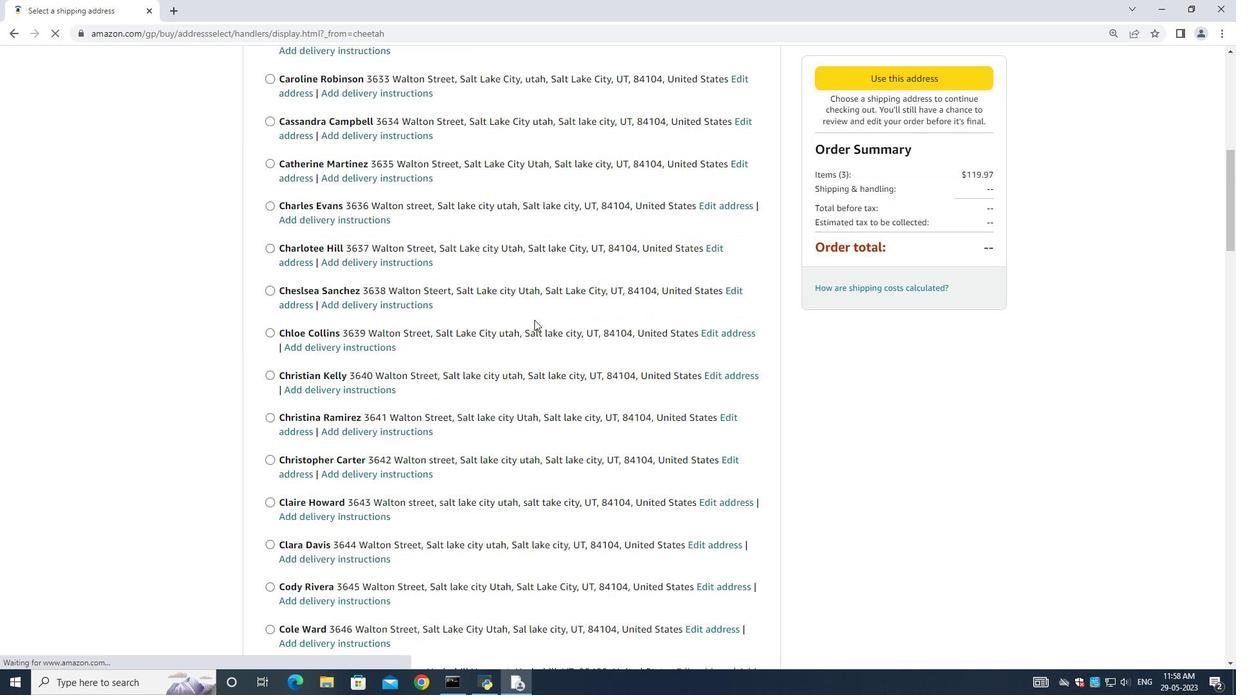 
Action: Mouse scrolled (526, 334) with delta (0, 0)
Screenshot: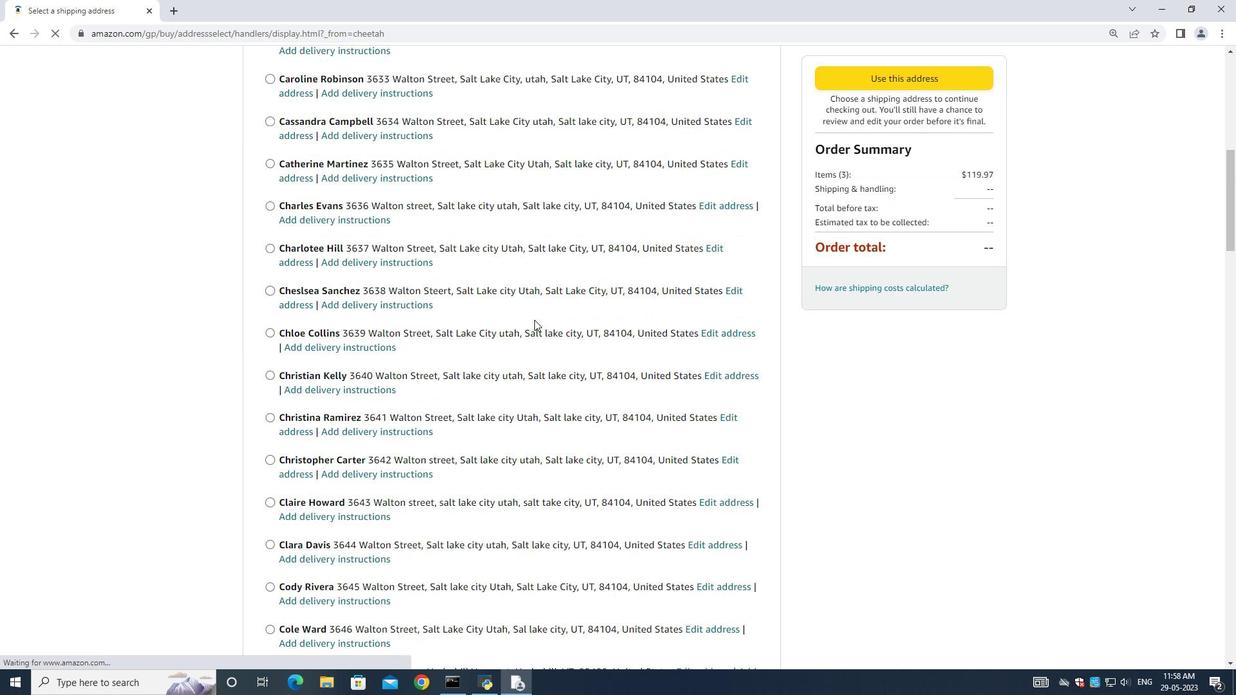 
Action: Mouse moved to (523, 340)
Screenshot: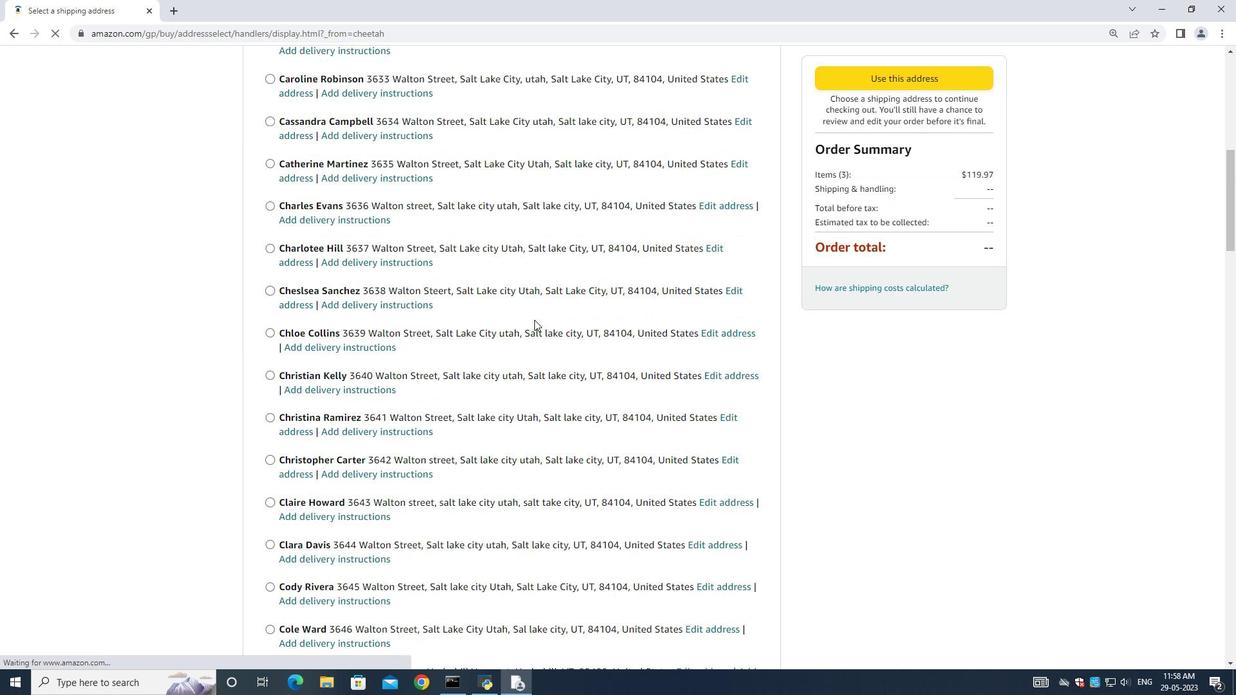
Action: Mouse scrolled (524, 337) with delta (0, 0)
Screenshot: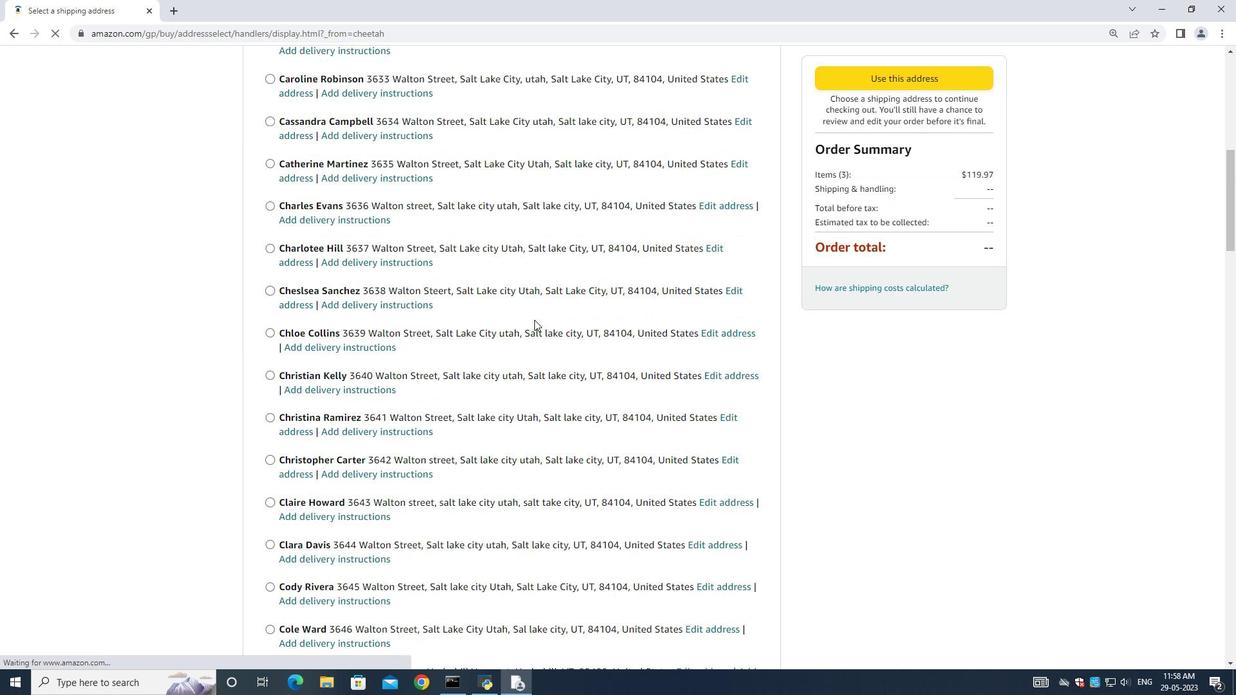 
Action: Mouse moved to (522, 340)
Screenshot: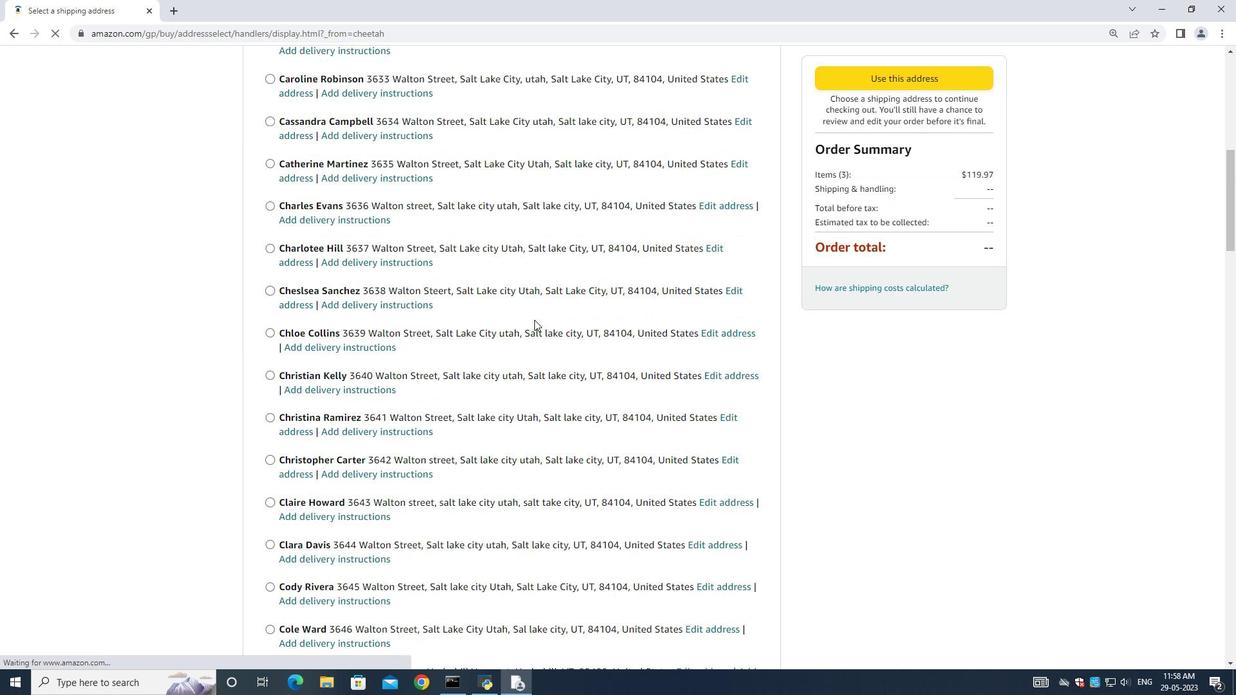 
Action: Mouse scrolled (523, 339) with delta (0, 0)
Screenshot: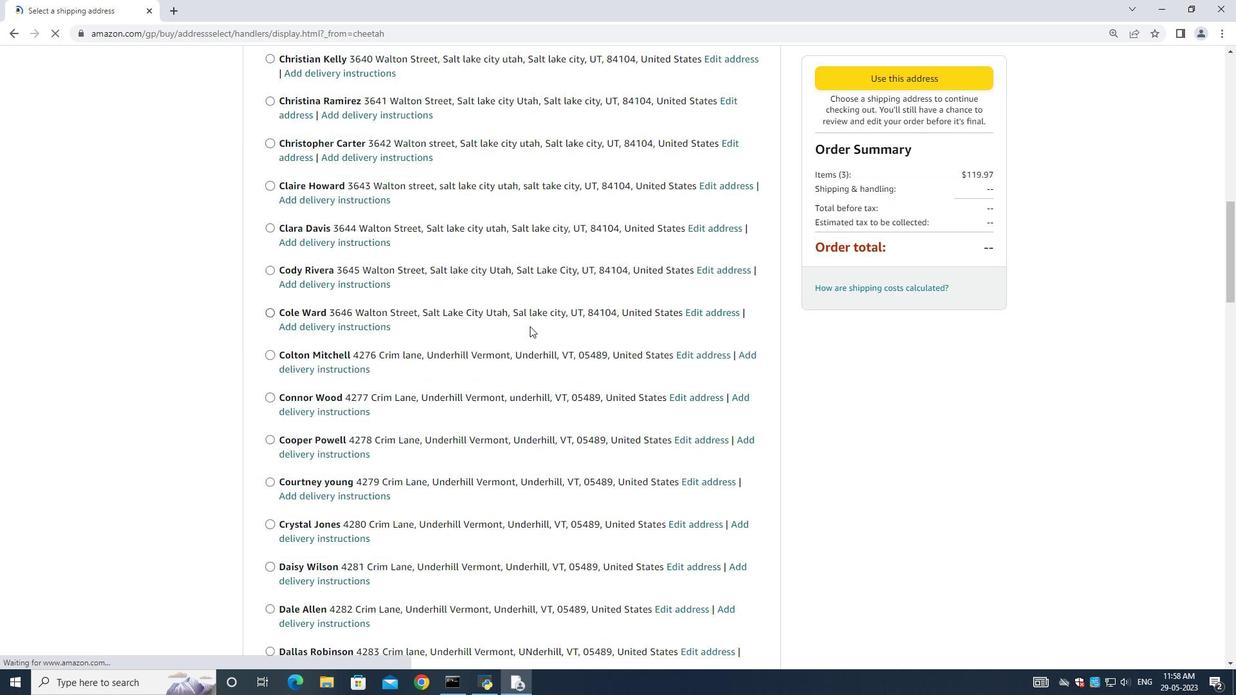 
Action: Mouse moved to (522, 340)
Screenshot: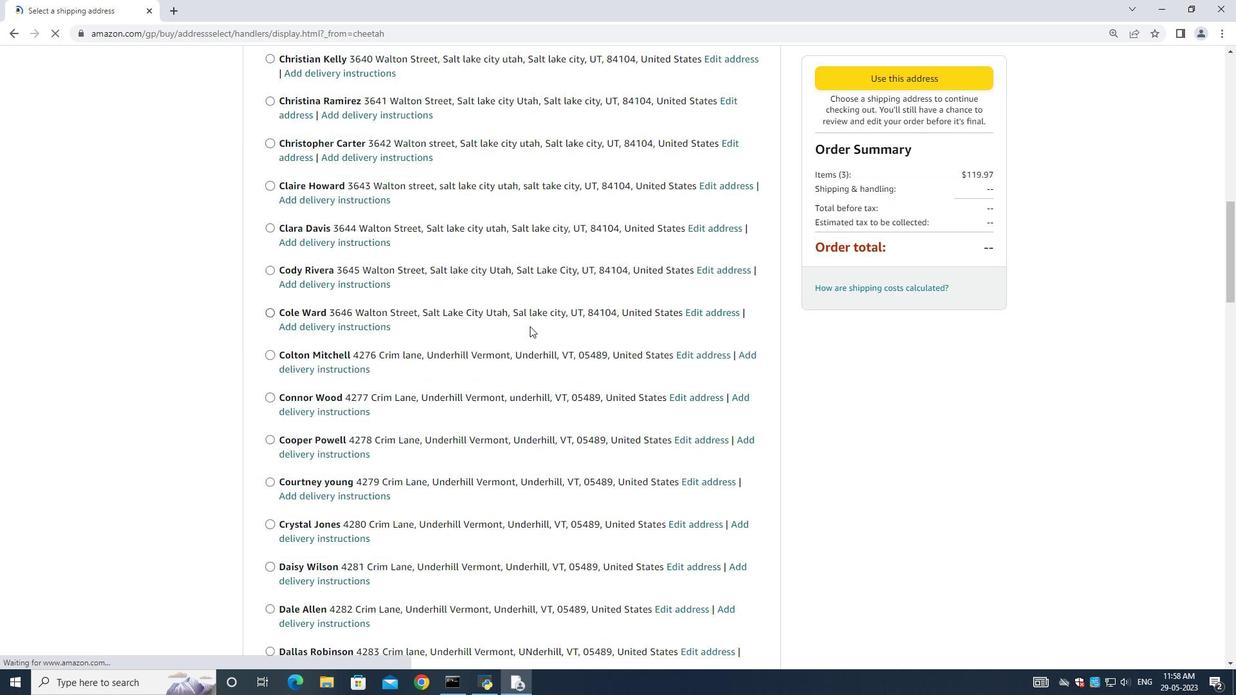 
Action: Mouse scrolled (522, 339) with delta (0, 0)
Screenshot: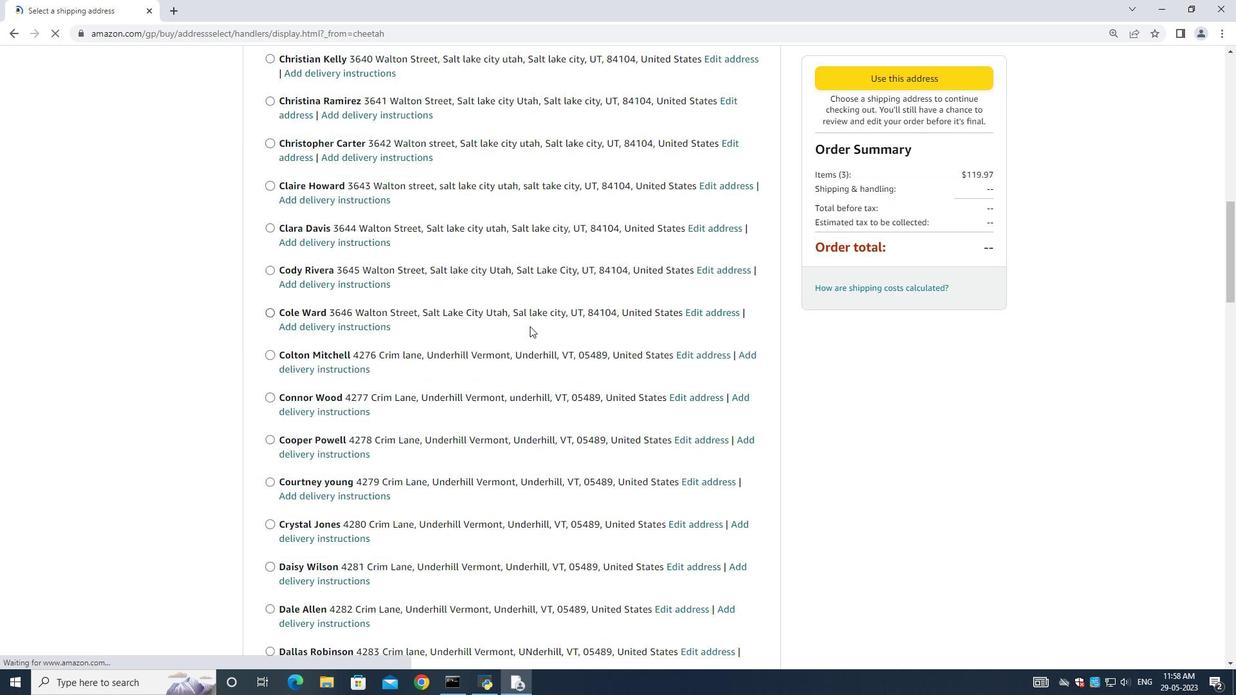 
Action: Mouse moved to (521, 340)
Screenshot: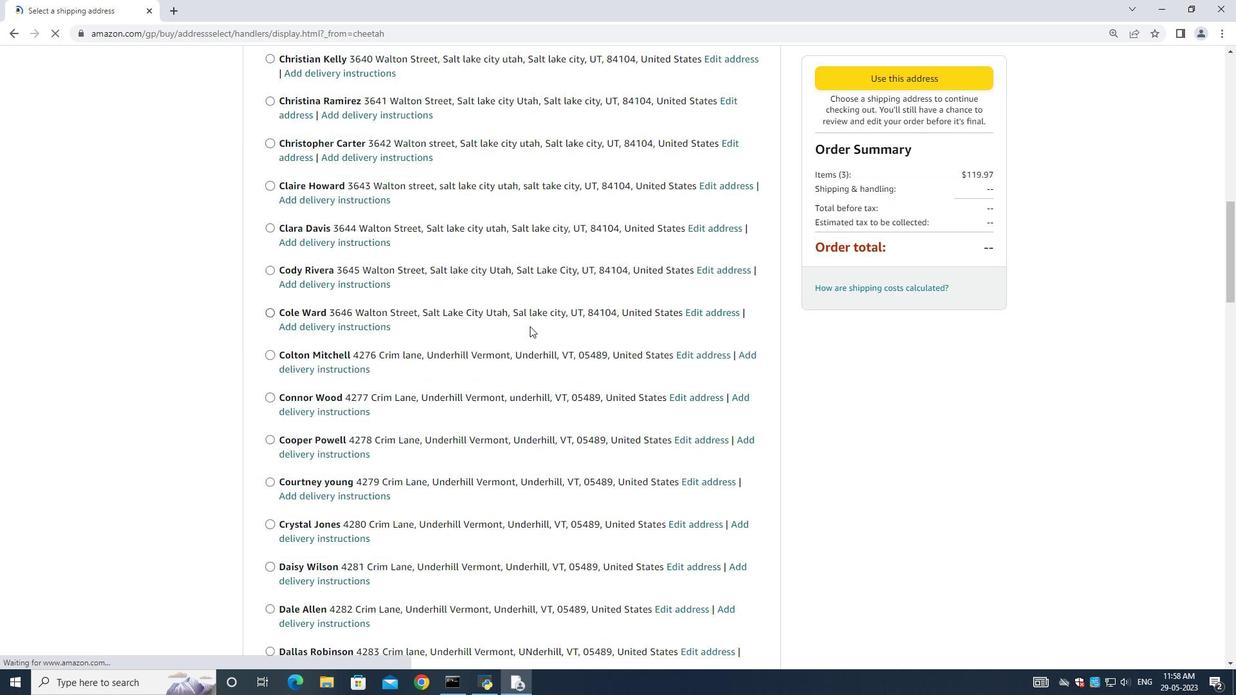 
Action: Mouse scrolled (522, 339) with delta (0, 0)
Screenshot: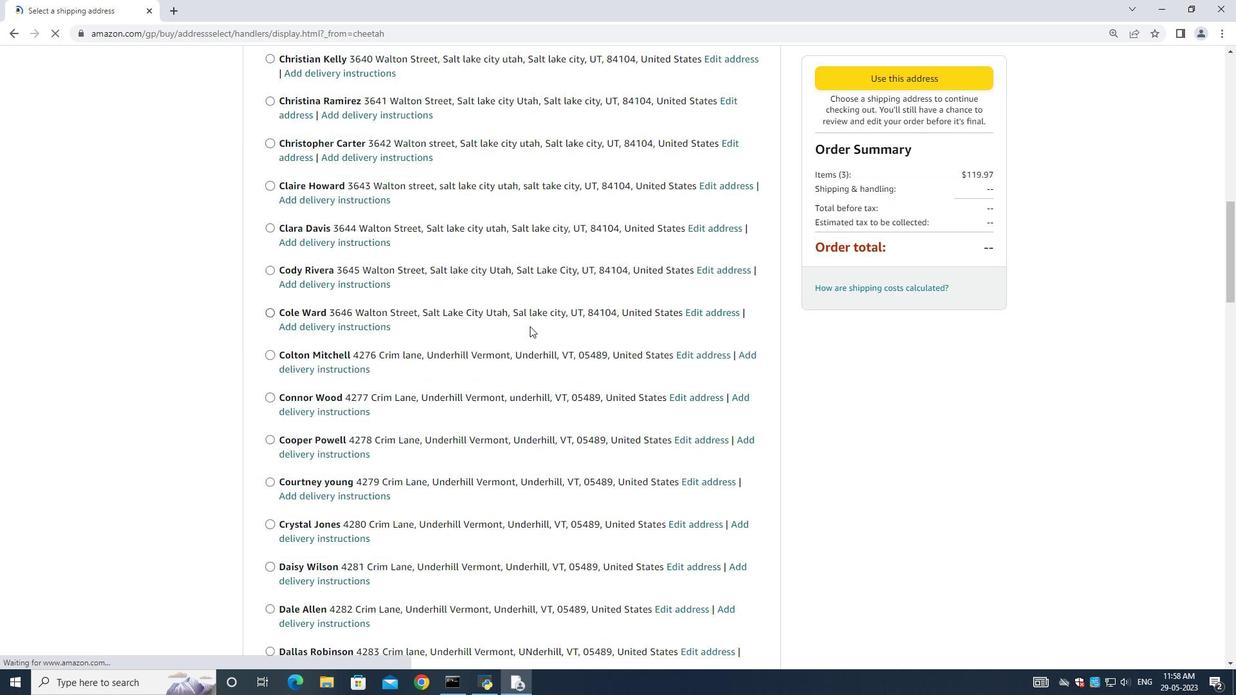 
Action: Mouse moved to (518, 340)
Screenshot: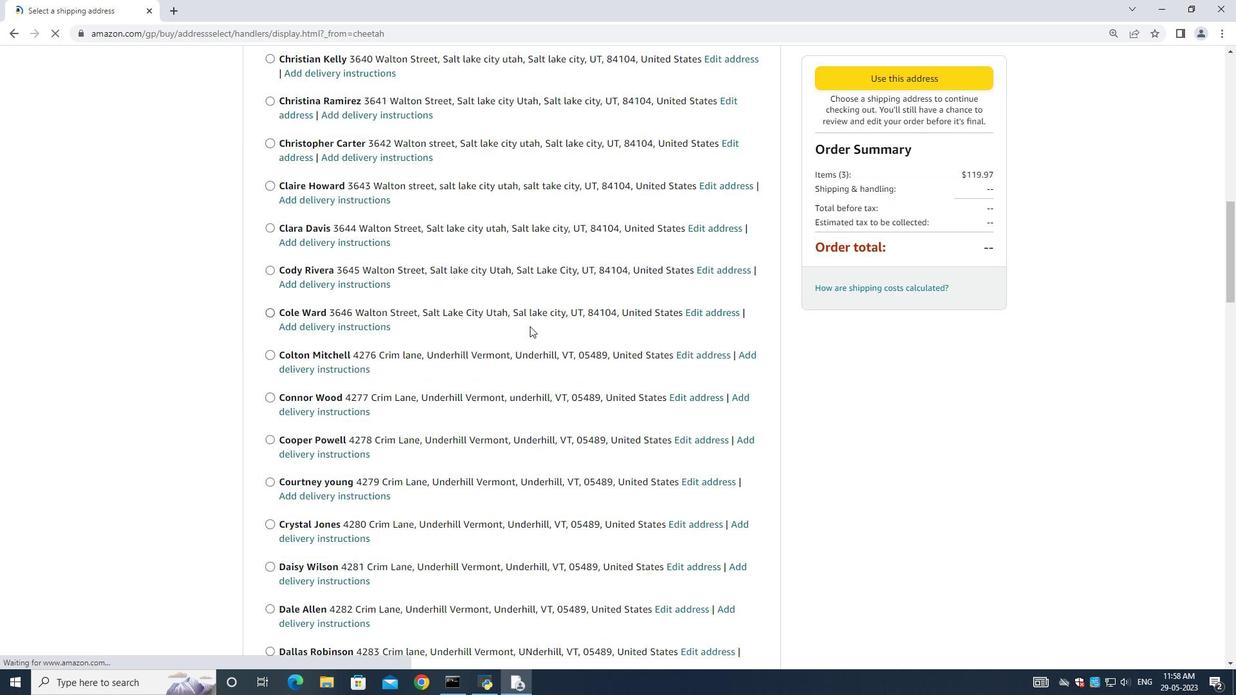 
Action: Mouse scrolled (522, 340) with delta (0, 0)
Screenshot: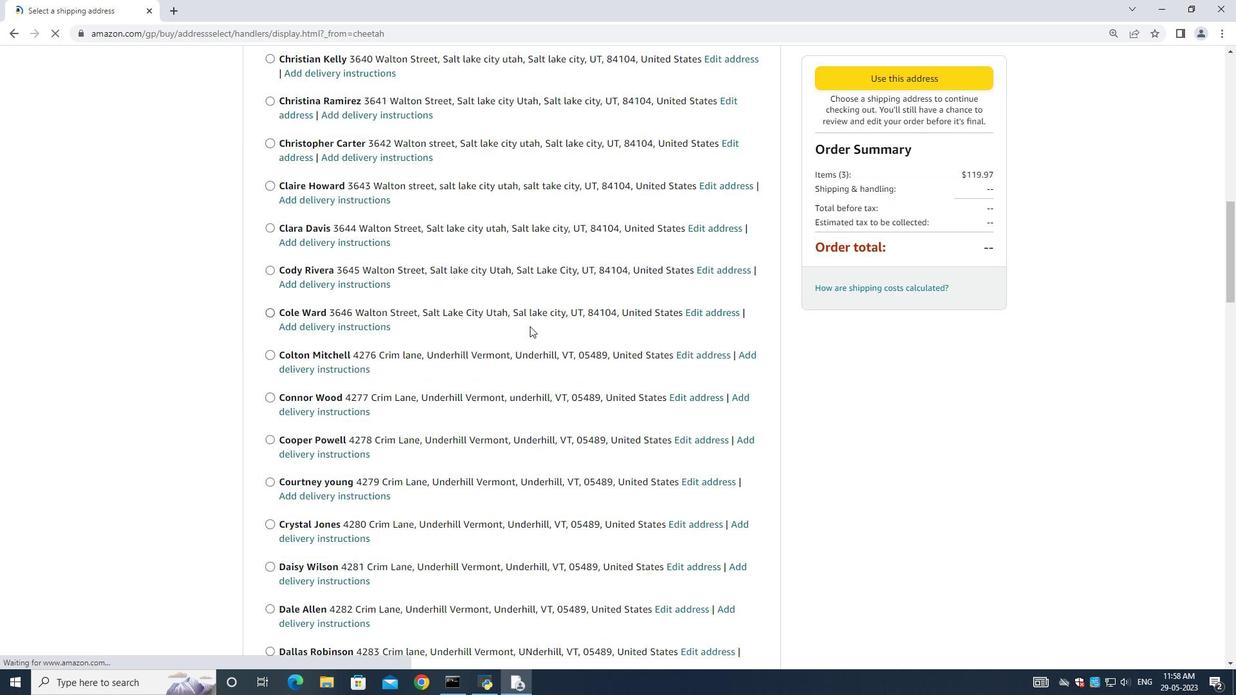 
Action: Mouse moved to (518, 340)
Screenshot: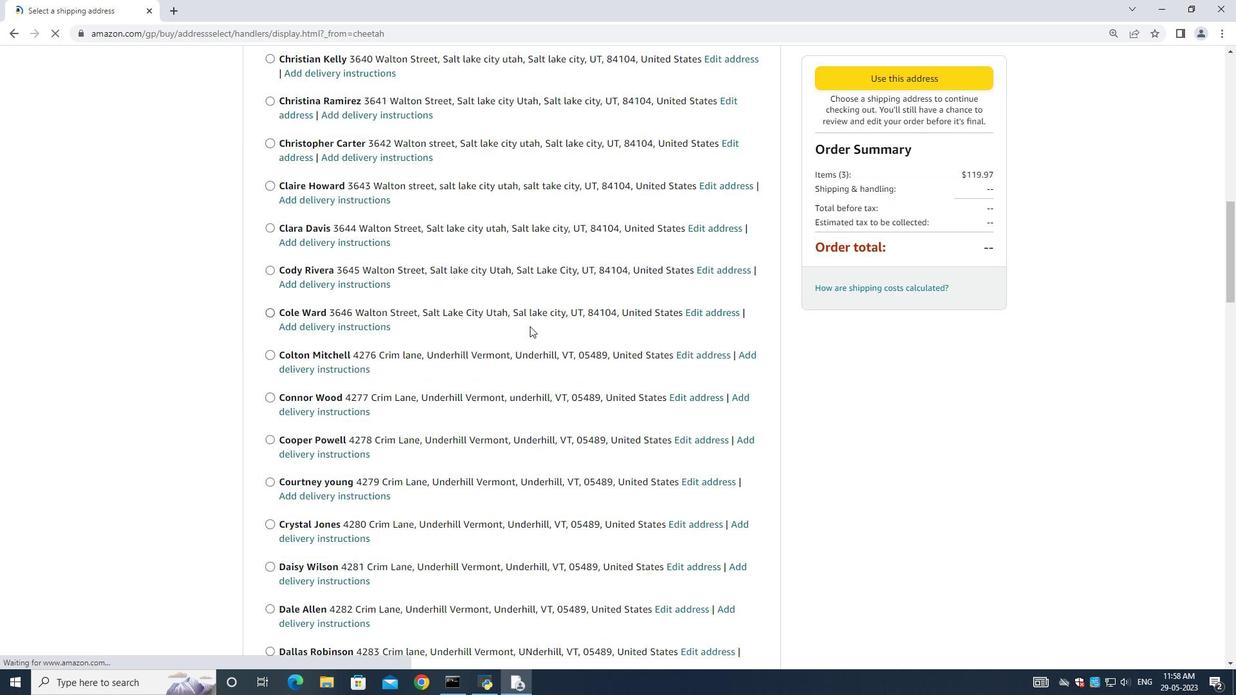 
Action: Mouse scrolled (521, 340) with delta (0, 0)
Screenshot: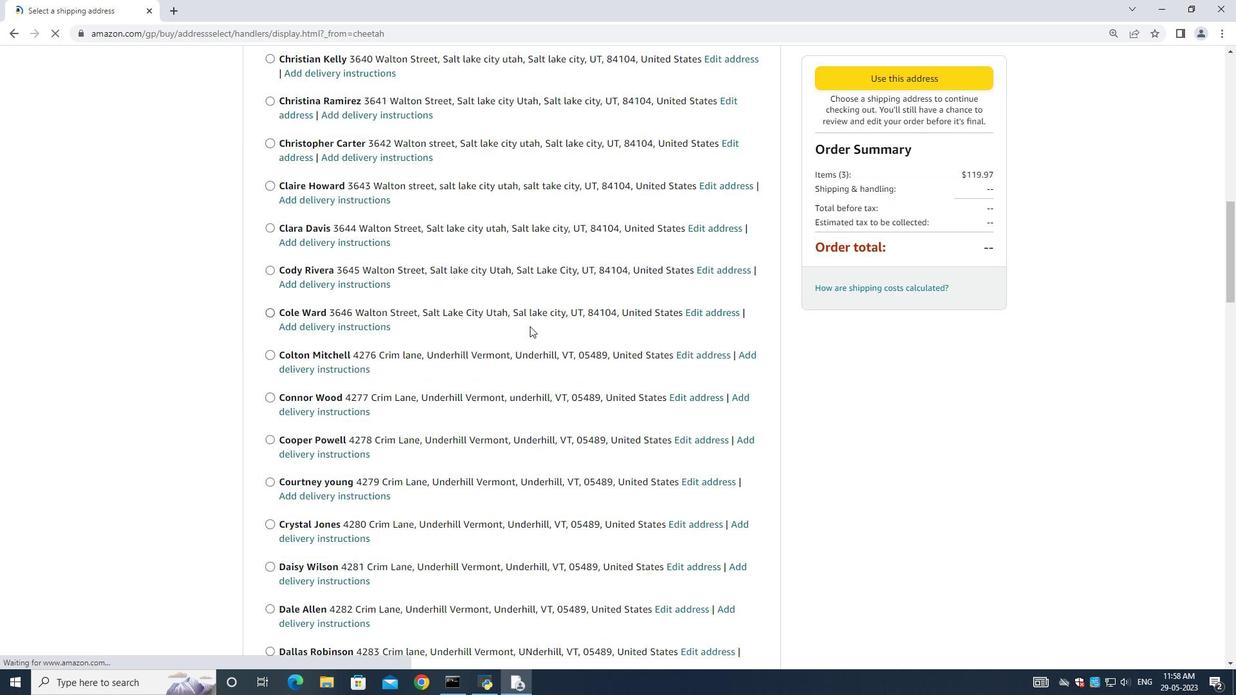 
Action: Mouse moved to (515, 344)
Screenshot: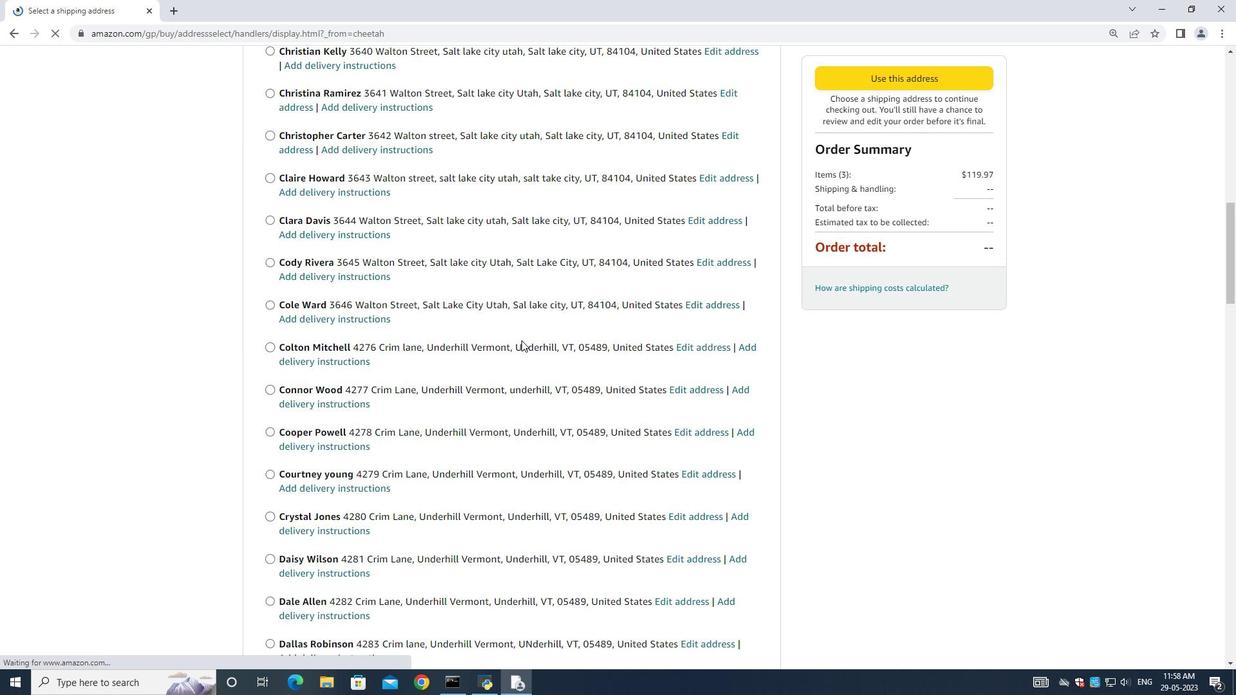 
Action: Mouse scrolled (515, 343) with delta (0, 0)
Screenshot: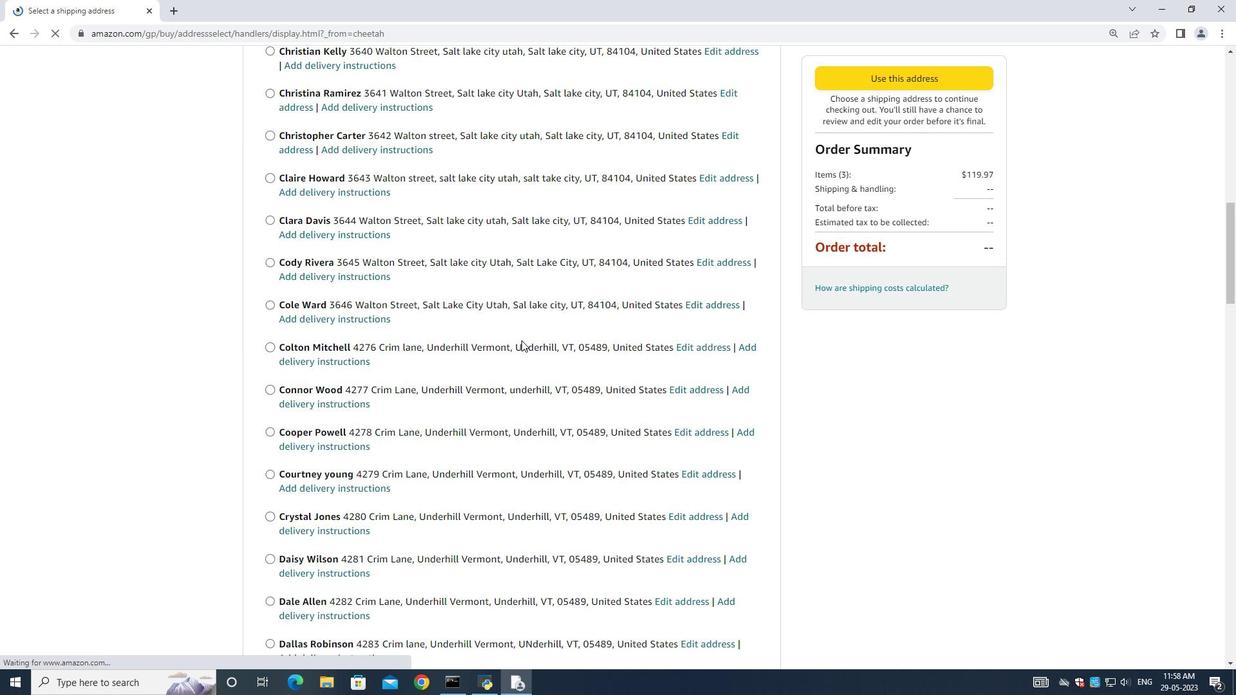 
Action: Mouse moved to (512, 352)
Screenshot: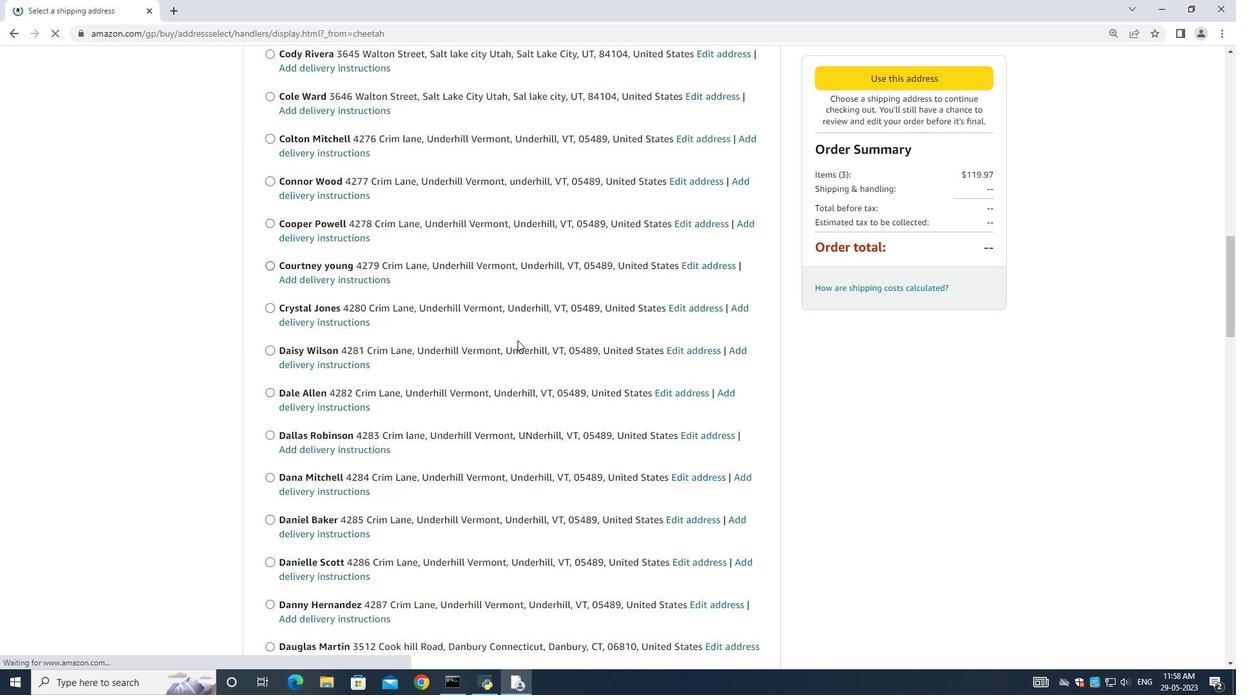 
Action: Mouse scrolled (512, 351) with delta (0, 0)
Screenshot: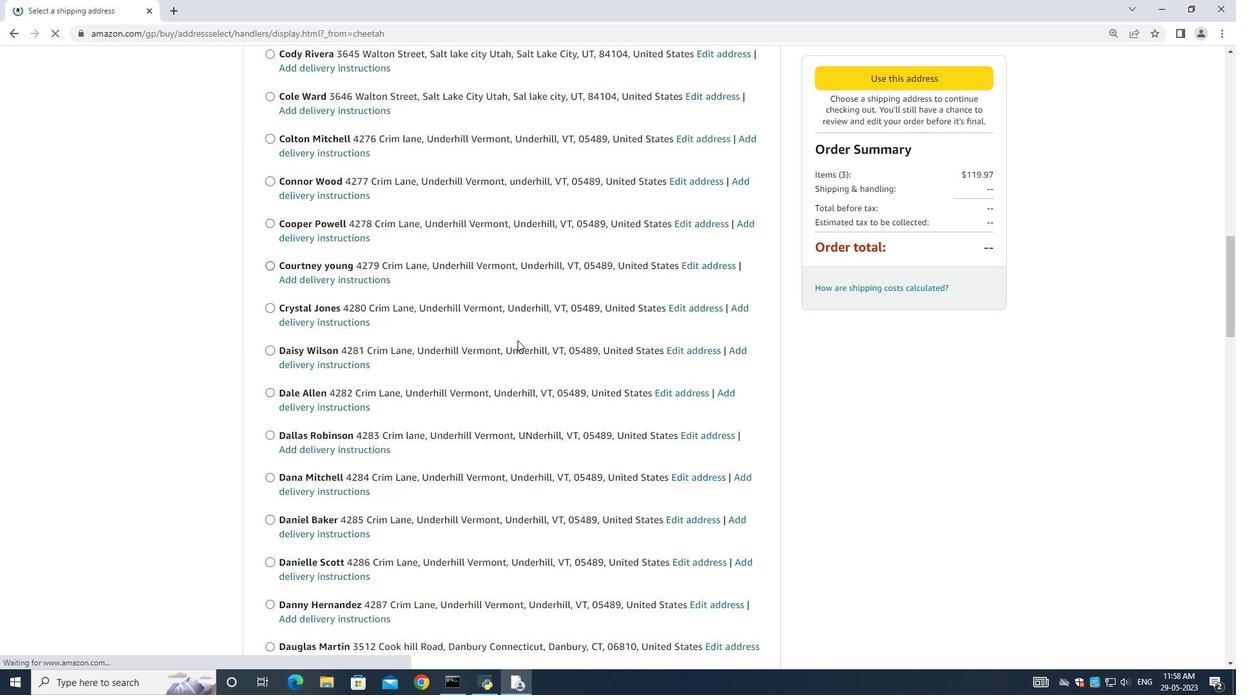 
Action: Mouse moved to (511, 353)
Screenshot: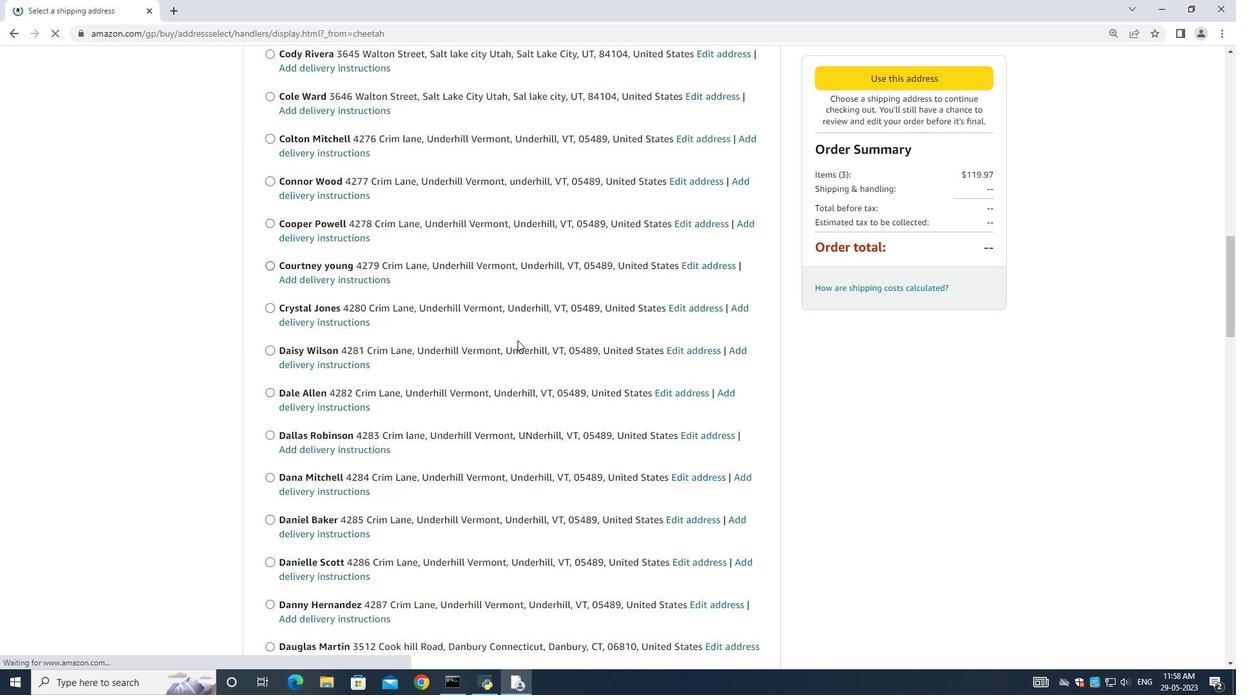 
Action: Mouse scrolled (511, 352) with delta (0, 0)
Screenshot: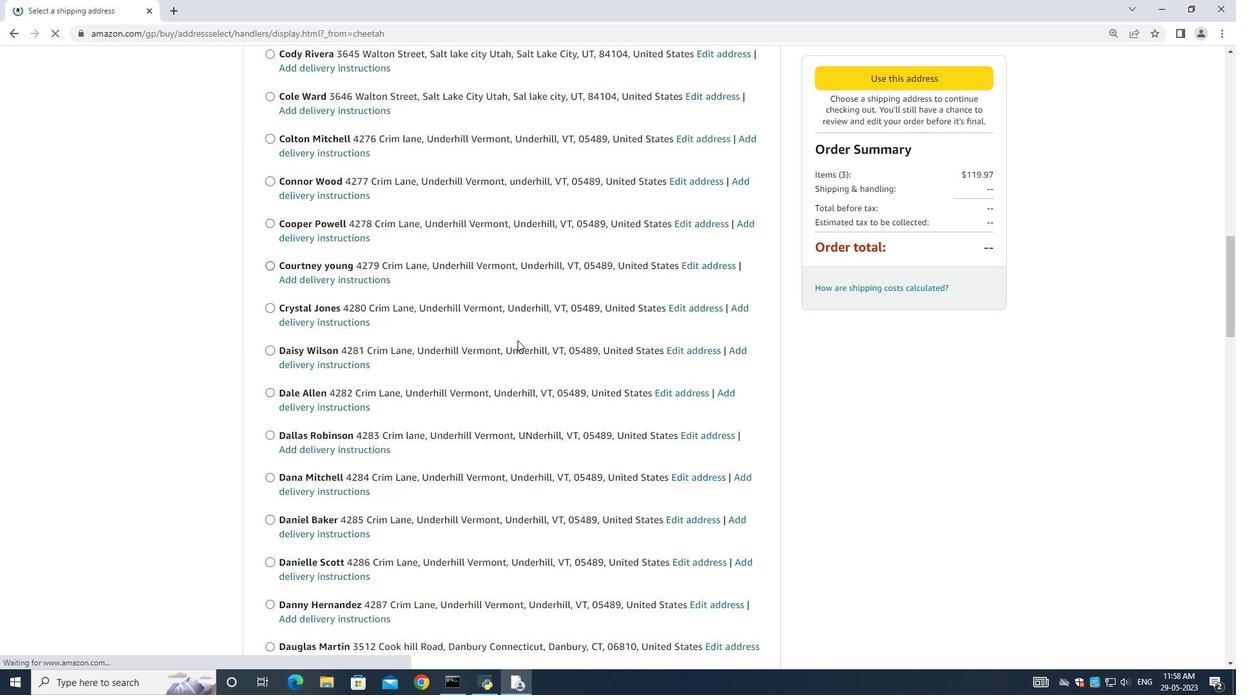 
Action: Mouse moved to (511, 354)
Screenshot: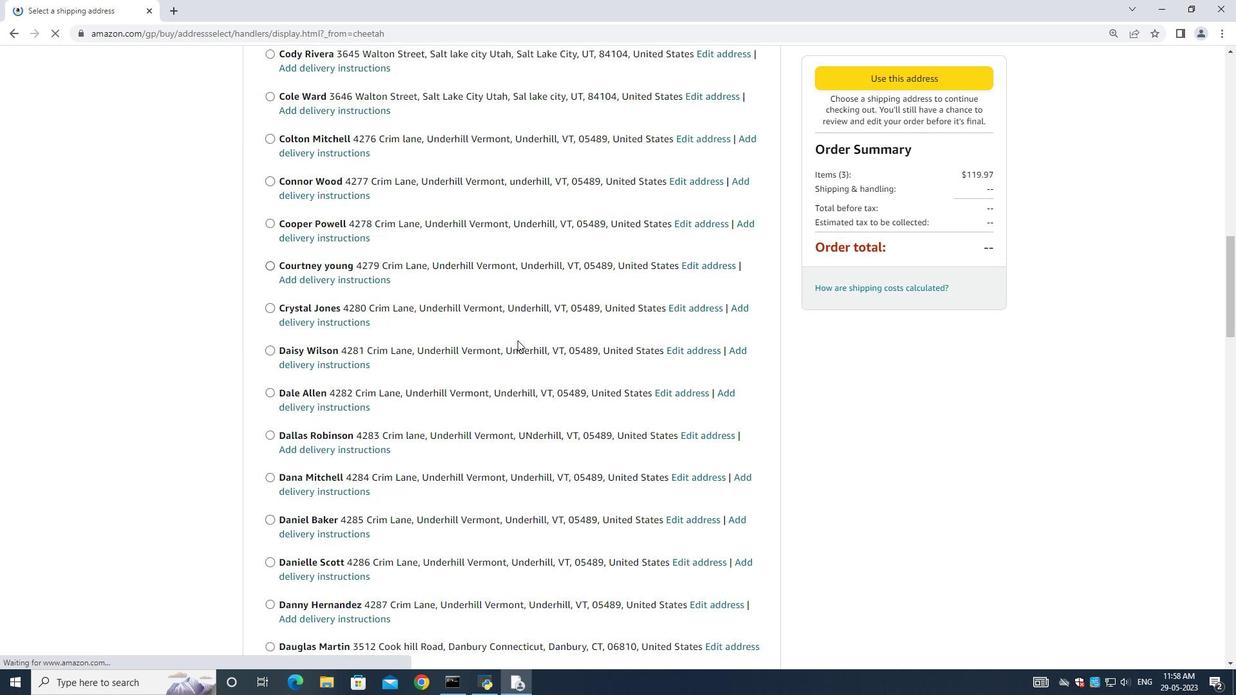 
Action: Mouse scrolled (511, 353) with delta (0, 0)
Screenshot: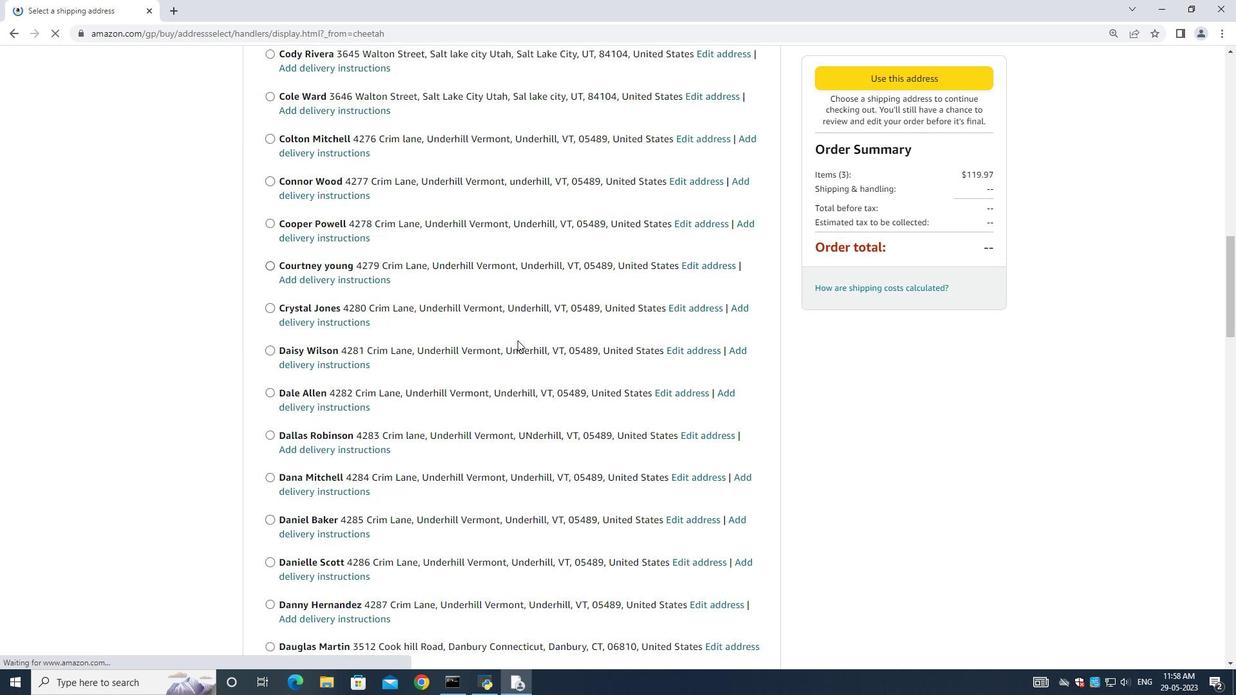 
Action: Mouse scrolled (511, 352) with delta (0, -1)
Screenshot: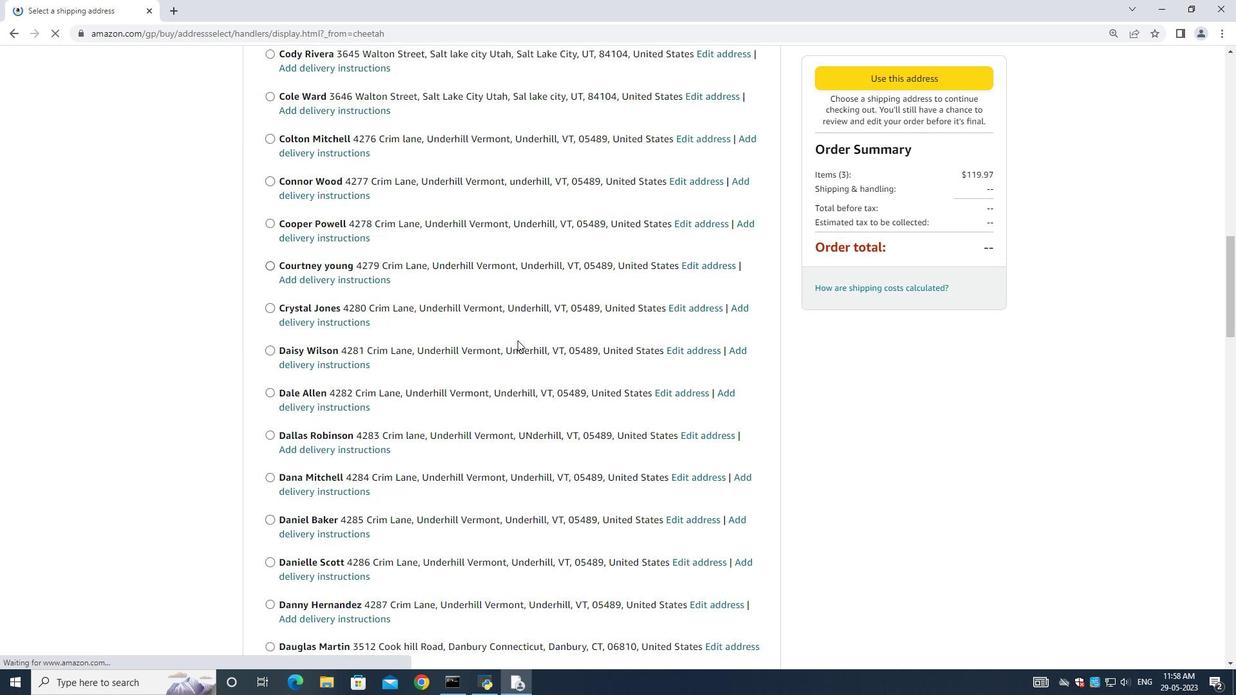 
Action: Mouse scrolled (511, 353) with delta (0, 0)
Screenshot: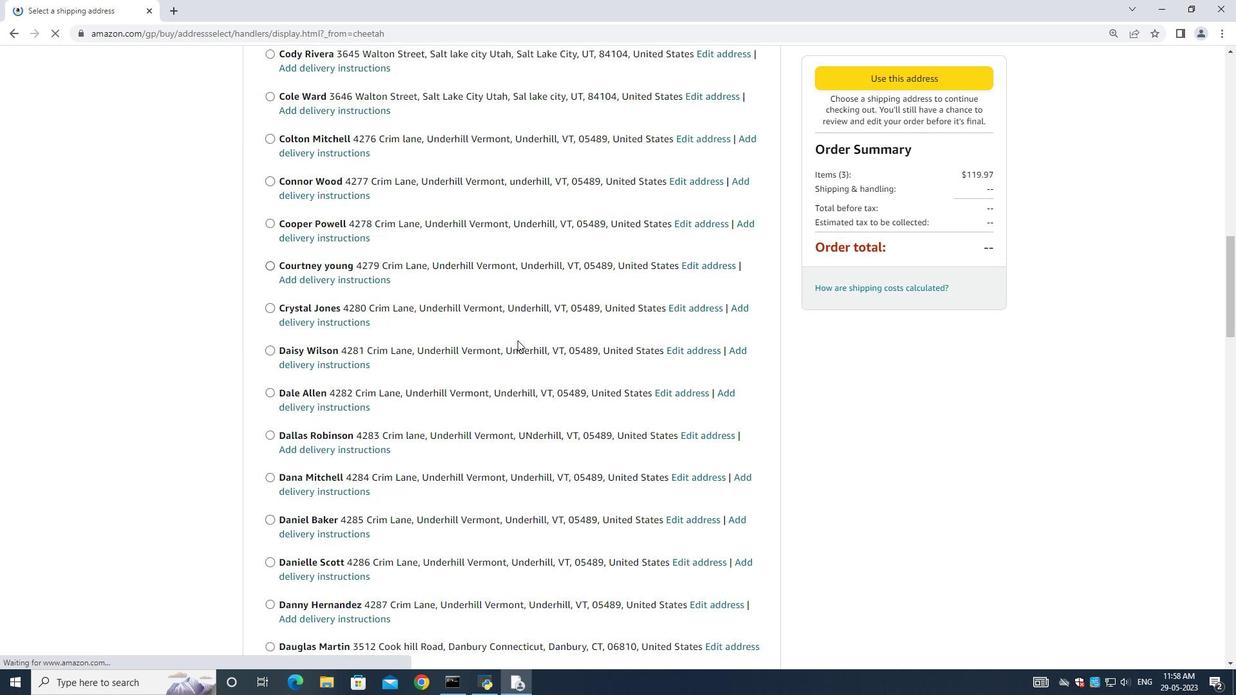 
Action: Mouse moved to (509, 354)
Screenshot: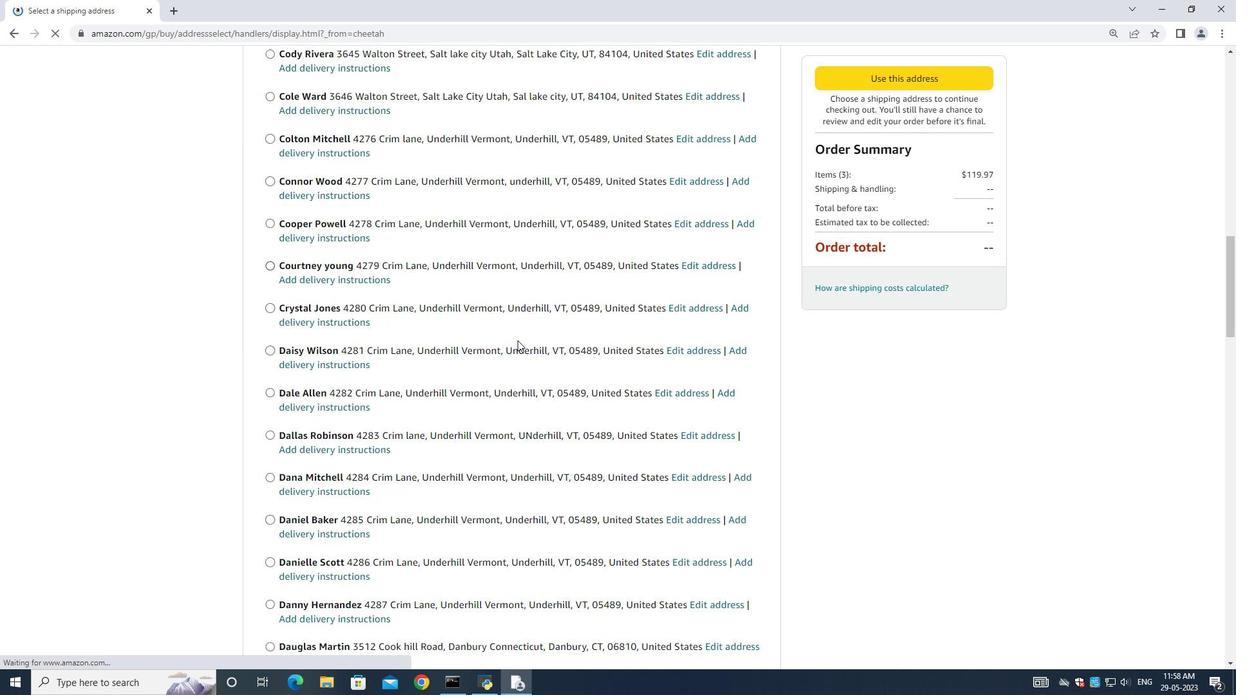 
Action: Mouse scrolled (510, 353) with delta (0, 0)
Screenshot: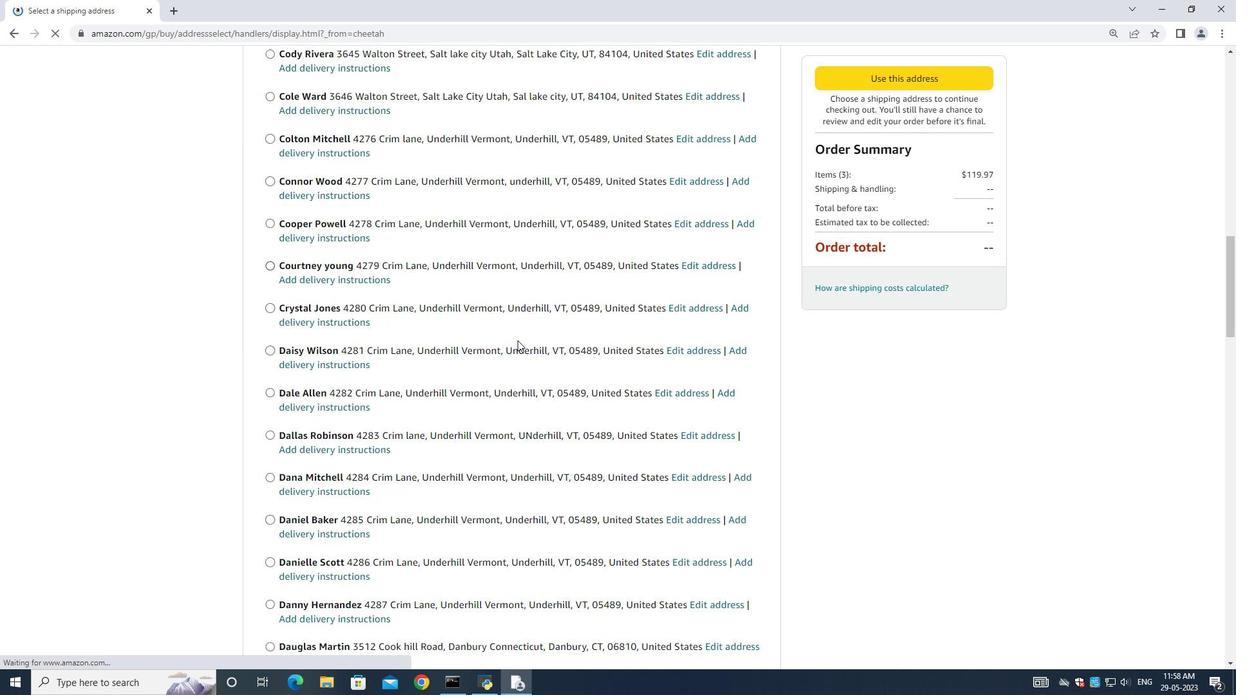 
Action: Mouse moved to (508, 354)
Screenshot: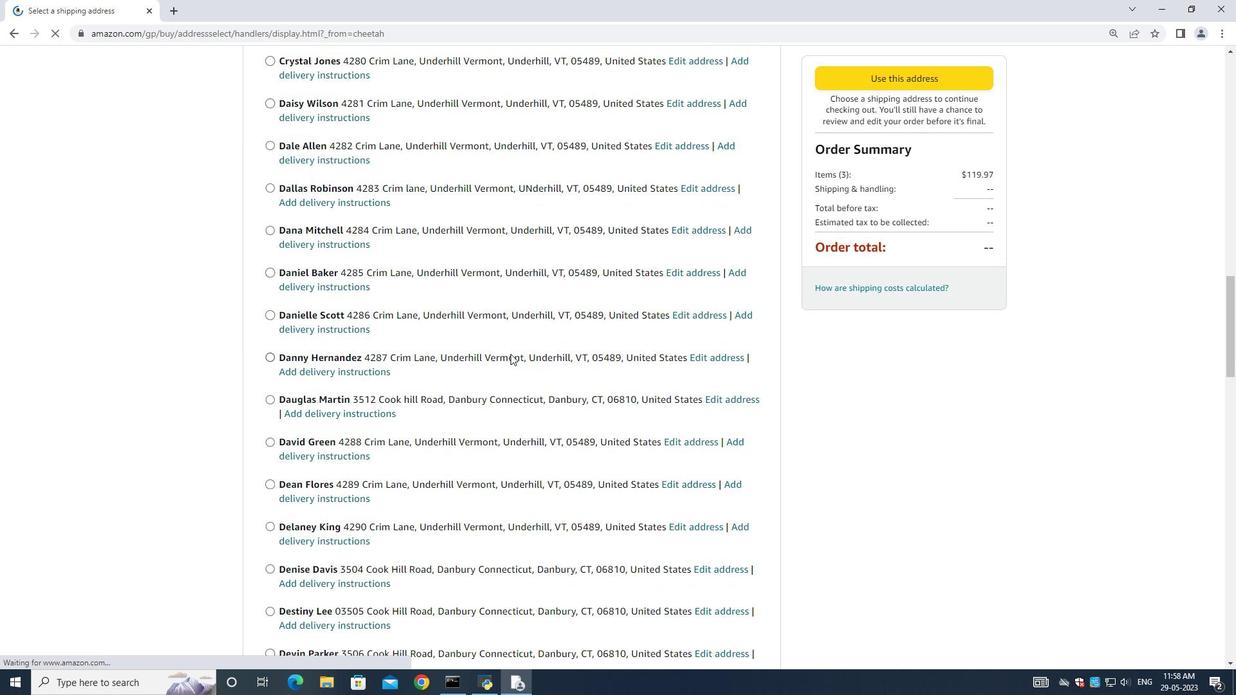 
Action: Mouse scrolled (508, 354) with delta (0, 0)
Screenshot: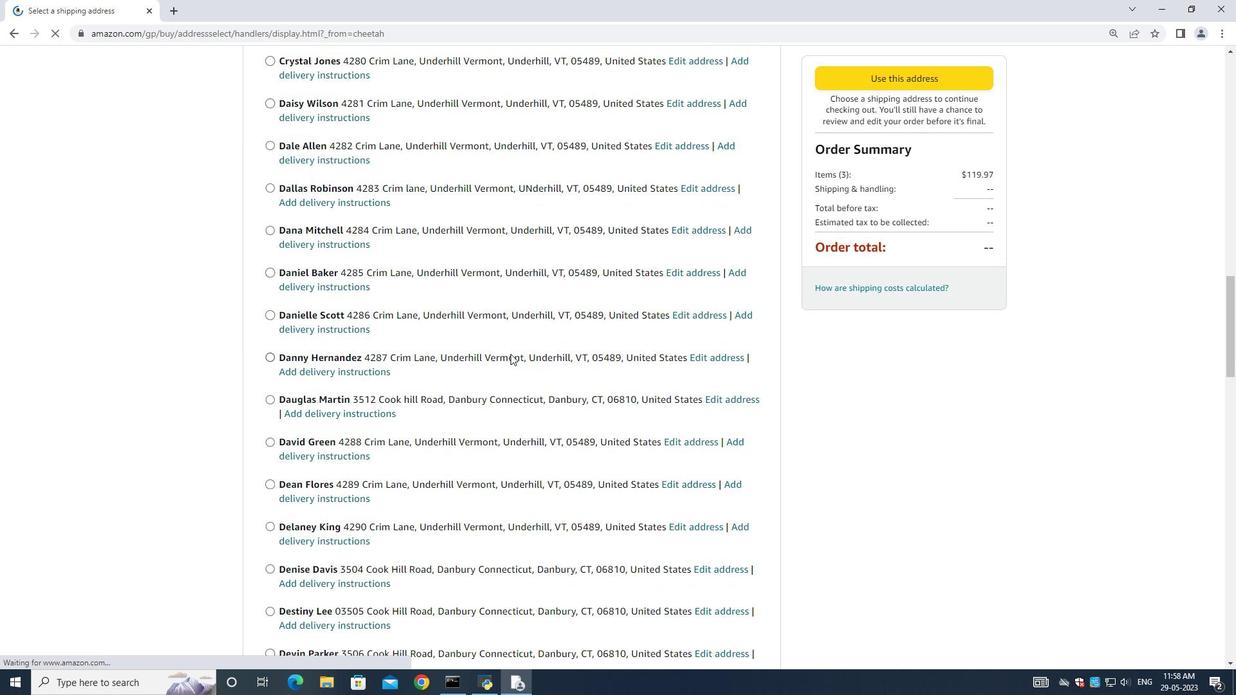 
Action: Mouse moved to (508, 356)
Screenshot: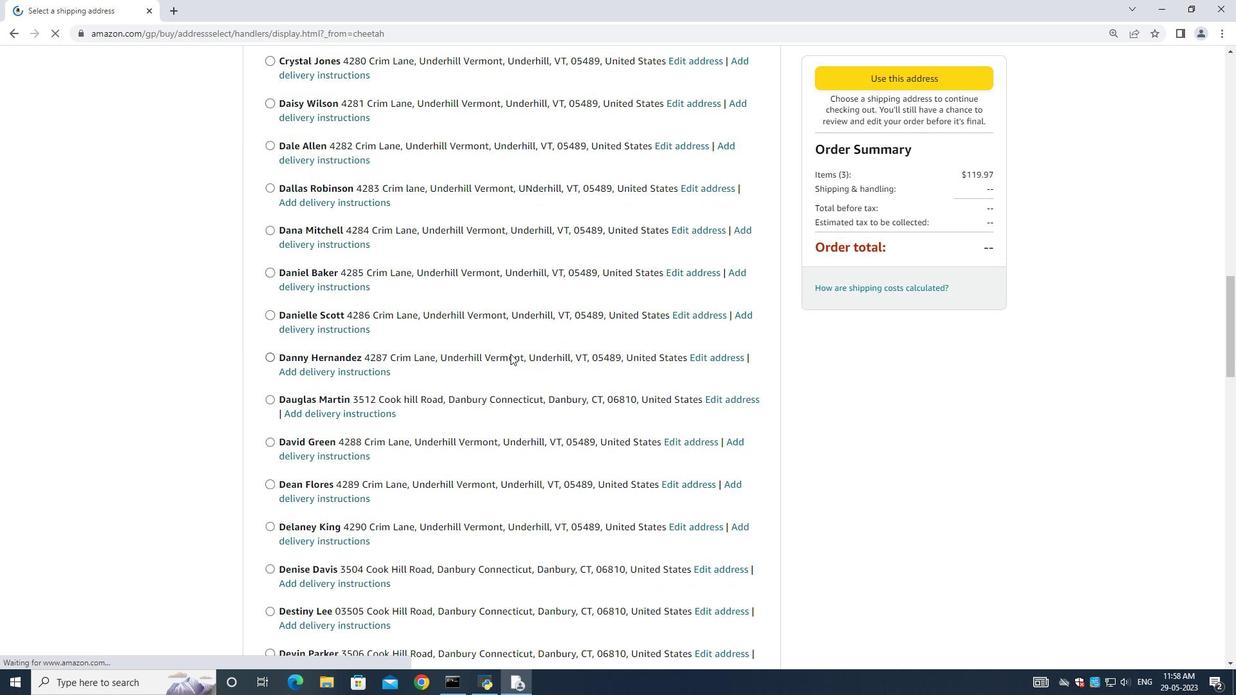
Action: Mouse scrolled (508, 355) with delta (0, 0)
Screenshot: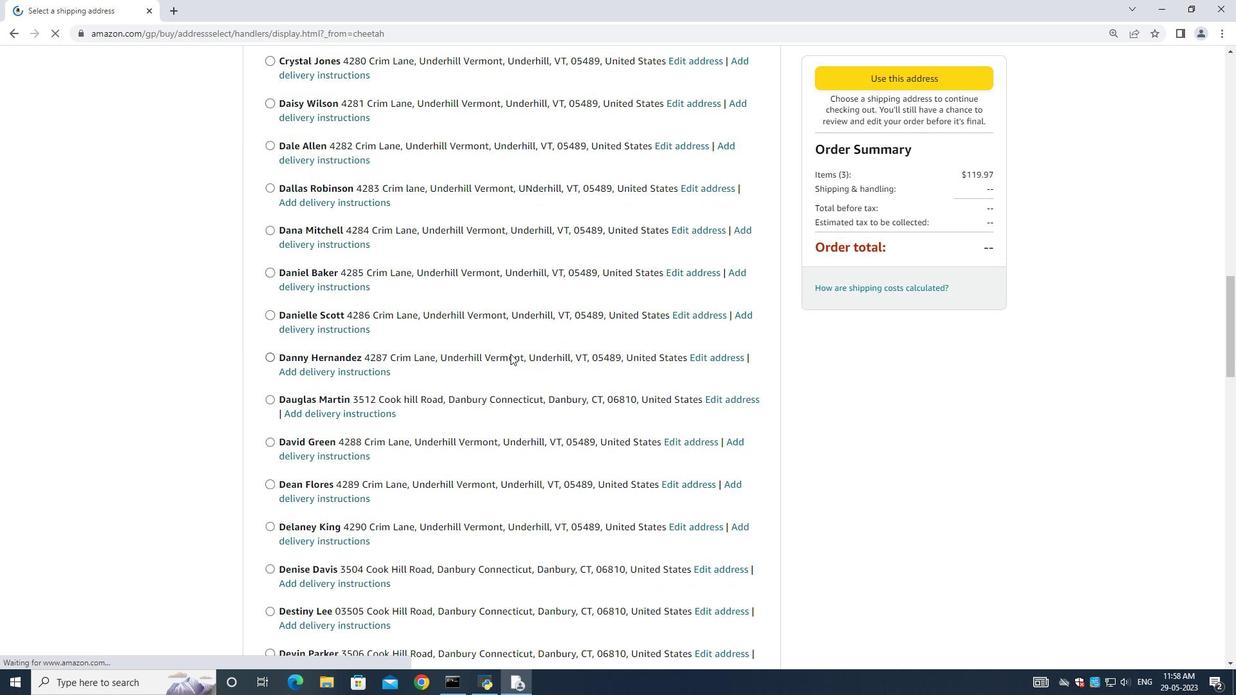 
Action: Mouse moved to (508, 356)
Screenshot: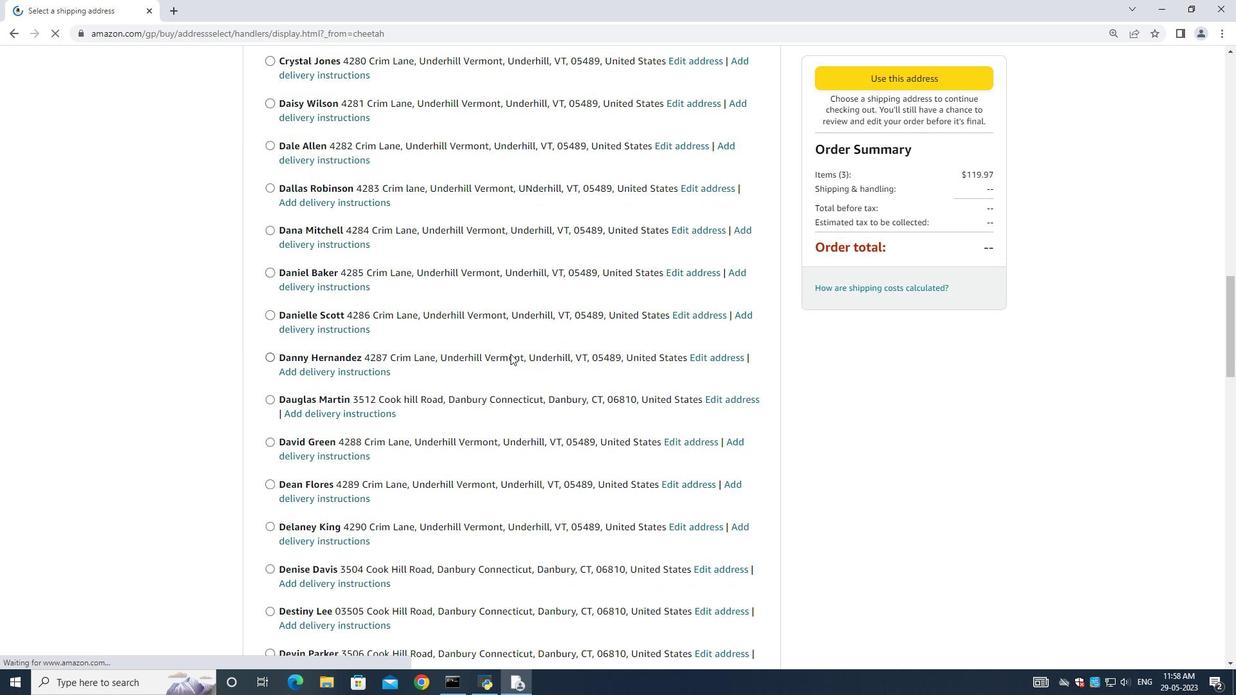 
Action: Mouse scrolled (508, 355) with delta (0, -1)
Screenshot: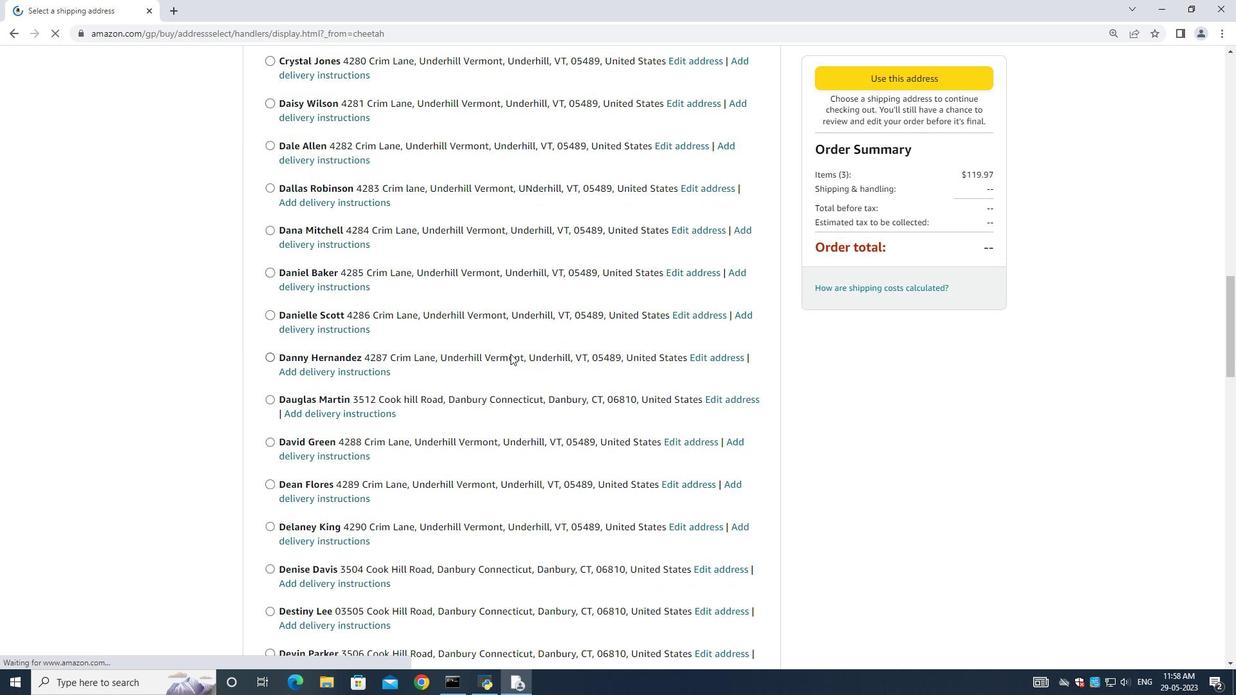 
Action: Mouse scrolled (508, 356) with delta (0, 0)
Screenshot: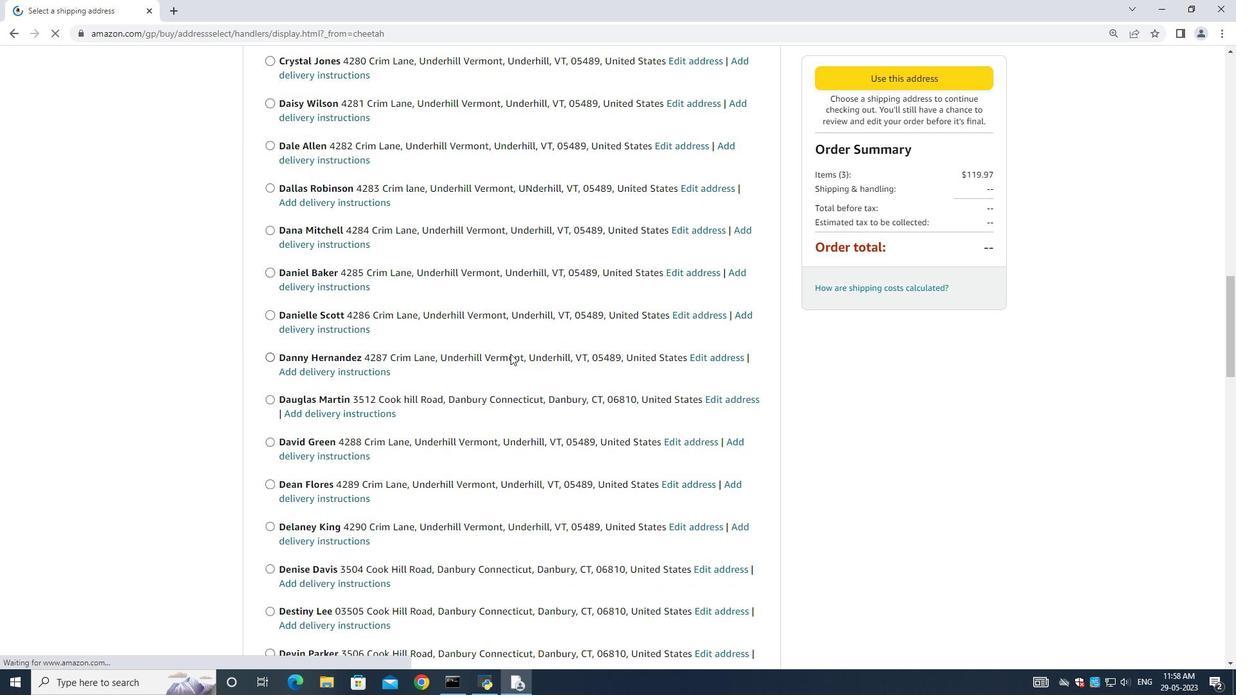 
Action: Mouse scrolled (508, 356) with delta (0, 0)
Screenshot: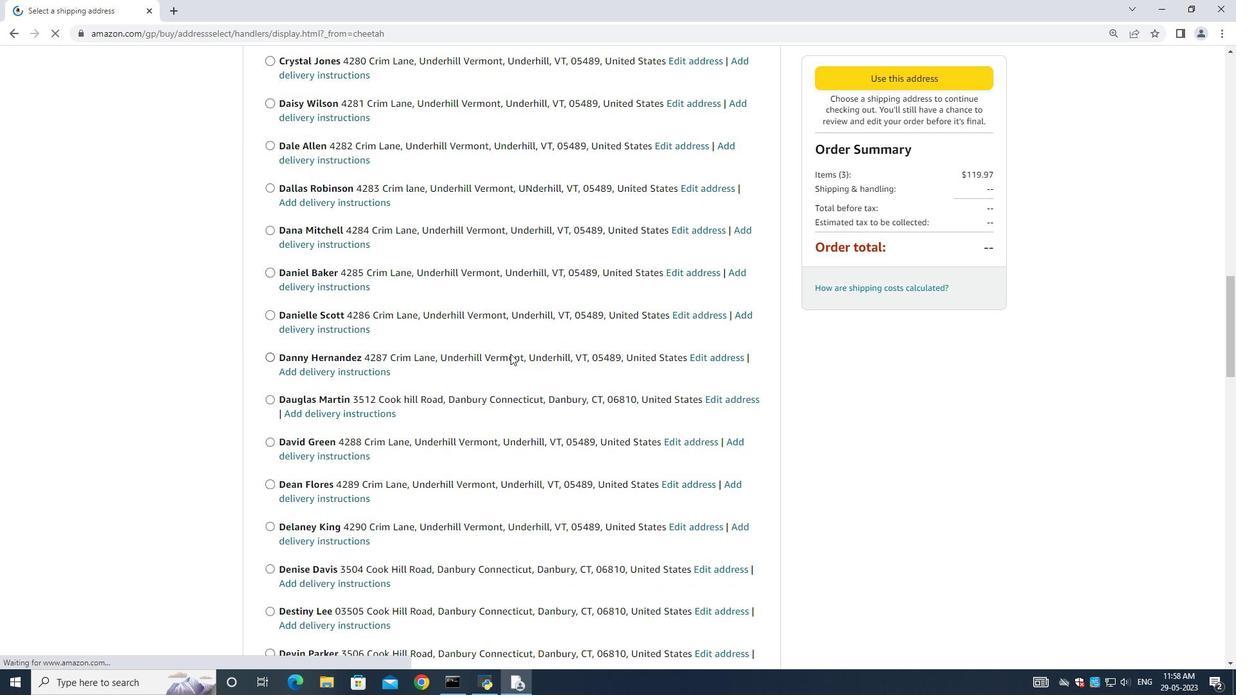 
Action: Mouse moved to (501, 372)
Screenshot: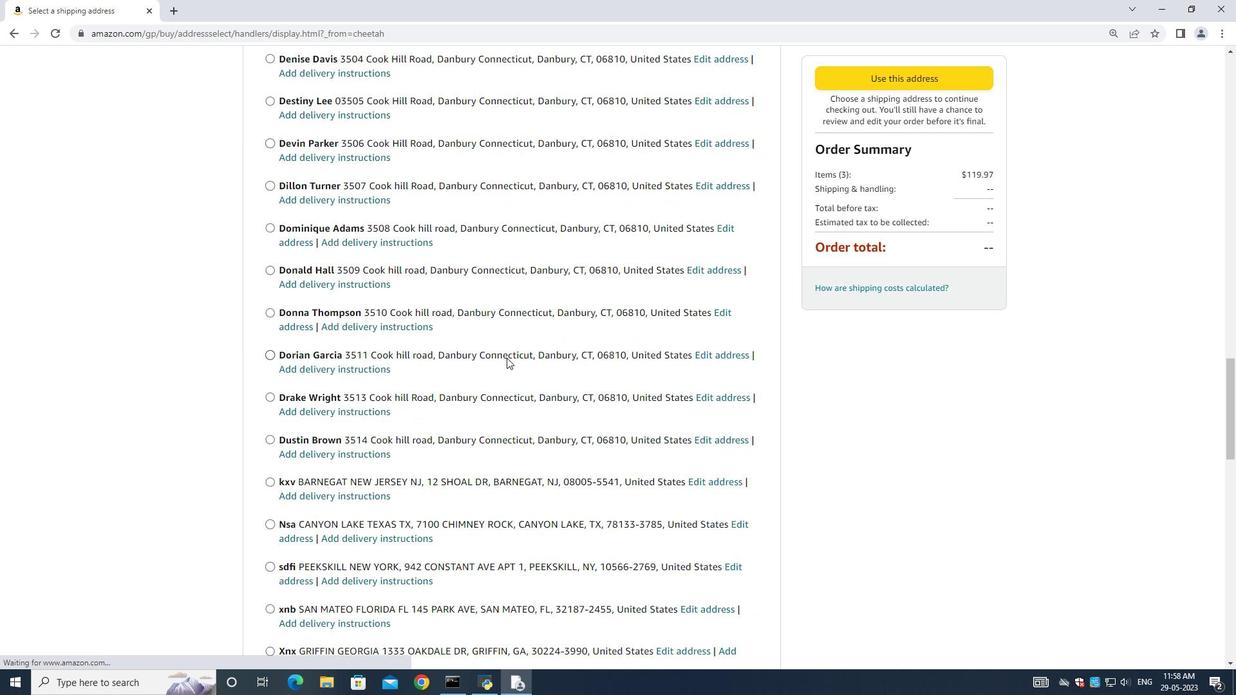 
Action: Mouse scrolled (501, 371) with delta (0, 0)
Screenshot: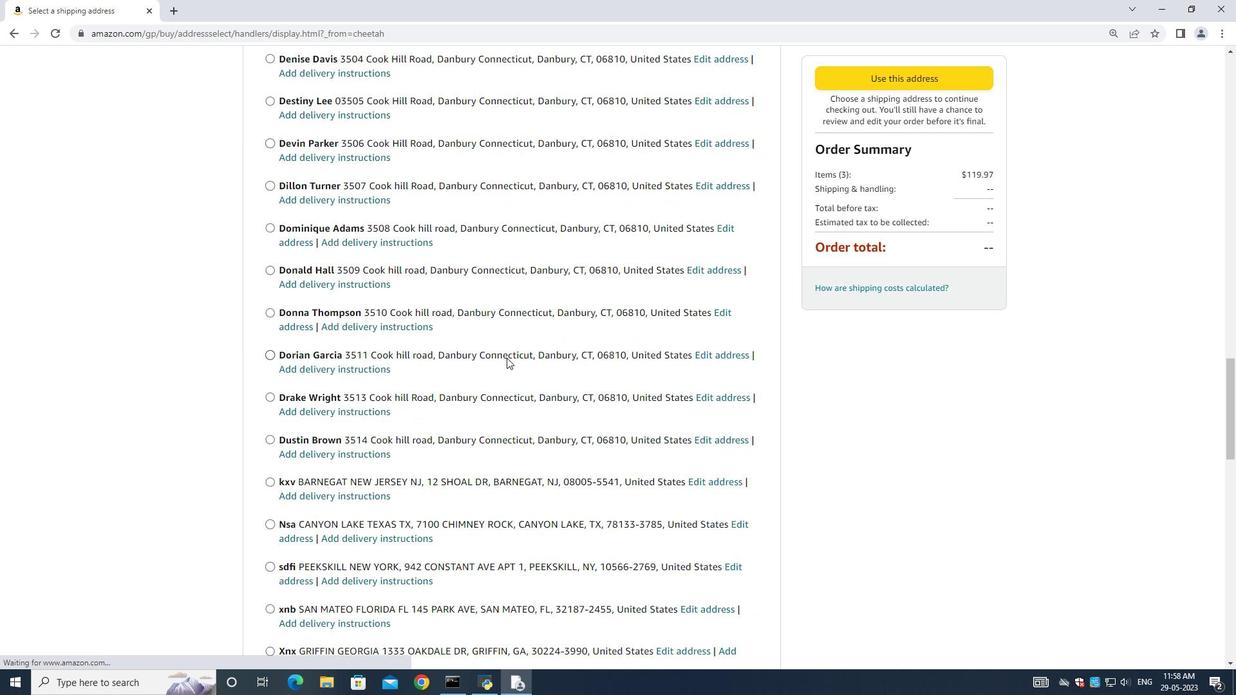
Action: Mouse moved to (499, 376)
Screenshot: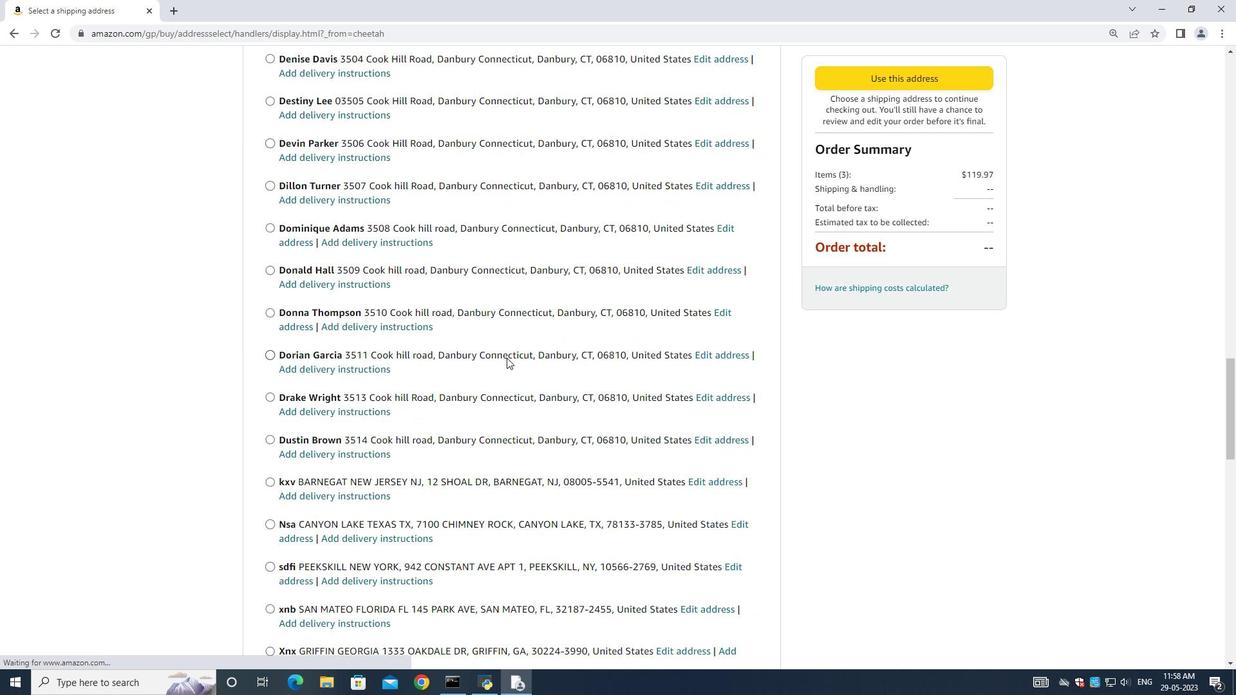 
Action: Mouse scrolled (499, 374) with delta (0, 0)
Screenshot: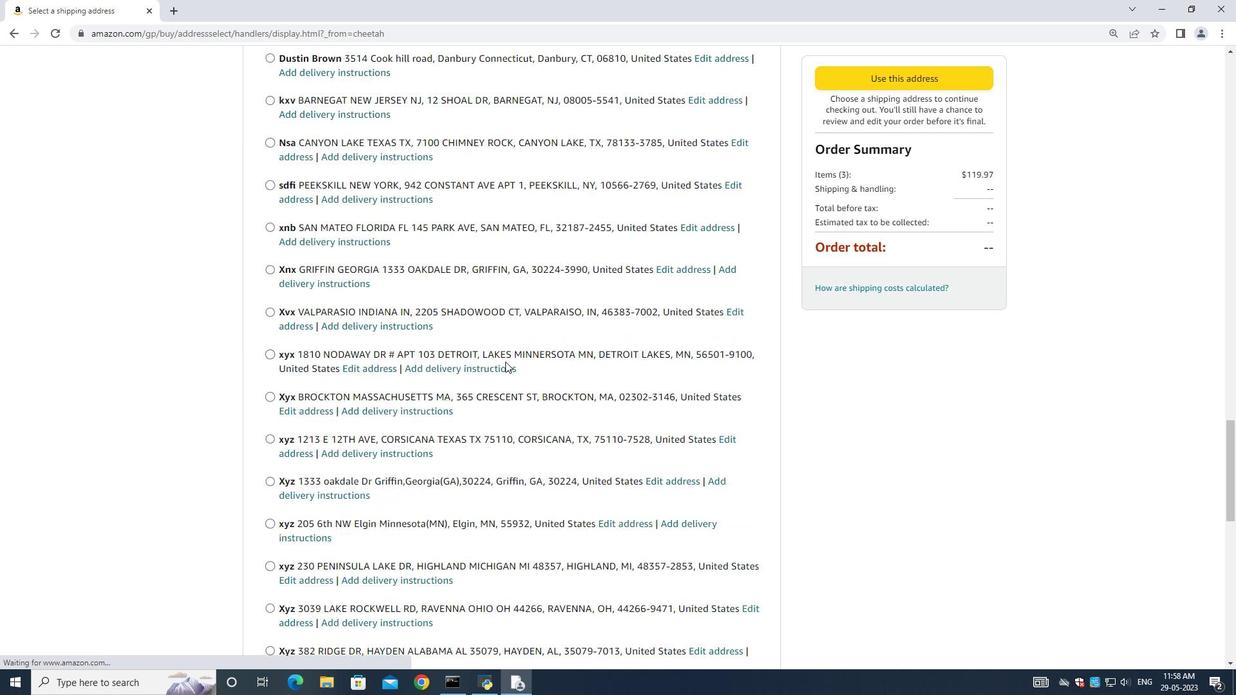 
Action: Mouse moved to (499, 376)
Screenshot: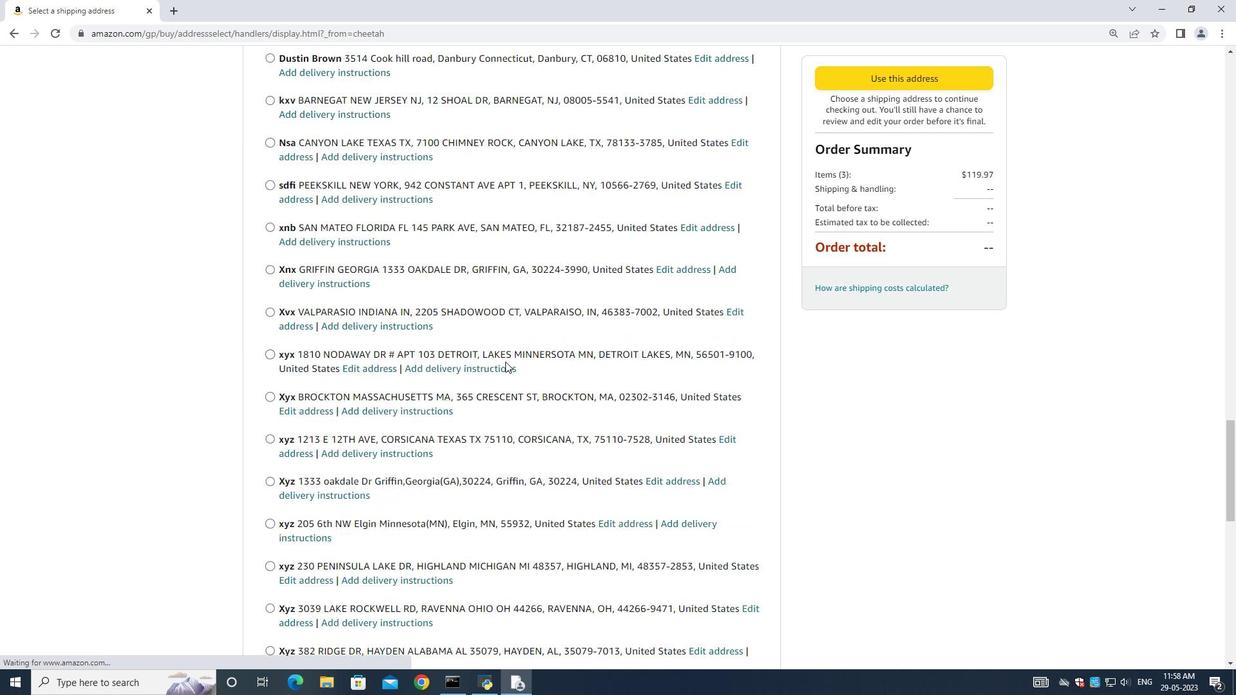 
Action: Mouse scrolled (499, 375) with delta (0, 0)
Screenshot: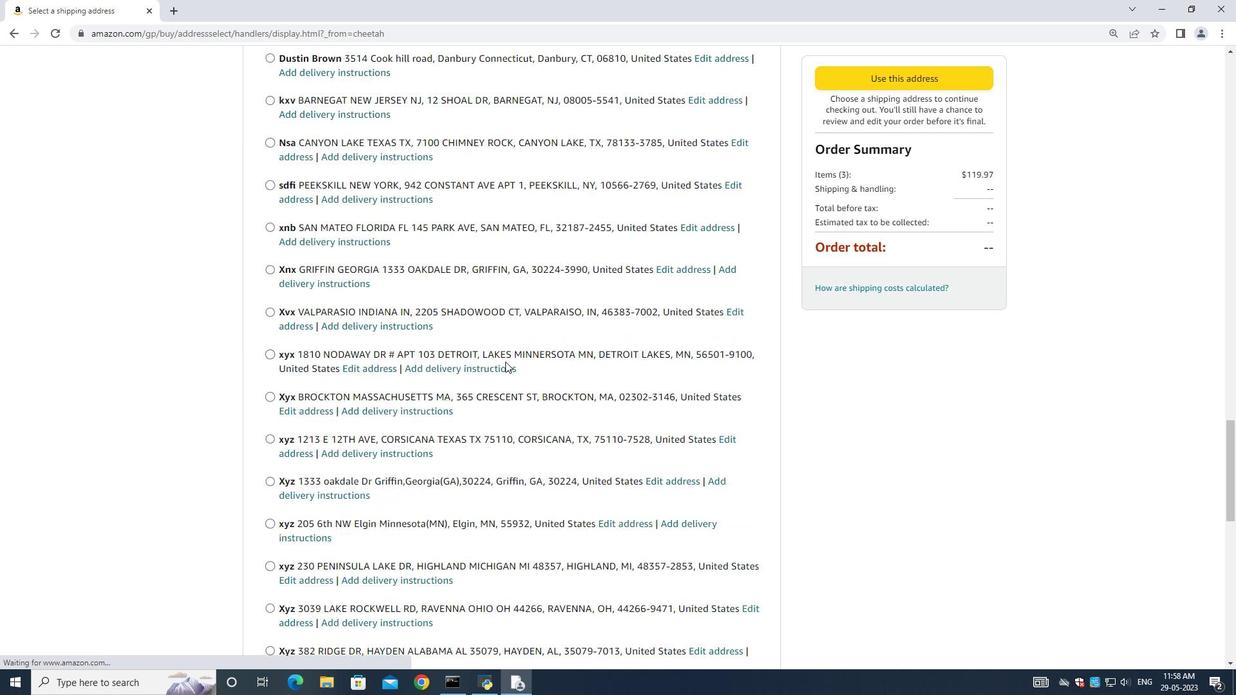 
Action: Mouse scrolled (499, 375) with delta (0, 0)
Screenshot: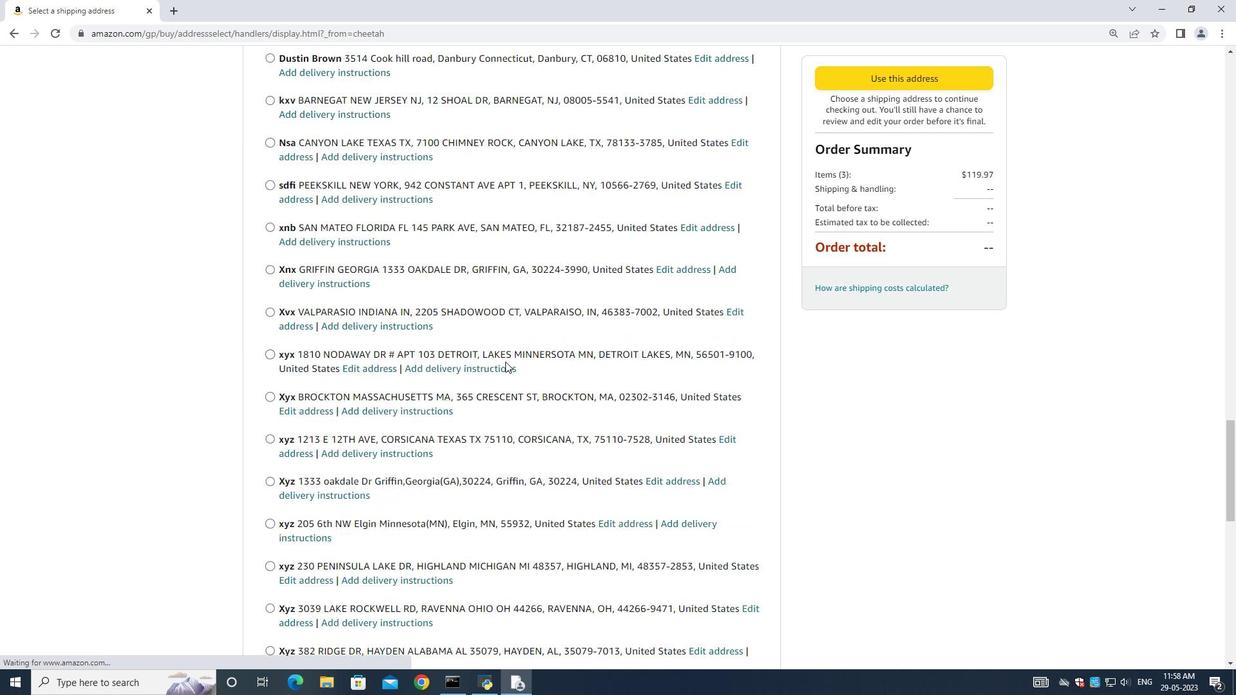 
Action: Mouse moved to (498, 376)
Screenshot: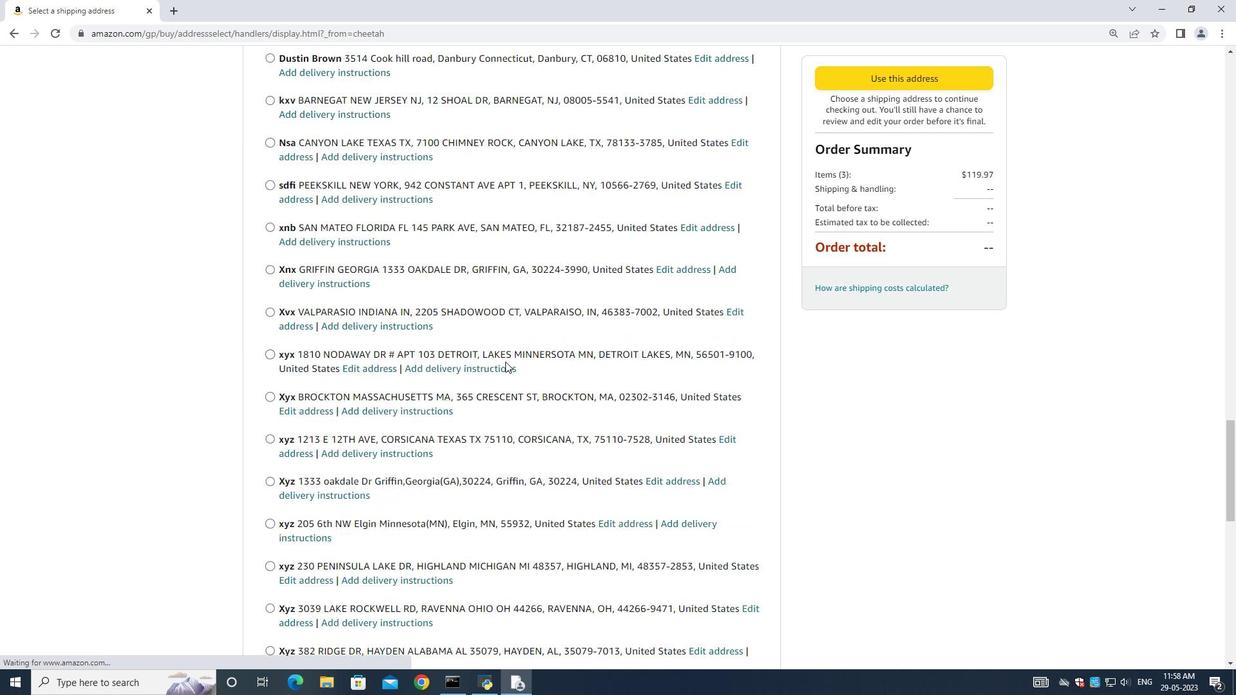 
Action: Mouse scrolled (499, 375) with delta (0, 0)
Screenshot: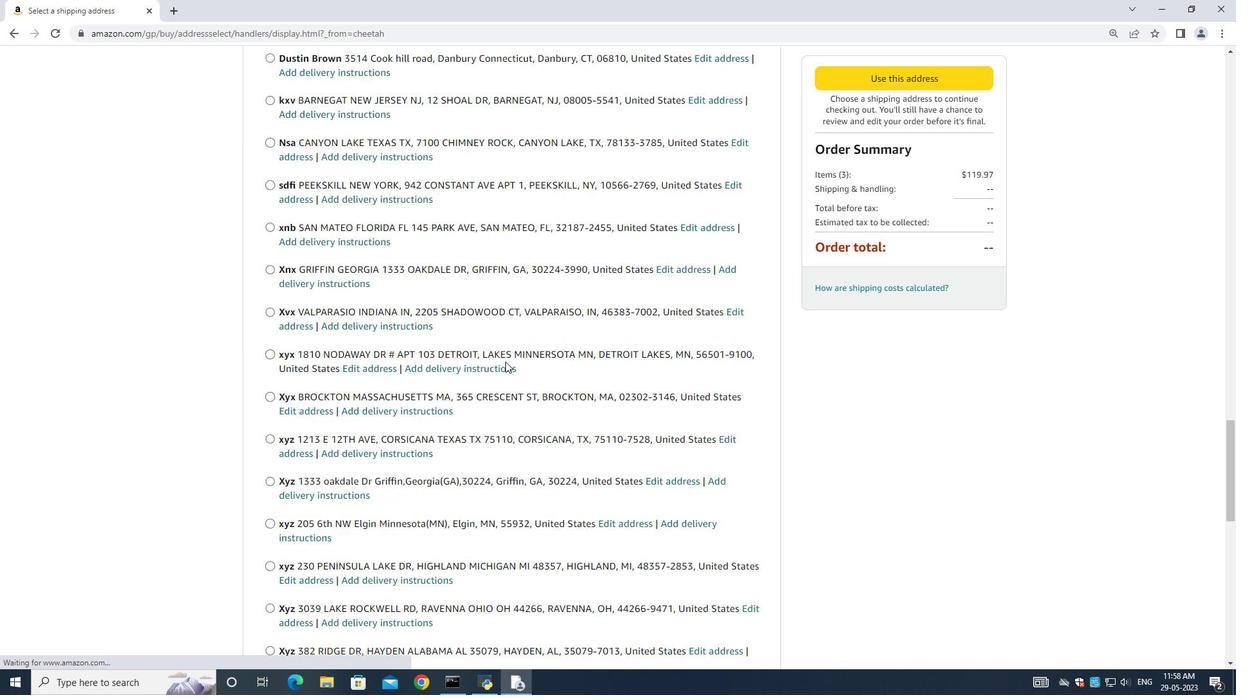 
Action: Mouse moved to (497, 376)
Screenshot: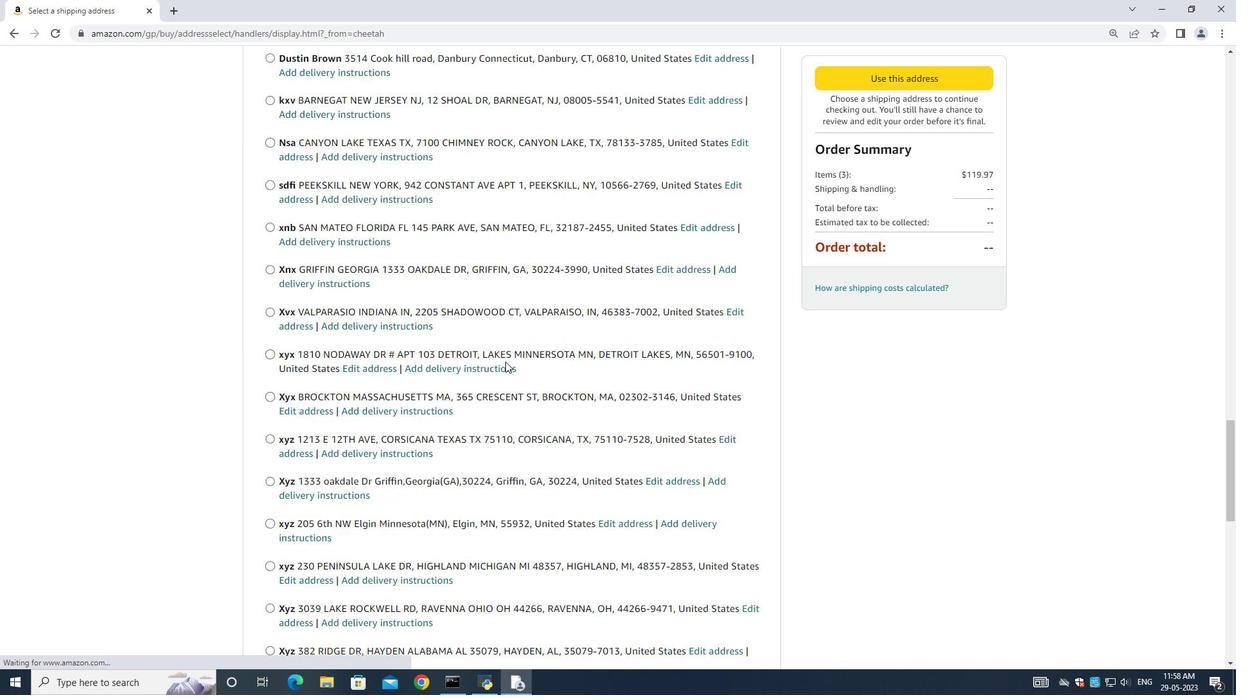 
Action: Mouse scrolled (499, 375) with delta (0, 0)
Screenshot: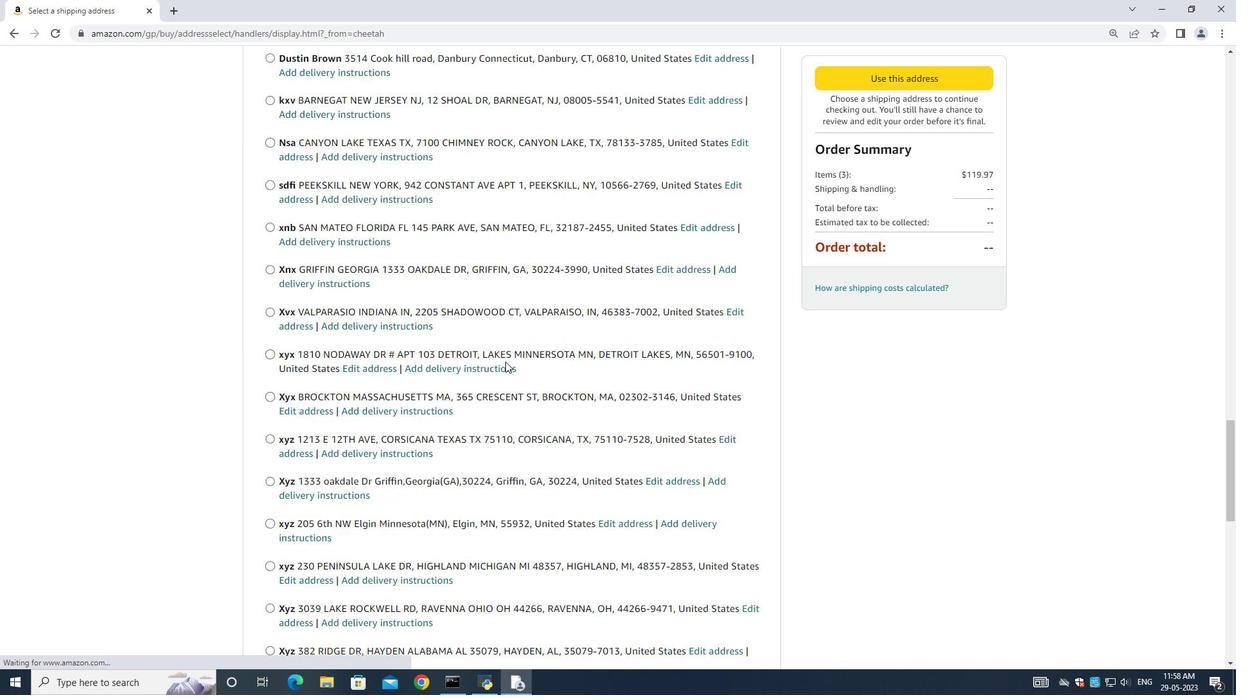 
Action: Mouse moved to (496, 373)
Screenshot: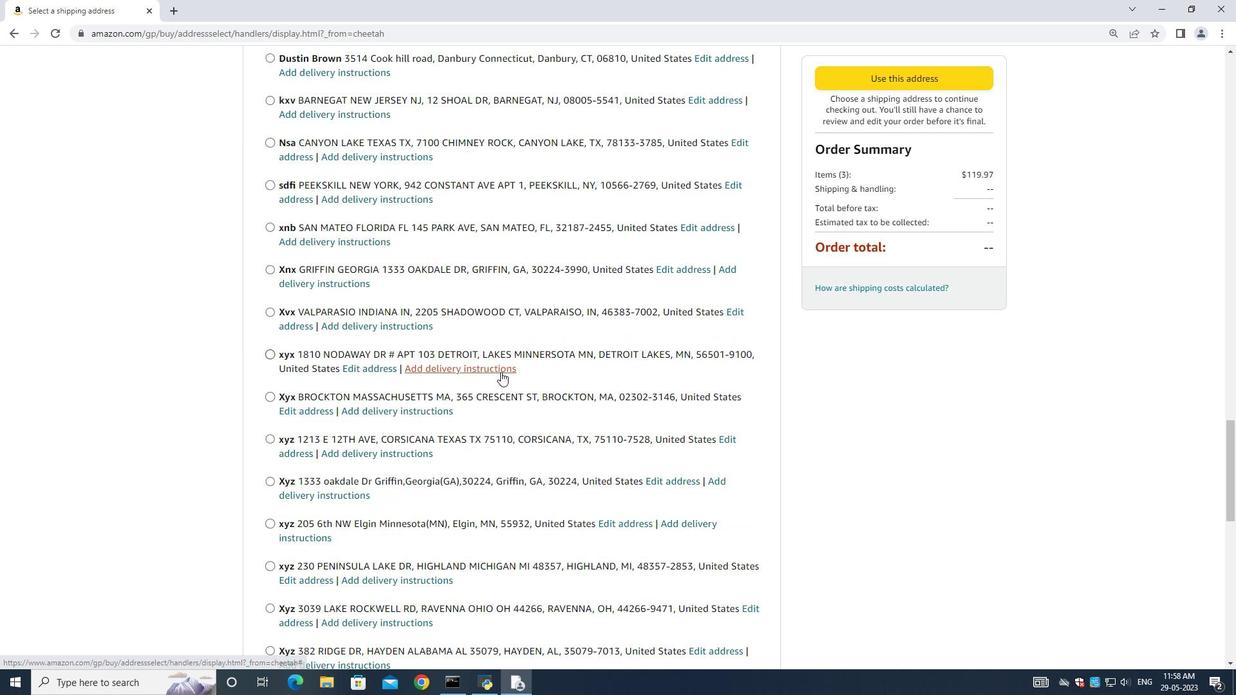 
Action: Mouse scrolled (496, 372) with delta (0, 0)
Screenshot: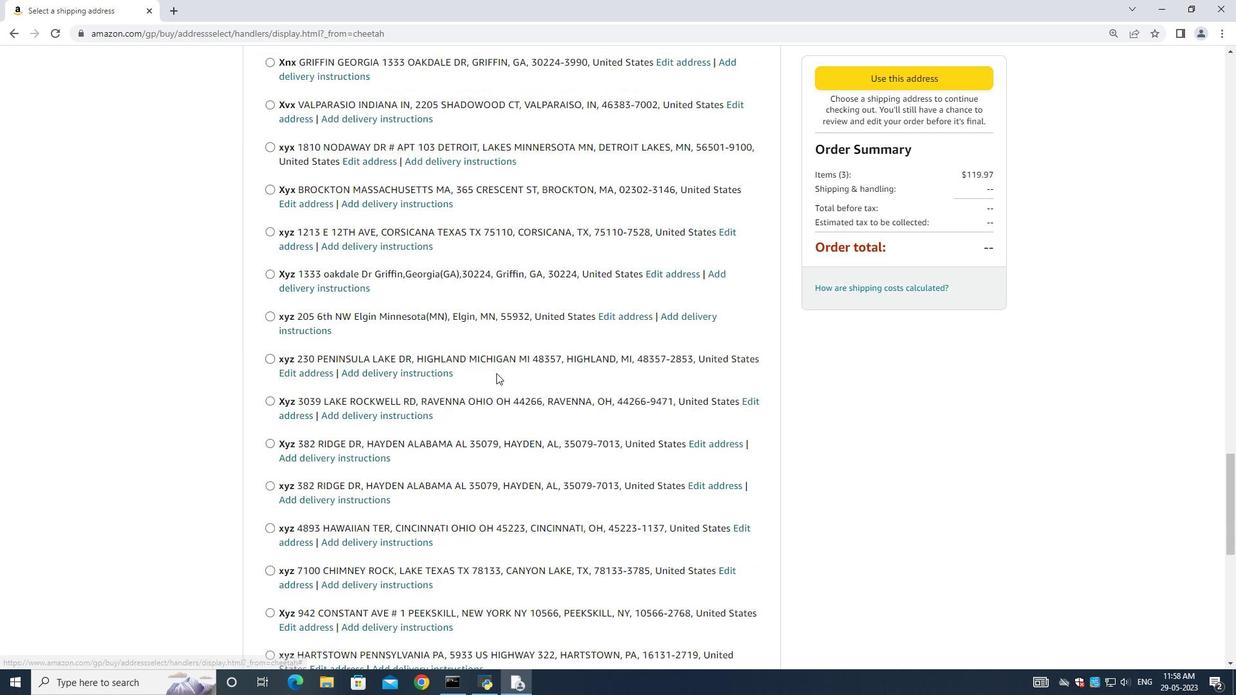 
Action: Mouse scrolled (496, 372) with delta (0, 0)
Screenshot: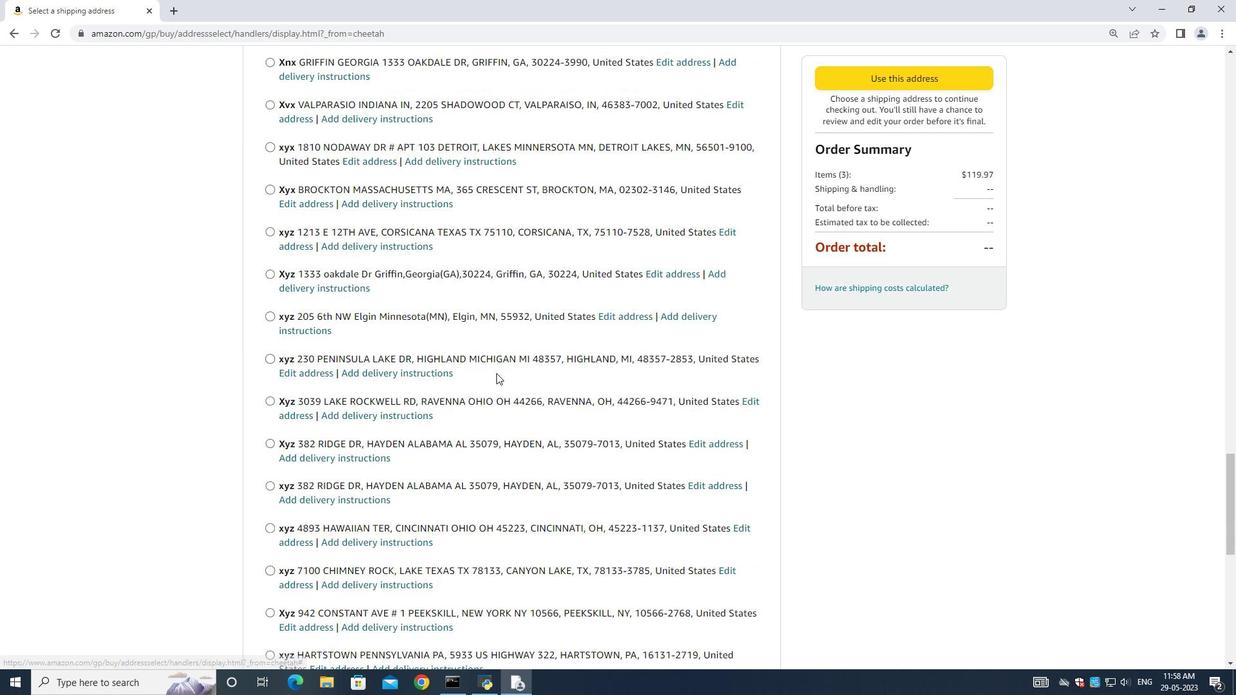 
Action: Mouse scrolled (496, 372) with delta (0, 0)
Screenshot: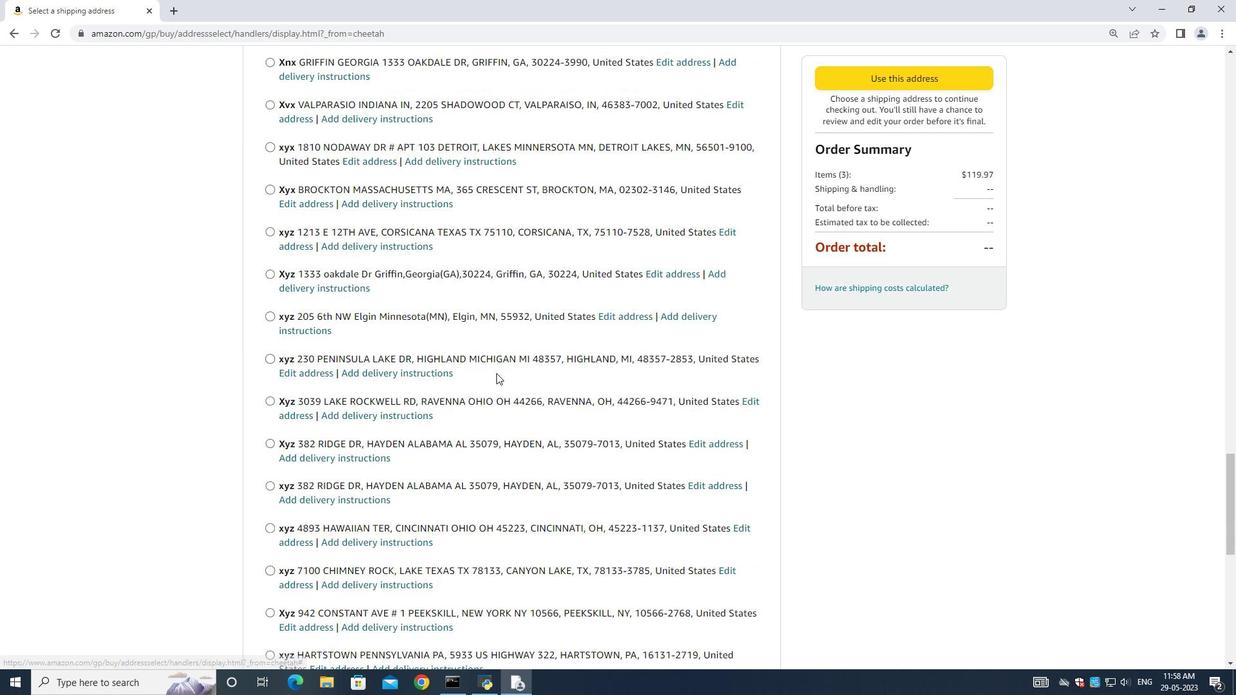 
Action: Mouse scrolled (496, 372) with delta (0, 0)
Screenshot: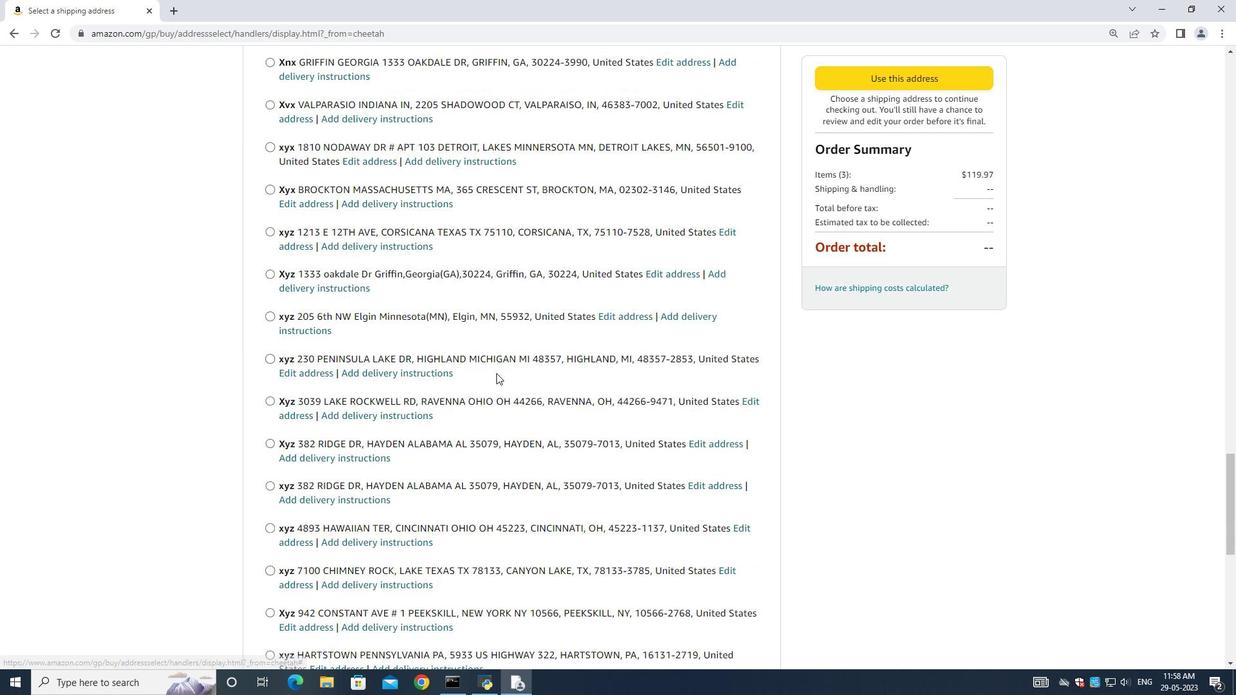 
Action: Mouse scrolled (496, 372) with delta (0, 0)
Screenshot: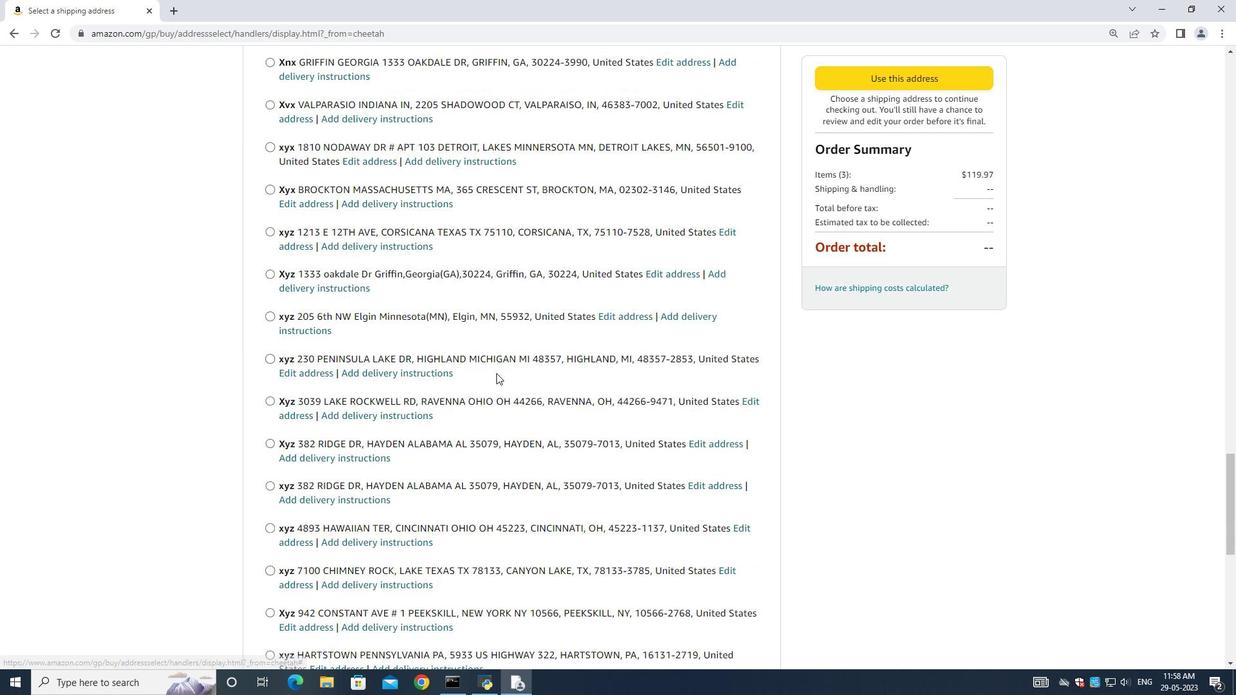 
Action: Mouse scrolled (496, 372) with delta (0, 0)
Screenshot: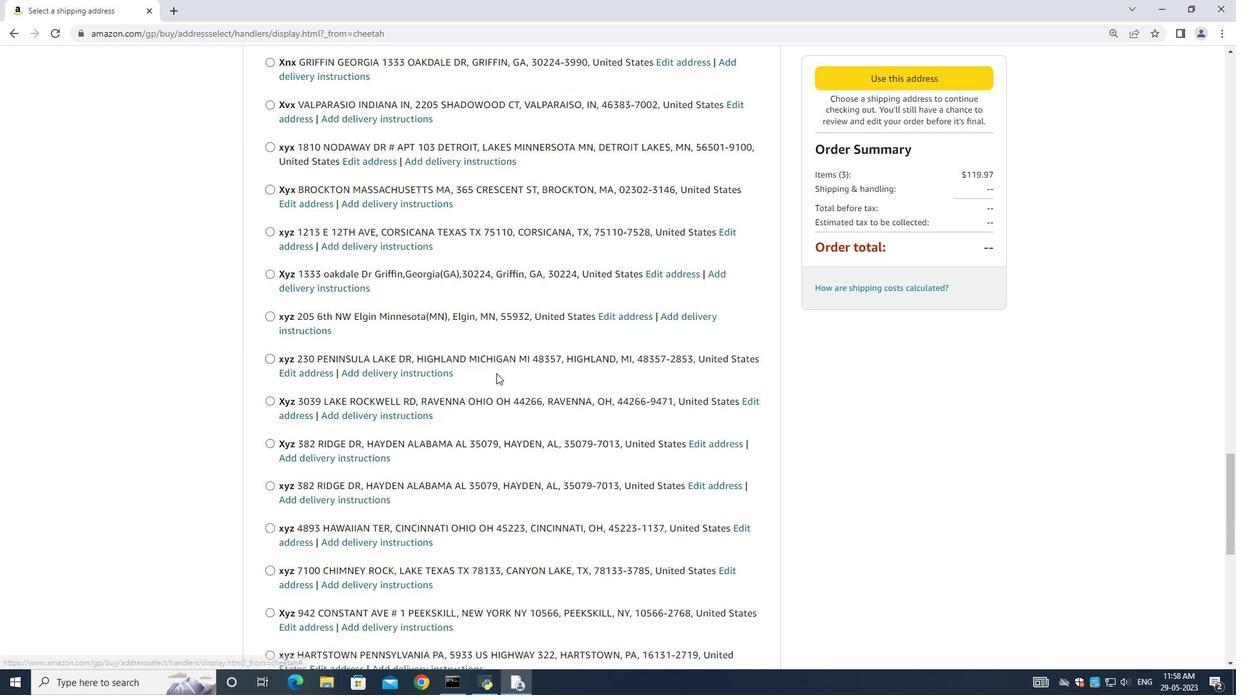 
Action: Mouse scrolled (496, 372) with delta (0, 0)
Screenshot: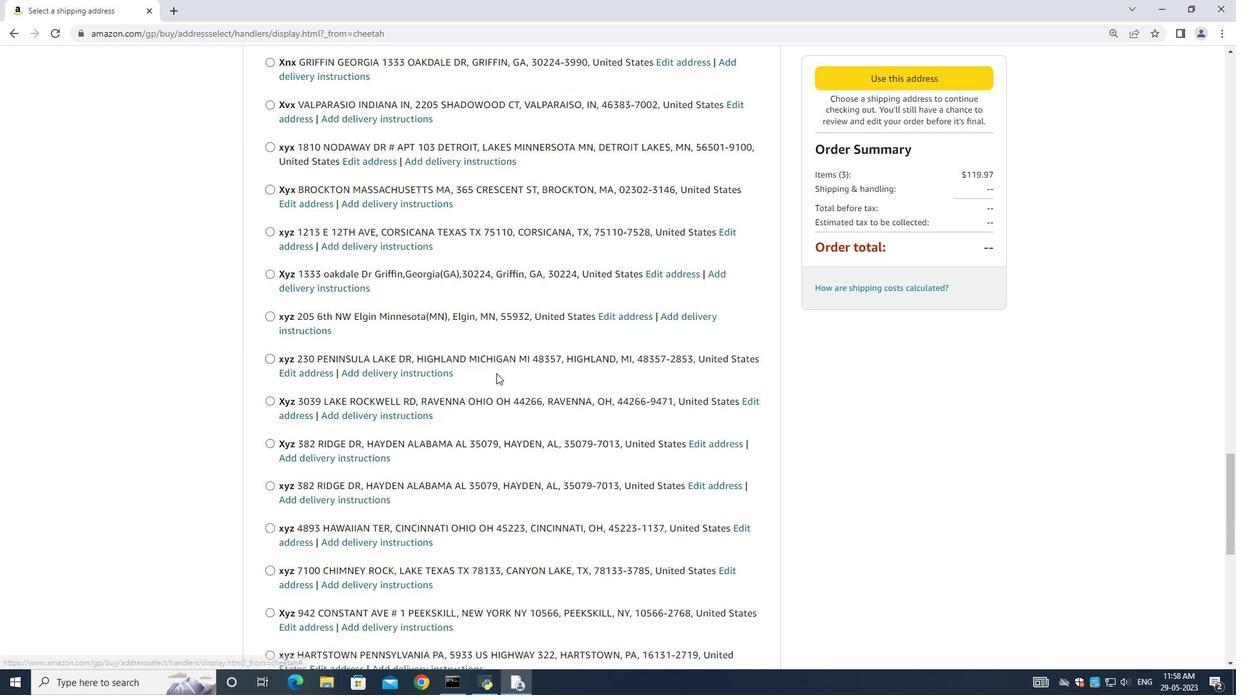 
Action: Mouse moved to (496, 372)
Screenshot: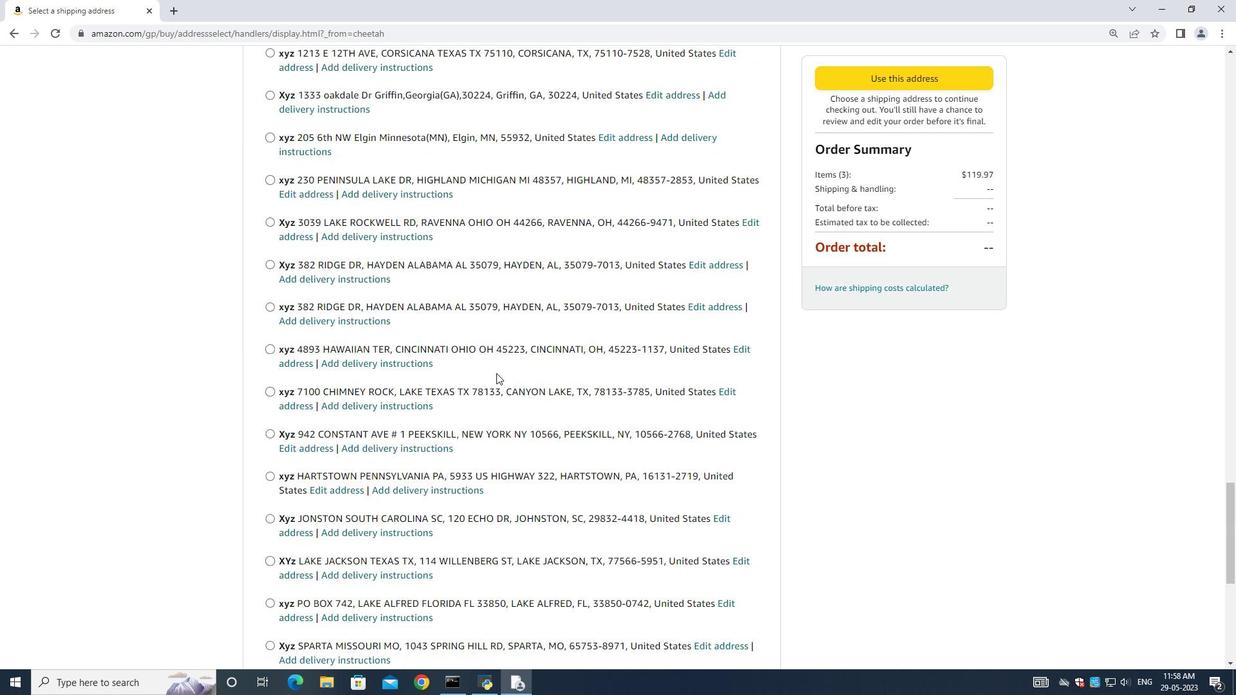 
Action: Mouse scrolled (496, 371) with delta (0, 0)
Screenshot: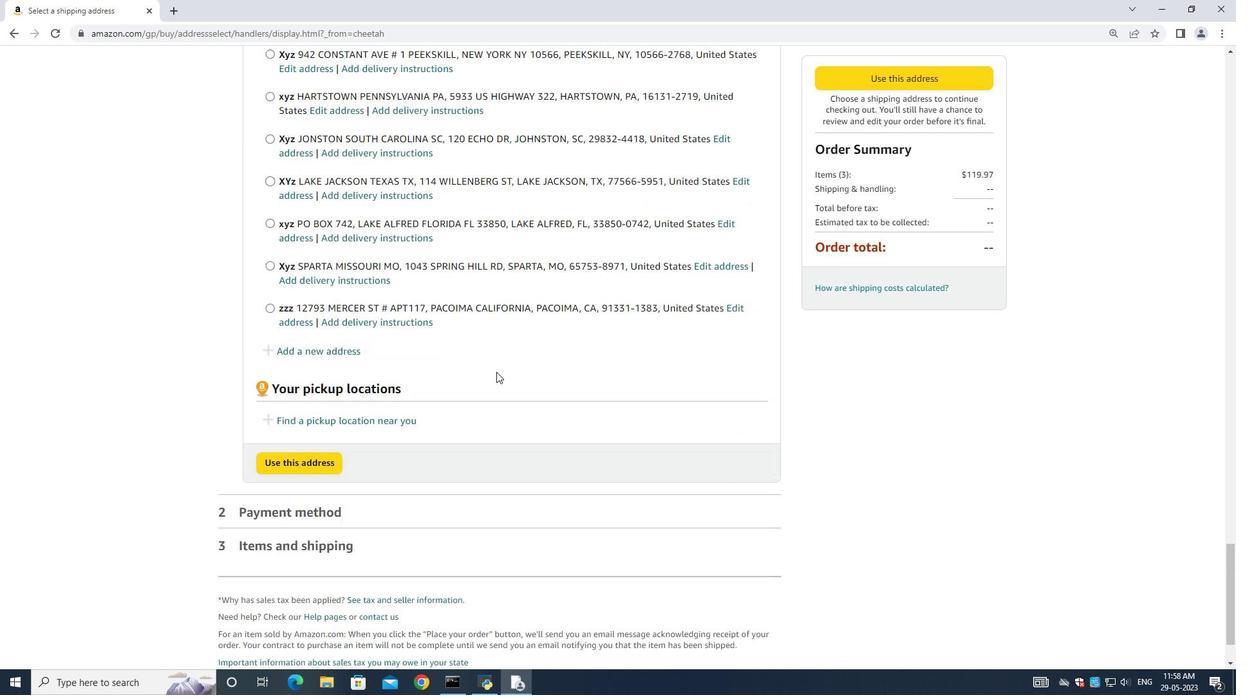 
Action: Mouse scrolled (496, 371) with delta (0, 0)
Screenshot: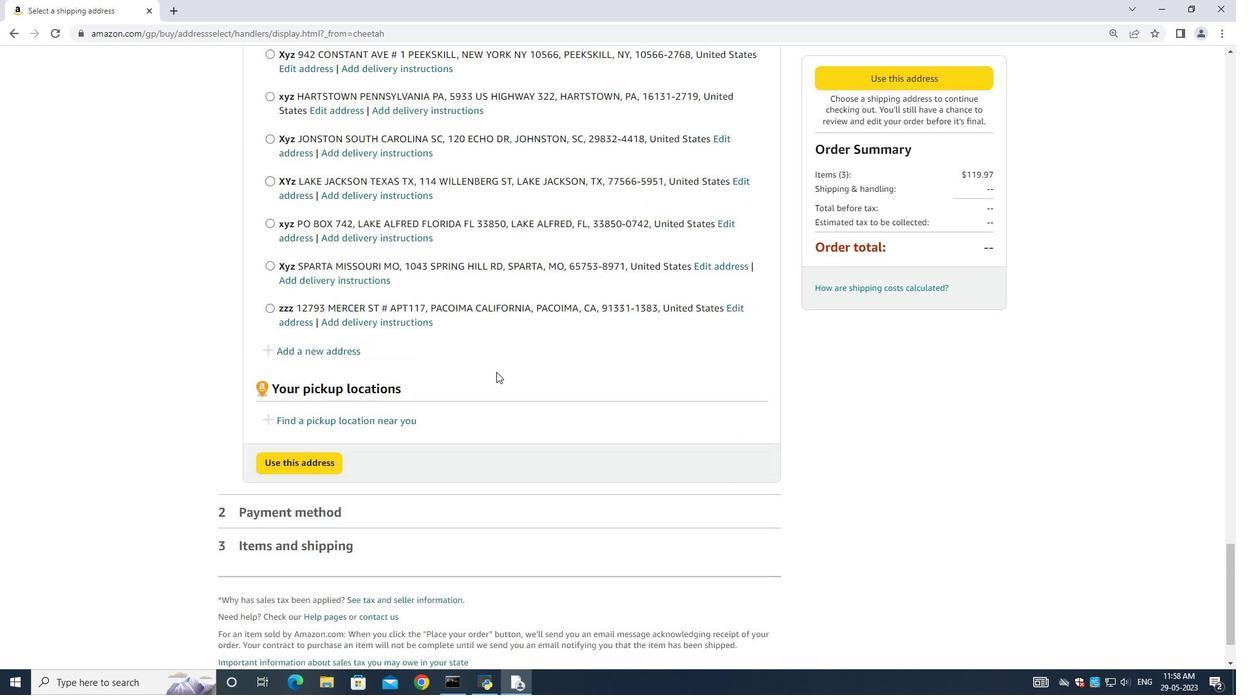 
Action: Mouse scrolled (496, 371) with delta (0, 0)
Screenshot: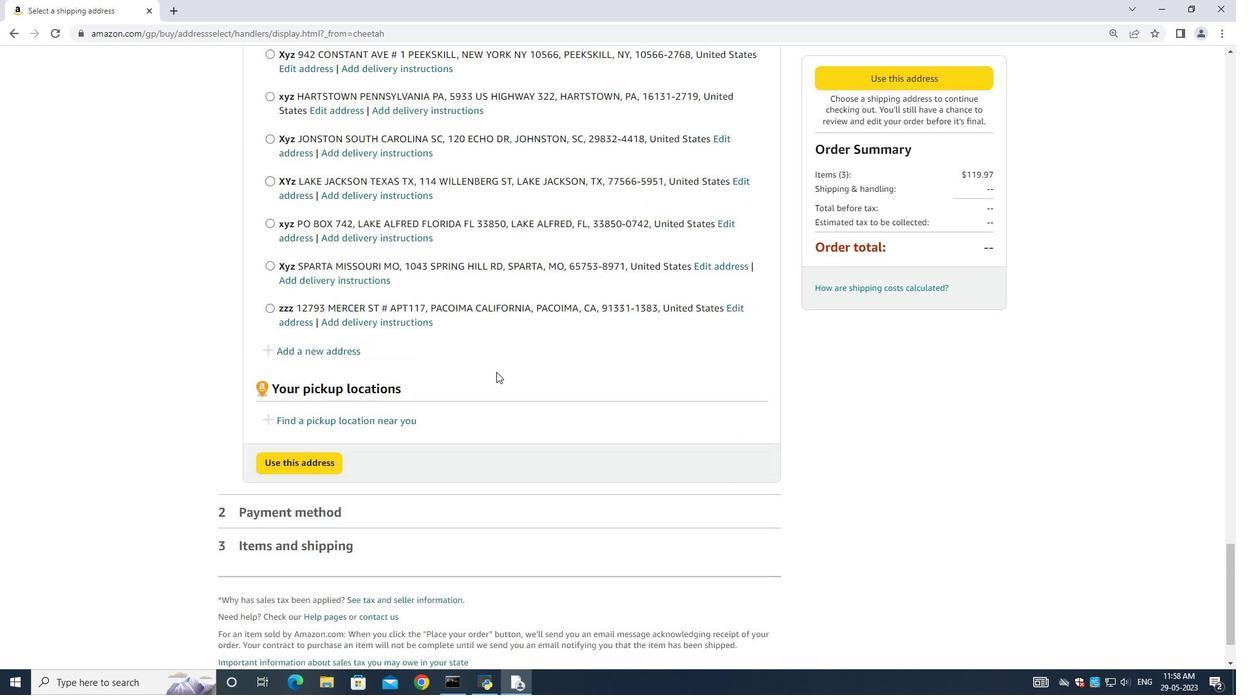 
Action: Mouse scrolled (496, 371) with delta (0, 0)
Screenshot: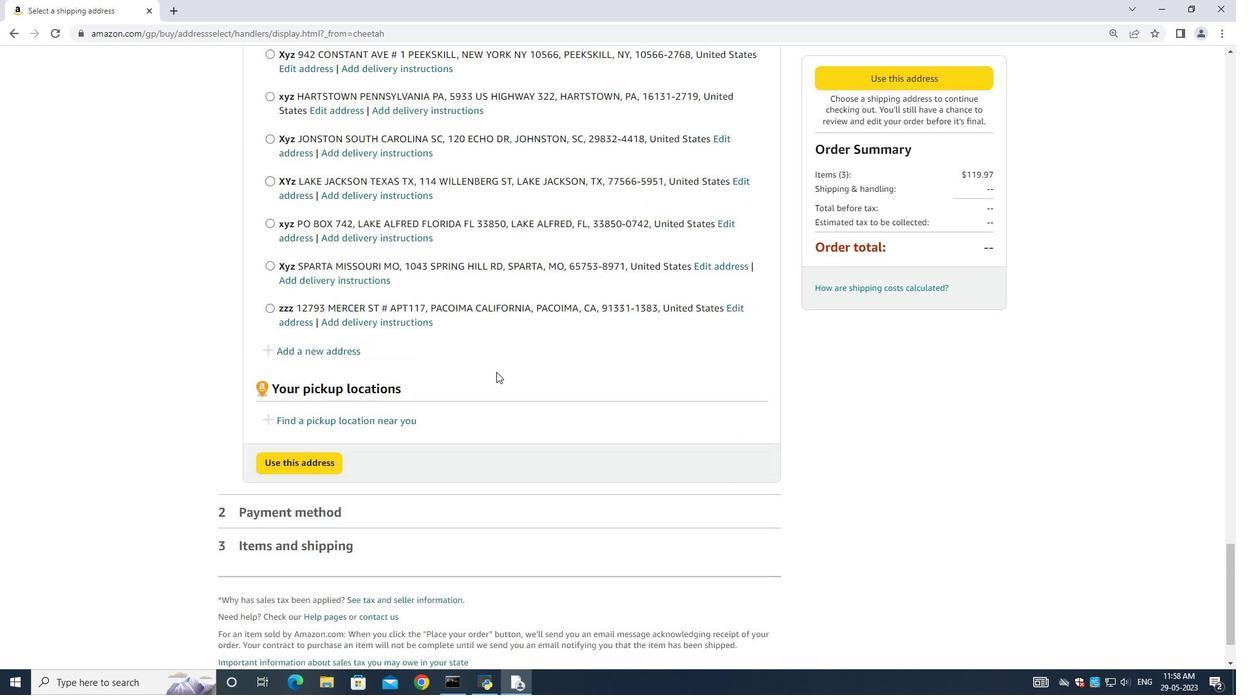 
Action: Mouse scrolled (496, 371) with delta (0, 0)
Screenshot: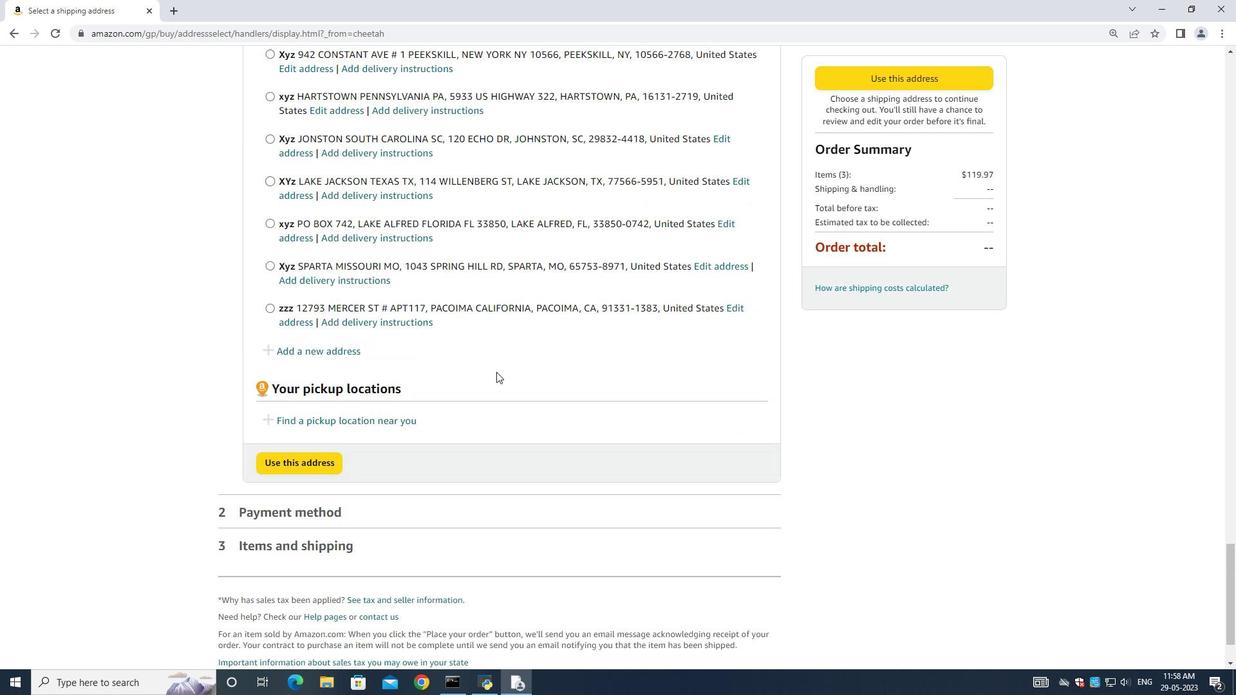 
Action: Mouse scrolled (496, 371) with delta (0, 0)
Screenshot: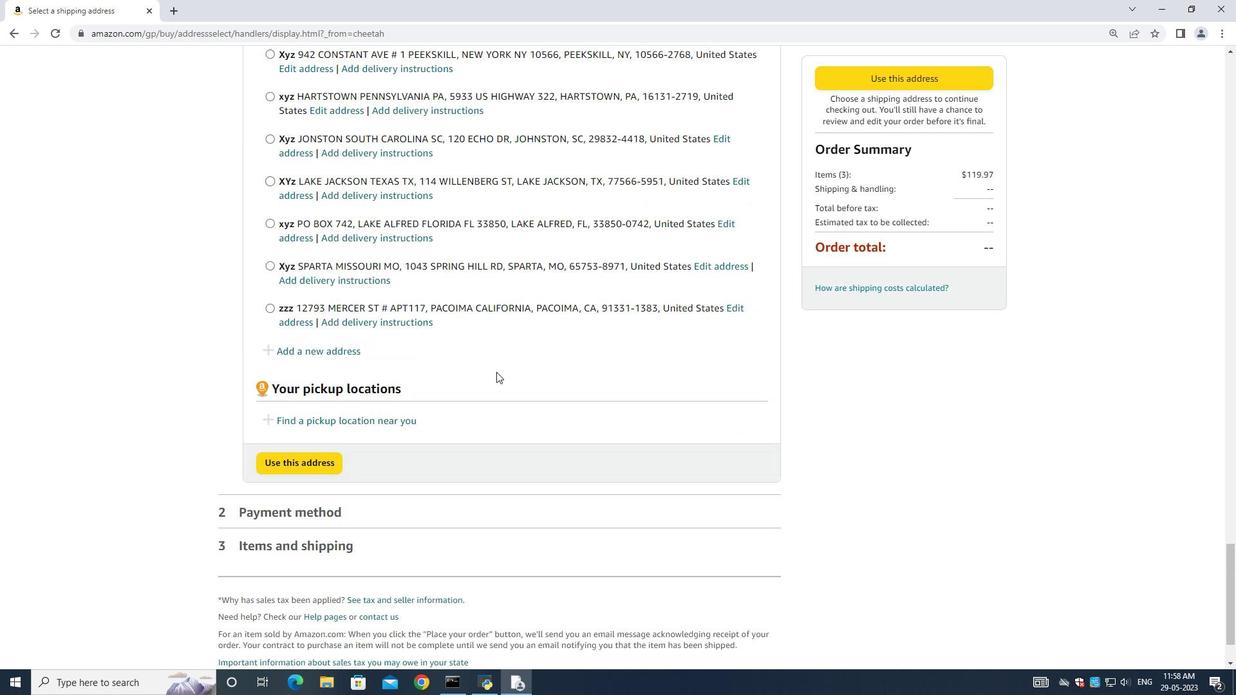 
Action: Mouse moved to (311, 269)
Screenshot: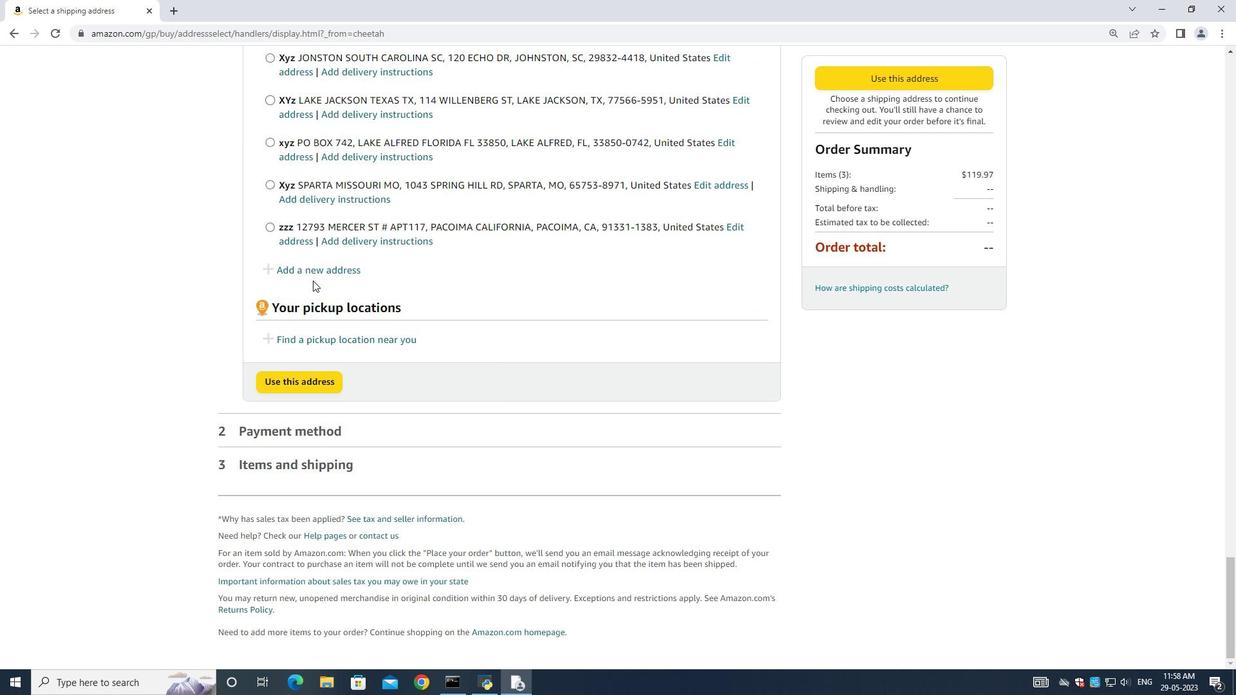 
Action: Mouse pressed left at (311, 269)
Screenshot: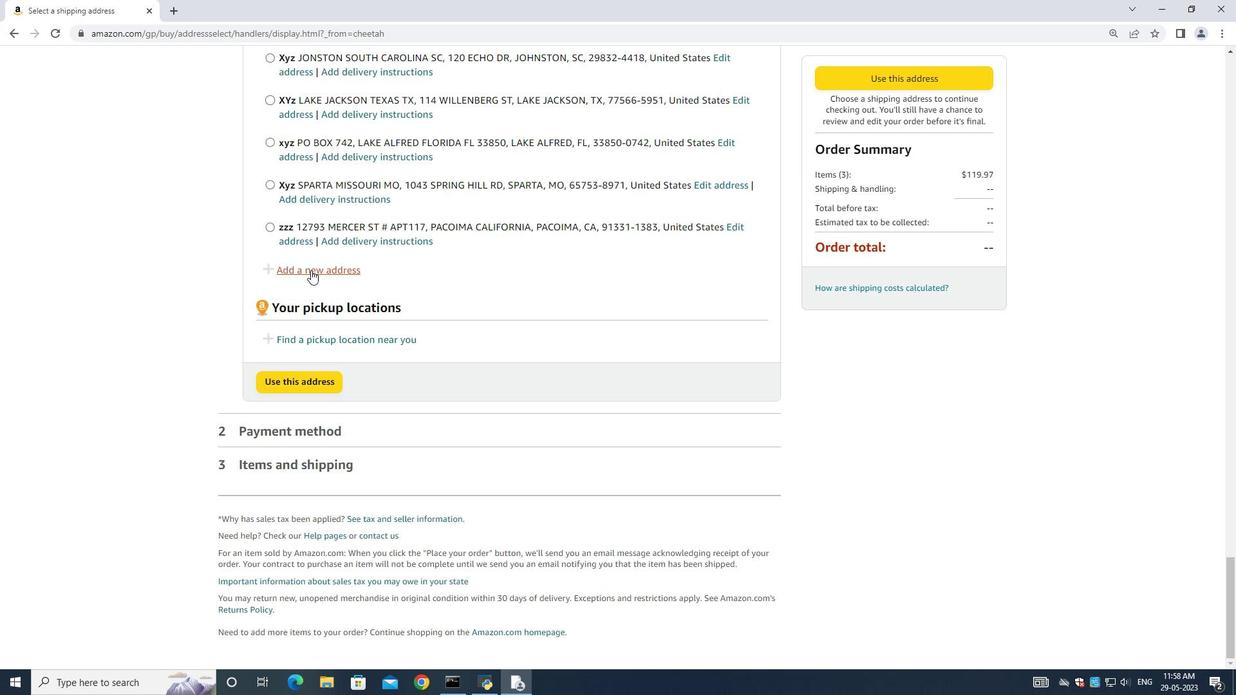 
Action: Mouse moved to (421, 323)
Screenshot: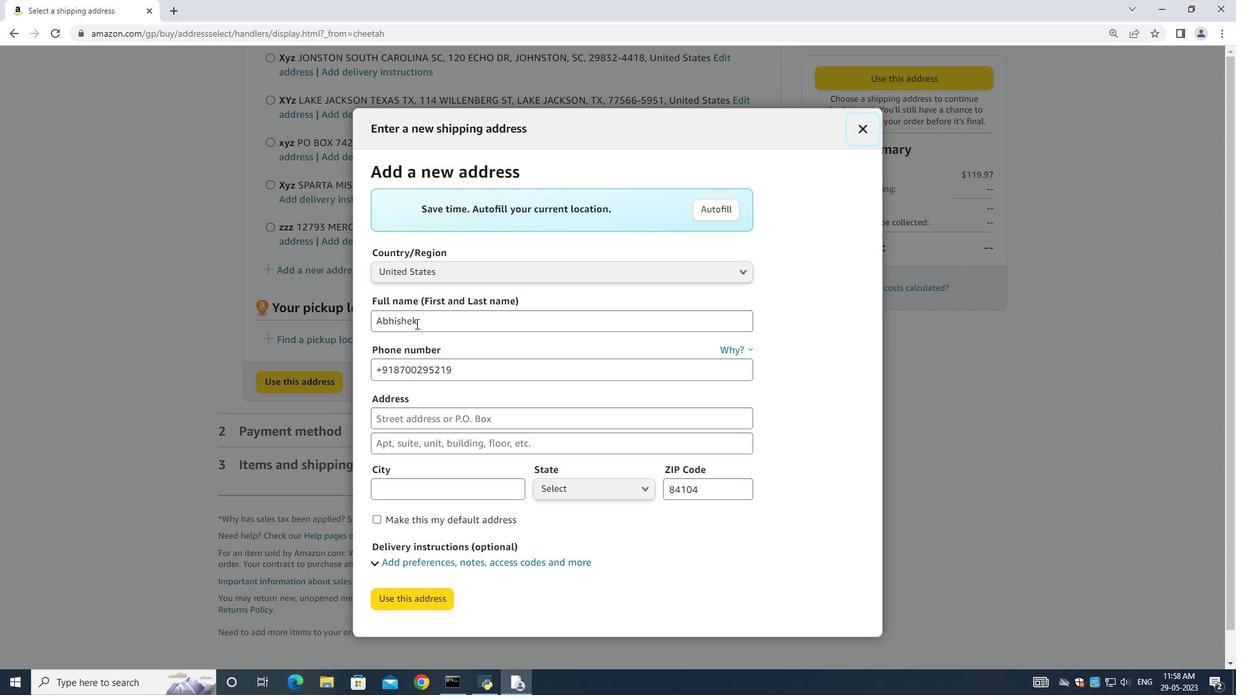 
Action: Mouse pressed left at (421, 323)
Screenshot: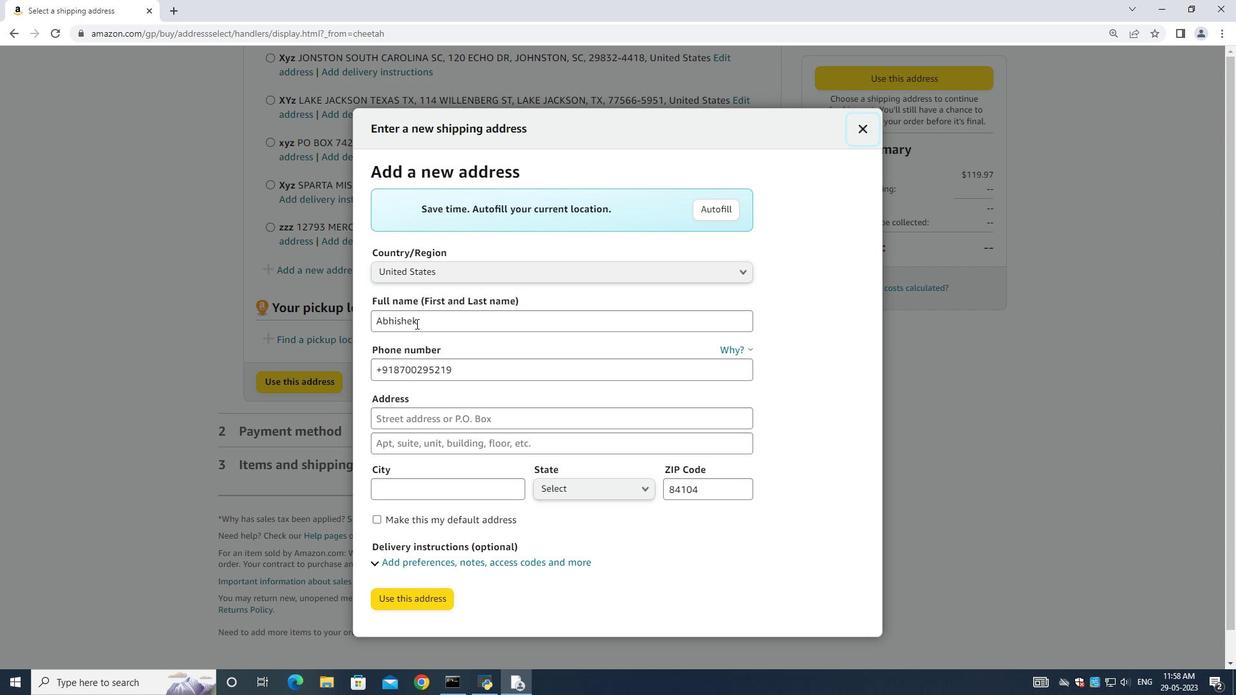 
Action: Key pressed ctrl+A<Key.backspace><Key.shift><Key.shift><Key.shift><Key.shift><Key.shift><Key.shift><Key.shift><Key.shift><Key.shift><Key.shift><Key.shift><Key.shift><Key.shift><Key.shift><Key.shift><Key.shift><Key.shift><Key.shift><Key.shift><Key.shift><Key.shift><Key.shift><Key.shift><Key.shift><Key.shift><Key.shift><Key.shift><Key.shift><Key.shift><Key.shift><Key.shift><Key.shift><Key.shift><Key.shift><Key.shift><Key.shift>Dylan<Key.space><Key.shift>Clark<Key.space>
Screenshot: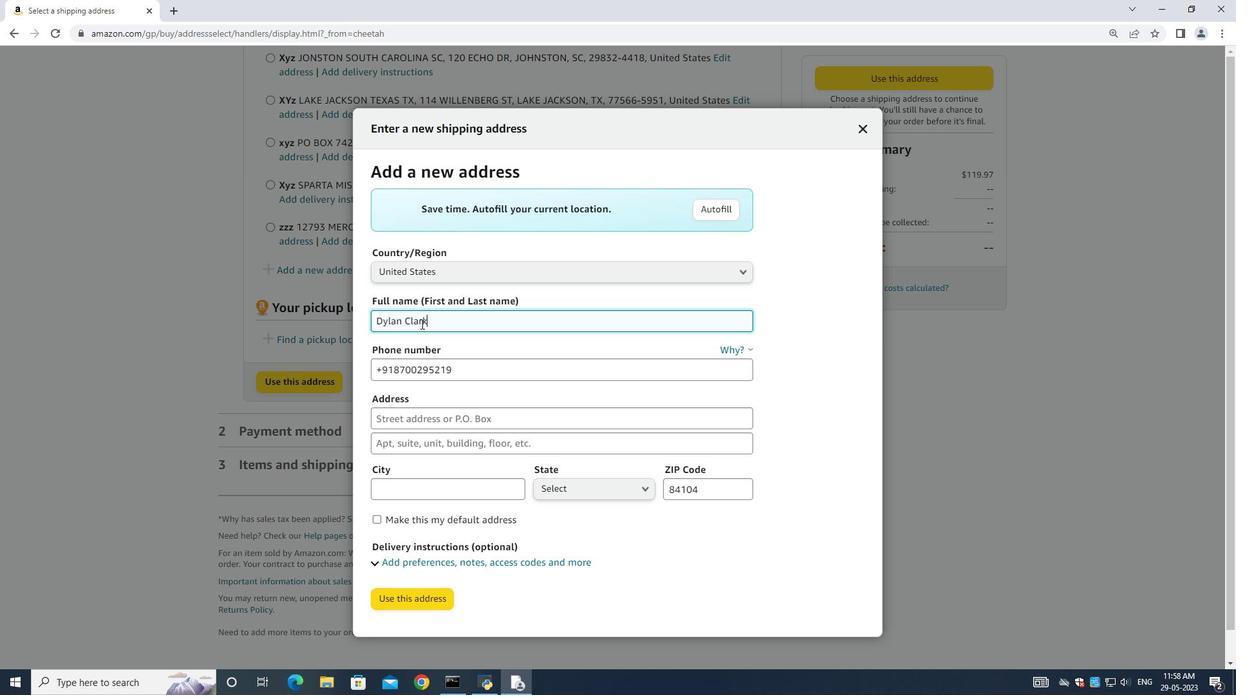 
Action: Mouse moved to (475, 370)
Screenshot: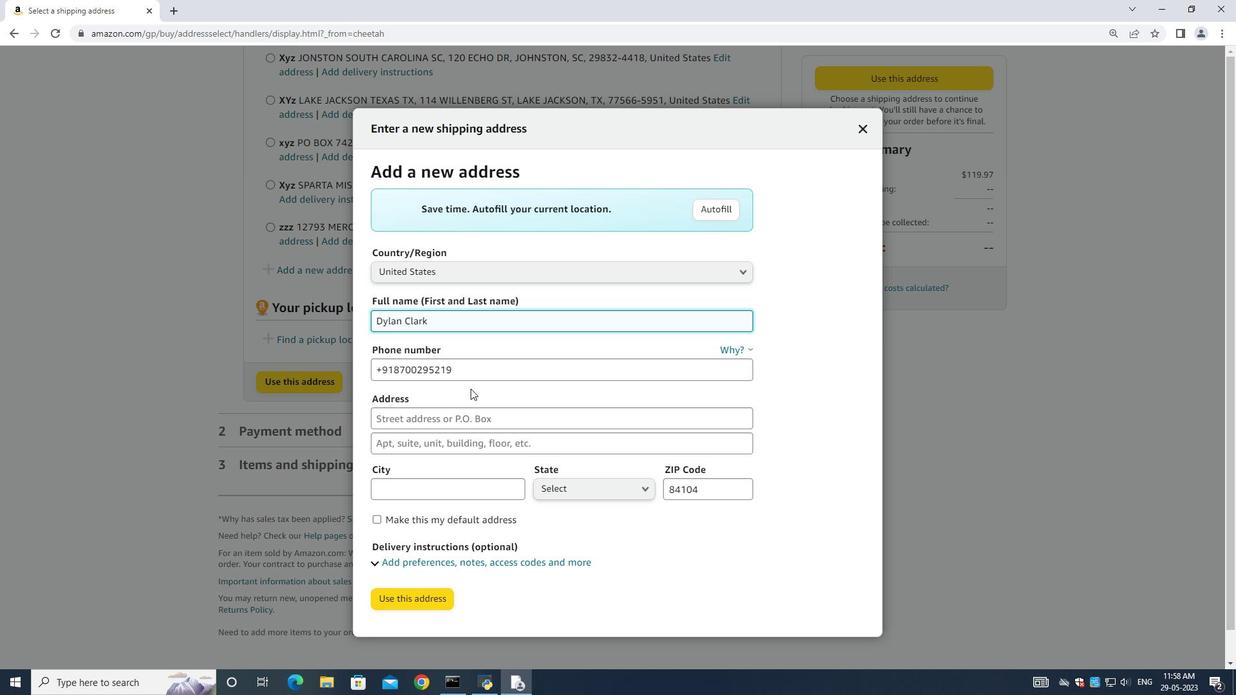 
Action: Mouse pressed left at (475, 370)
Screenshot: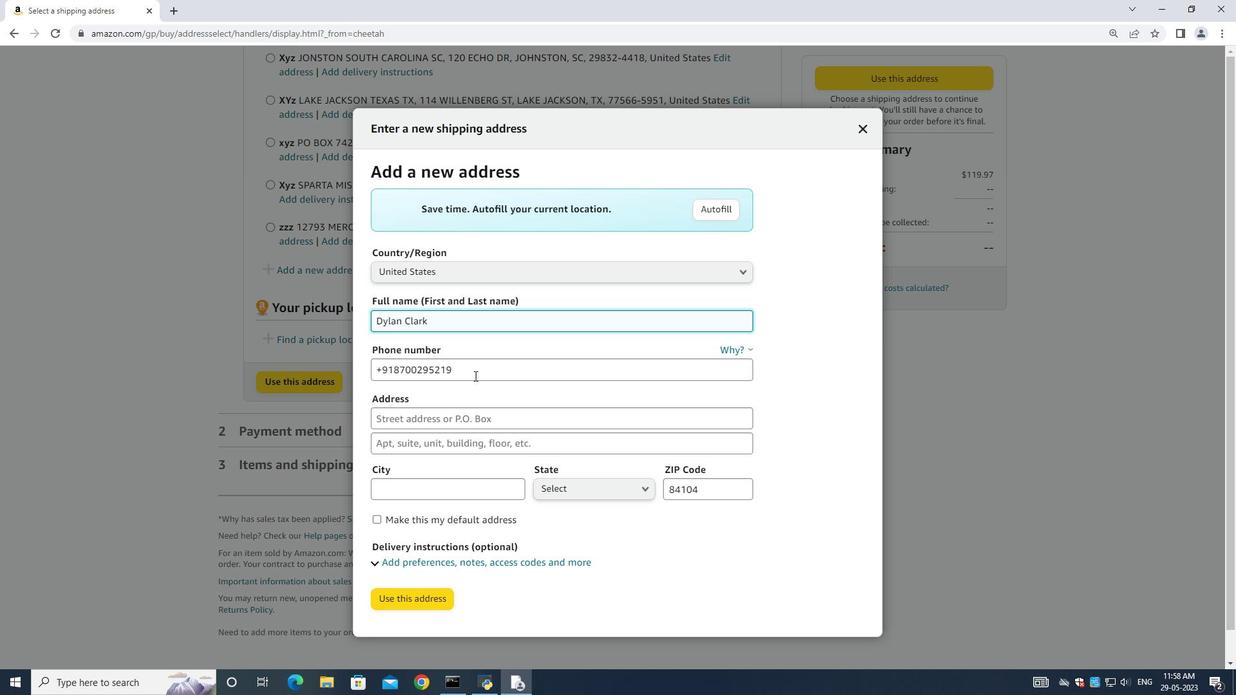
Action: Key pressed ctrl+A<Key.backspace>2034707320
Screenshot: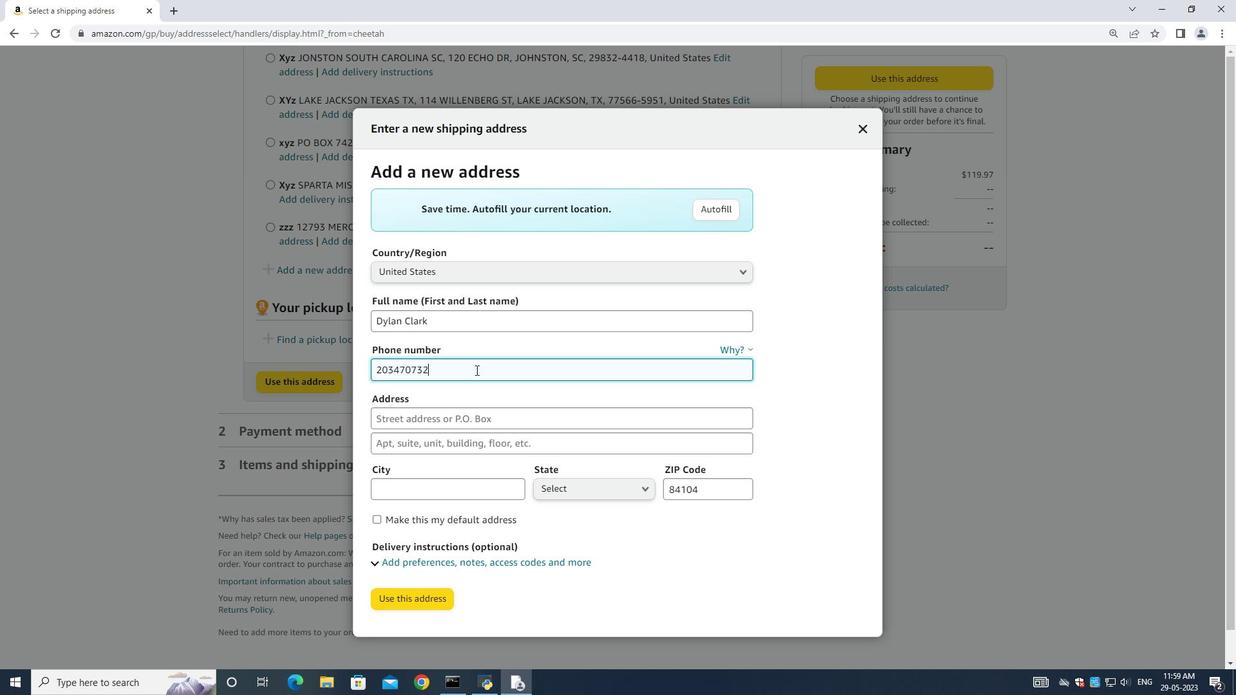 
Action: Mouse moved to (444, 420)
Screenshot: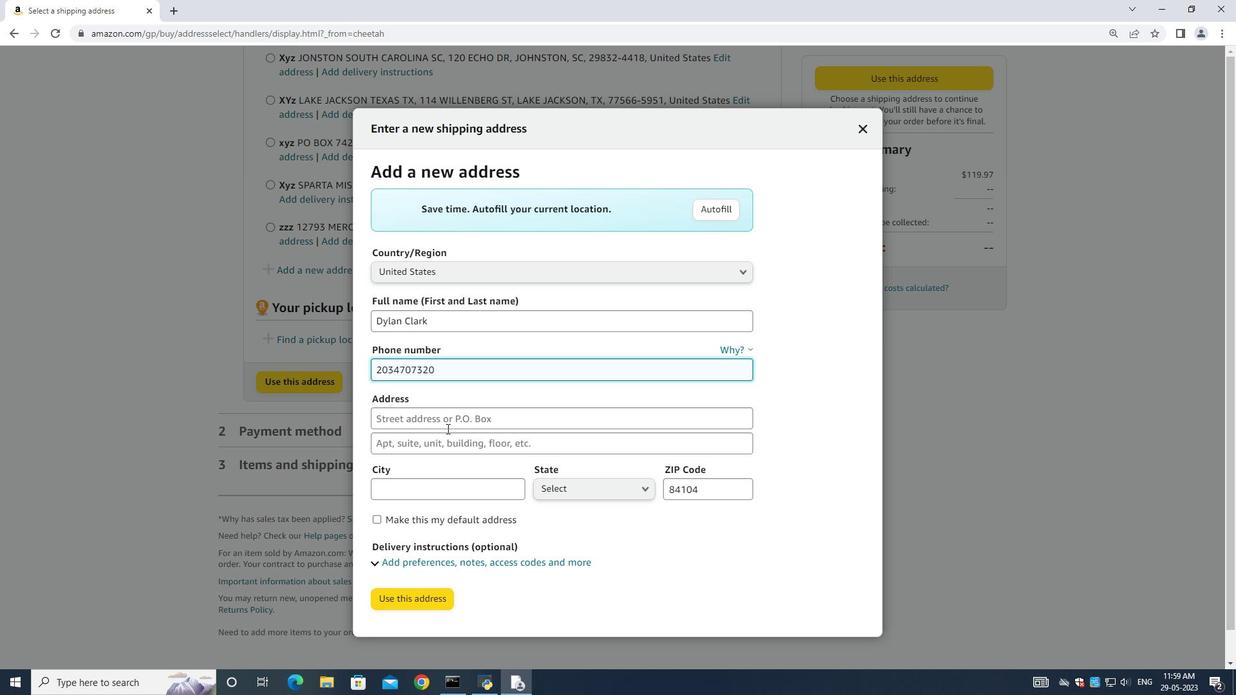 
Action: Mouse pressed left at (444, 420)
Screenshot: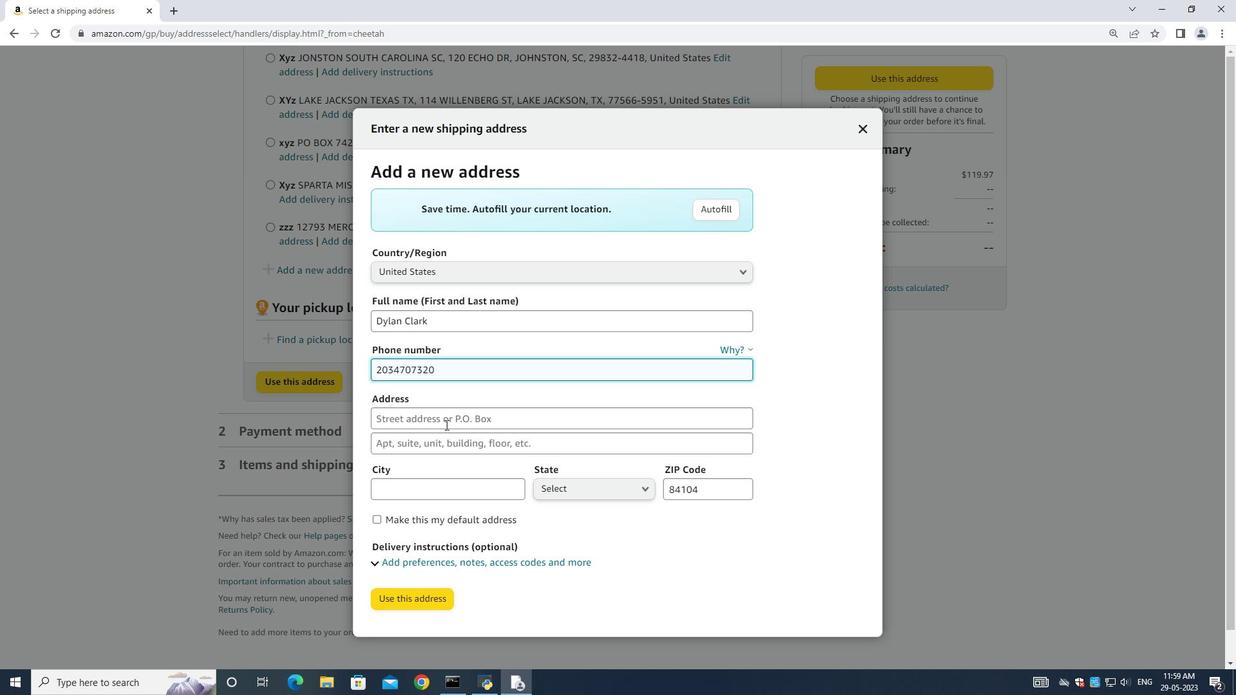 
Action: Mouse moved to (444, 421)
Screenshot: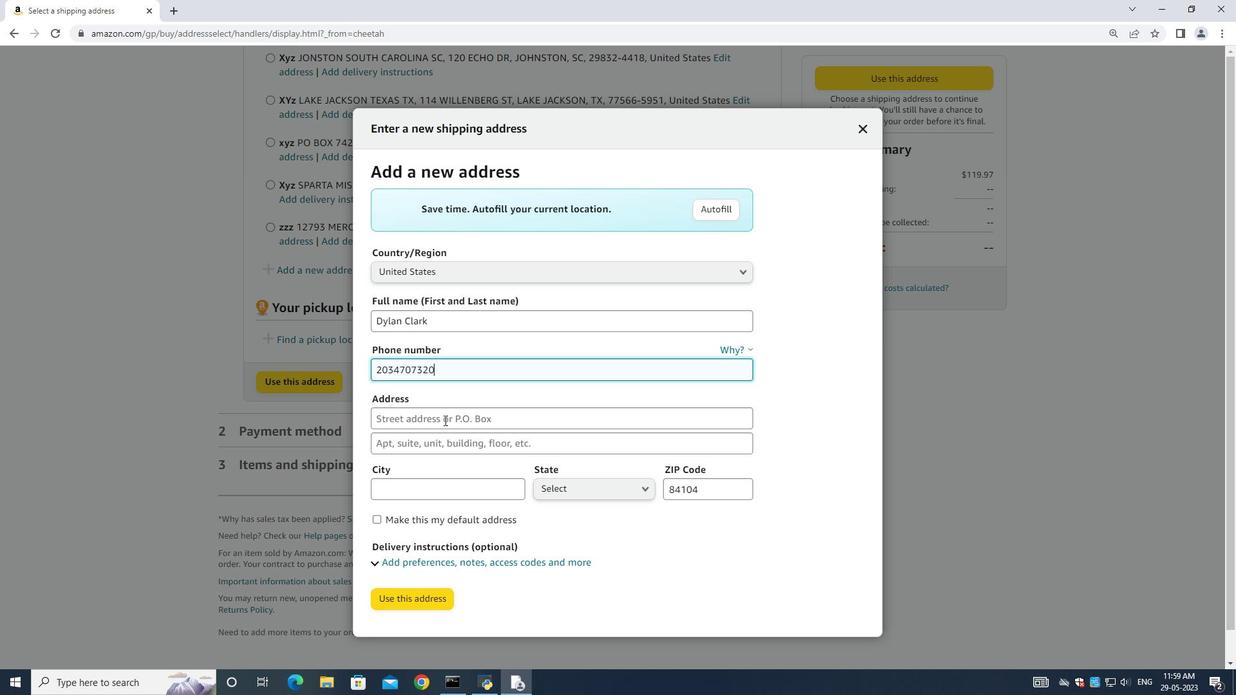 
Action: Key pressed <Key.shift><Key.shift><Key.shift><Key.shift><Key.shift><Key.shift><Key.shift><Key.shift><Key.shift><Key.shift><Key.shift><Key.shift><Key.shift><Key.shift><Key.shift><Key.shift><Key.shift><Key.shift><Key.shift><Key.shift><Key.shift><Key.shift><Key.shift><Key.shift><Key.shift><Key.shift><Key.shift><Key.shift><Key.shift><Key.shift><Key.shift><Key.shift><Key.shift><Key.shift><Key.shift><Key.shift><Key.shift><Key.shift><Key.shift><Key.shift><Key.shift><Key.shift><Key.shift><Key.shift><Key.shift><Key.shift><Key.shift><Key.shift><Key.shift><Key.shift><Key.shift><Key.shift><Key.shift><Key.shift><Key.shift><Key.shift><Key.shift><Key.shift><Key.shift><Key.shift><Key.shift><Key.shift><Key.shift><Key.shift><Key.shift><Key.shift><Key.shift><Key.shift><Key.shift><Key.shift><Key.shift><Key.shift><Key.shift><Key.shift><Key.shift><Key.shift><Key.shift><Key.shift><Key.shift><Key.shift><Key.shift><Key.shift><Key.shift><Key.shift><Key.shift><Key.shift><Key.shift><Key.shift><Key.shift><Key.shift><Key.shift><Key.shift><Key.shift><Key.shift><Key.shift><Key.shift><Key.shift><Key.shift><Key.shift><Key.shift><Key.shift><Key.shift><Key.shift><Key.shift><Key.shift><Key.shift><Key.shift><Key.shift><Key.shift><Key.shift><Key.shift><Key.shift><Key.shift><Key.shift>D<Key.backspace>3515<Key.space><Key.shift>Cook<Key.space><Key.shift>hill<Key.space>road<Key.space>
Screenshot: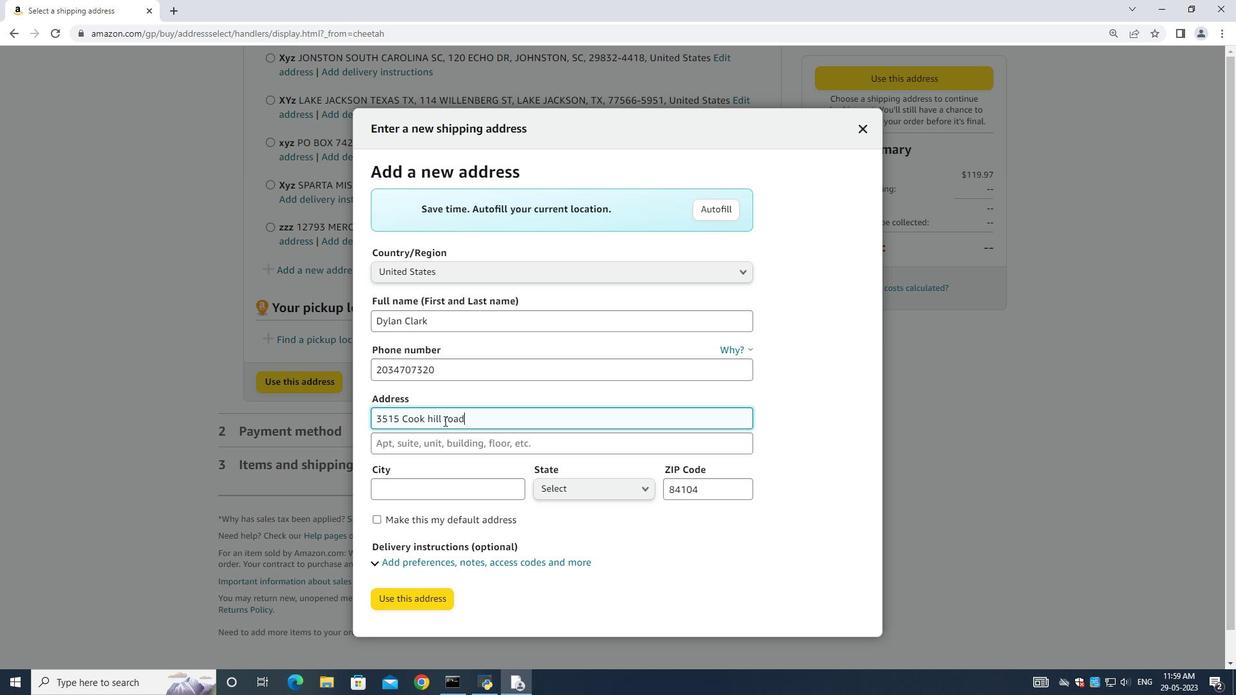 
Action: Mouse moved to (453, 445)
Screenshot: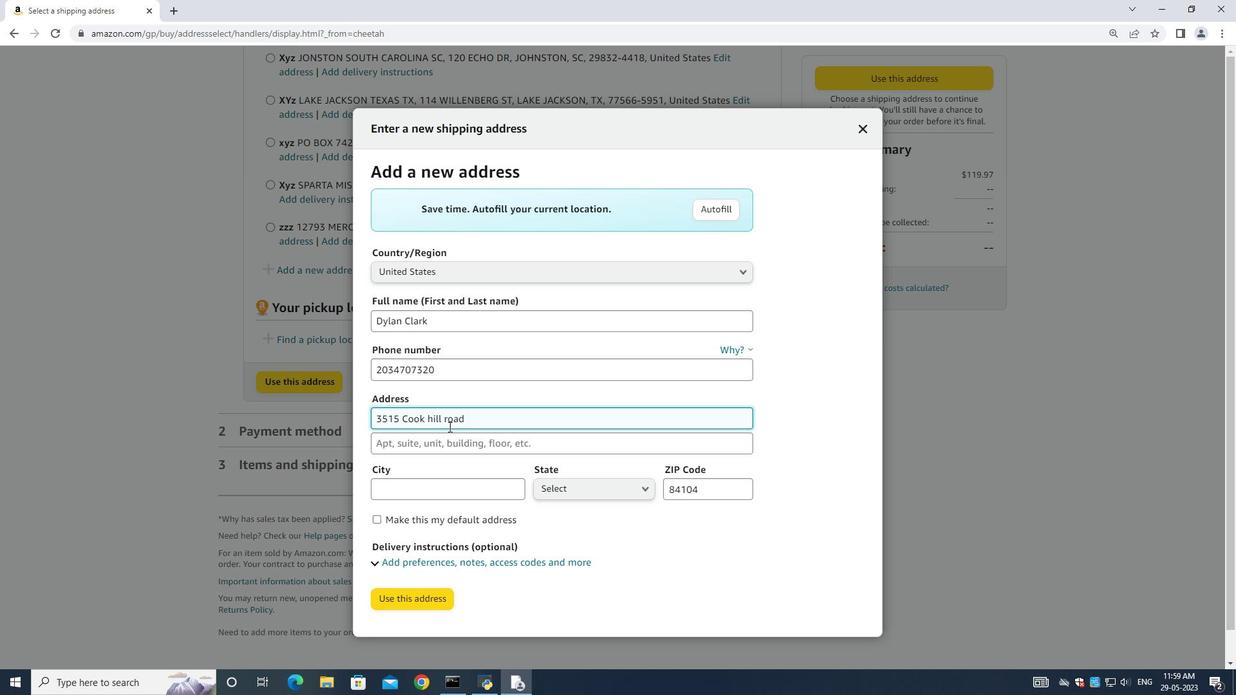 
Action: Mouse pressed left at (453, 445)
Screenshot: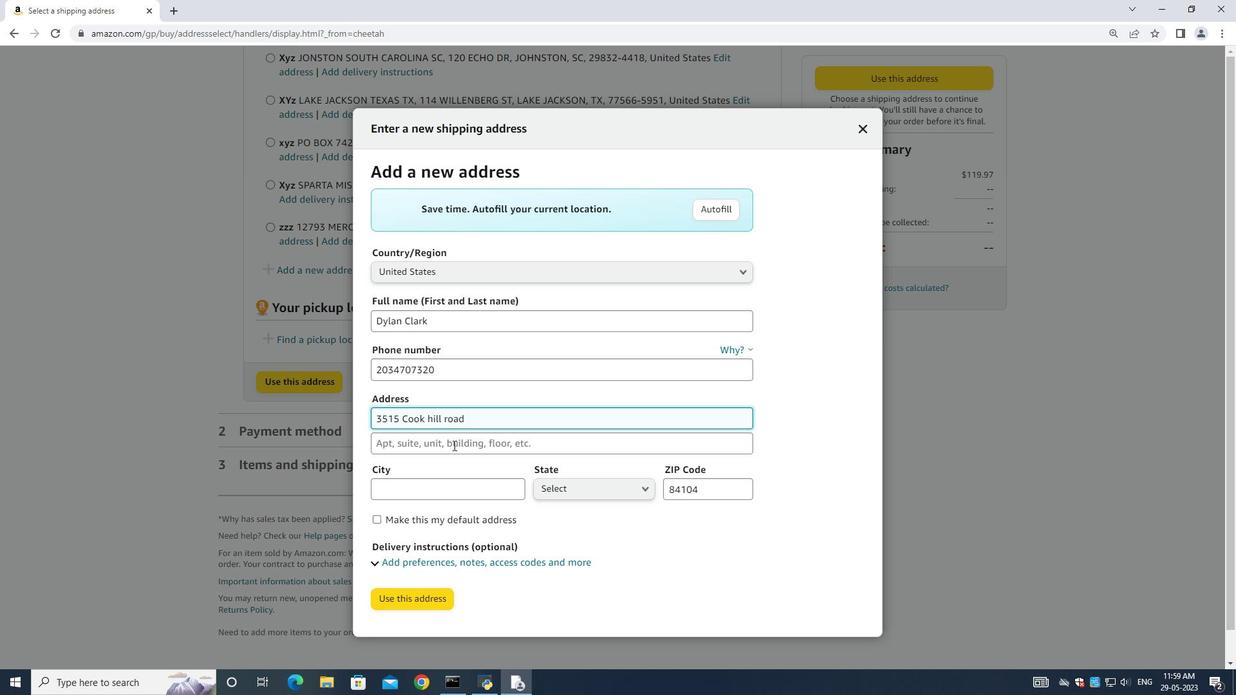 
Action: Key pressed <Key.shift><Key.shift><Key.shift><Key.shift><Key.shift><Key.shift><Key.shift><Key.shift><Key.shift><Key.shift><Key.shift><Key.shift><Key.shift><Key.shift><Key.shift><Key.shift><Key.shift><Key.shift><Key.shift><Key.shift><Key.shift><Key.shift><Key.shift><Key.shift><Key.shift><Key.shift><Key.shift><Key.shift><Key.shift><Key.shift>Danbury<Key.space><Key.shift><Key.shift><Key.shift>Connecticut<Key.space>
Screenshot: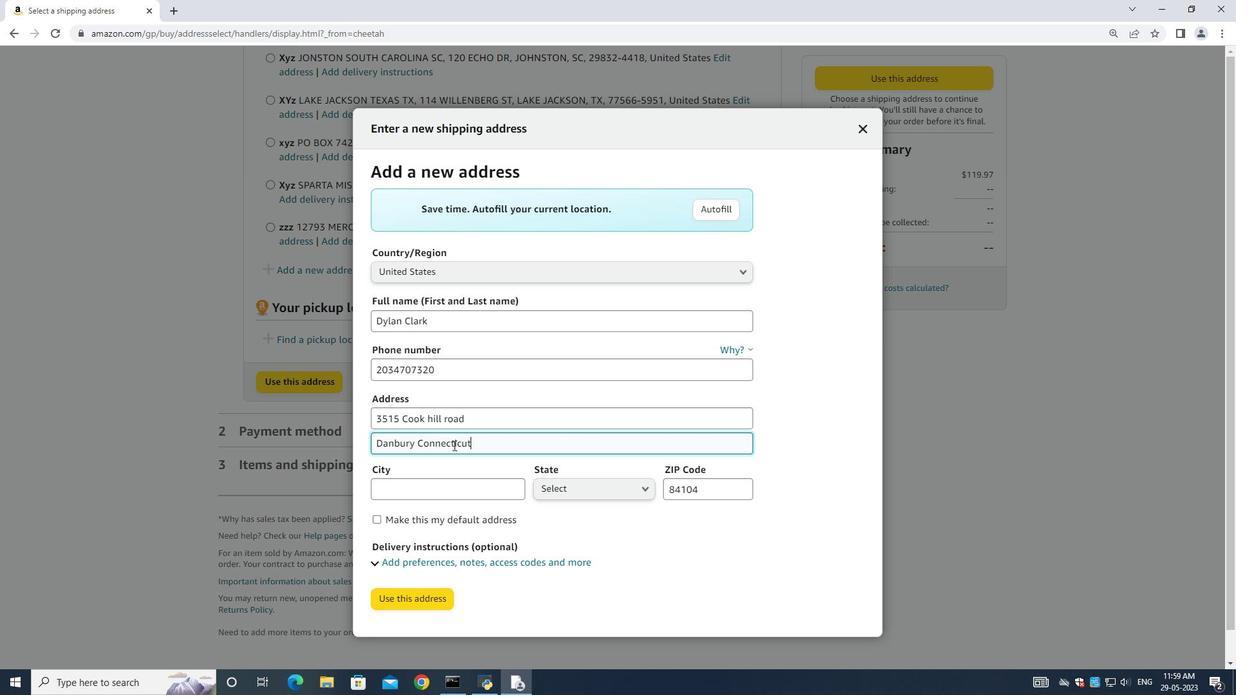 
Action: Mouse moved to (432, 490)
Screenshot: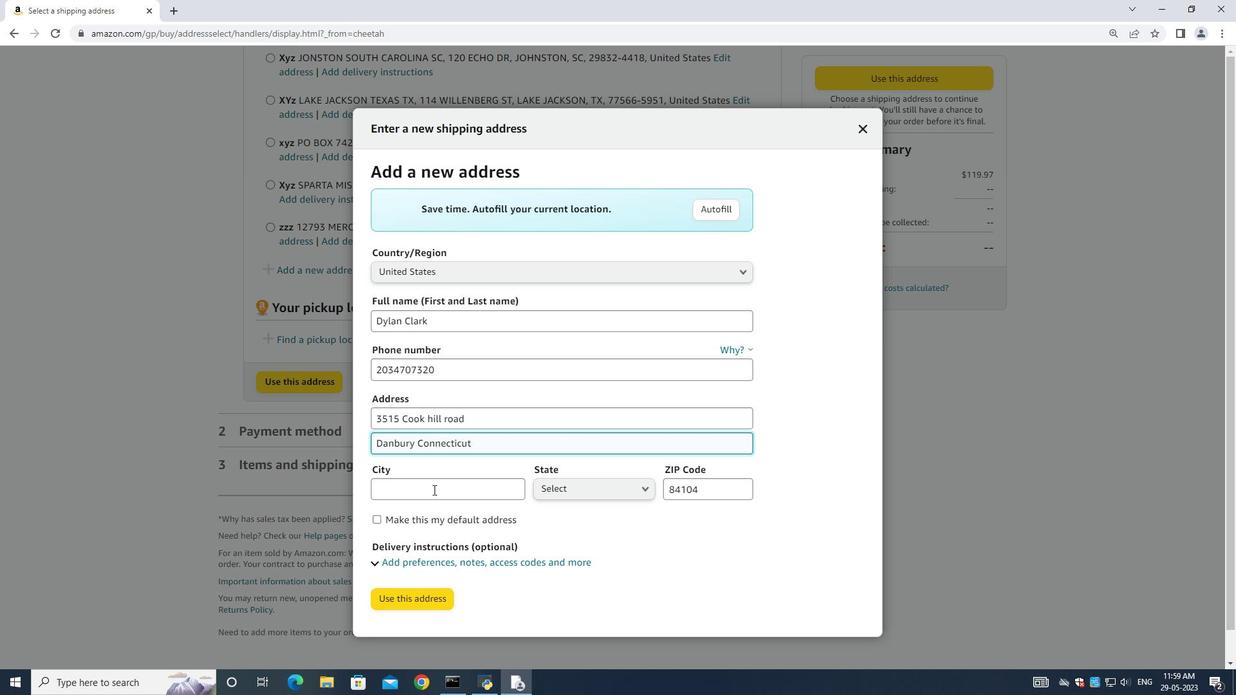 
Action: Mouse pressed left at (432, 490)
Screenshot: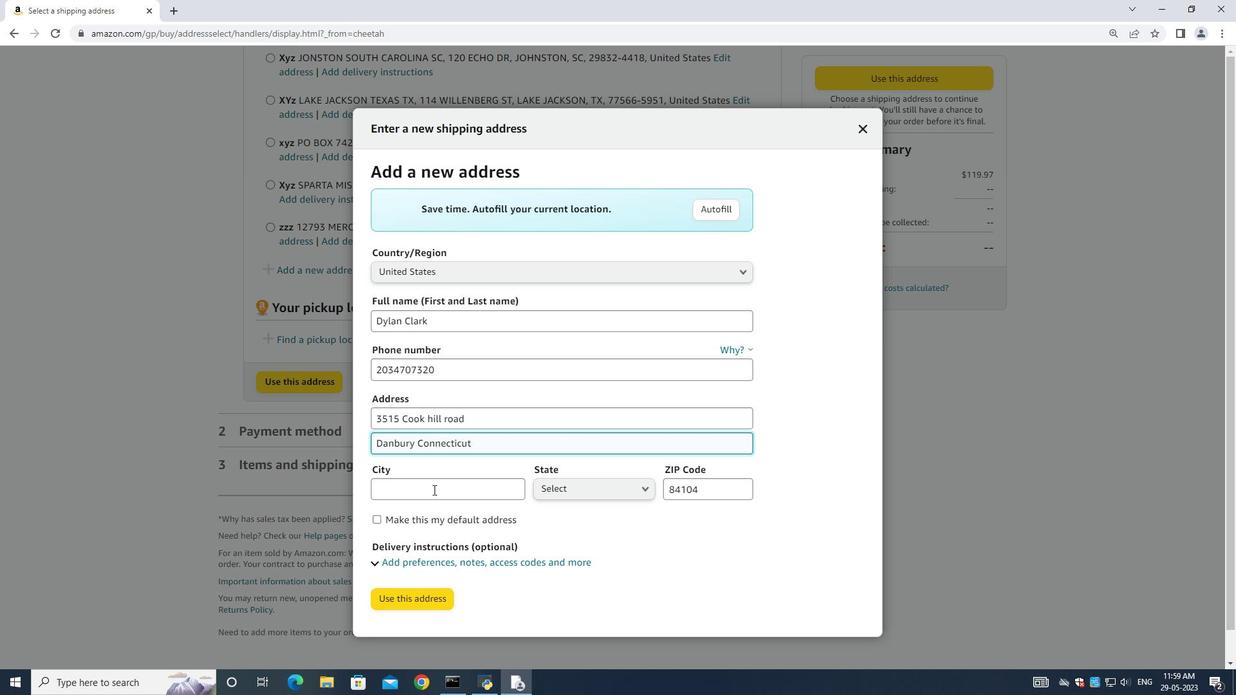 
Action: Key pressed <Key.shift>Dant<Key.backspace>bury<Key.space>
Screenshot: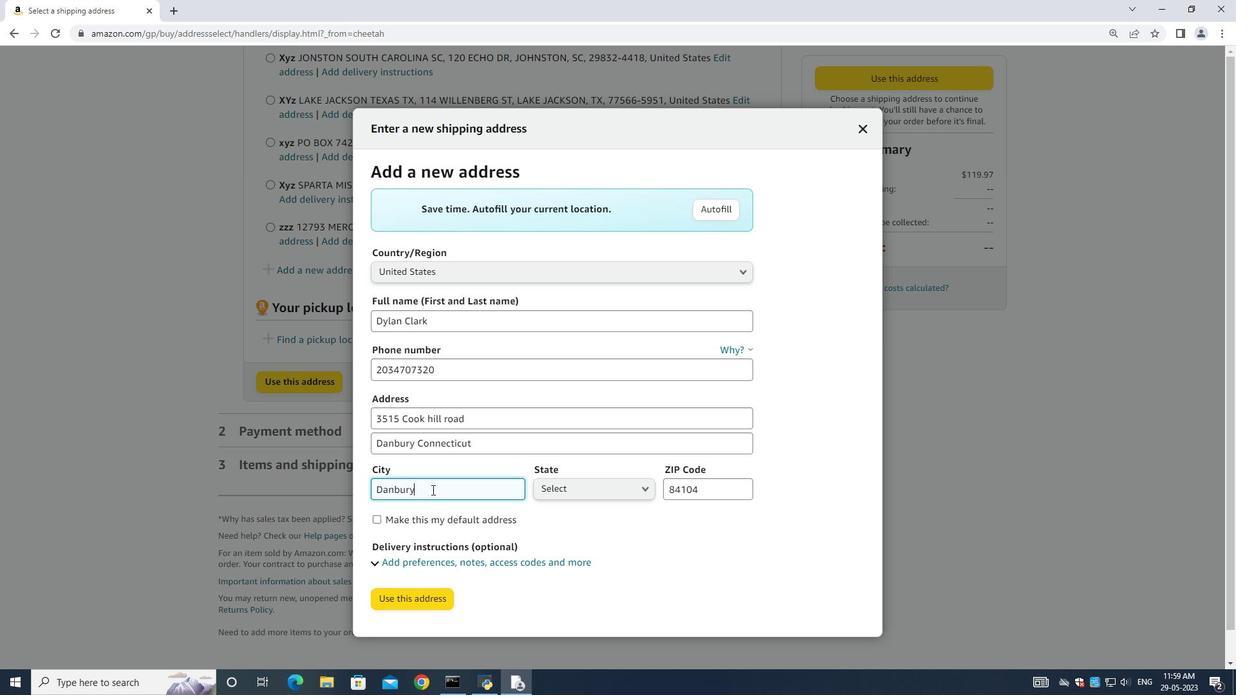 
Action: Mouse moved to (595, 493)
Screenshot: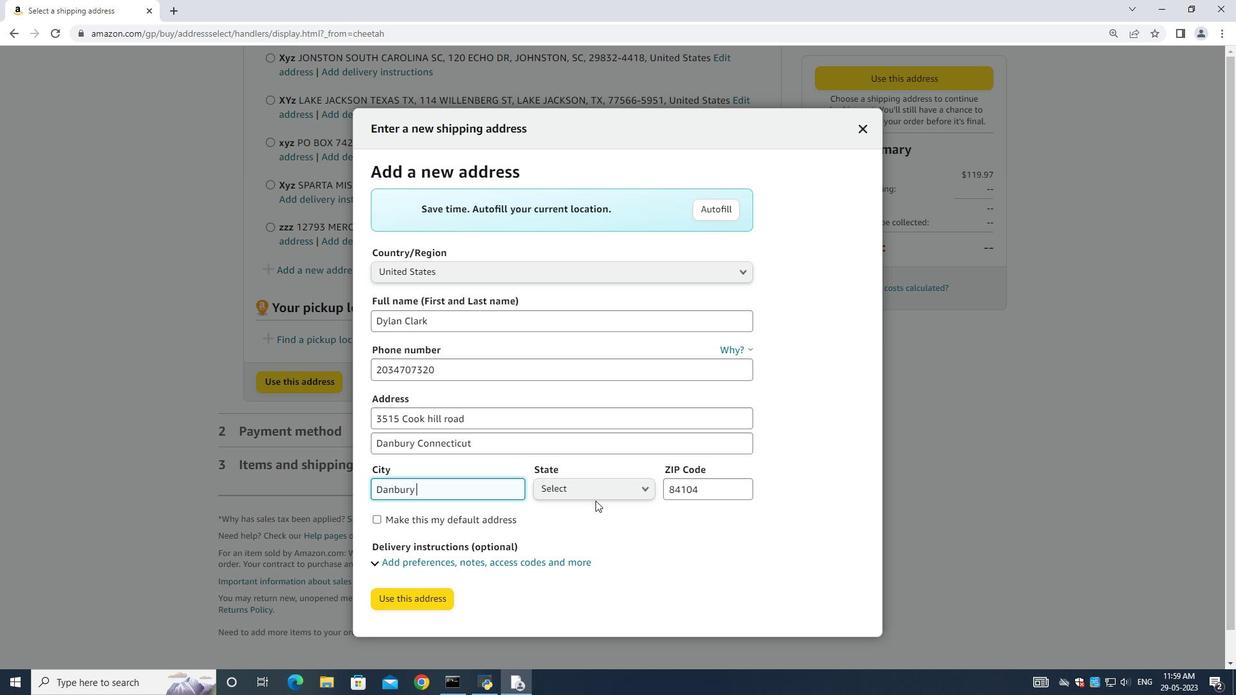 
Action: Mouse pressed left at (595, 493)
Screenshot: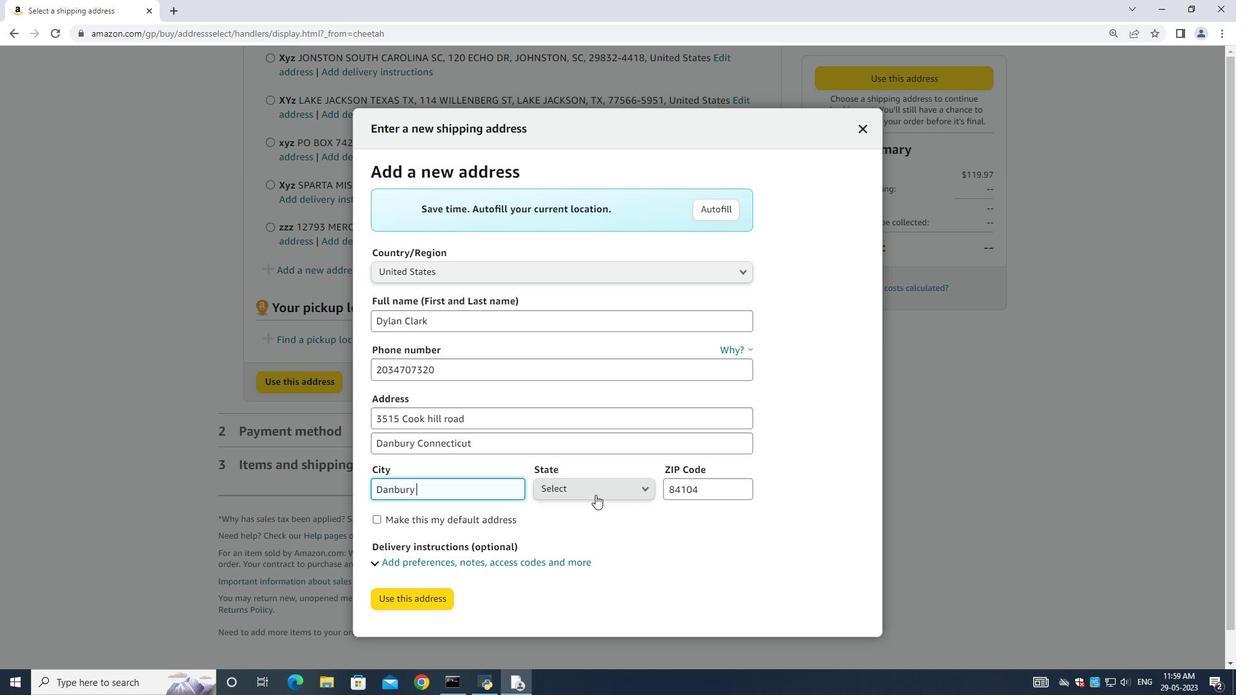 
Action: Key pressed co
Screenshot: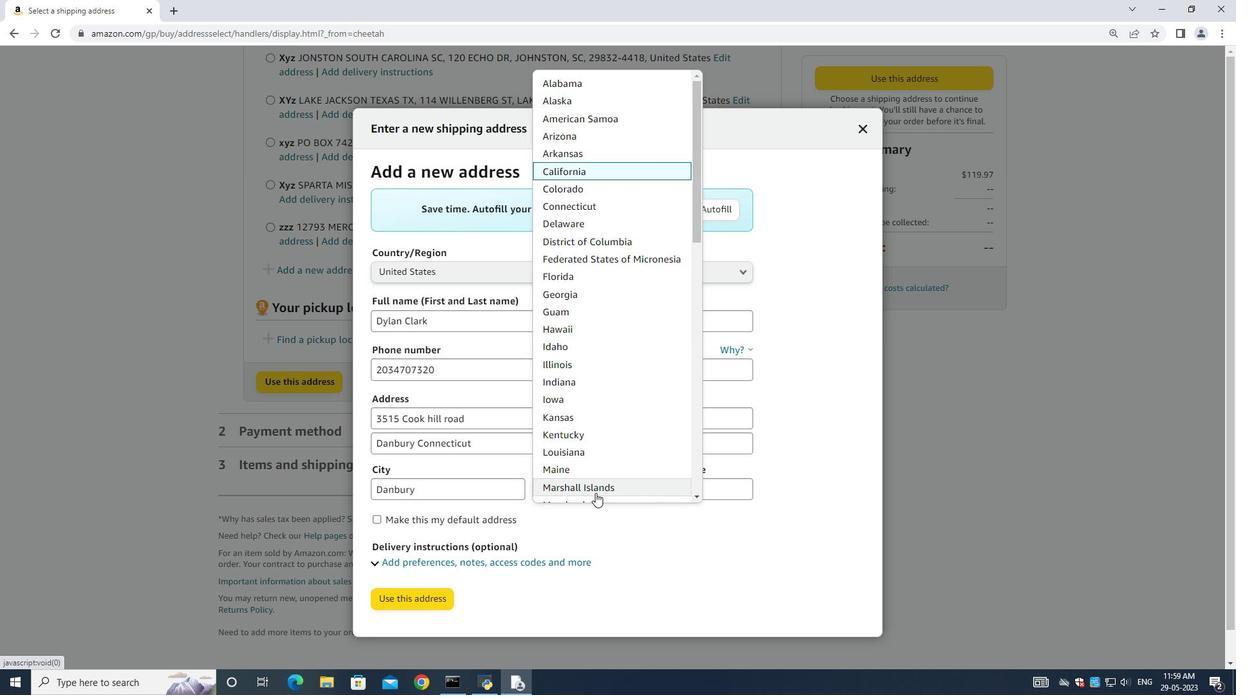 
Action: Mouse moved to (581, 204)
Screenshot: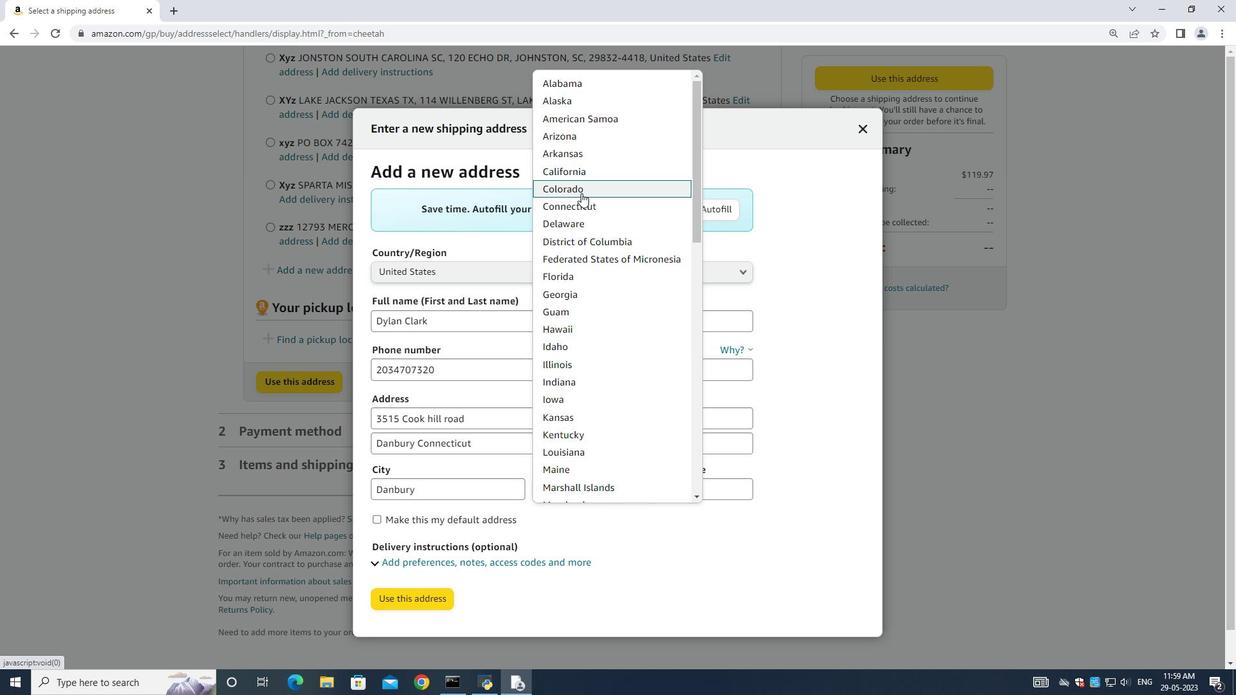 
Action: Mouse pressed left at (581, 204)
Screenshot: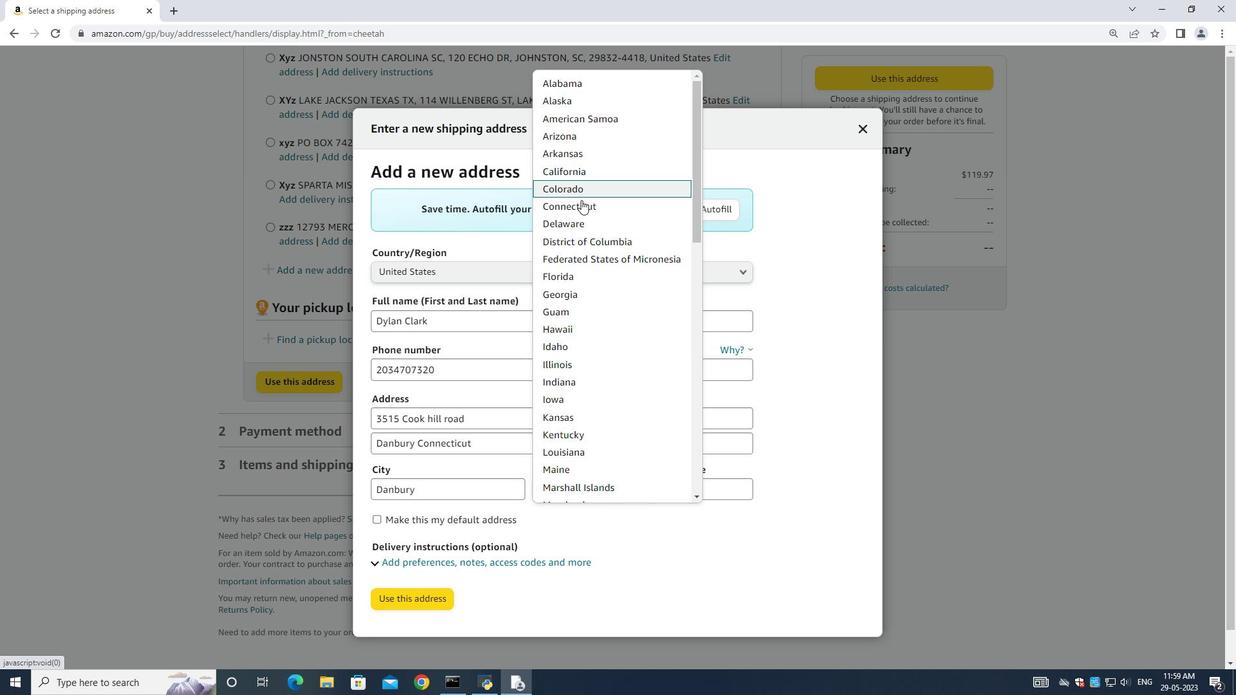 
Action: Mouse moved to (704, 494)
Screenshot: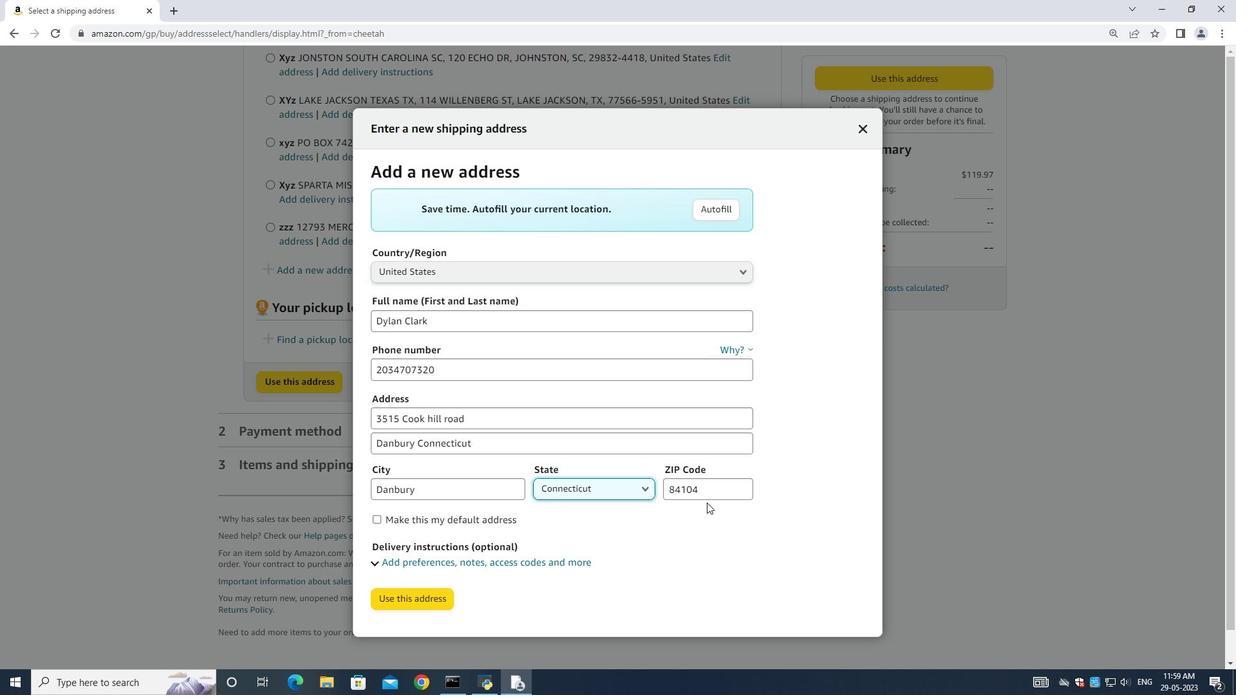 
Action: Mouse pressed left at (704, 494)
Screenshot: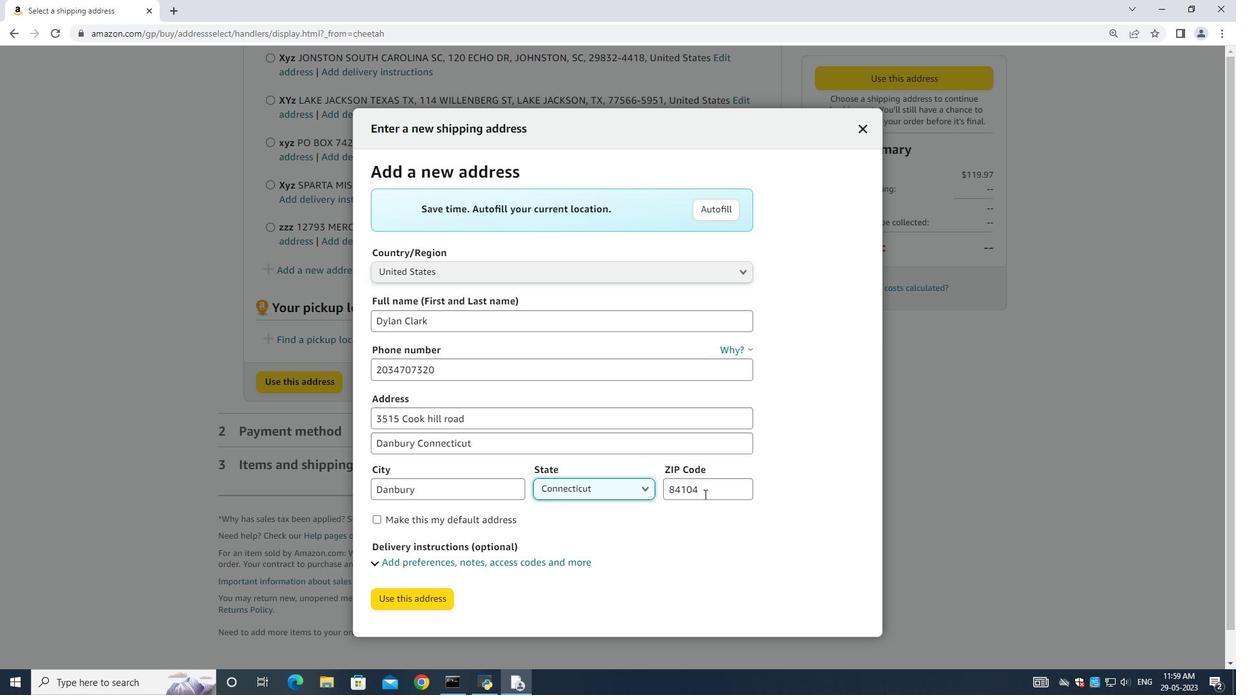 
Action: Key pressed ctrl+A<Key.backspace>06810
Screenshot: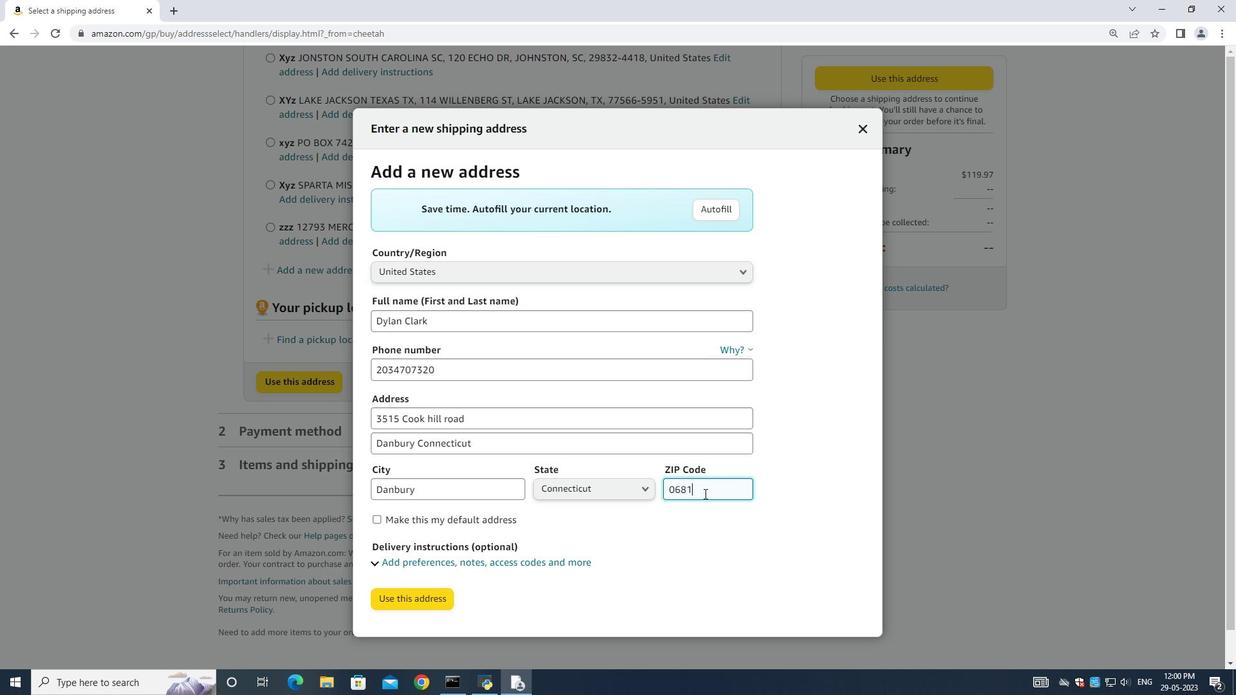 
Action: Mouse moved to (398, 598)
Screenshot: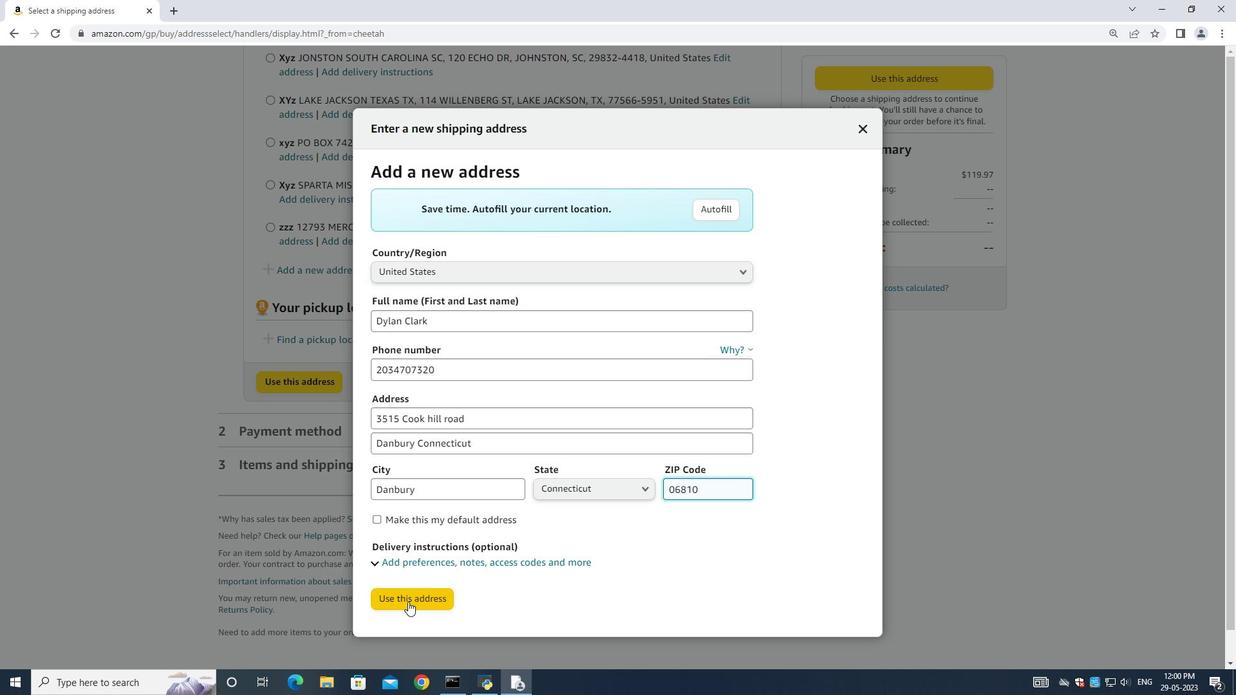 
Action: Mouse pressed left at (398, 598)
